 Task: Select the current location as Providence Canyon State Park, Georgia, United States . Now zoom - , and verify the location . Hide zoom slider
Action: Mouse moved to (273, 249)
Screenshot: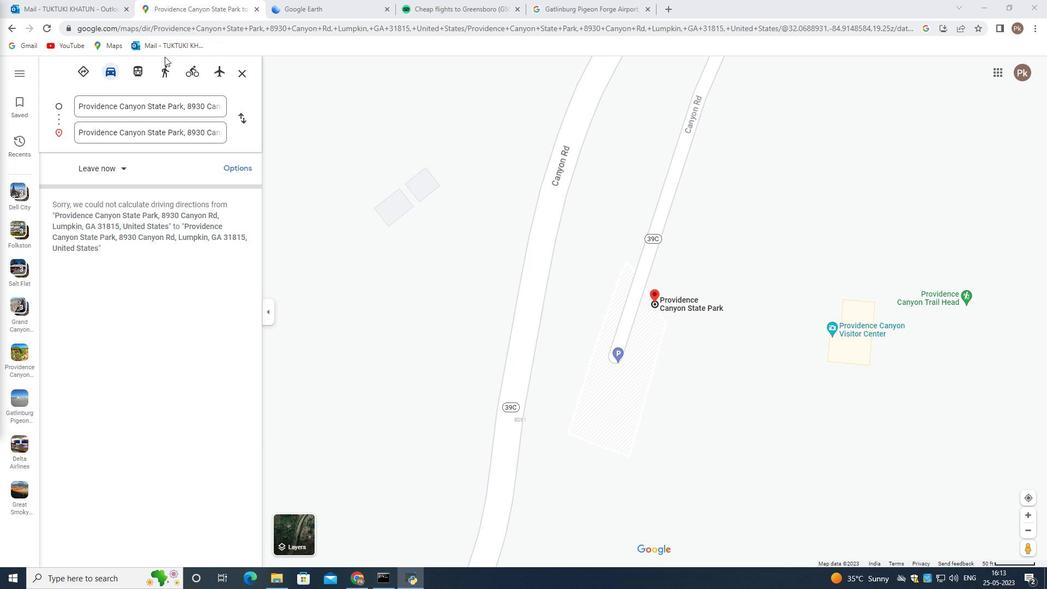 
Action: Mouse scrolled (273, 249) with delta (0, 0)
Screenshot: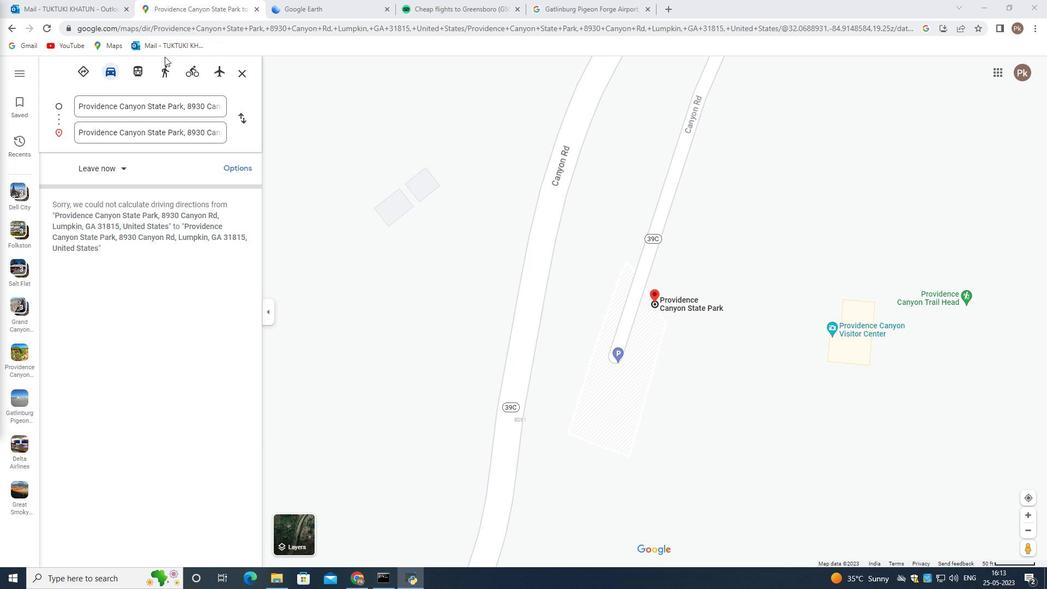 
Action: Mouse moved to (273, 252)
Screenshot: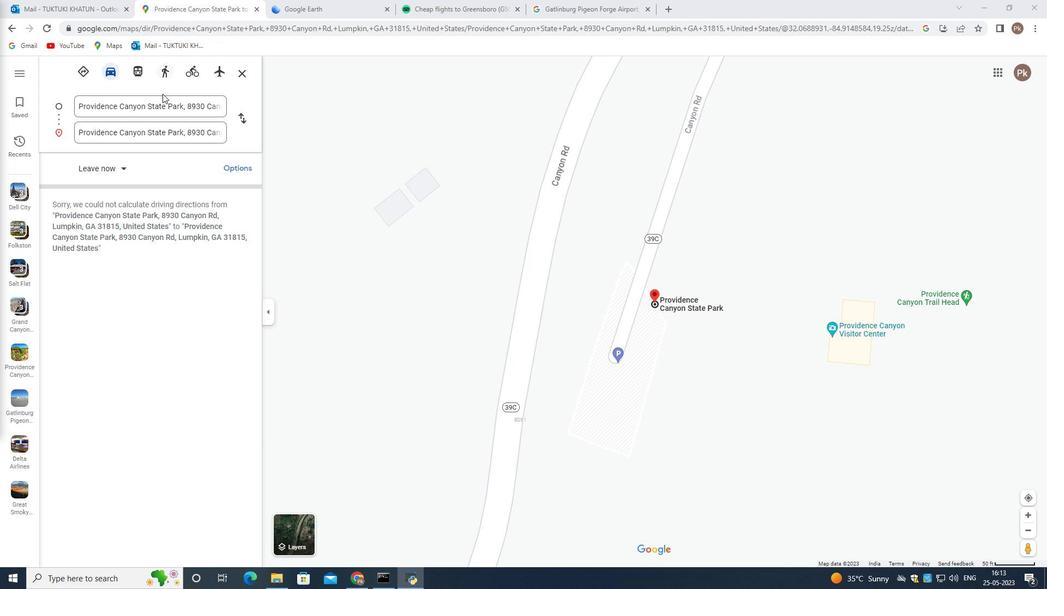 
Action: Mouse scrolled (273, 252) with delta (0, 0)
Screenshot: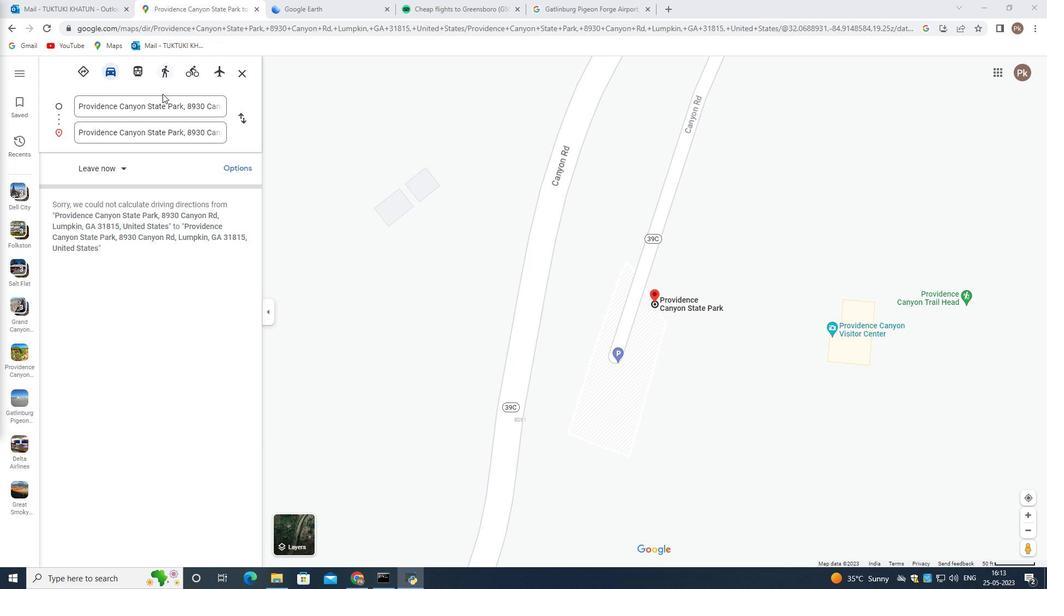 
Action: Mouse moved to (273, 255)
Screenshot: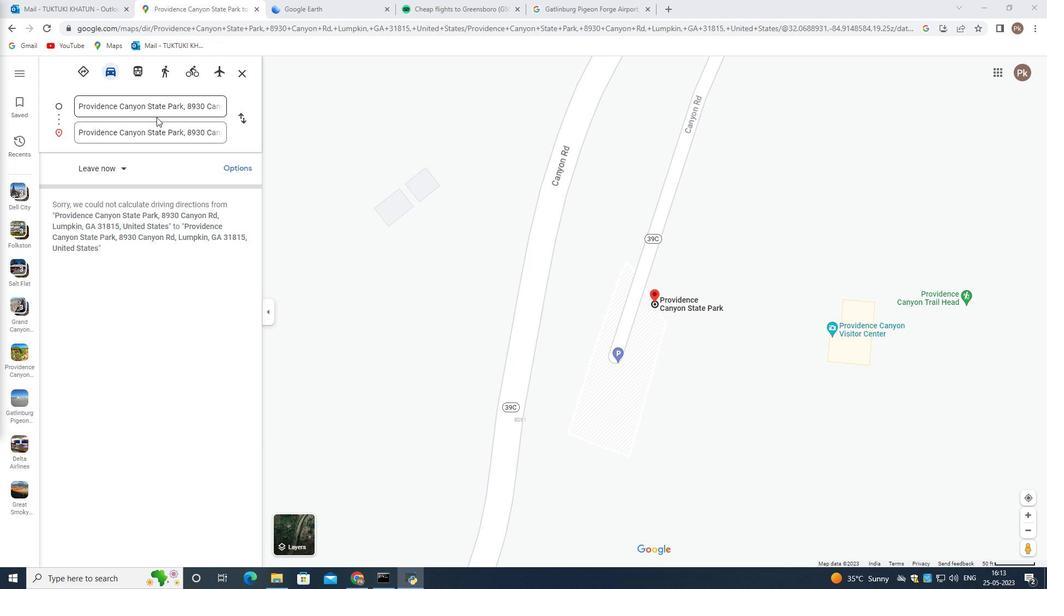 
Action: Mouse scrolled (273, 255) with delta (0, 0)
Screenshot: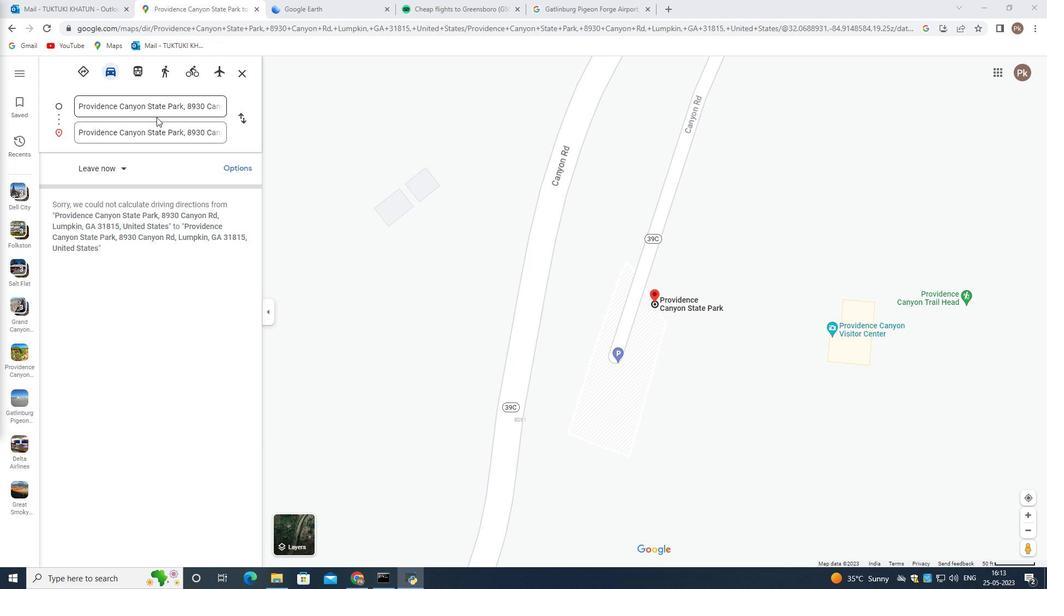 
Action: Mouse moved to (273, 260)
Screenshot: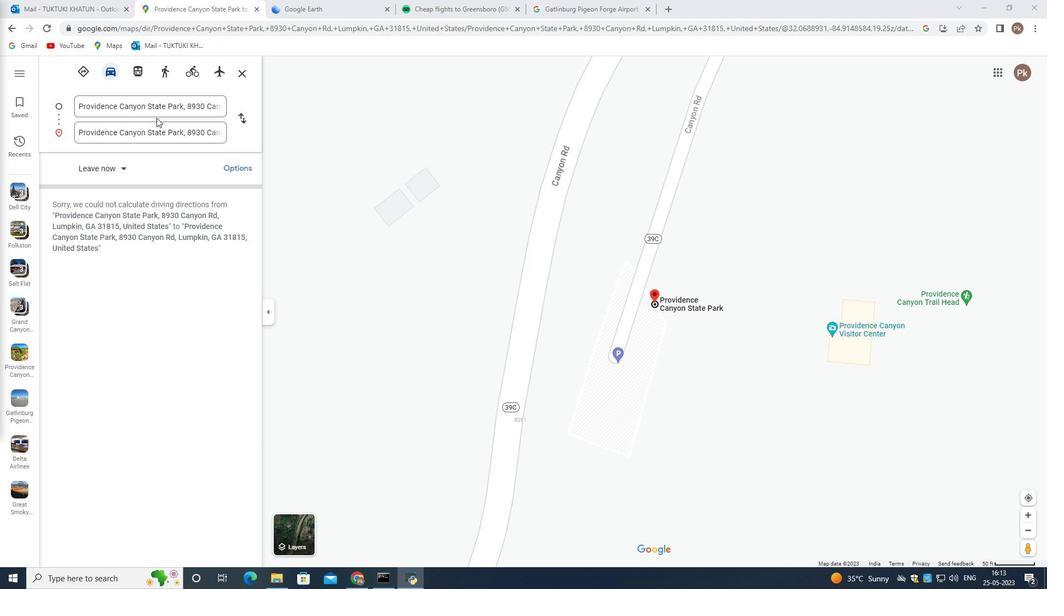 
Action: Mouse scrolled (273, 260) with delta (0, 0)
Screenshot: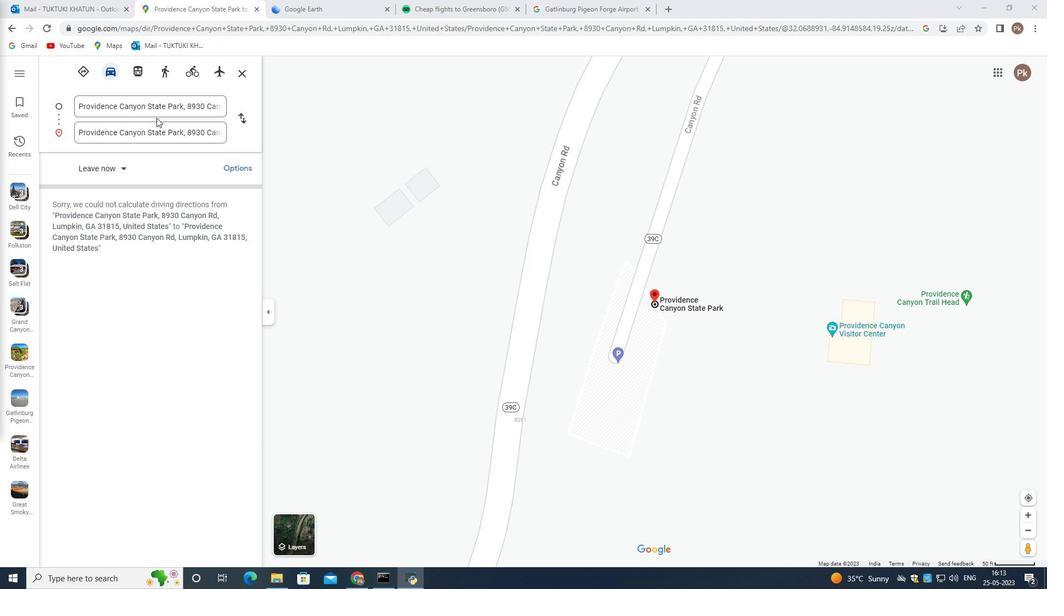 
Action: Mouse moved to (273, 263)
Screenshot: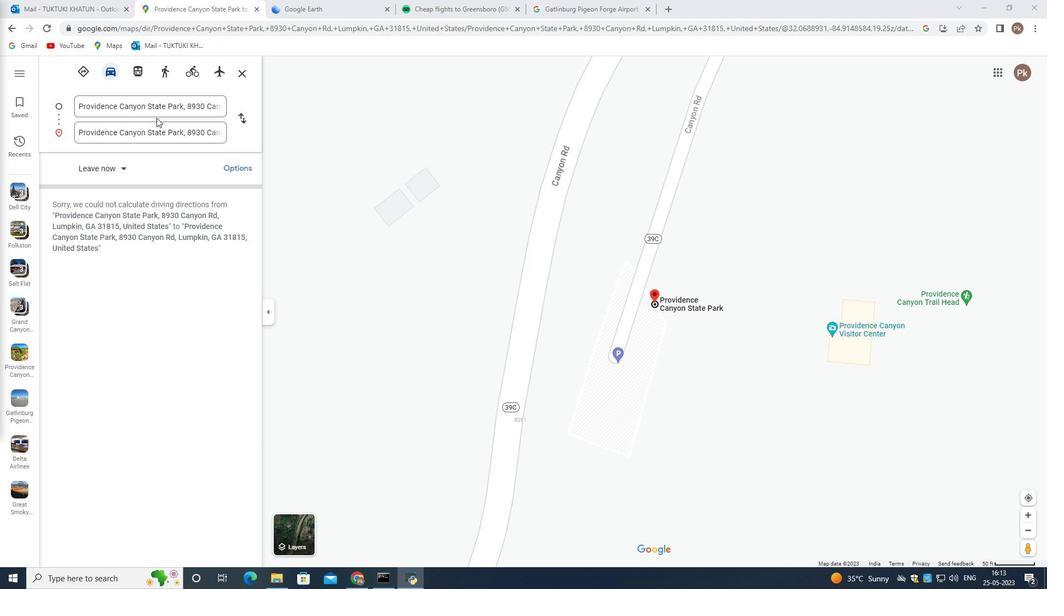 
Action: Mouse scrolled (273, 263) with delta (0, 0)
Screenshot: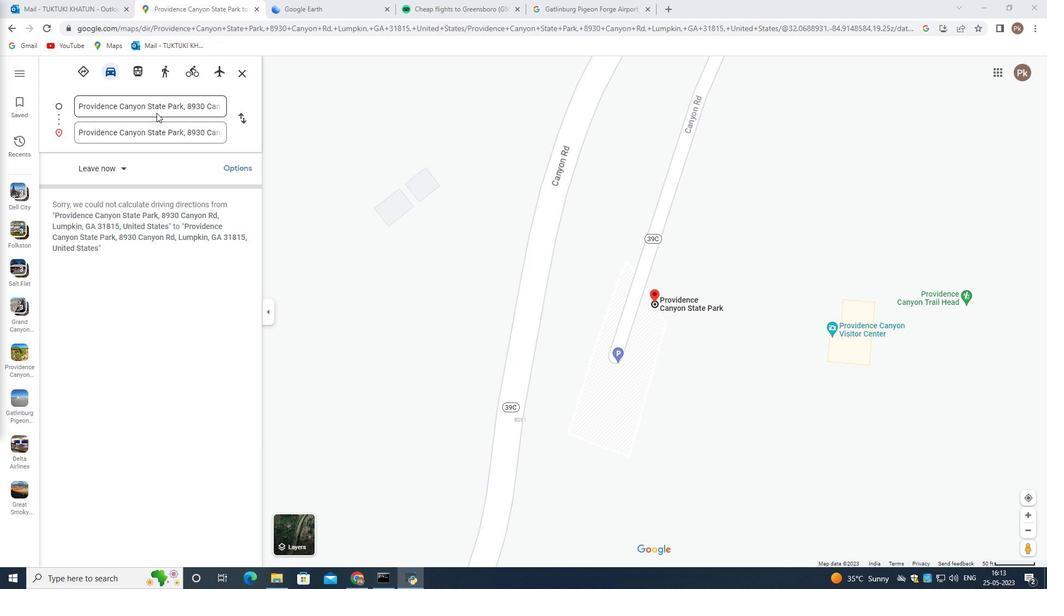 
Action: Mouse scrolled (273, 263) with delta (0, 0)
Screenshot: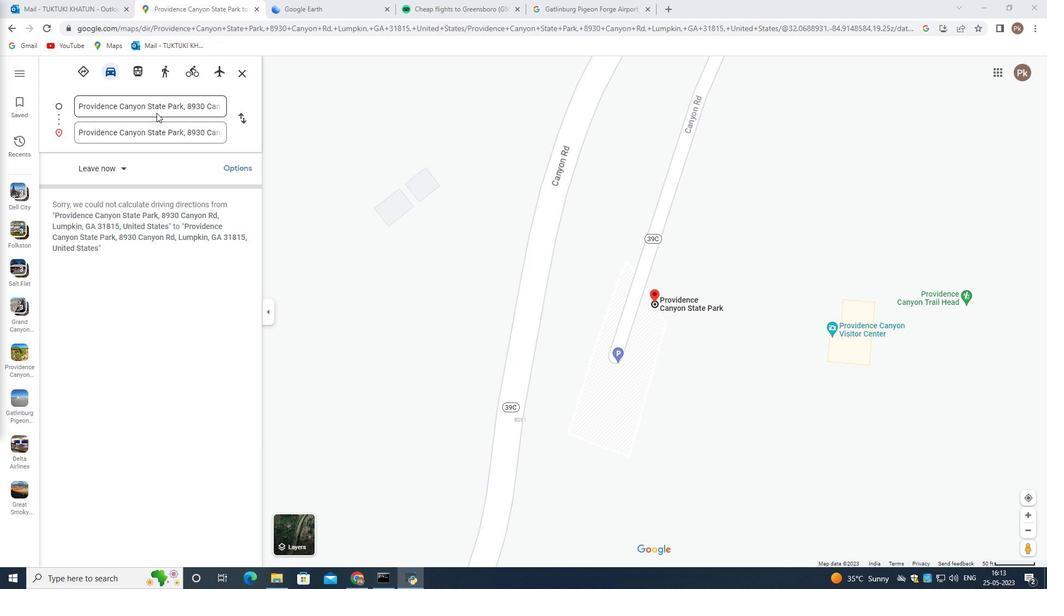 
Action: Mouse scrolled (273, 263) with delta (0, 0)
Screenshot: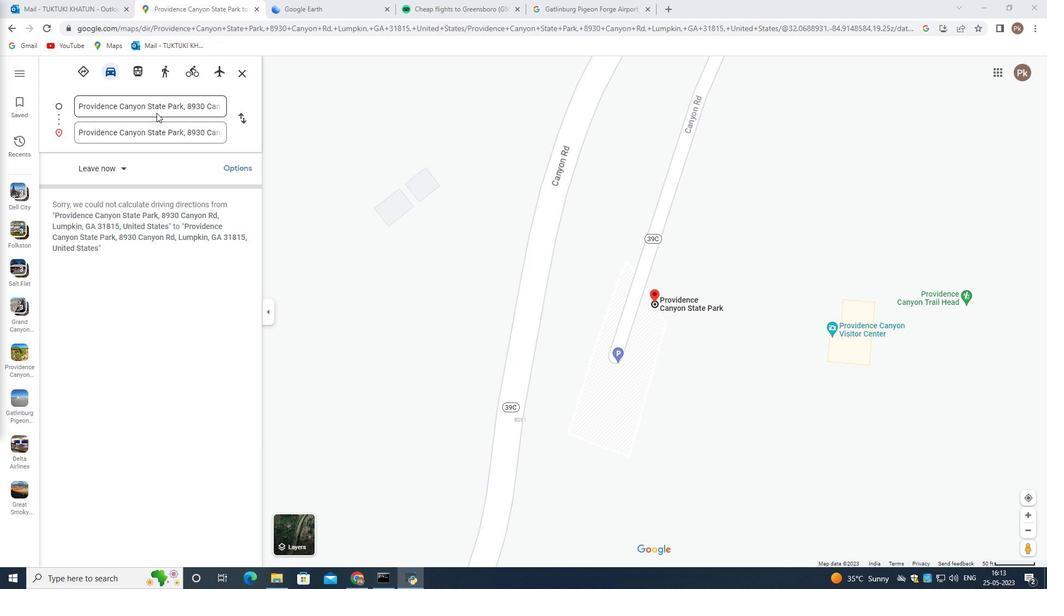 
Action: Mouse moved to (273, 264)
Screenshot: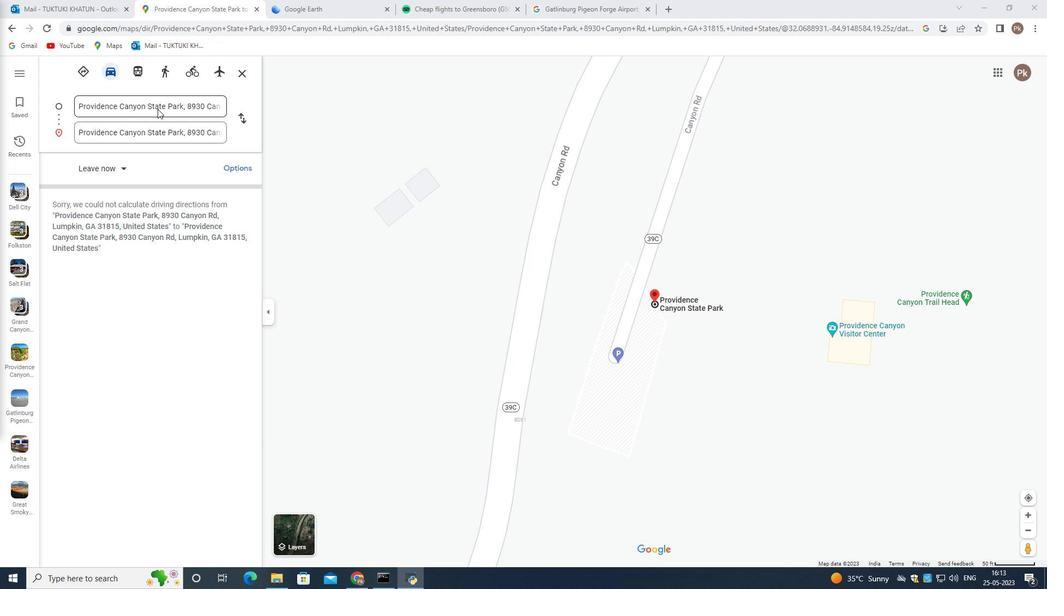 
Action: Mouse scrolled (273, 263) with delta (0, 0)
Screenshot: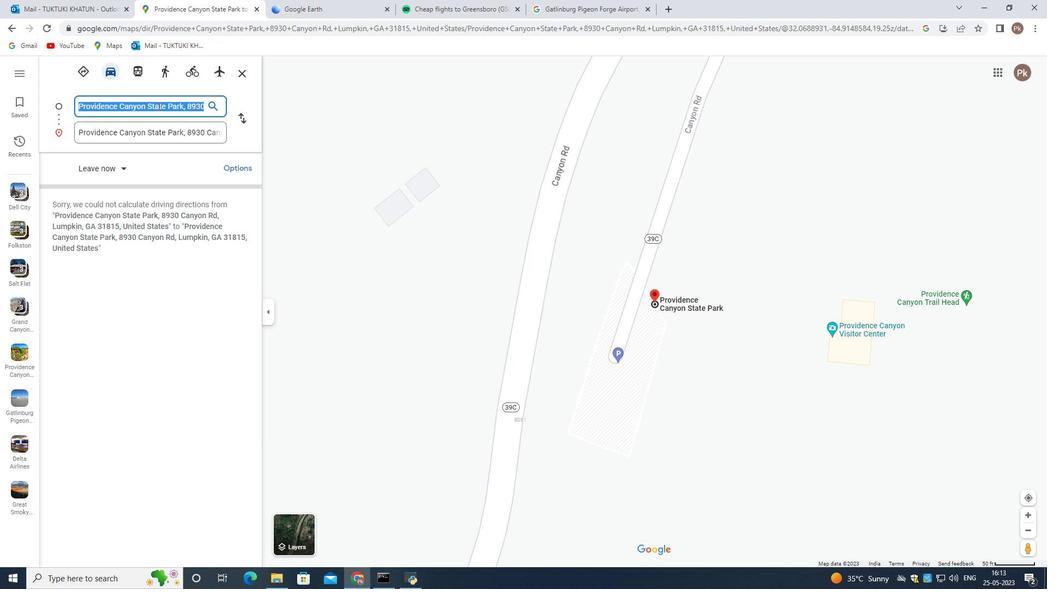 
Action: Mouse scrolled (273, 263) with delta (0, 0)
Screenshot: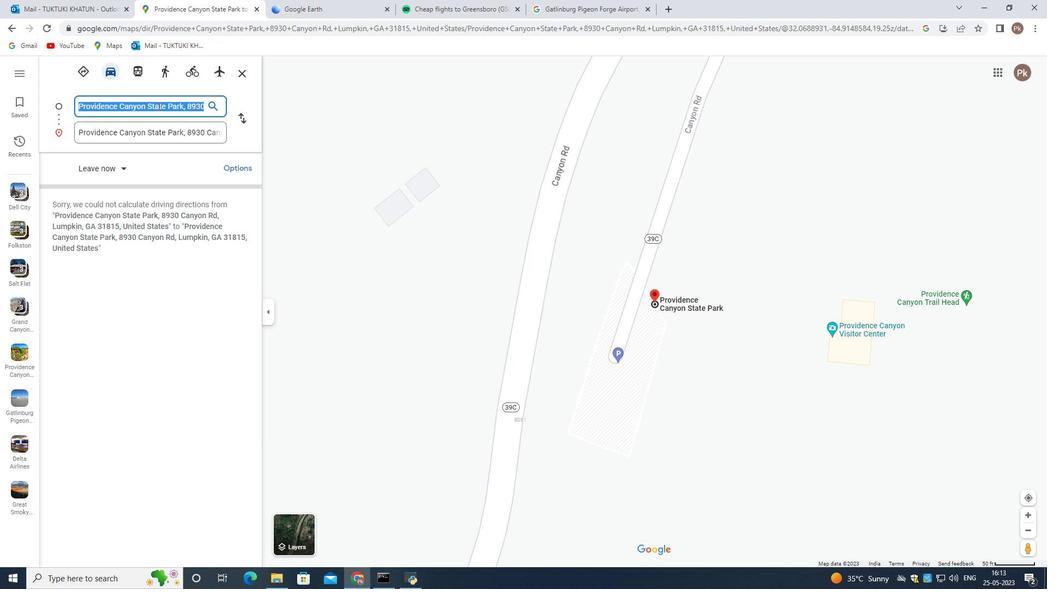 
Action: Mouse moved to (272, 264)
Screenshot: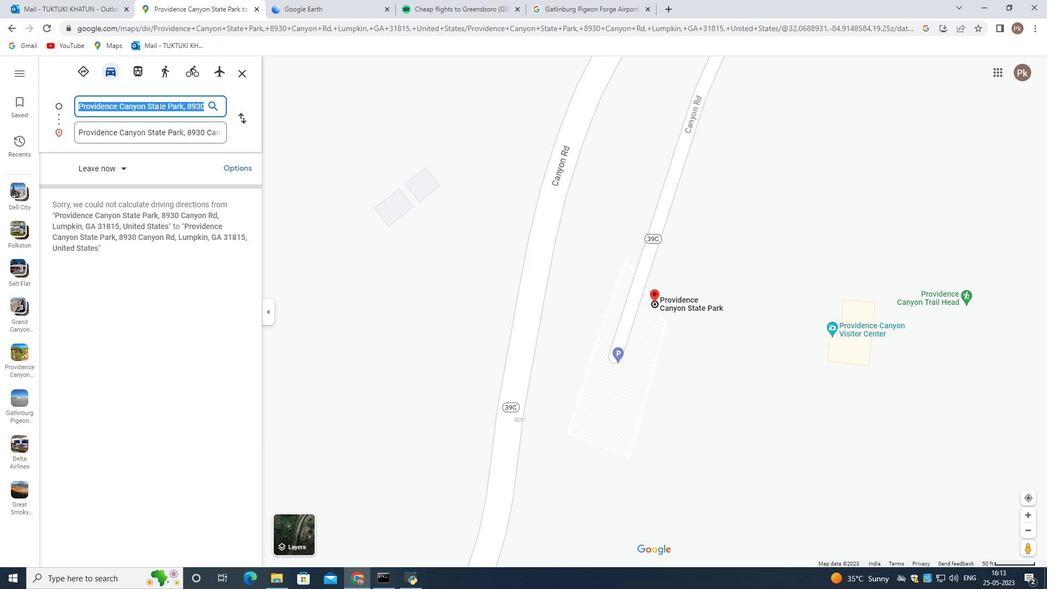 
Action: Mouse scrolled (272, 264) with delta (0, 0)
Screenshot: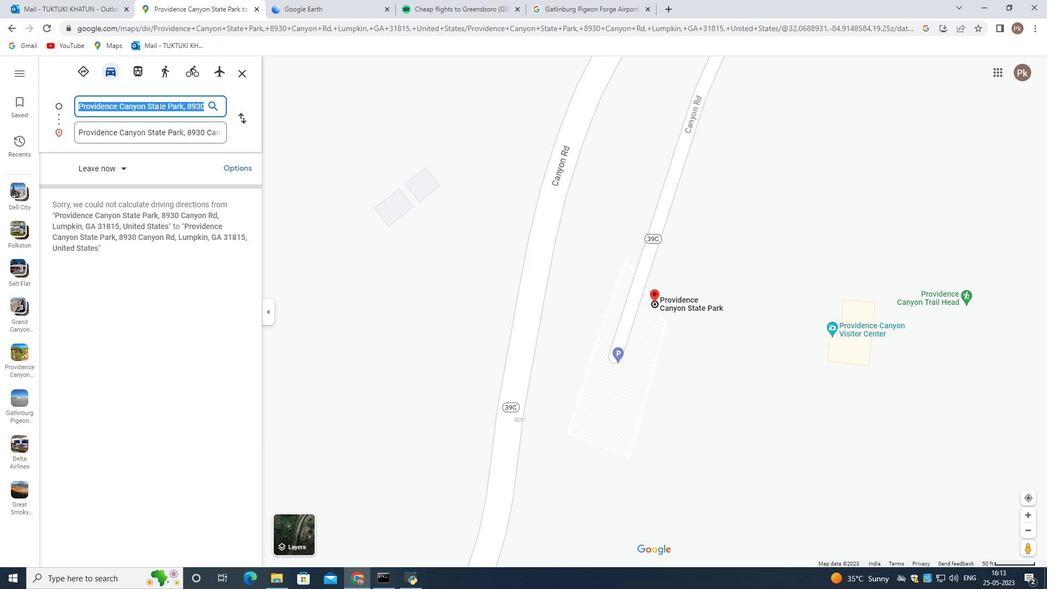 
Action: Mouse moved to (272, 265)
Screenshot: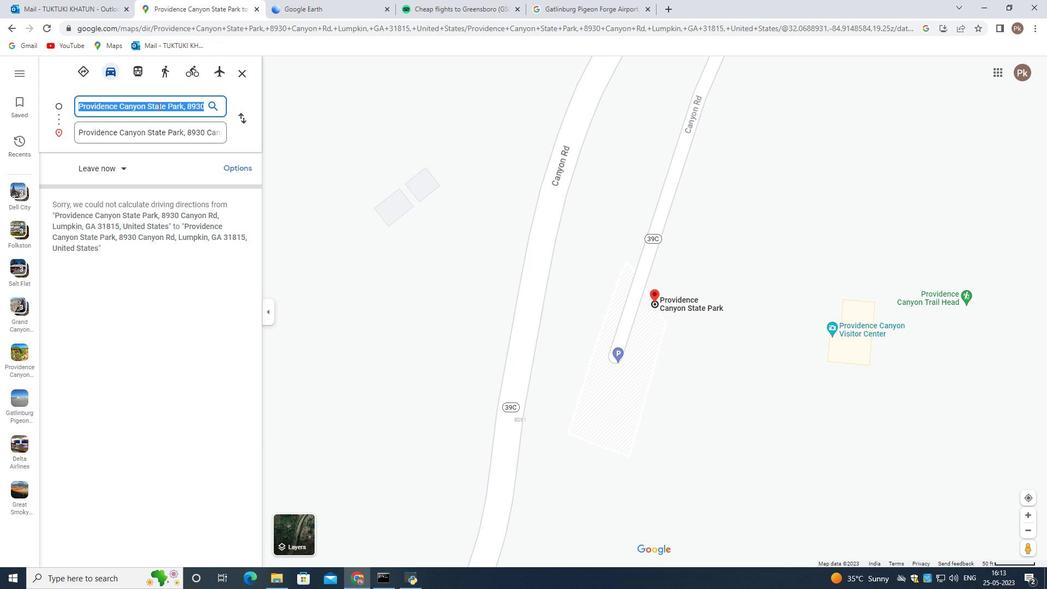 
Action: Mouse scrolled (272, 264) with delta (0, 0)
Screenshot: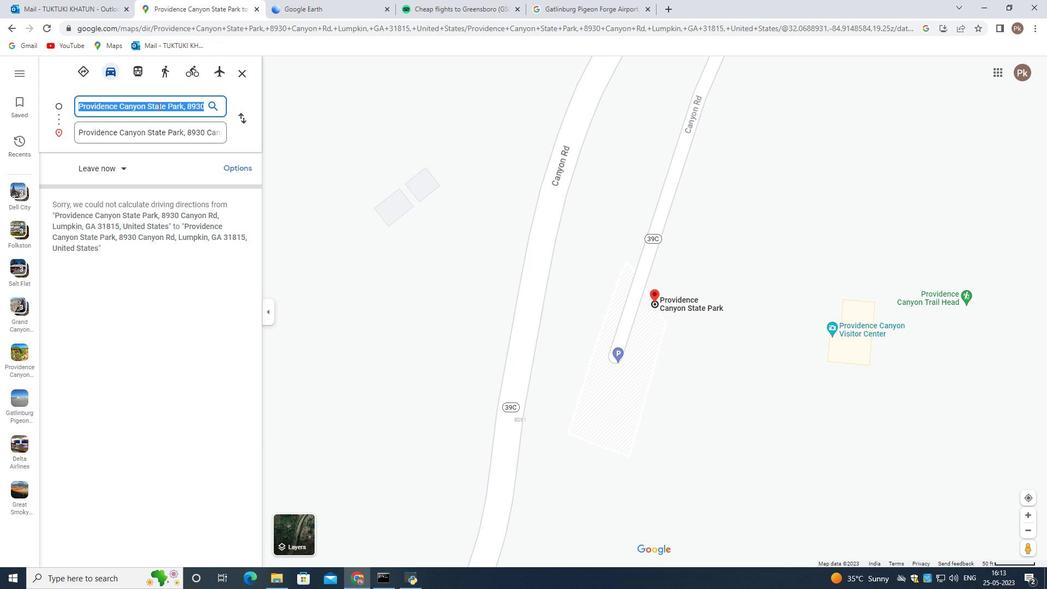 
Action: Mouse moved to (271, 265)
Screenshot: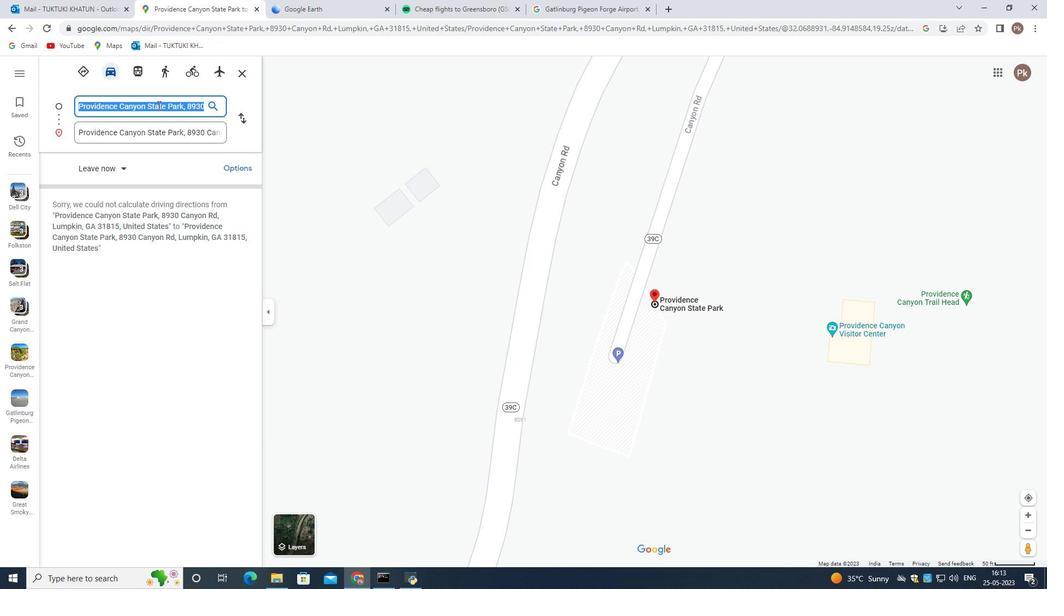 
Action: Mouse scrolled (271, 265) with delta (0, 0)
Screenshot: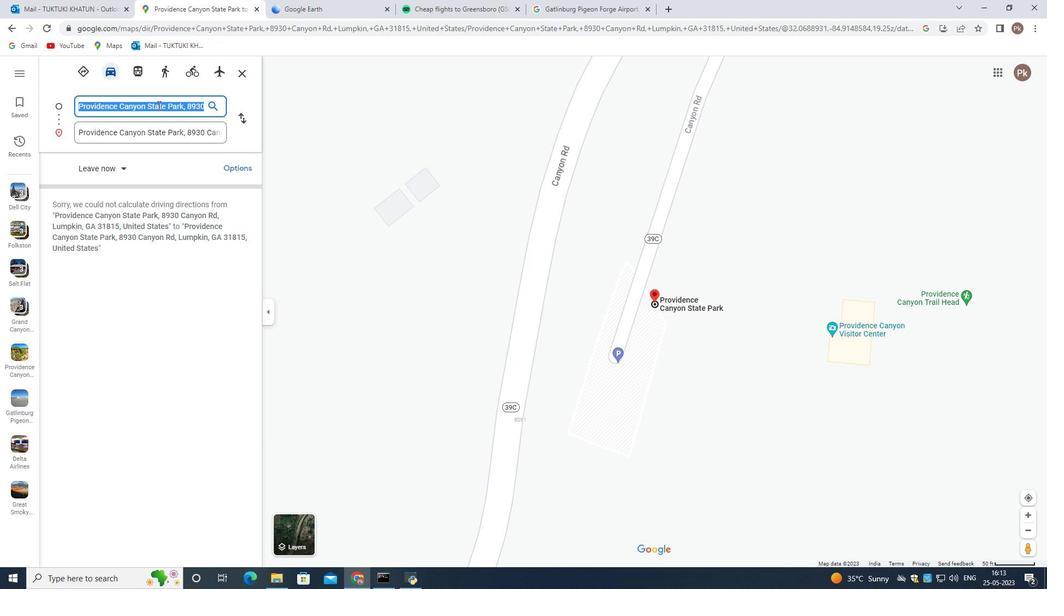
Action: Mouse scrolled (271, 265) with delta (0, 0)
Screenshot: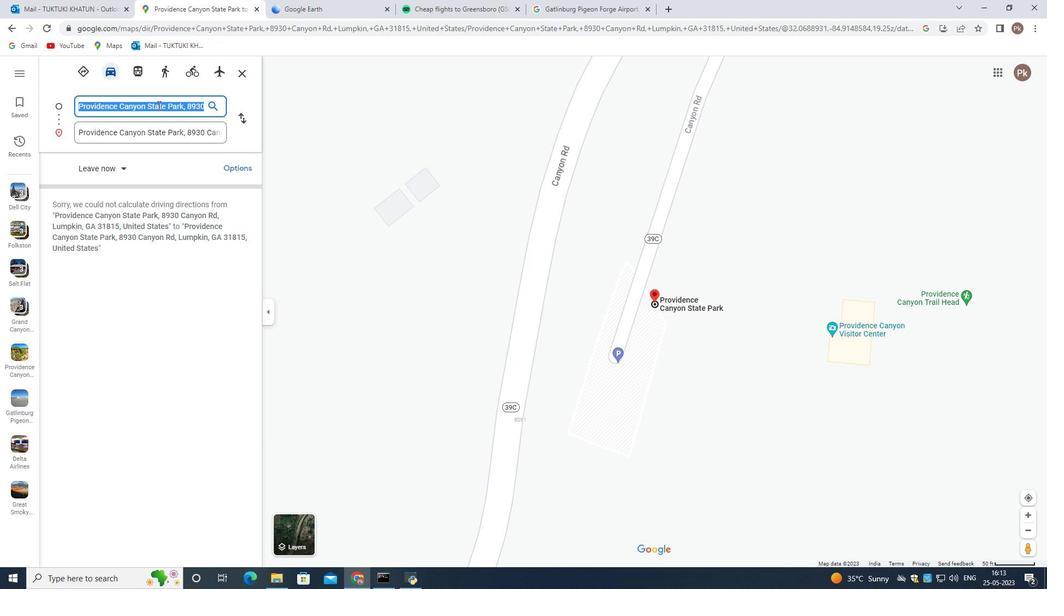 
Action: Mouse scrolled (271, 265) with delta (0, 0)
Screenshot: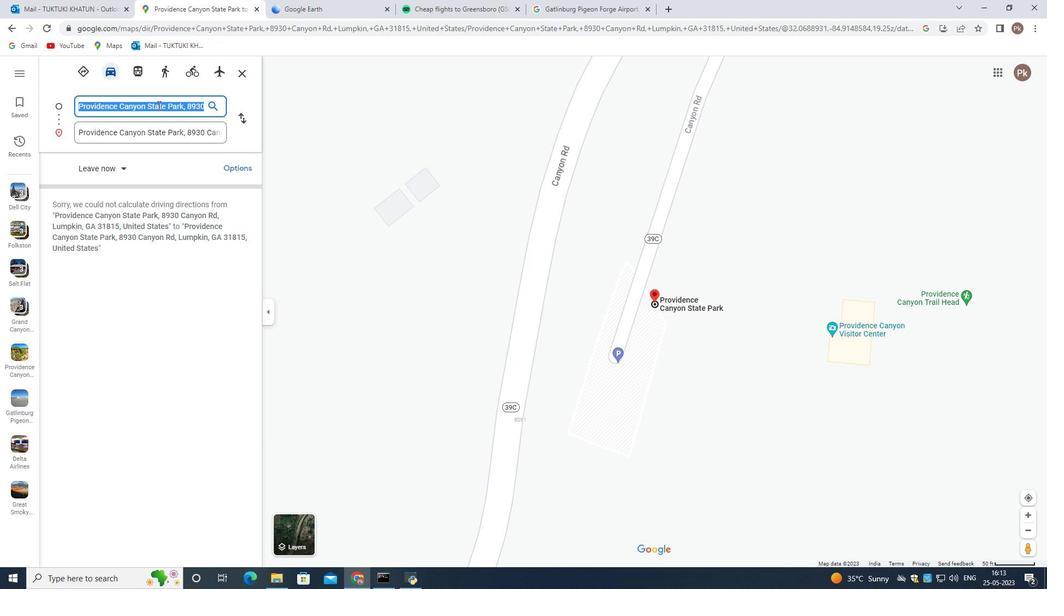 
Action: Mouse scrolled (271, 265) with delta (0, 0)
Screenshot: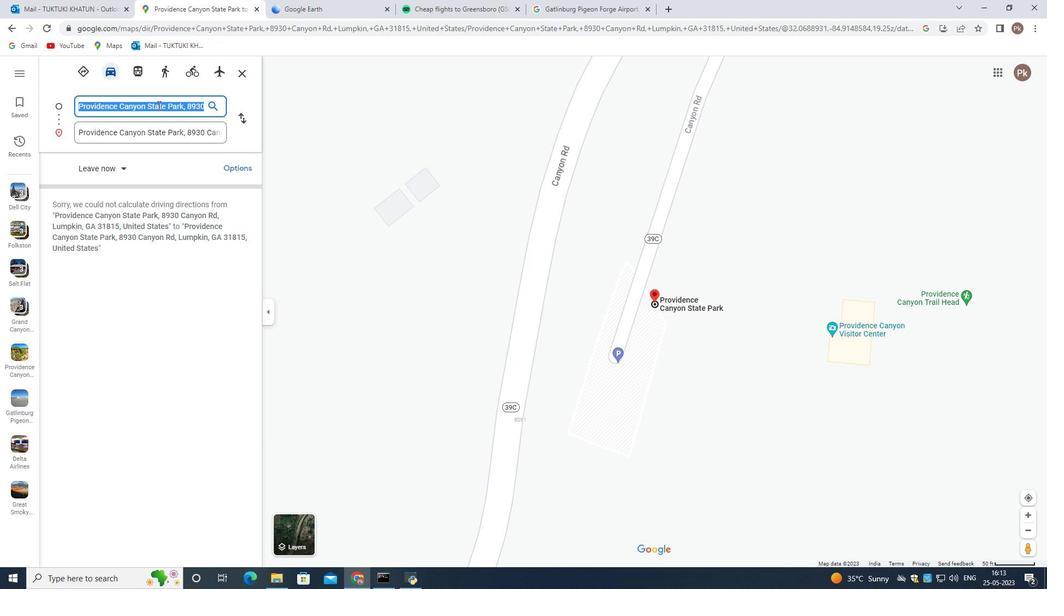 
Action: Mouse scrolled (271, 265) with delta (0, 0)
Screenshot: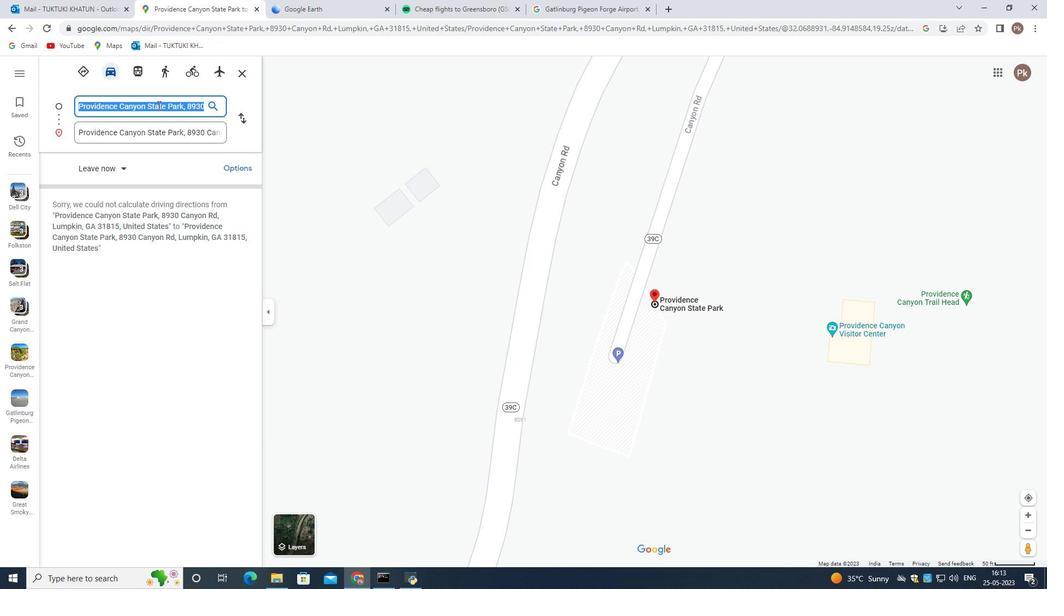 
Action: Mouse scrolled (271, 265) with delta (0, 0)
Screenshot: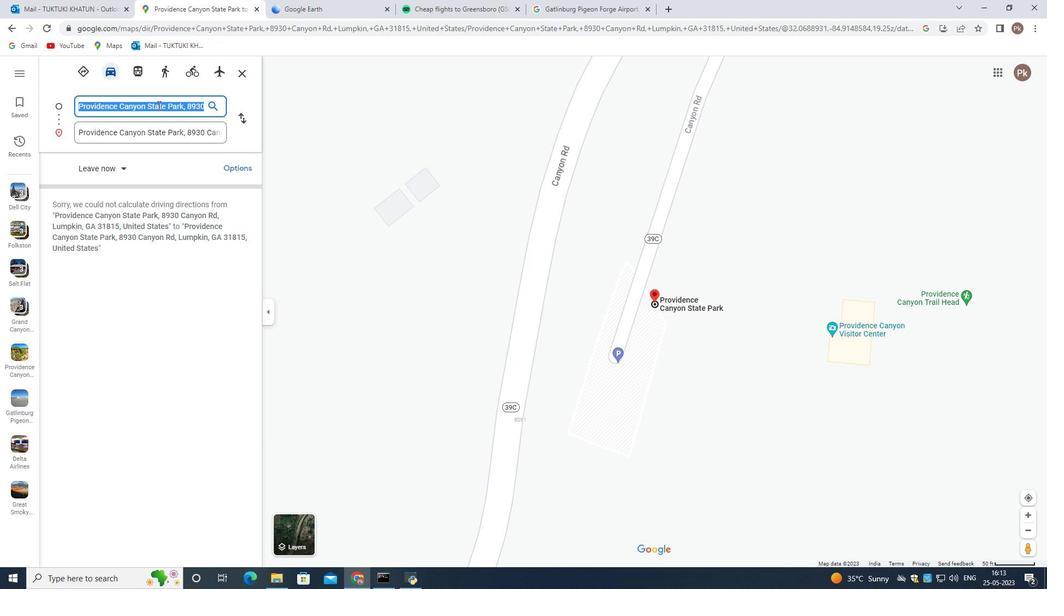 
Action: Mouse moved to (161, 76)
Screenshot: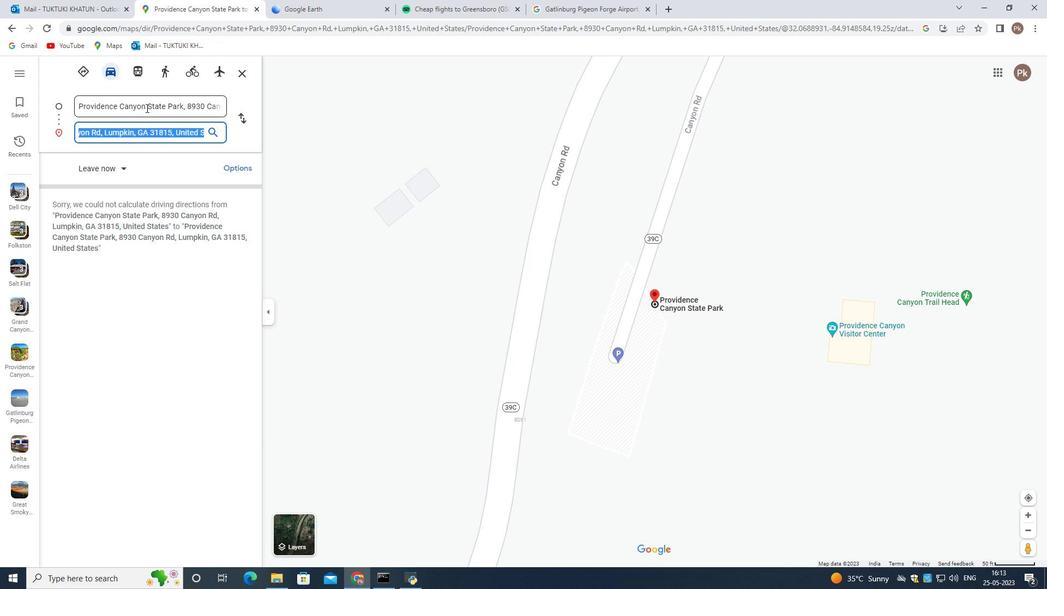 
Action: Mouse pressed left at (161, 76)
Screenshot: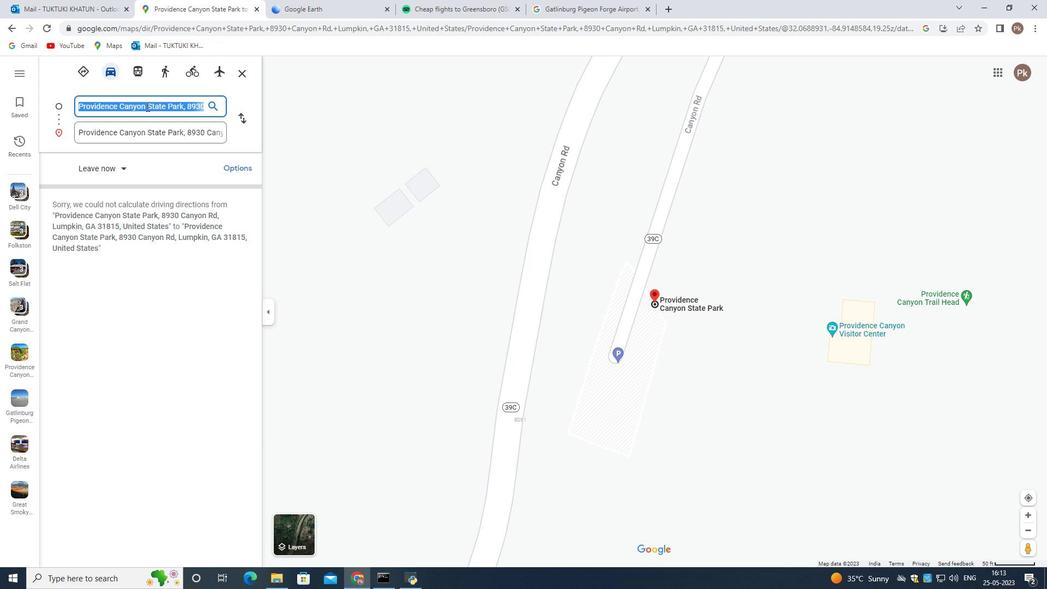 
Action: Key pressed providence<Key.space>canyon<Key.space>sa<Key.backspace>tate<Key.space>par<Key.backspace>k,georgia,<Key.space>united<Key.space>state<Key.enter>
Screenshot: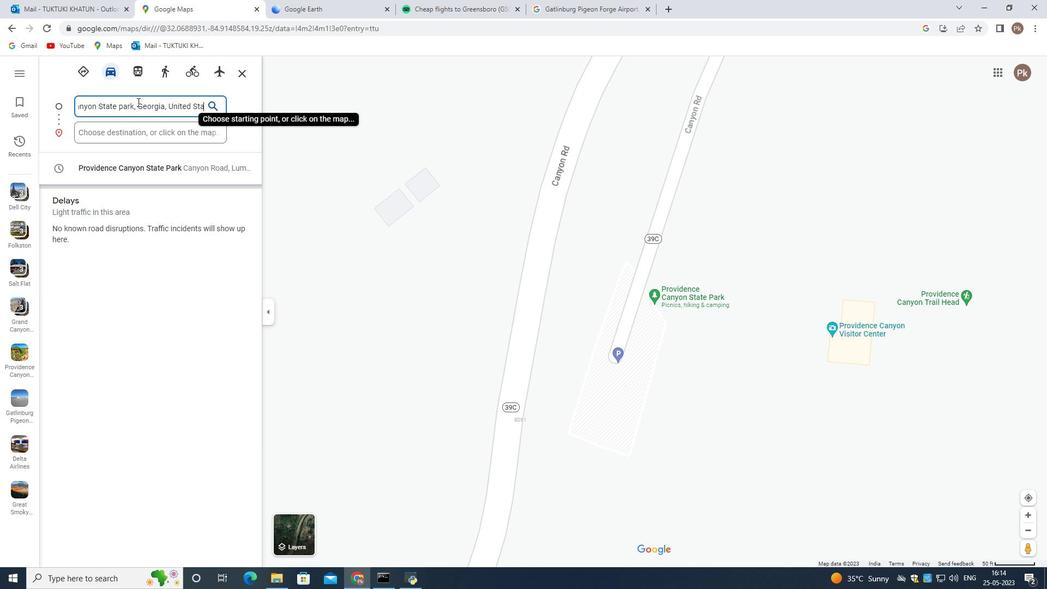 
Action: Mouse moved to (200, 143)
Screenshot: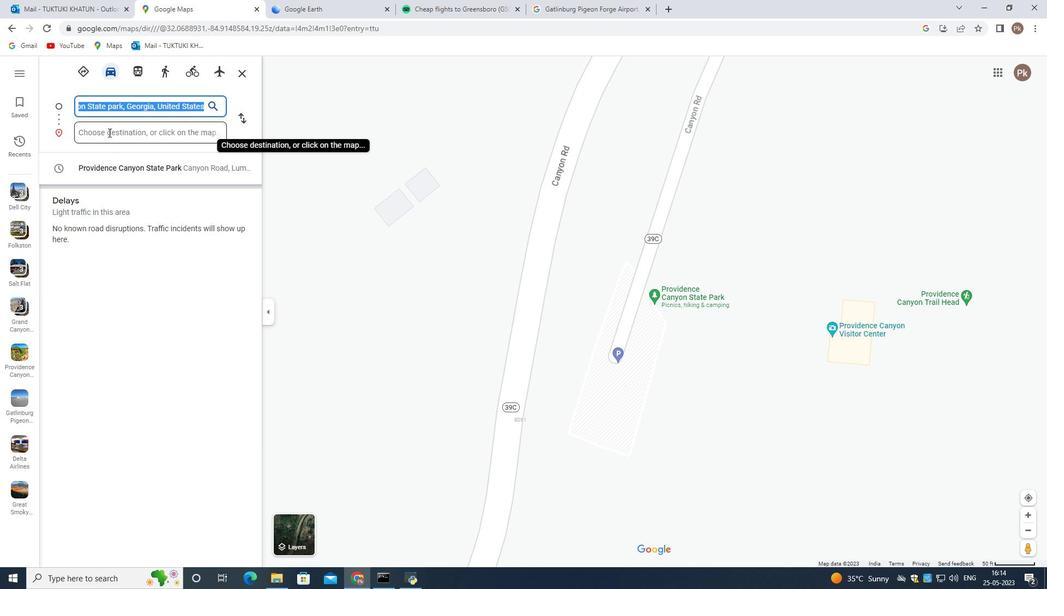 
Action: Mouse pressed left at (200, 143)
Screenshot: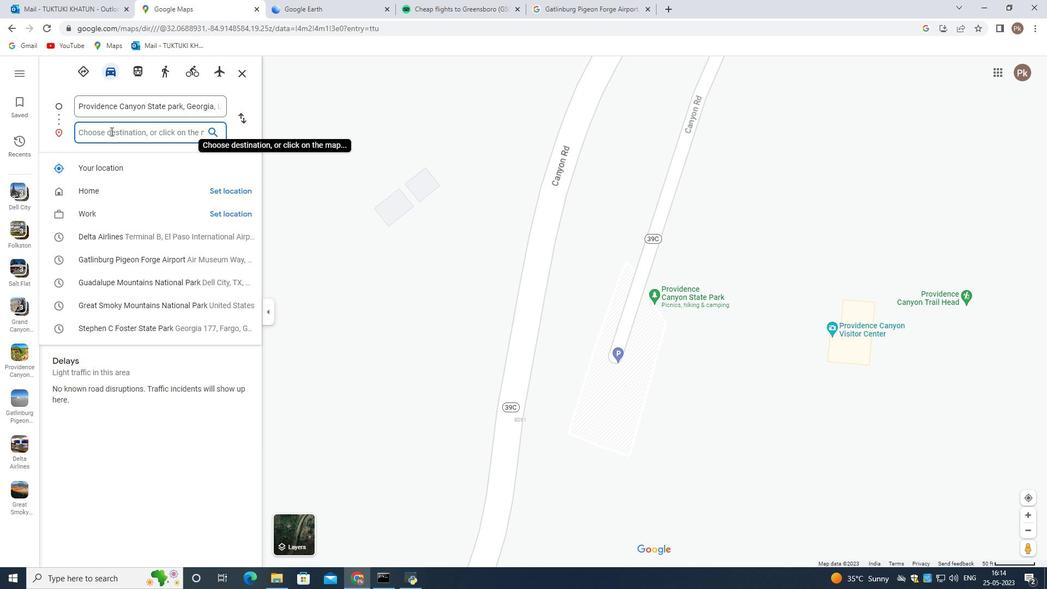 
Action: Mouse moved to (53, 73)
Screenshot: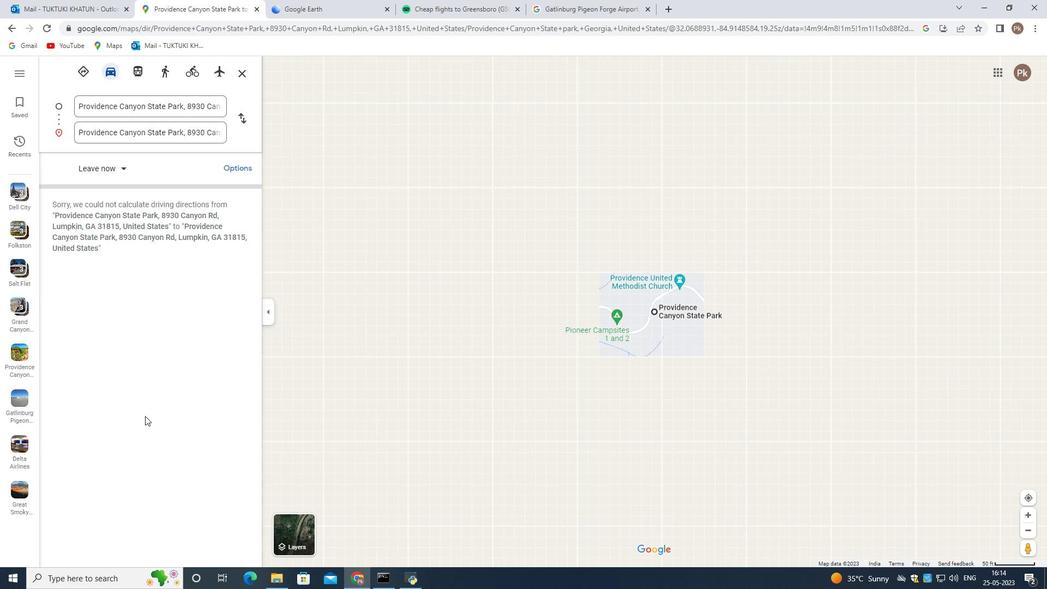 
Action: Mouse pressed left at (53, 73)
Screenshot: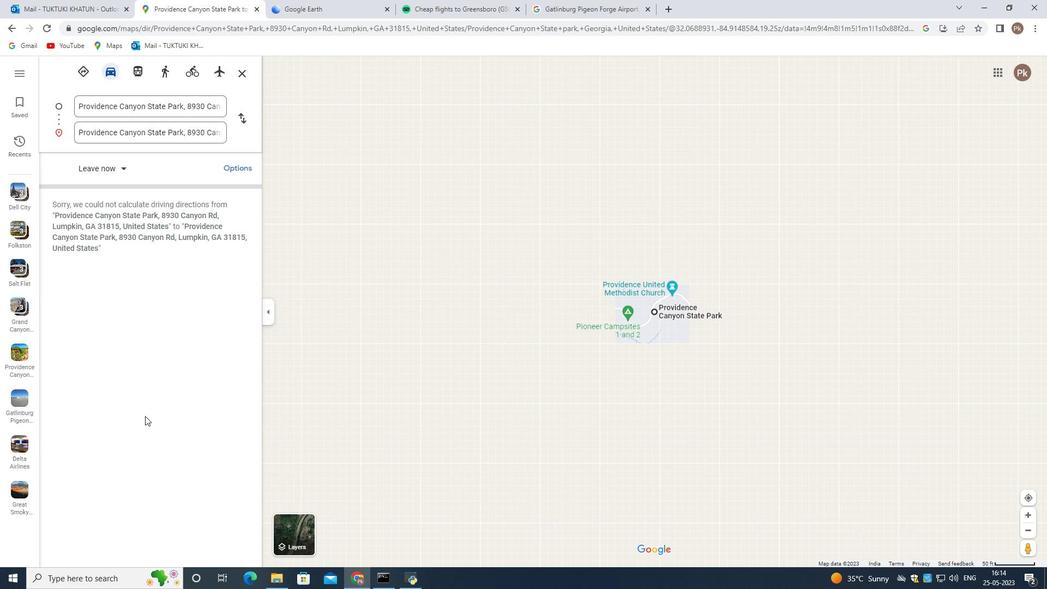 
Action: Mouse moved to (983, 524)
Screenshot: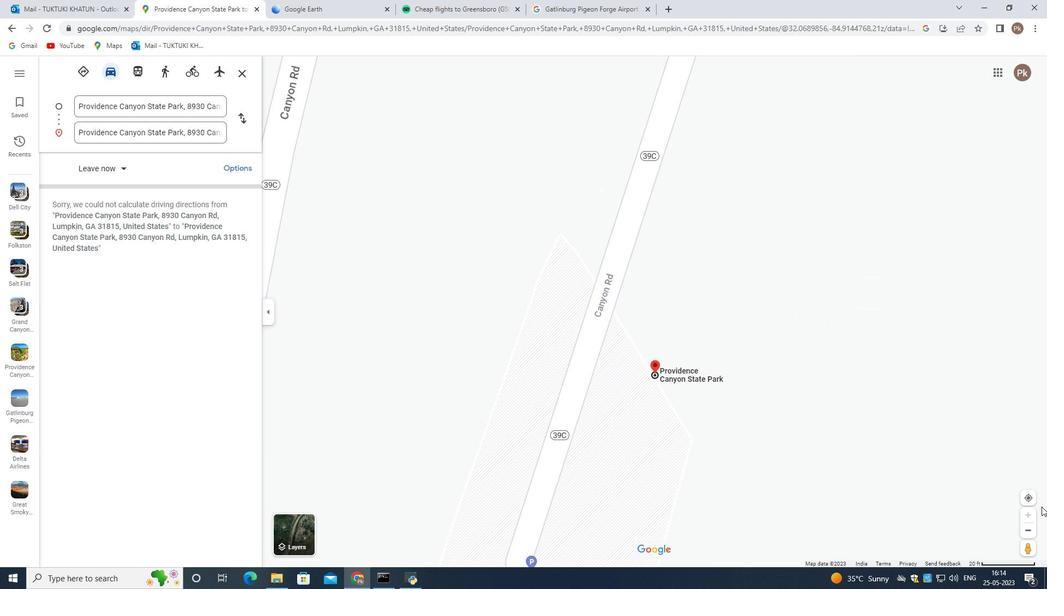 
Action: Mouse pressed left at (983, 524)
Screenshot: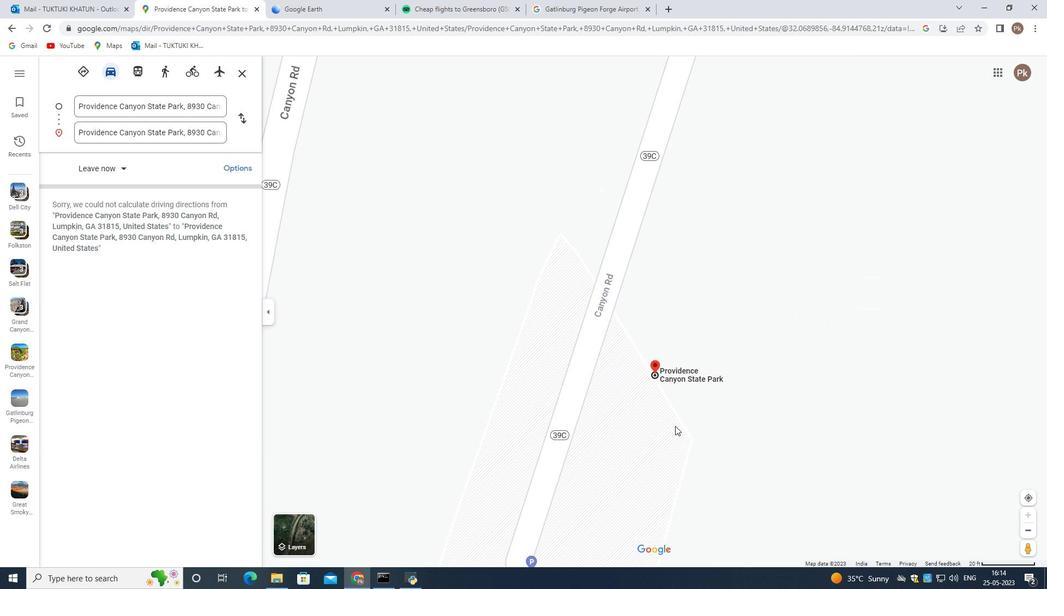 
Action: Mouse moved to (1026, 460)
Screenshot: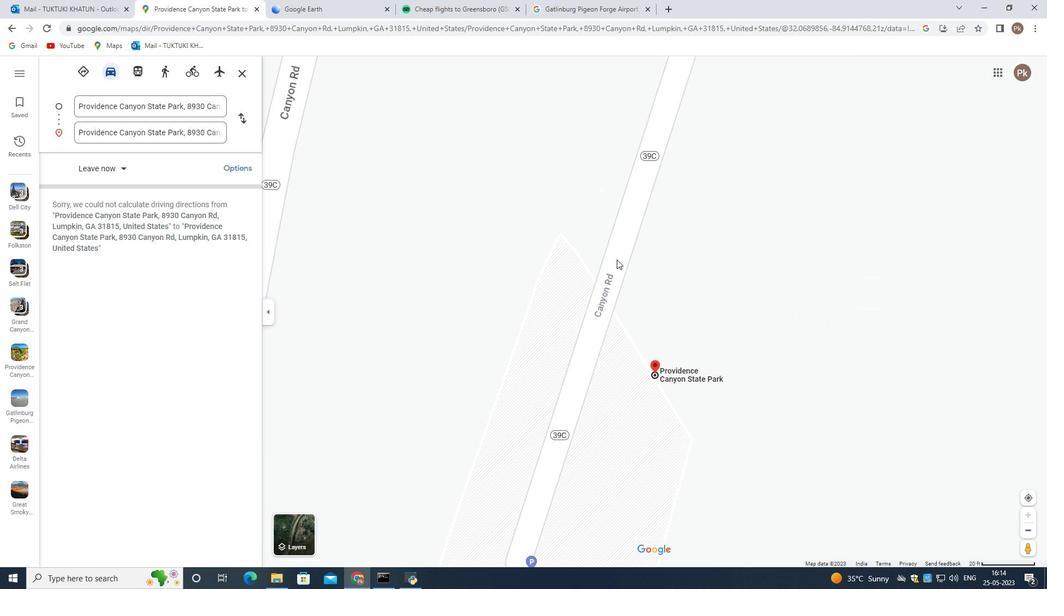 
Action: Mouse pressed left at (1026, 460)
Screenshot: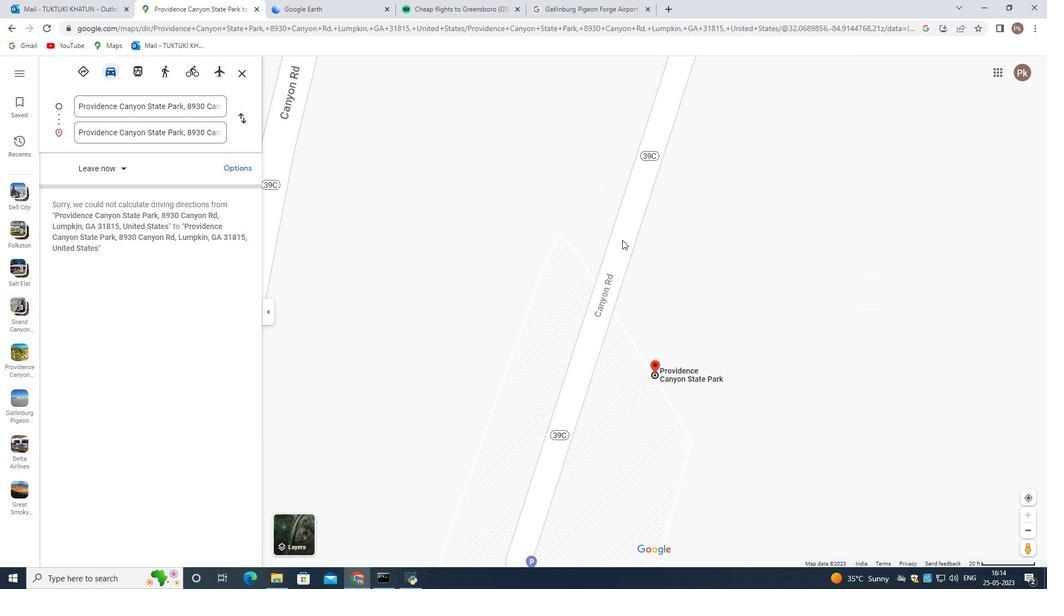 
Action: Mouse moved to (1031, 486)
Screenshot: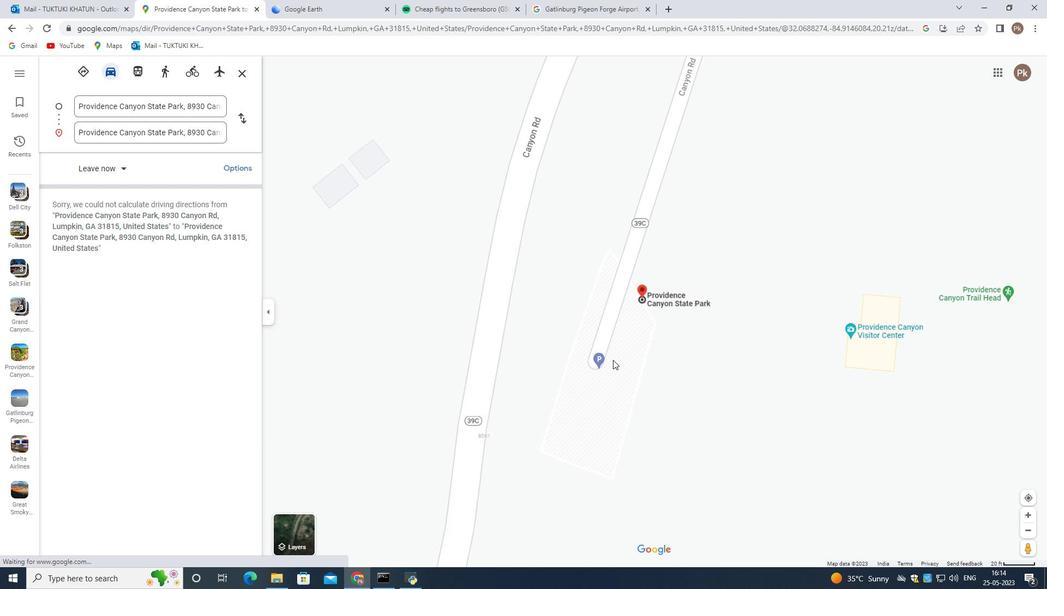 
Action: Mouse pressed left at (1031, 486)
Screenshot: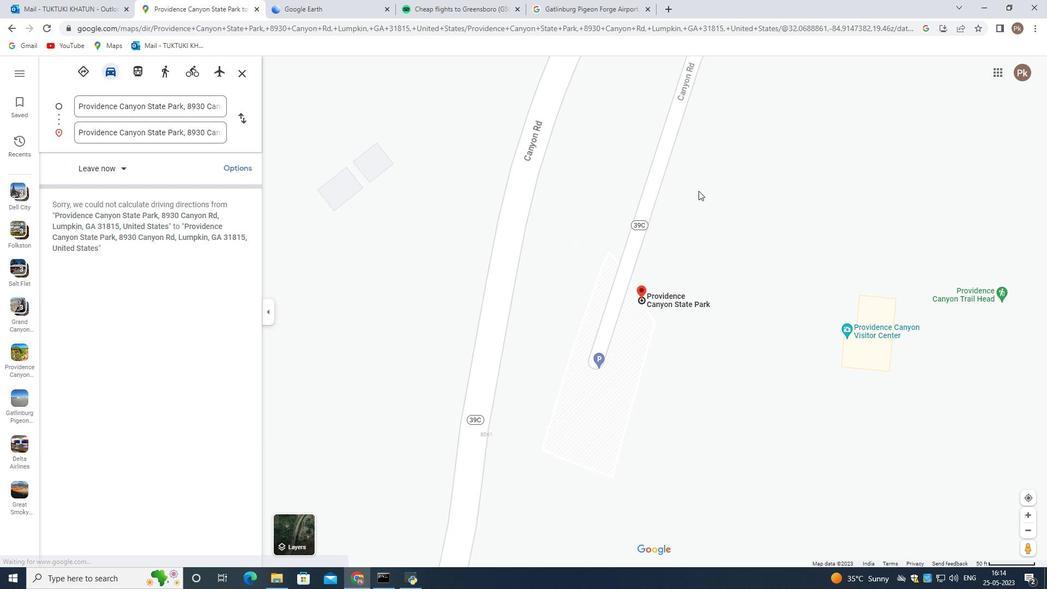 
Action: Mouse moved to (1029, 485)
Screenshot: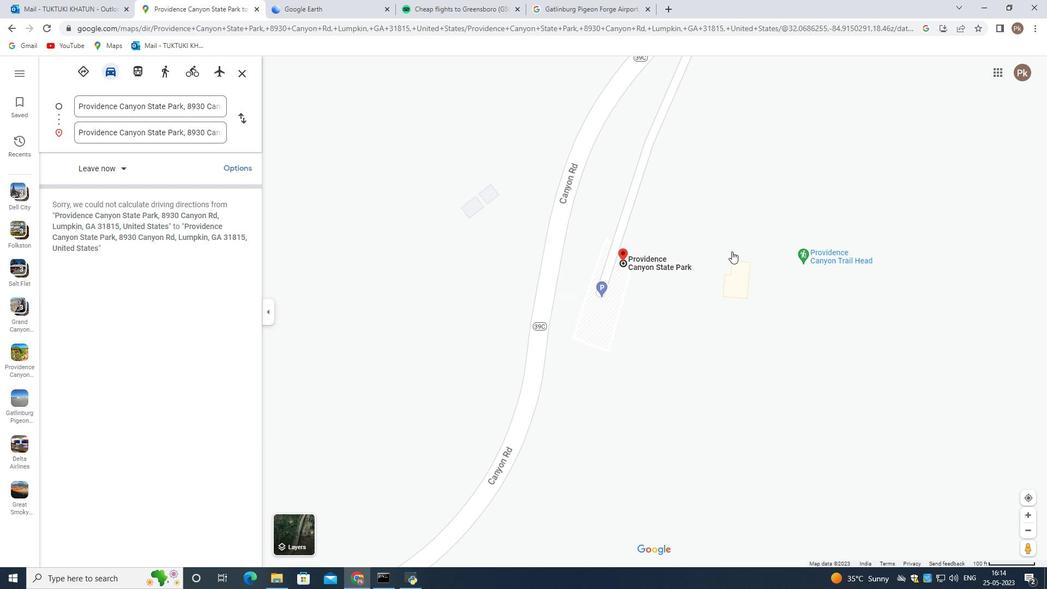 
Action: Mouse pressed left at (1029, 485)
Screenshot: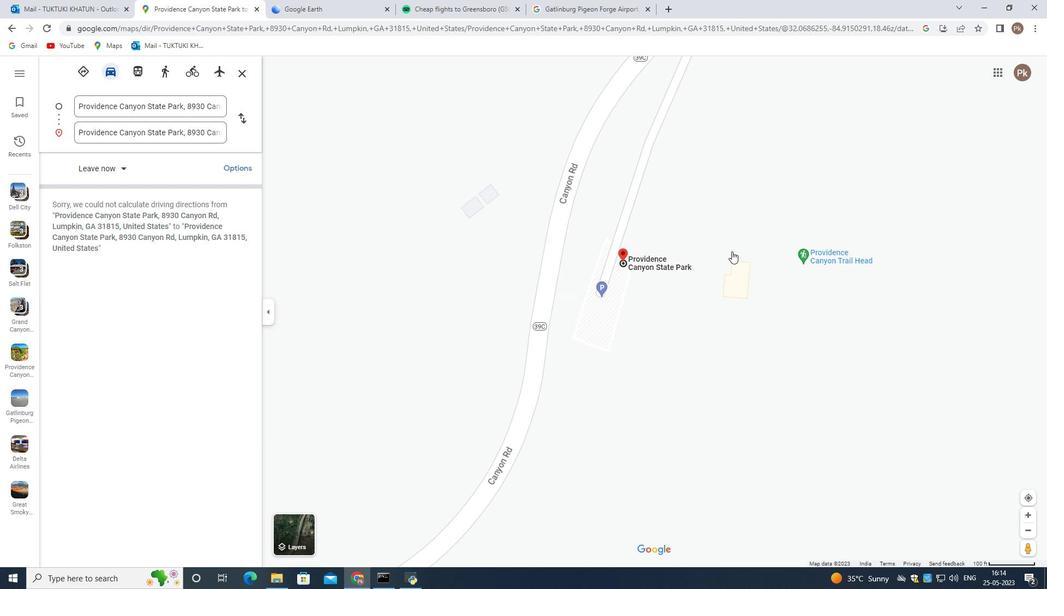 
Action: Mouse moved to (189, 143)
Screenshot: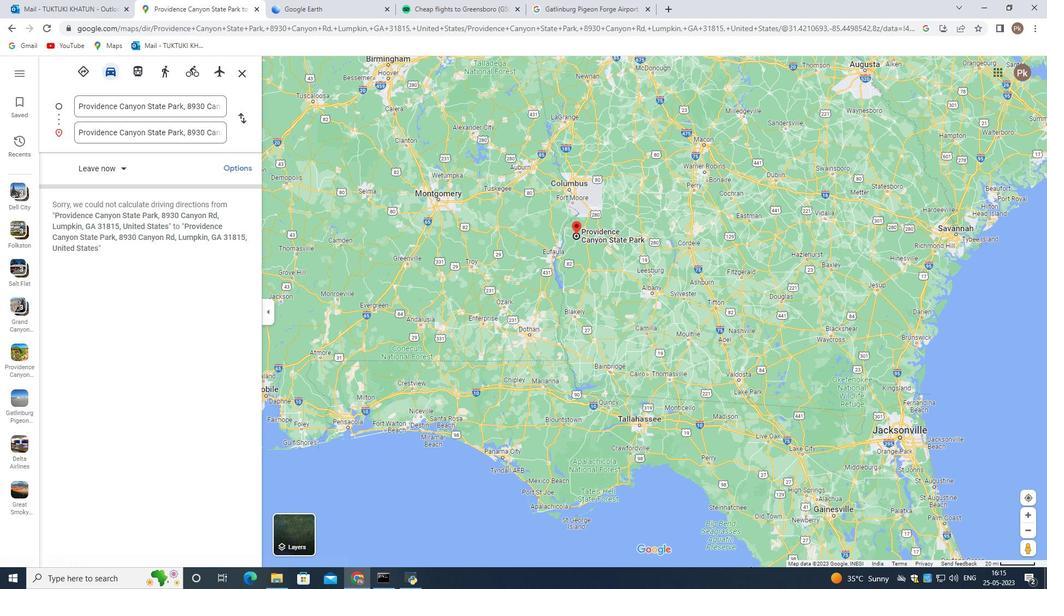 
Action: Mouse pressed left at (189, 143)
Screenshot: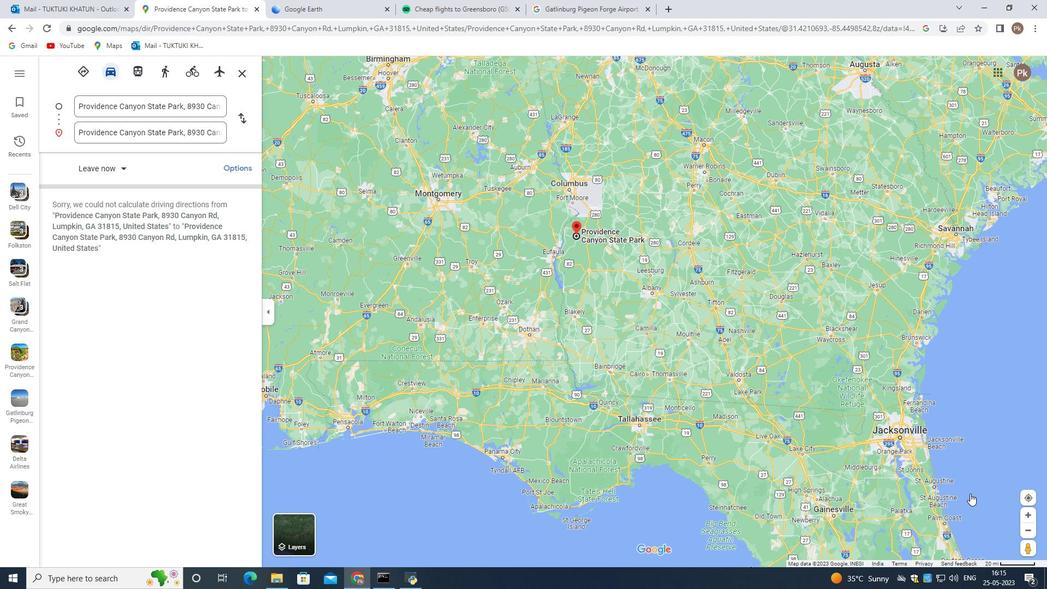 
Action: Mouse moved to (221, 379)
Screenshot: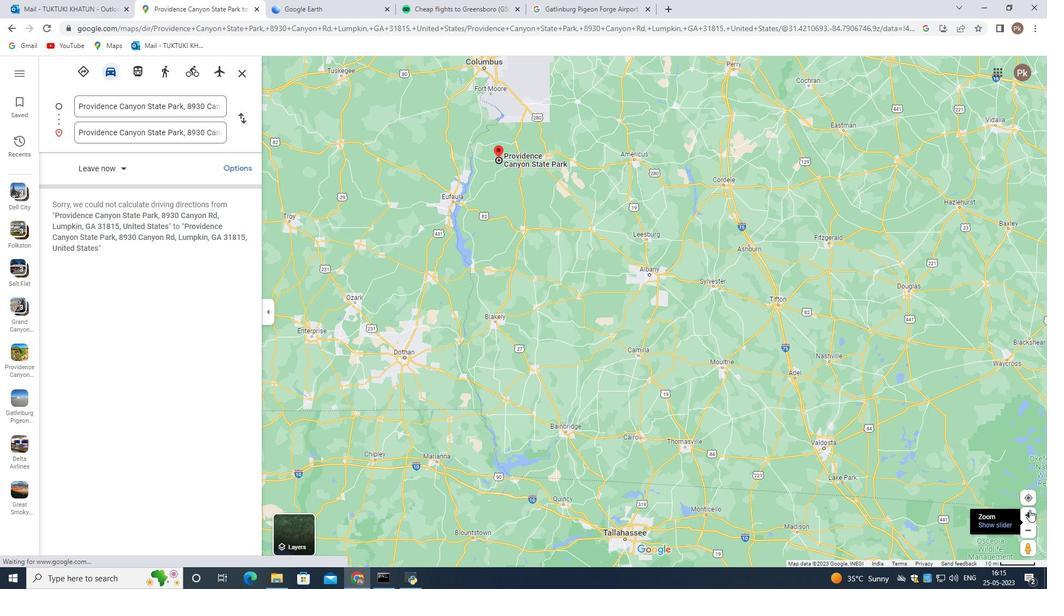 
Action: Mouse pressed left at (221, 379)
Screenshot: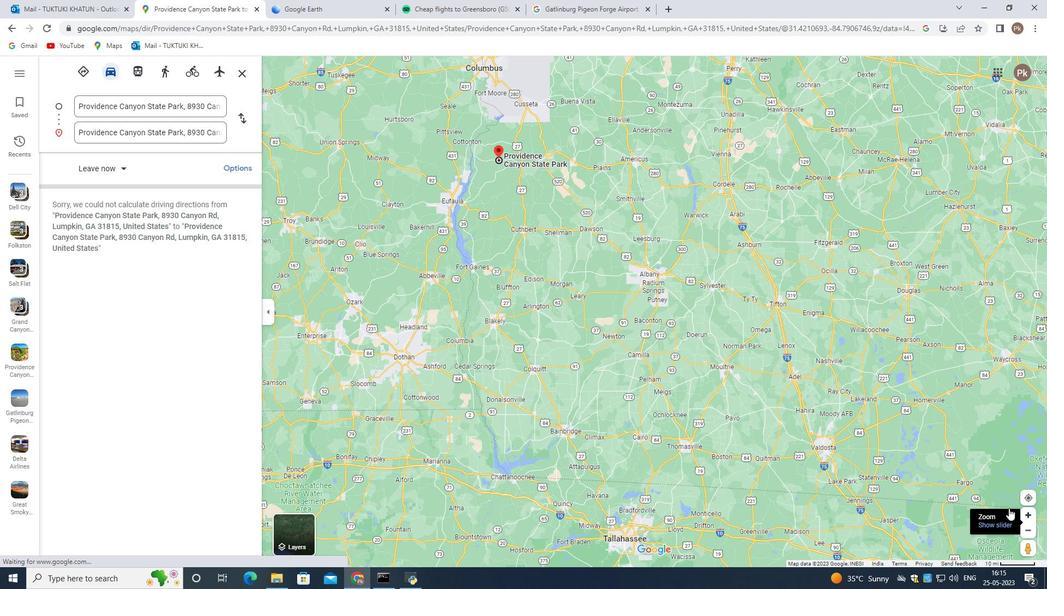 
Action: Mouse moved to (221, 373)
Screenshot: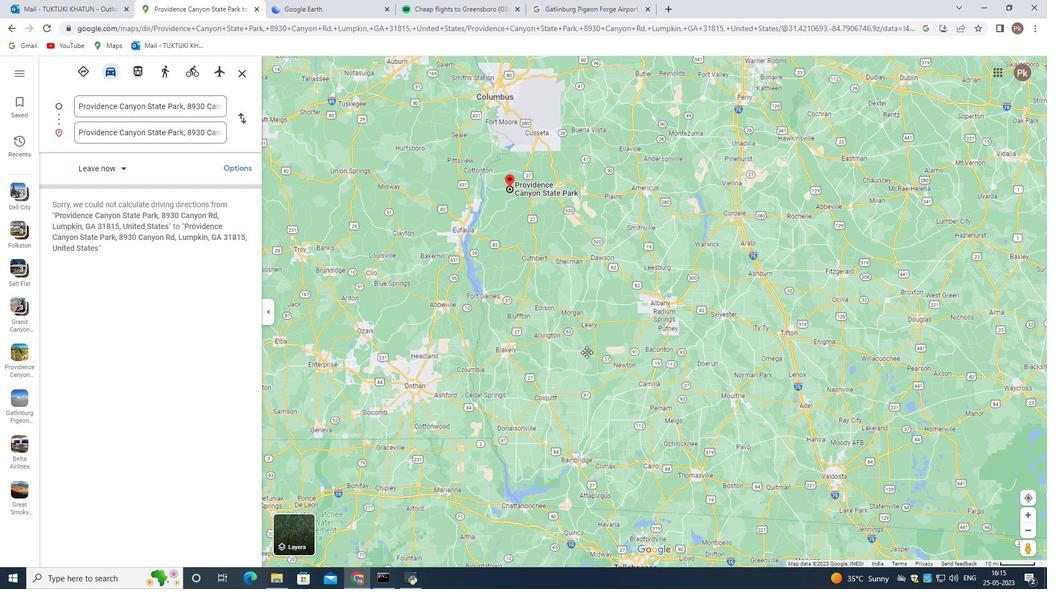 
Action: Mouse scrolled (221, 372) with delta (0, 0)
Screenshot: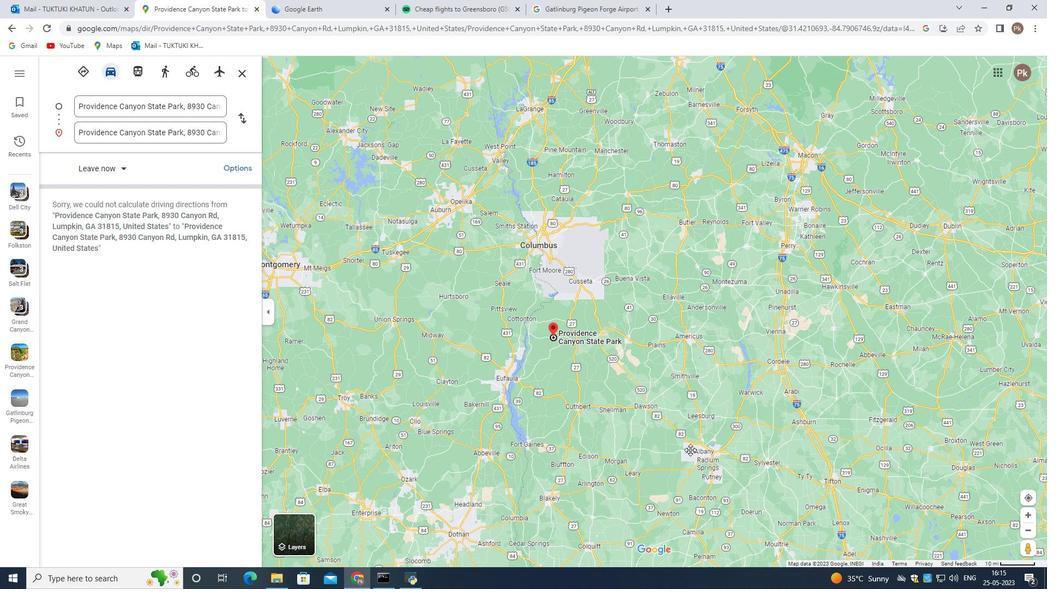 
Action: Mouse scrolled (221, 372) with delta (0, 0)
Screenshot: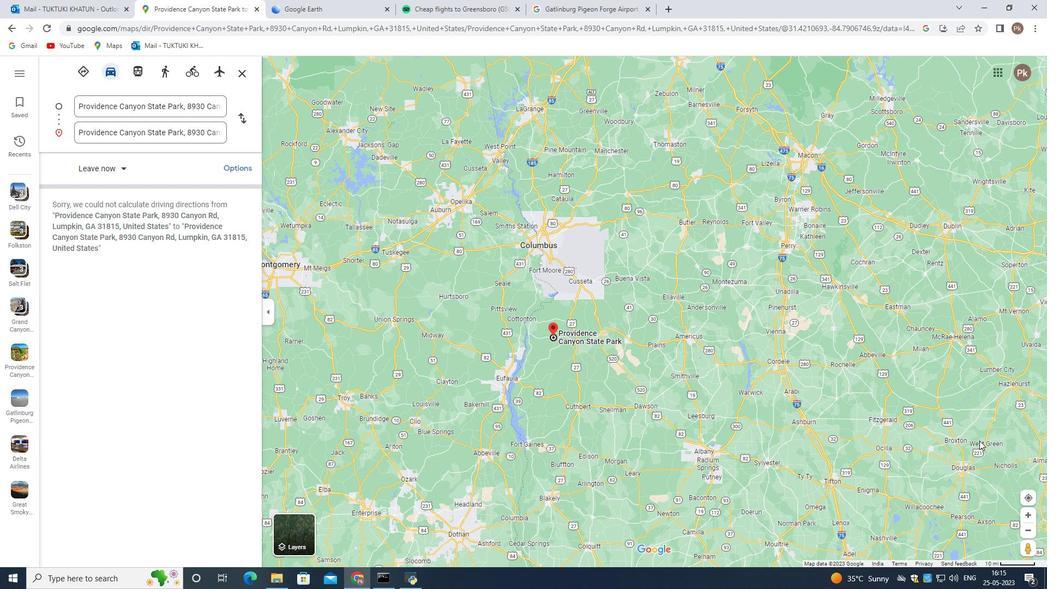
Action: Mouse scrolled (221, 372) with delta (0, 0)
Screenshot: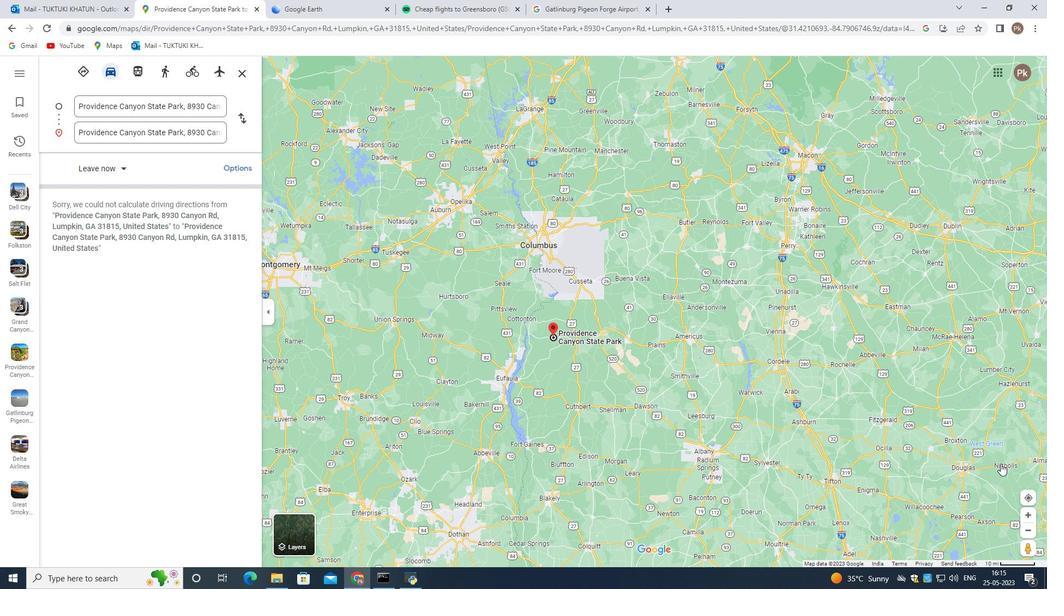 
Action: Mouse scrolled (221, 372) with delta (0, 0)
Screenshot: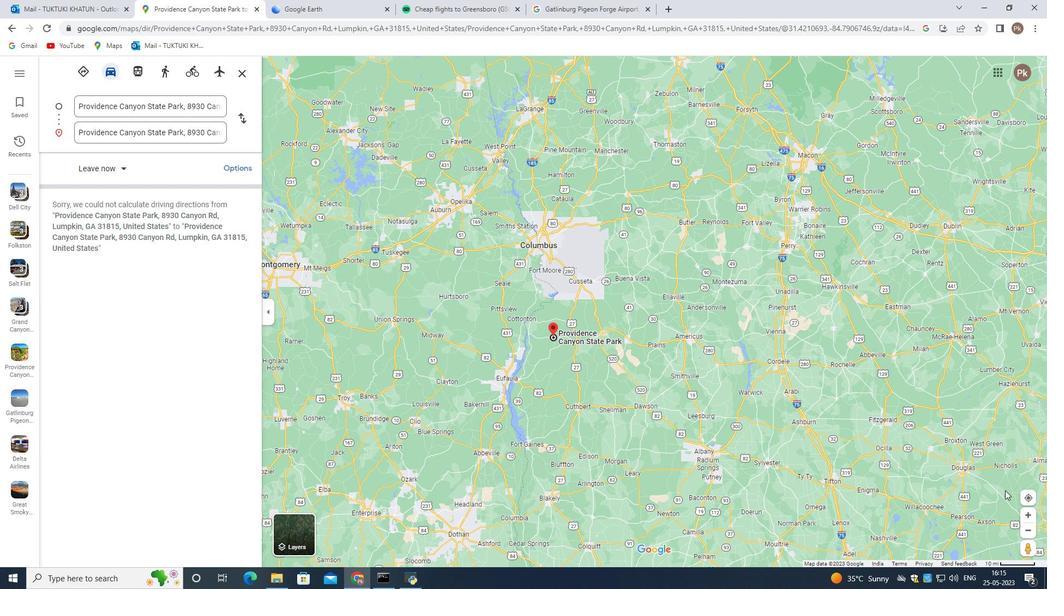 
Action: Mouse moved to (221, 373)
Screenshot: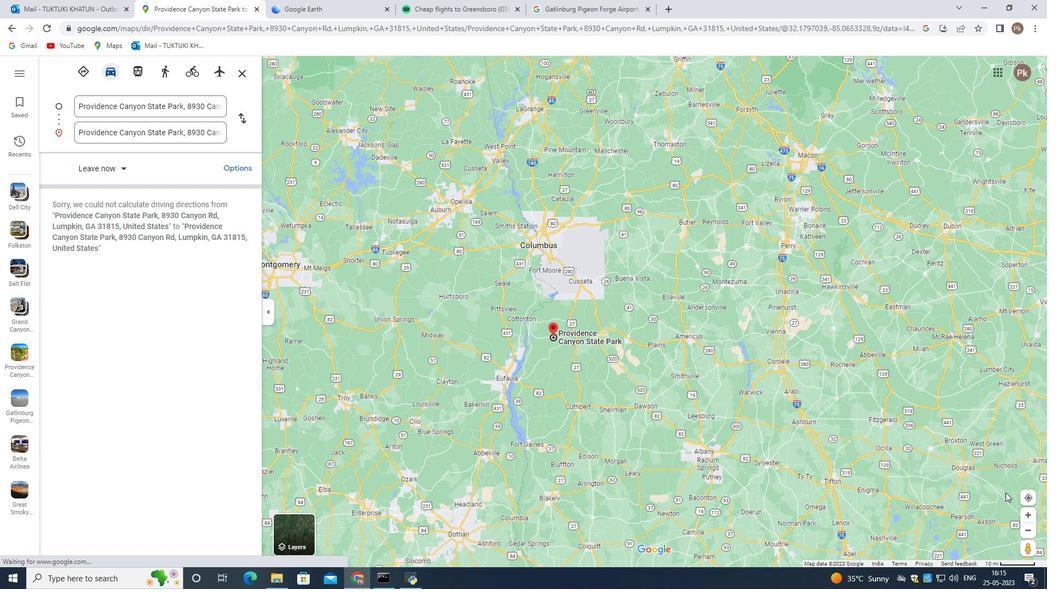 
Action: Mouse pressed left at (221, 373)
Screenshot: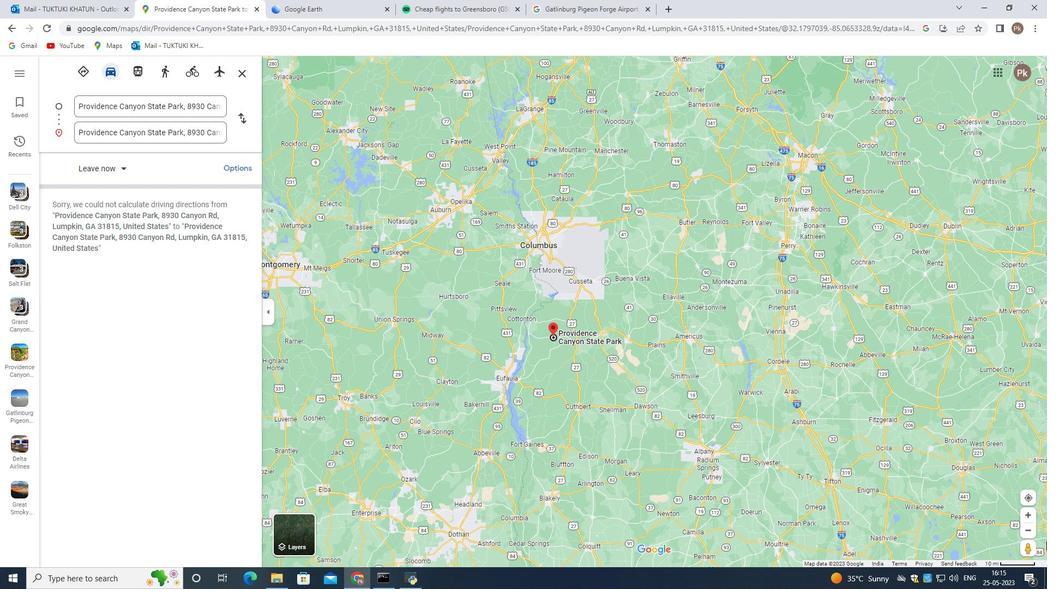 
Action: Mouse scrolled (221, 372) with delta (0, 0)
Screenshot: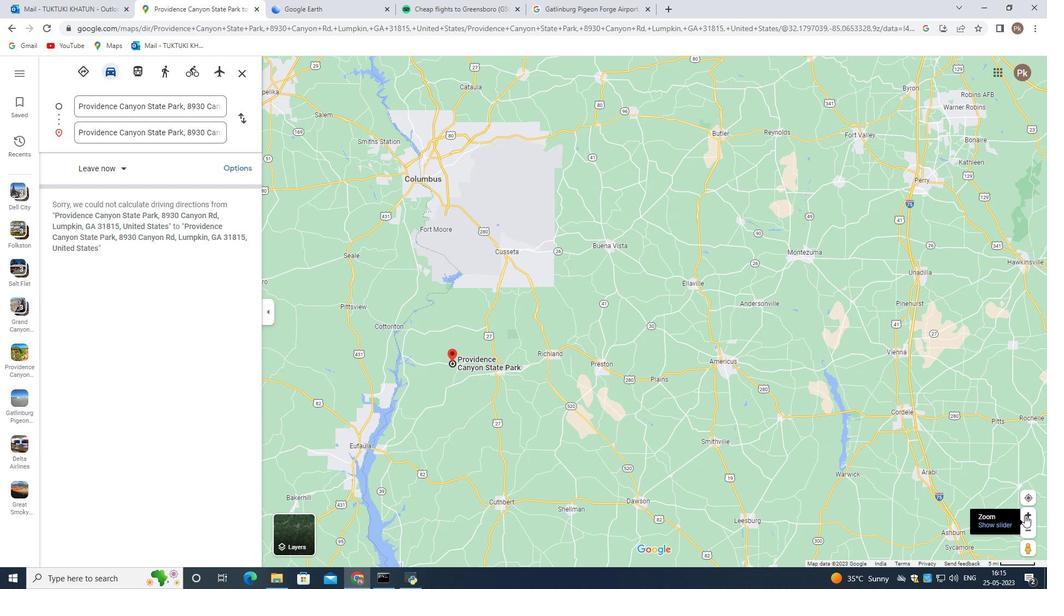 
Action: Mouse scrolled (221, 372) with delta (0, 0)
Screenshot: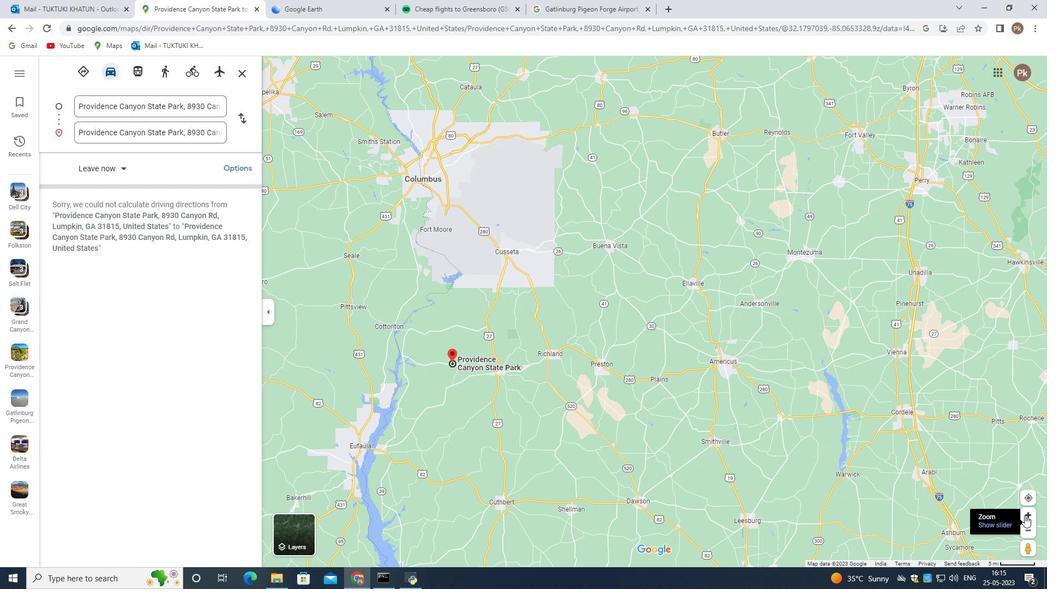 
Action: Mouse moved to (221, 374)
Screenshot: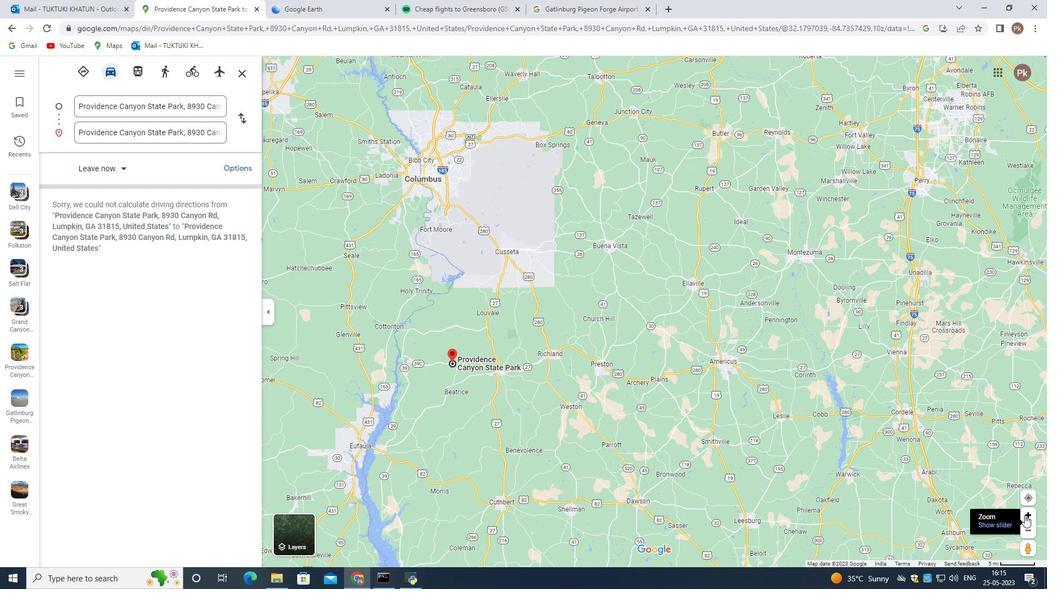 
Action: Mouse pressed left at (221, 374)
Screenshot: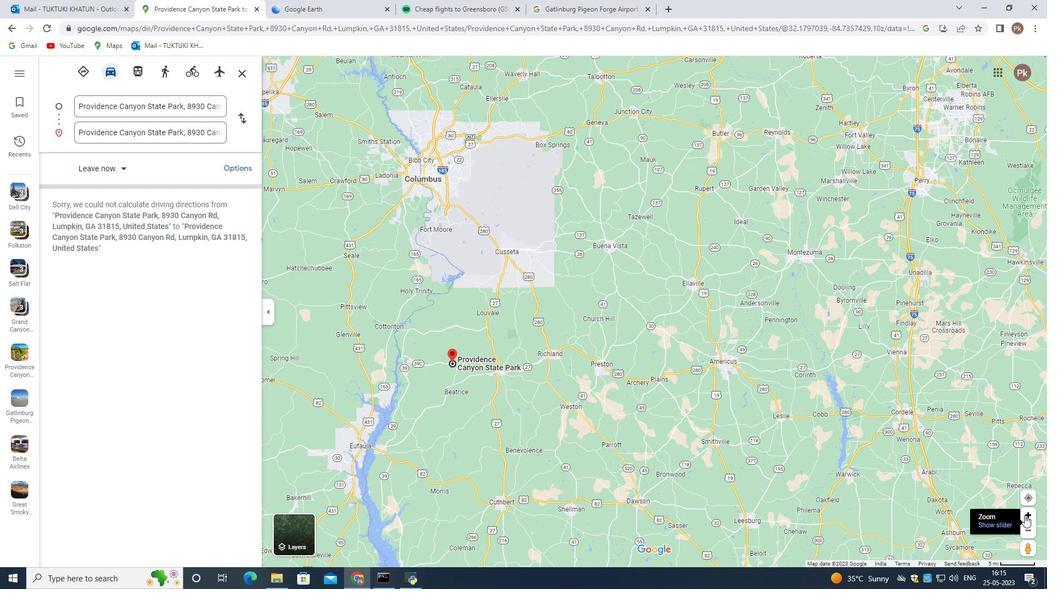 
Action: Mouse scrolled (221, 373) with delta (0, 0)
Screenshot: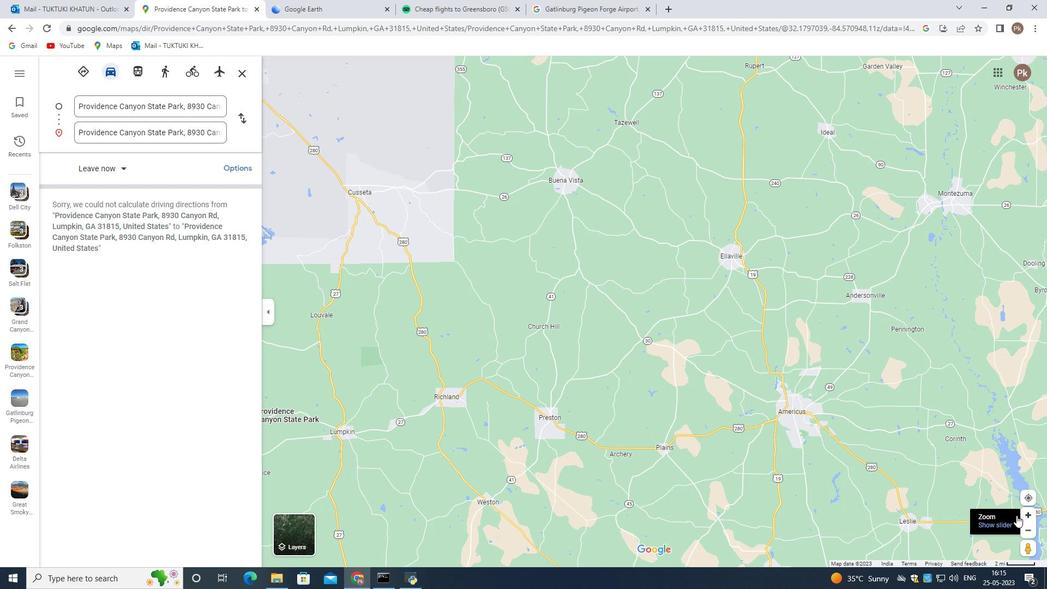 
Action: Mouse scrolled (221, 373) with delta (0, 0)
Screenshot: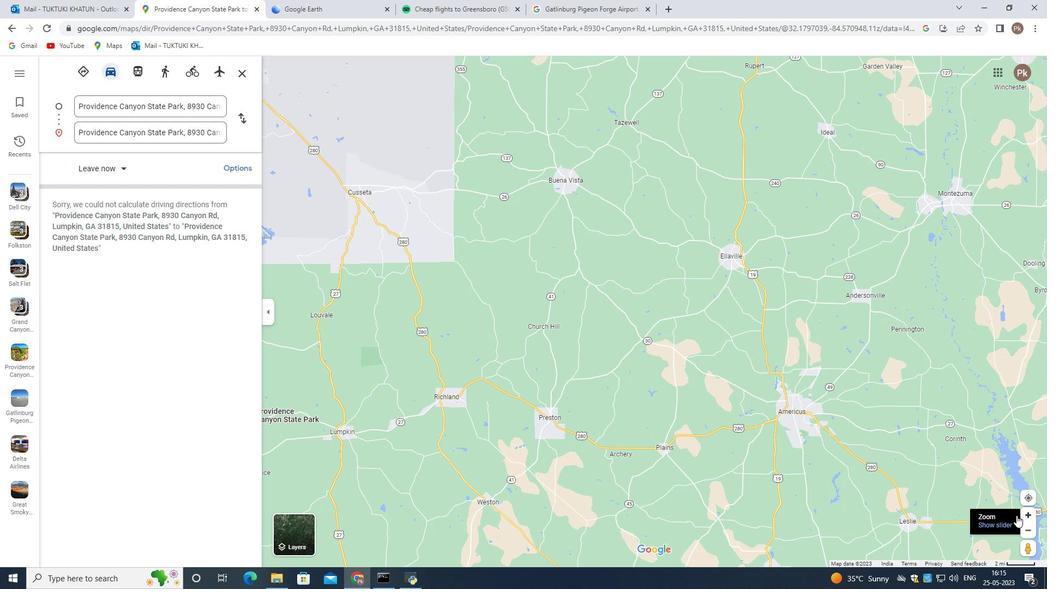 
Action: Mouse moved to (219, 373)
Screenshot: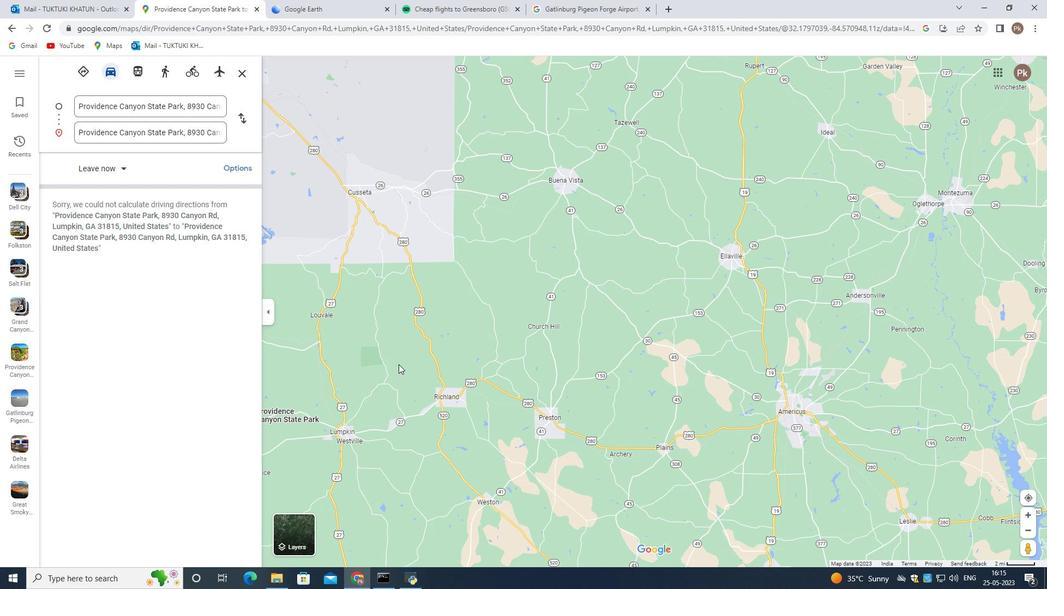 
Action: Mouse scrolled (219, 372) with delta (0, 0)
Screenshot: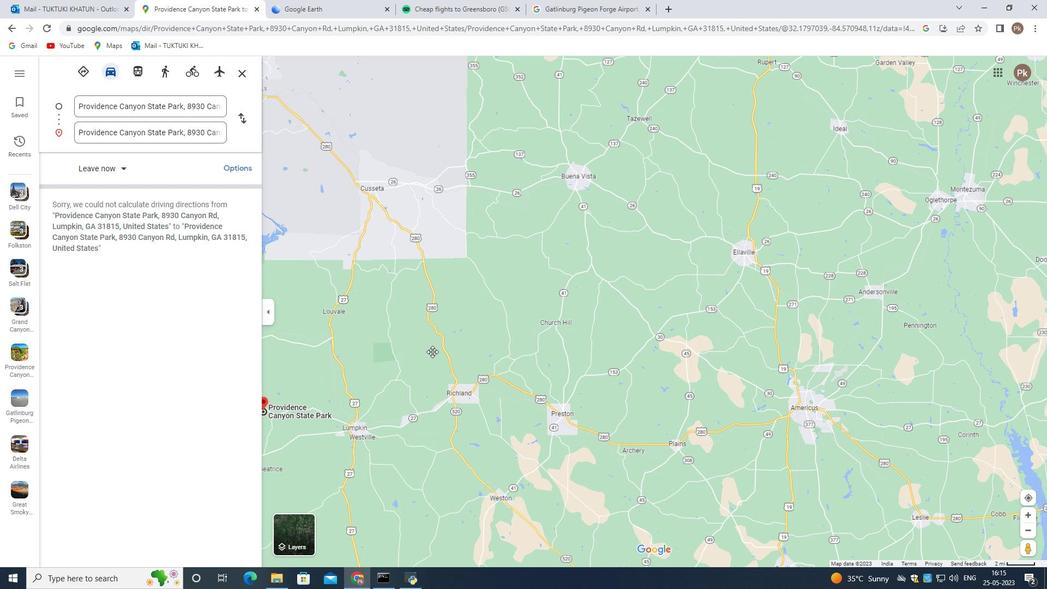 
Action: Mouse moved to (218, 373)
Screenshot: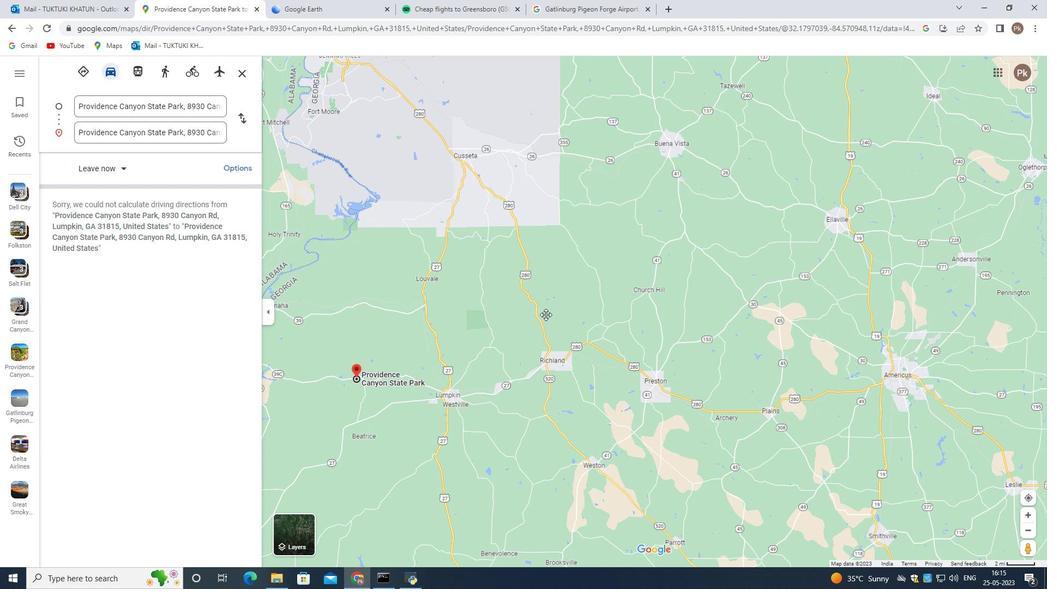 
Action: Mouse pressed left at (218, 373)
Screenshot: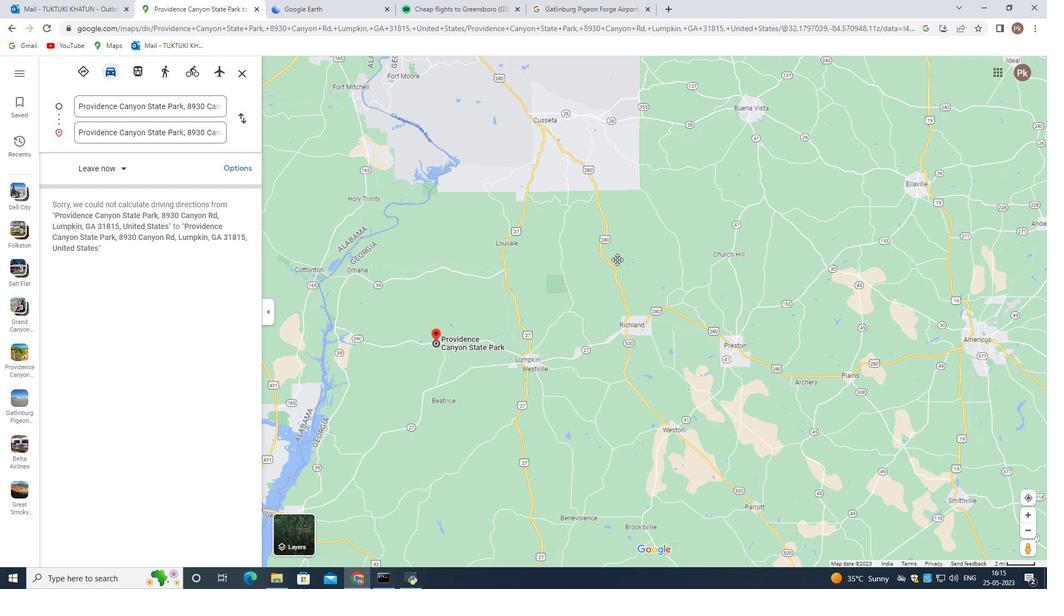 
Action: Mouse moved to (217, 373)
Screenshot: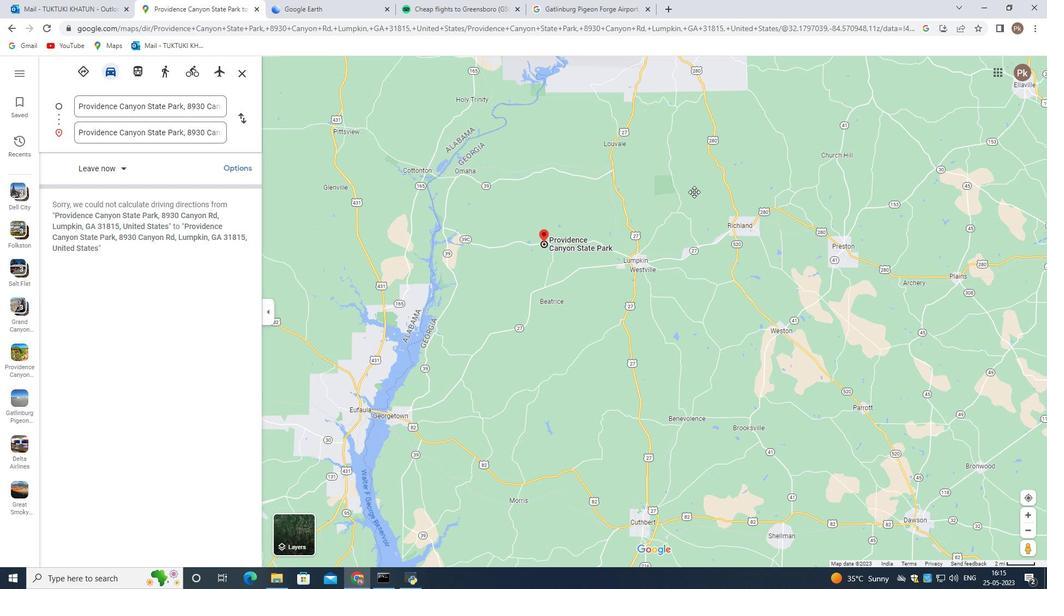 
Action: Mouse scrolled (217, 372) with delta (0, 0)
Screenshot: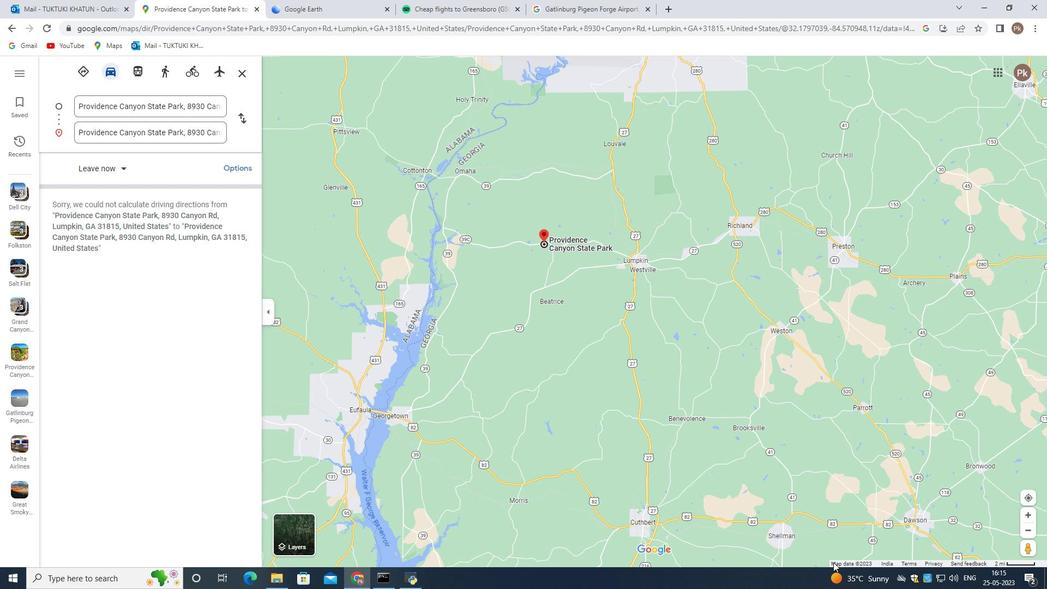 
Action: Mouse moved to (217, 373)
Screenshot: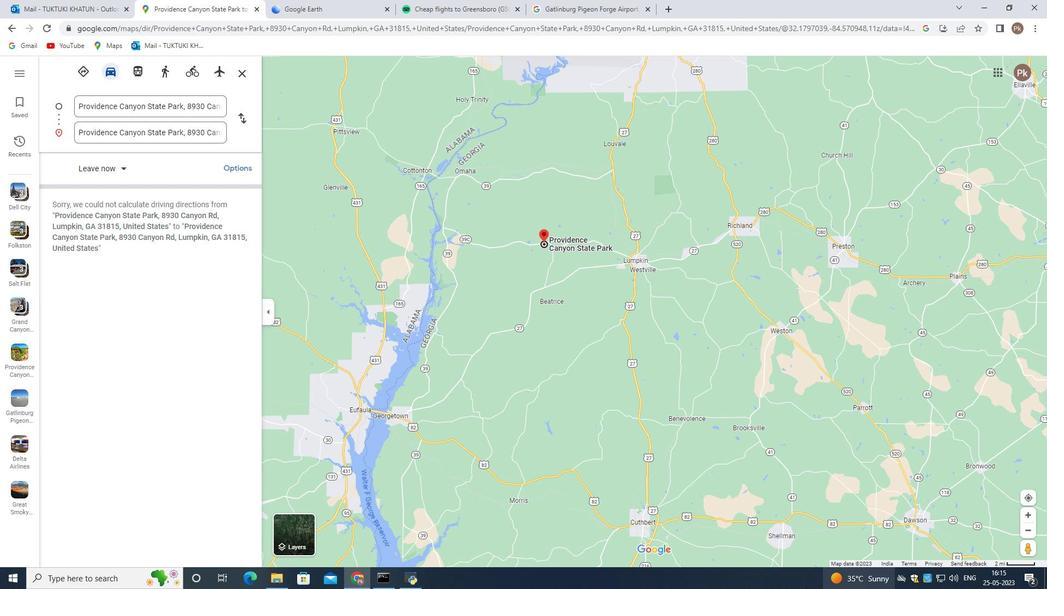 
Action: Mouse scrolled (217, 372) with delta (0, 0)
Screenshot: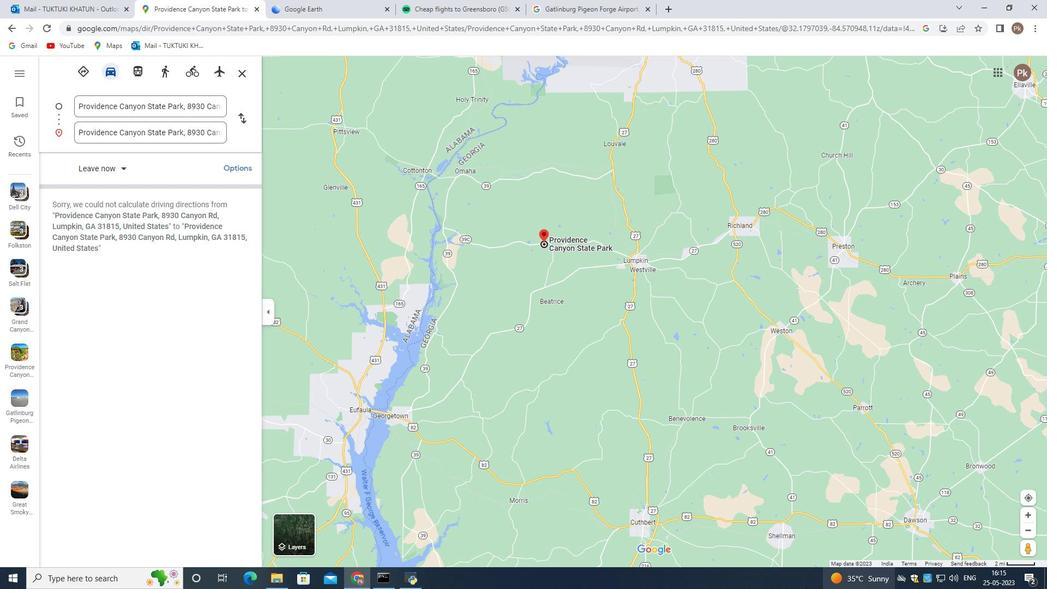 
Action: Mouse scrolled (217, 372) with delta (0, 0)
Screenshot: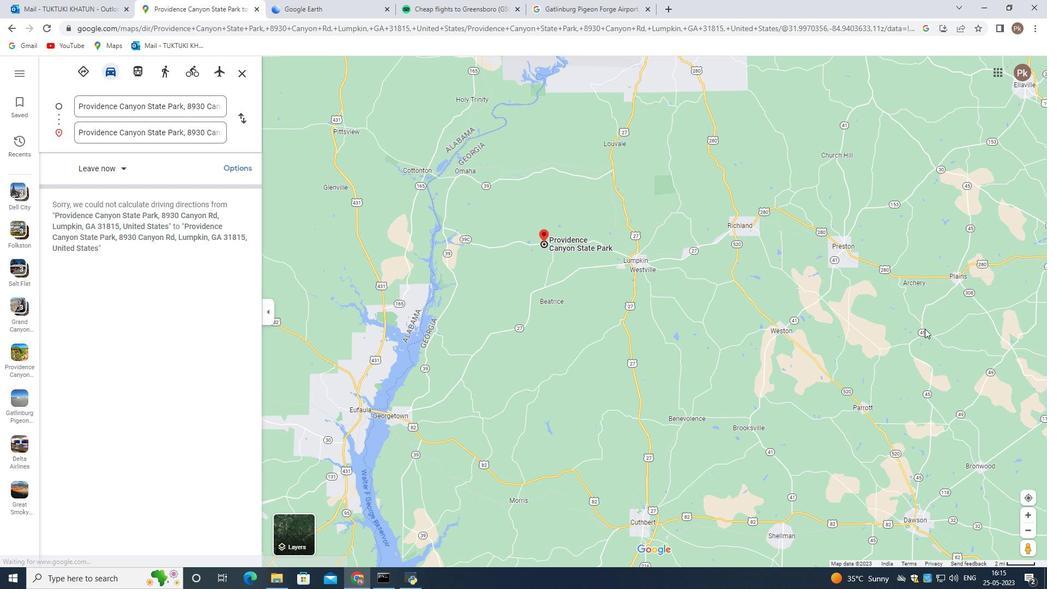 
Action: Mouse pressed left at (217, 373)
Screenshot: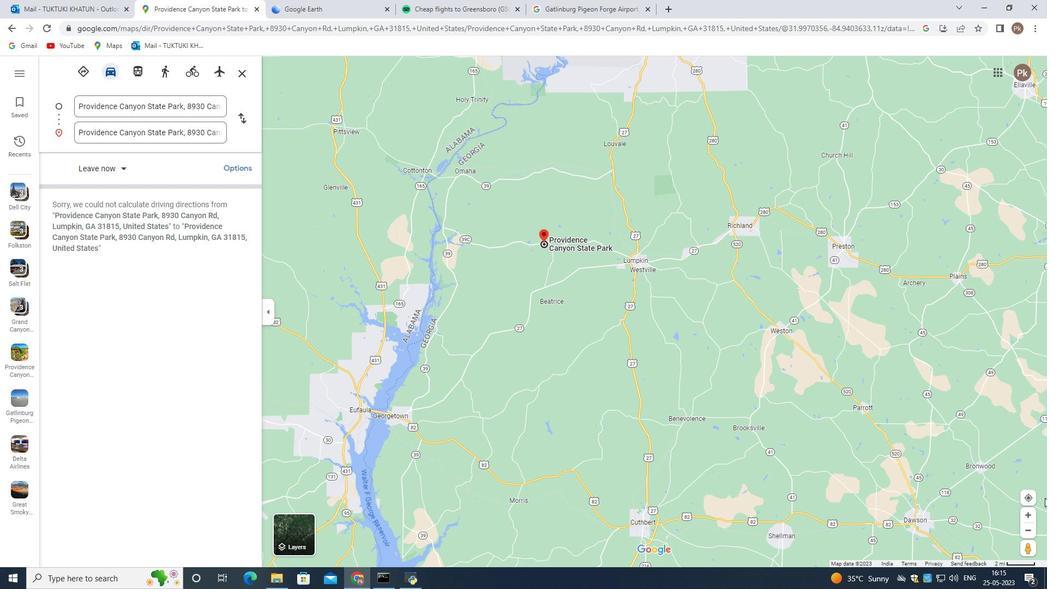 
Action: Mouse moved to (218, 373)
Screenshot: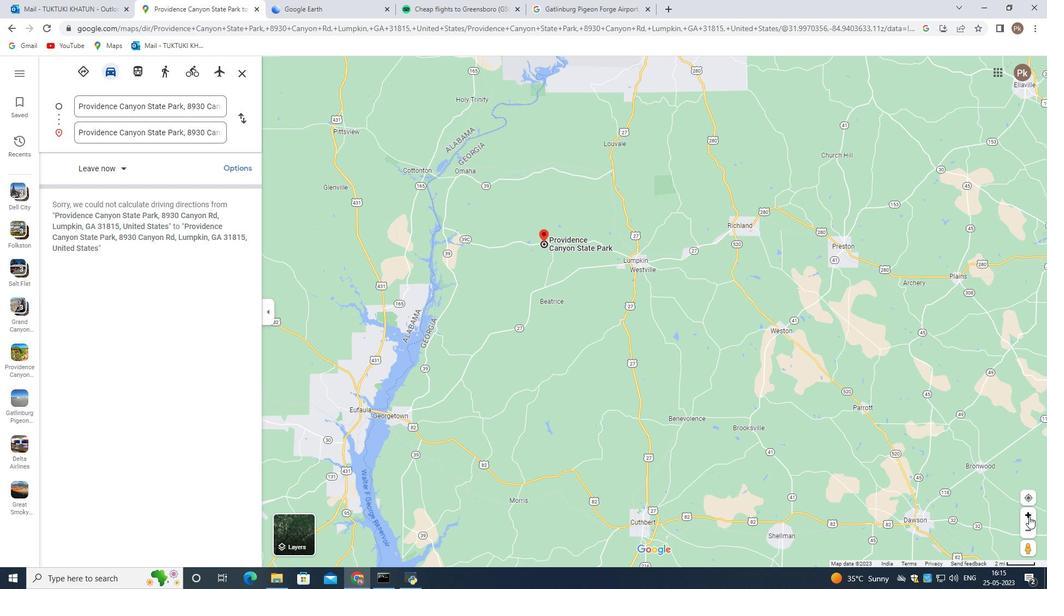 
Action: Mouse scrolled (218, 373) with delta (0, 0)
Screenshot: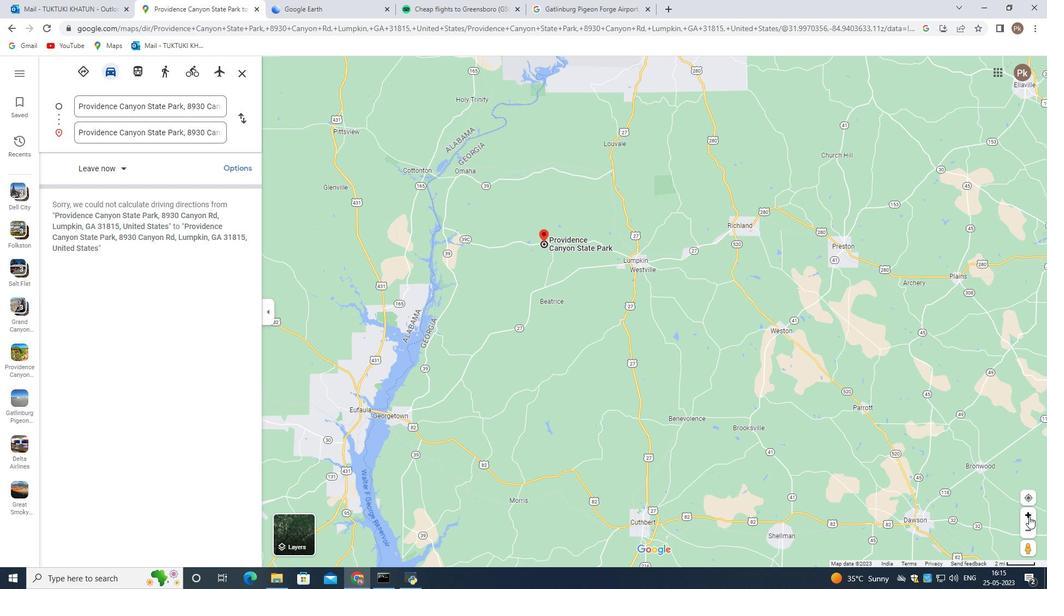 
Action: Mouse moved to (219, 374)
Screenshot: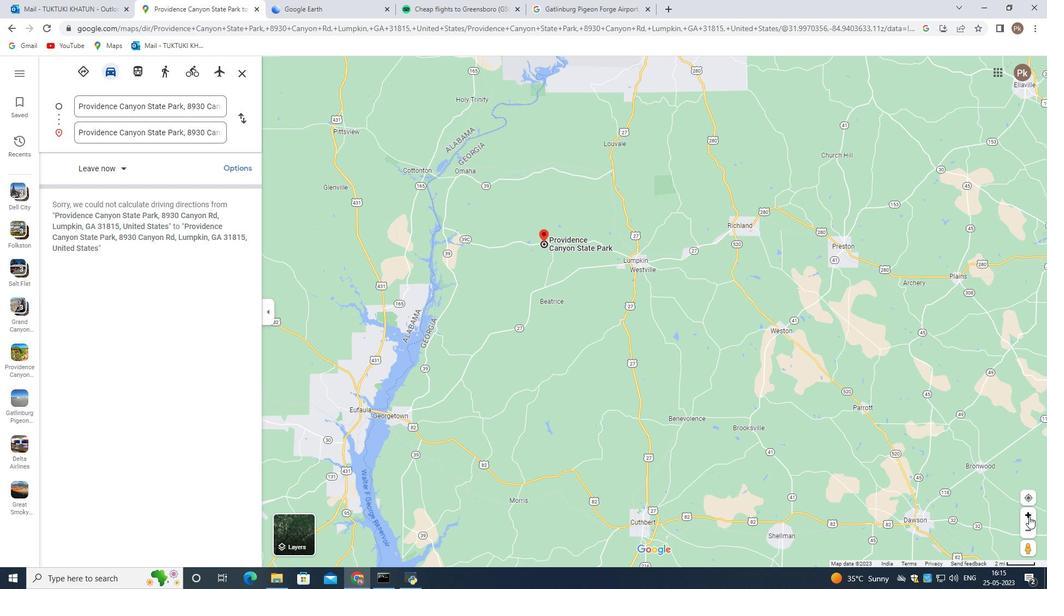
Action: Mouse scrolled (219, 373) with delta (0, 0)
Screenshot: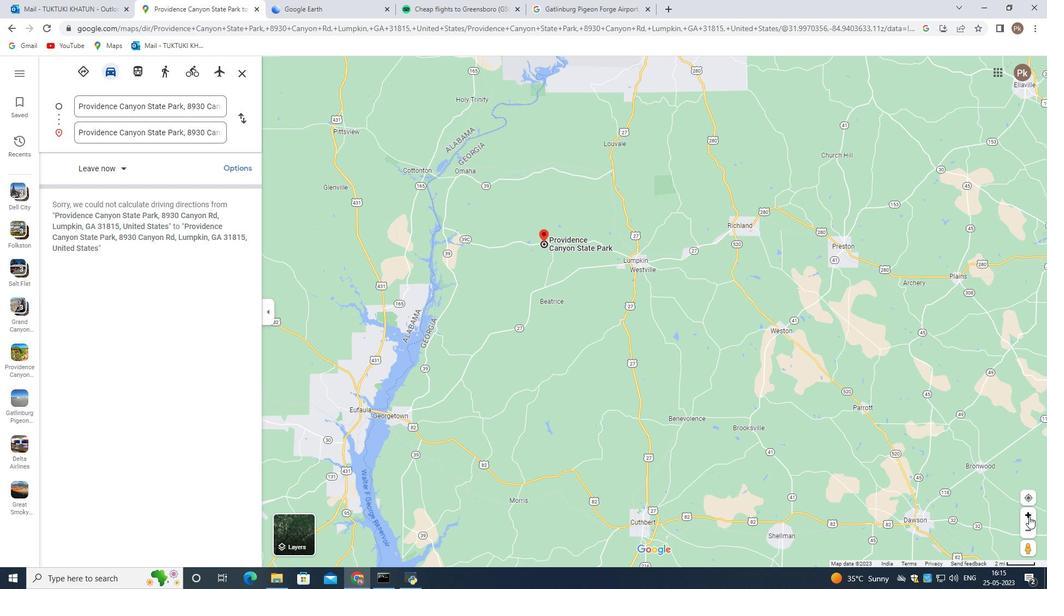 
Action: Mouse moved to (220, 374)
Screenshot: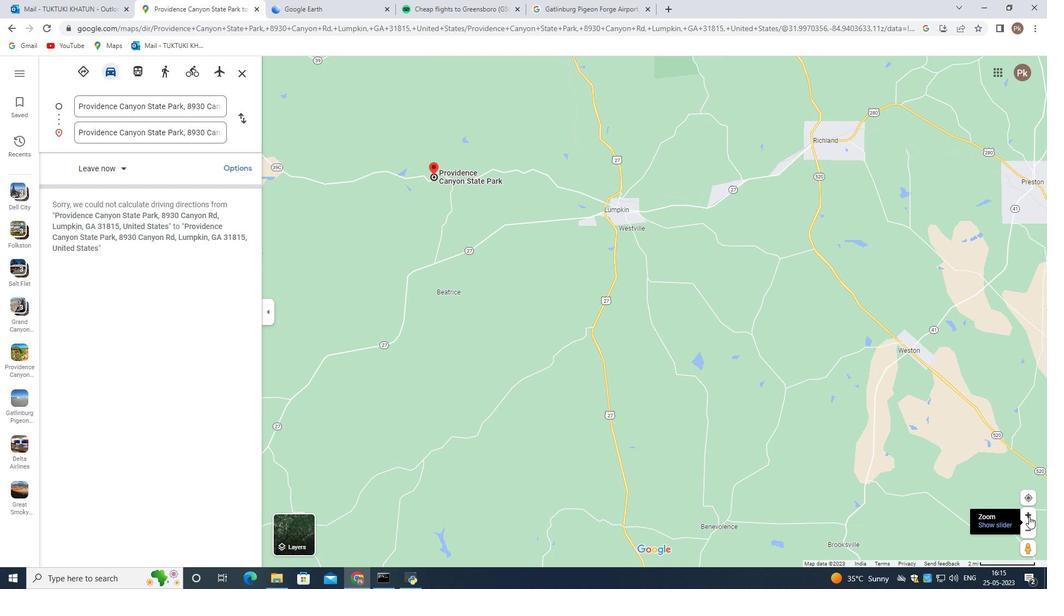 
Action: Mouse scrolled (220, 374) with delta (0, 0)
Screenshot: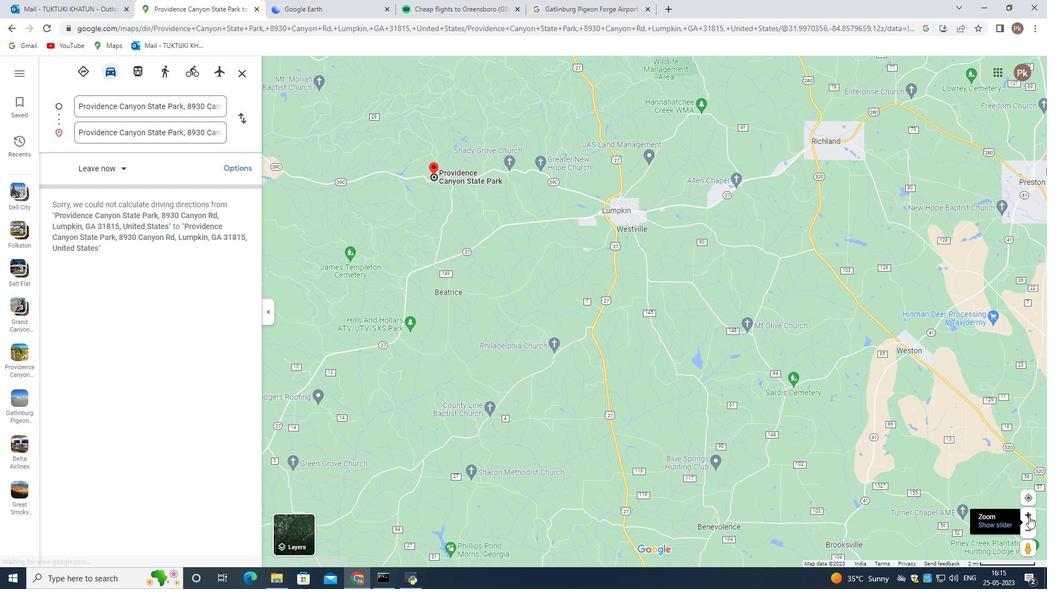 
Action: Mouse scrolled (220, 374) with delta (0, 0)
Screenshot: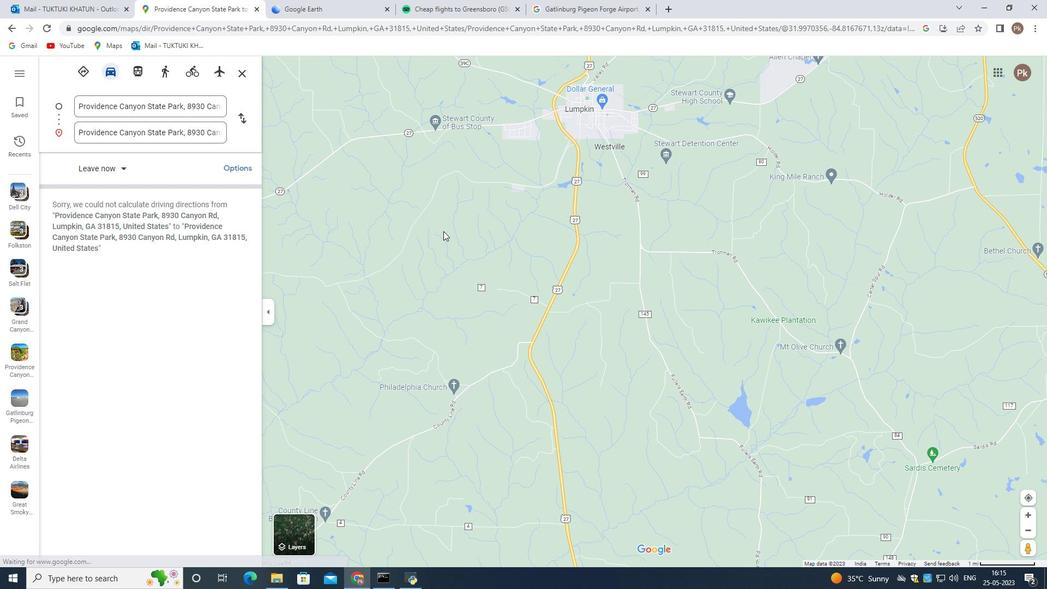 
Action: Mouse moved to (221, 368)
Screenshot: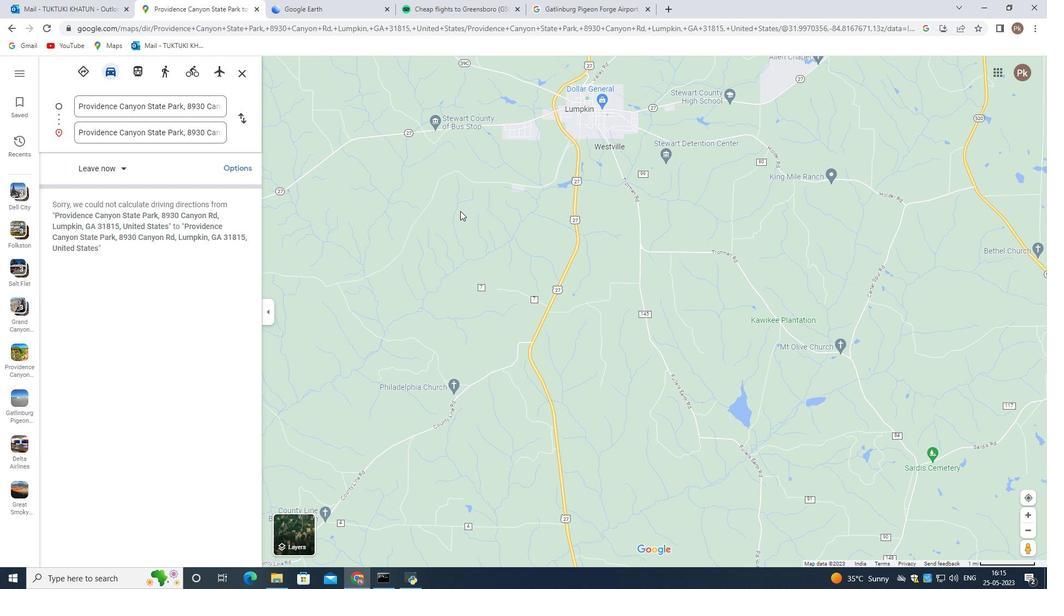 
Action: Mouse scrolled (221, 368) with delta (0, 0)
Screenshot: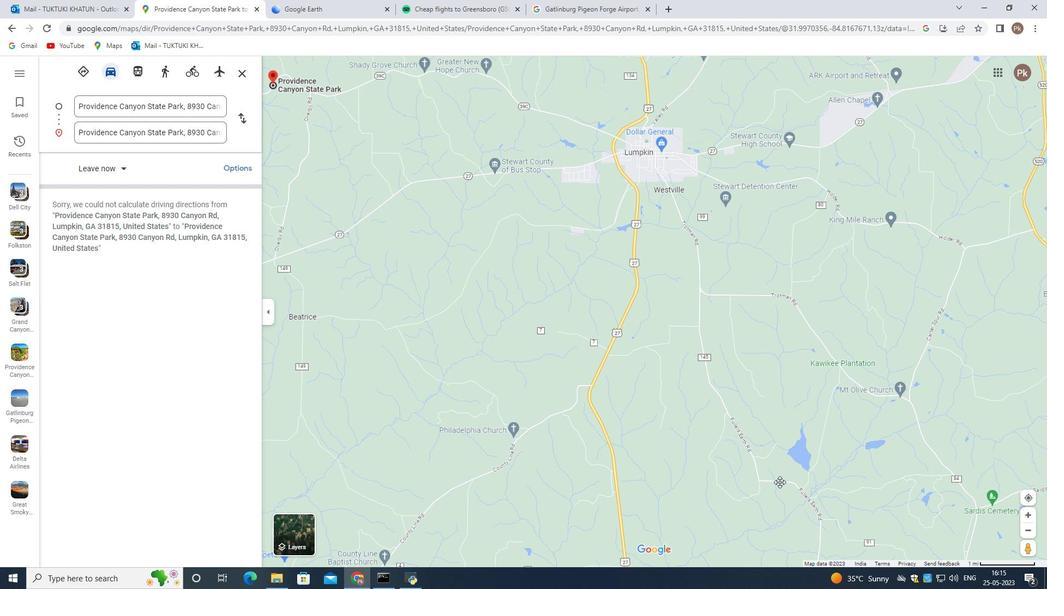 
Action: Mouse moved to (217, 374)
Screenshot: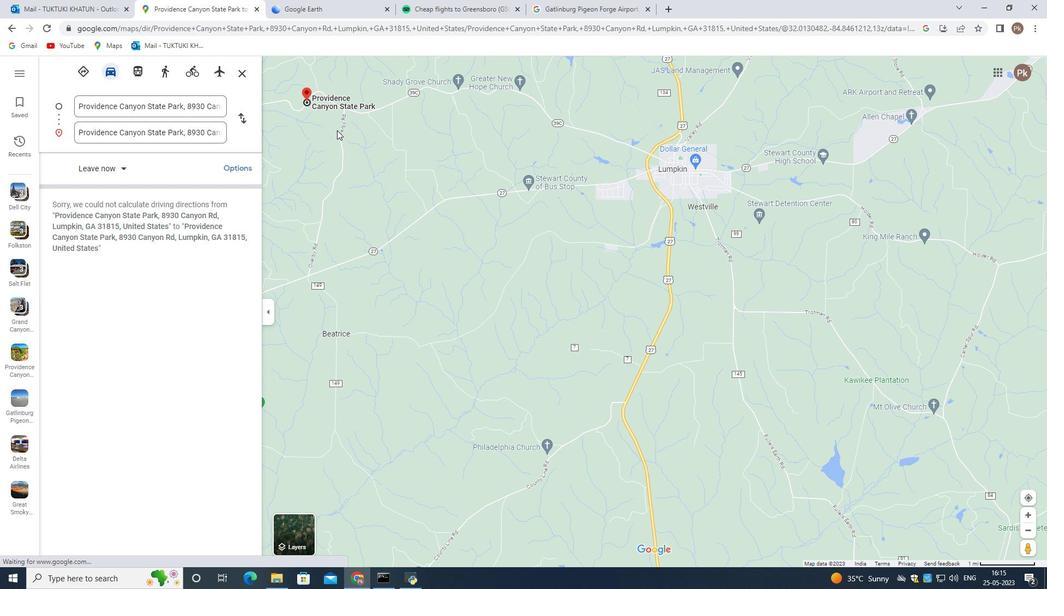 
Action: Mouse scrolled (217, 373) with delta (0, 0)
Screenshot: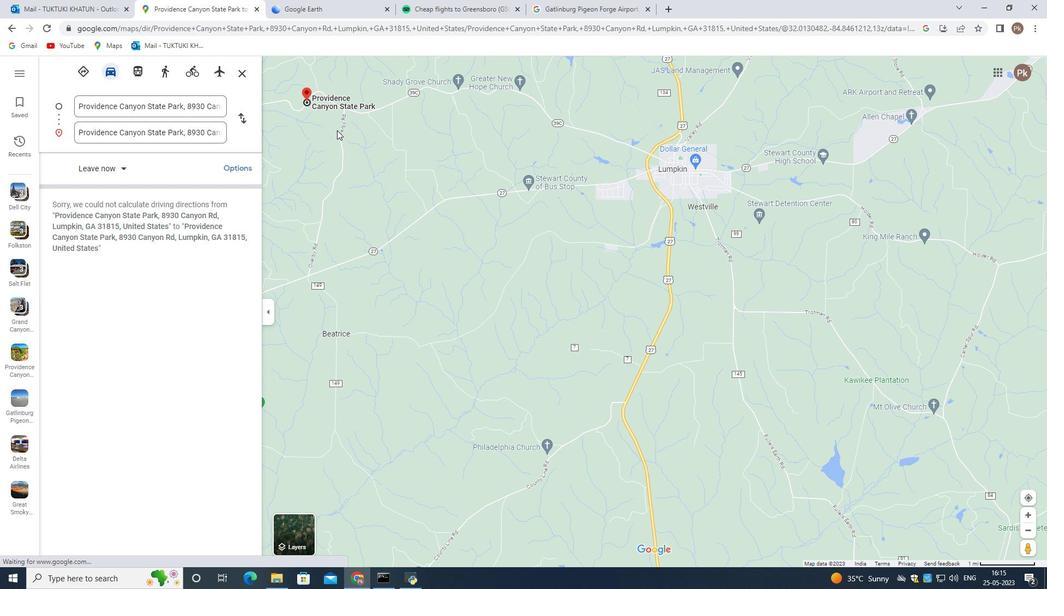 
Action: Mouse moved to (217, 375)
Screenshot: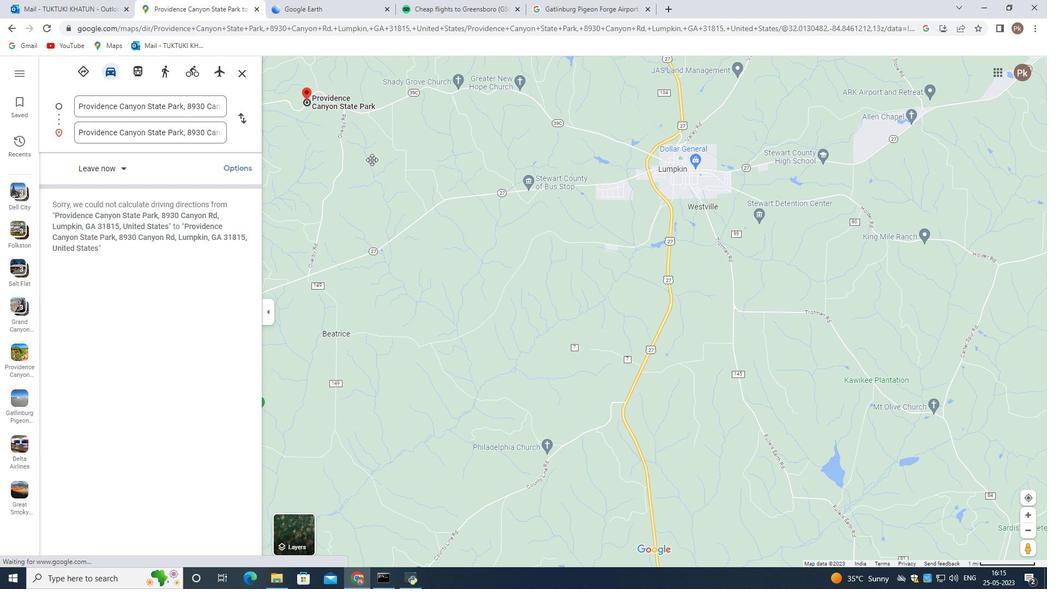 
Action: Mouse pressed left at (217, 375)
Screenshot: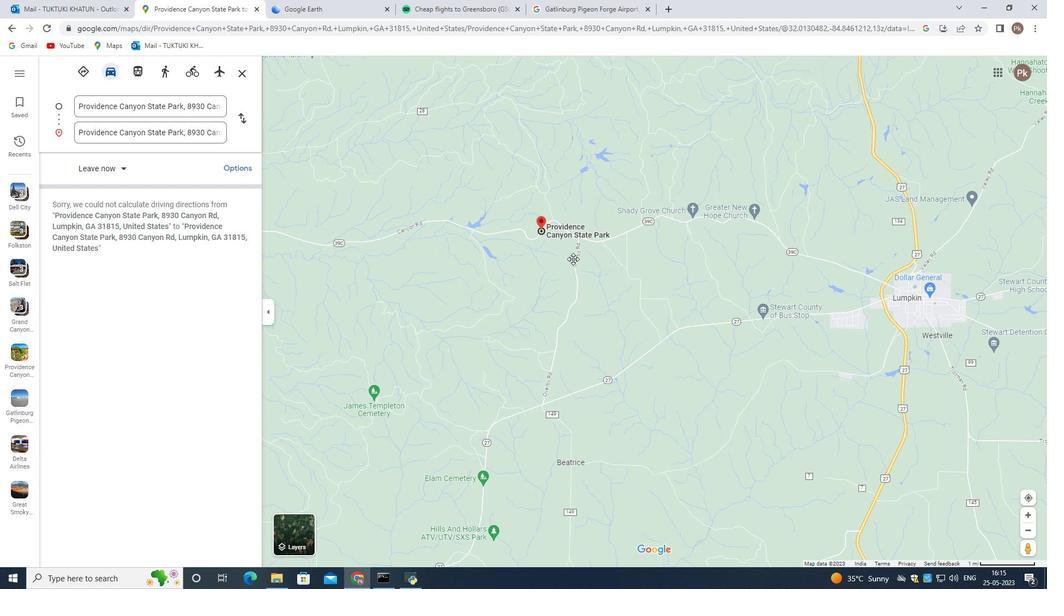 
Action: Mouse scrolled (217, 374) with delta (0, 0)
Screenshot: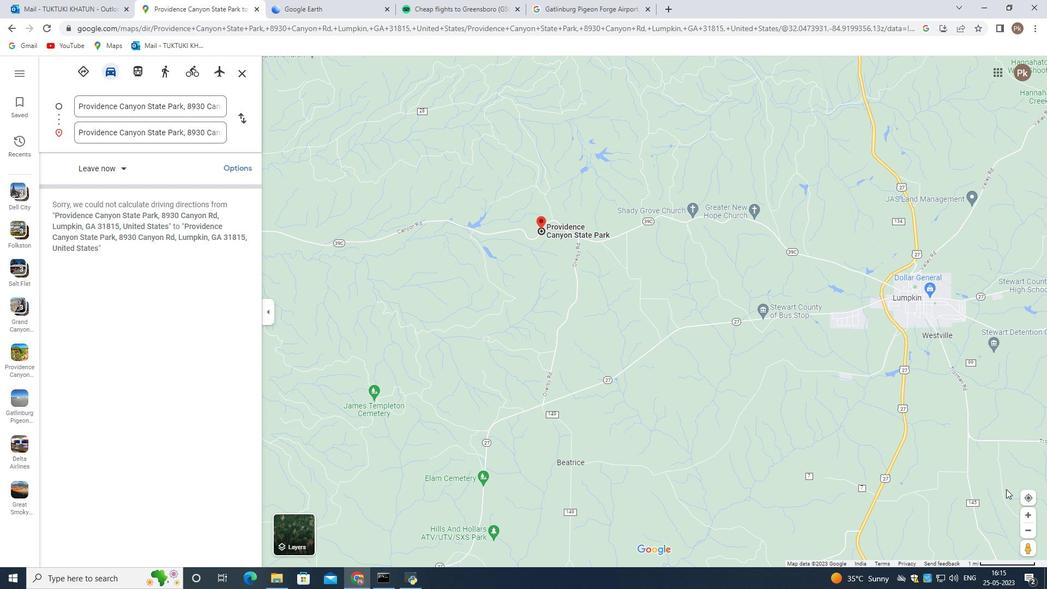 
Action: Mouse scrolled (217, 374) with delta (0, 0)
Screenshot: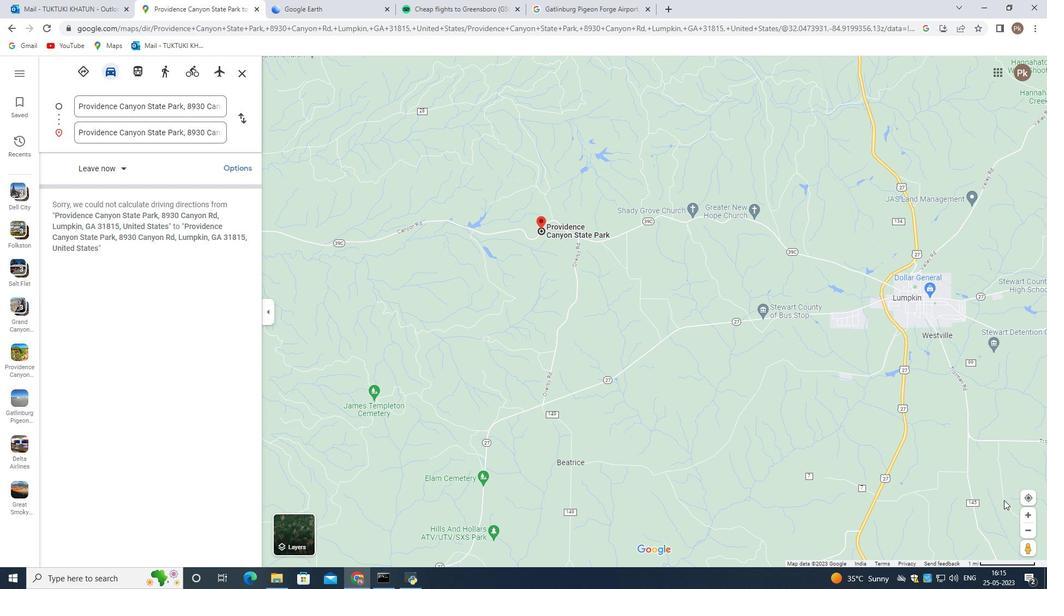 
Action: Mouse pressed left at (217, 375)
Screenshot: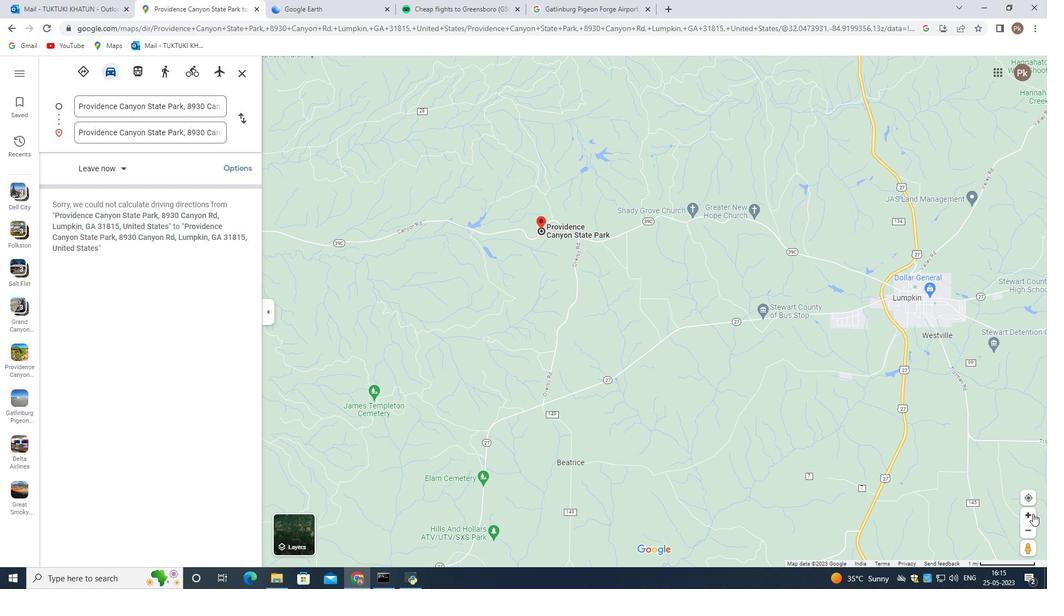 
Action: Mouse moved to (219, 377)
Screenshot: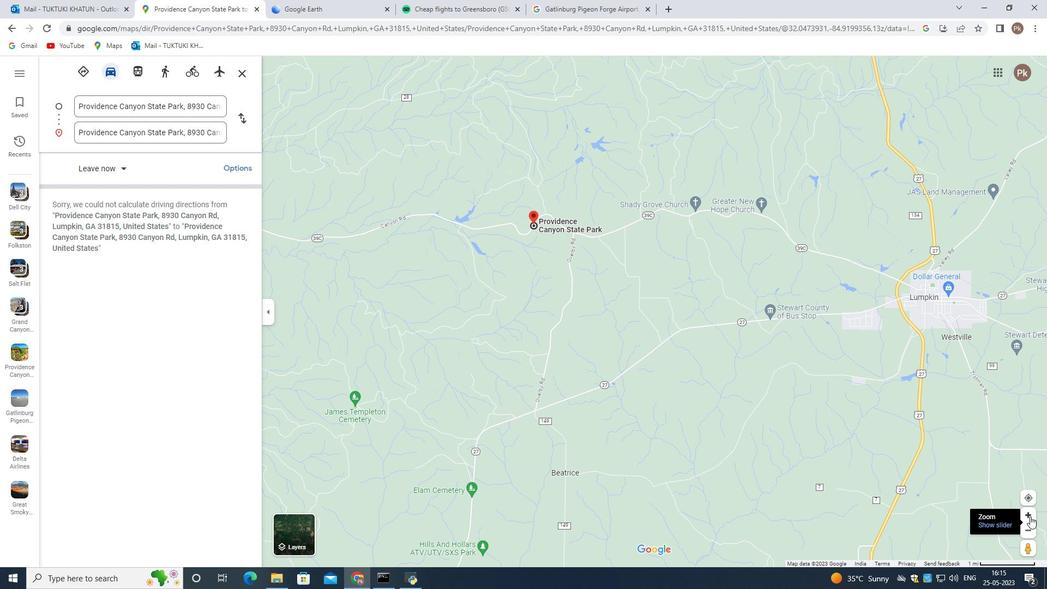 
Action: Mouse scrolled (219, 377) with delta (0, 0)
Screenshot: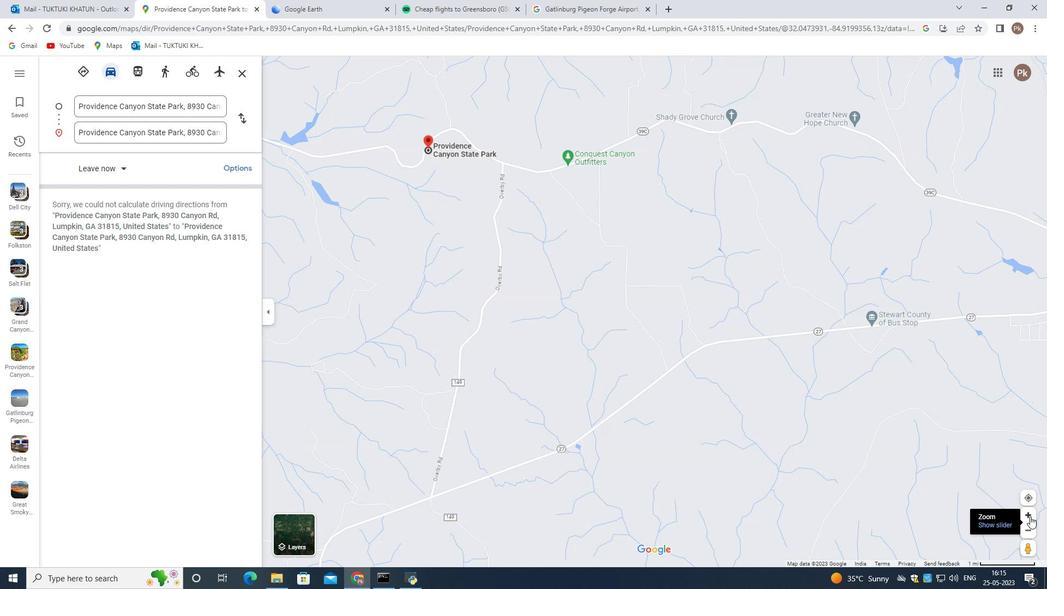 
Action: Mouse moved to (221, 378)
Screenshot: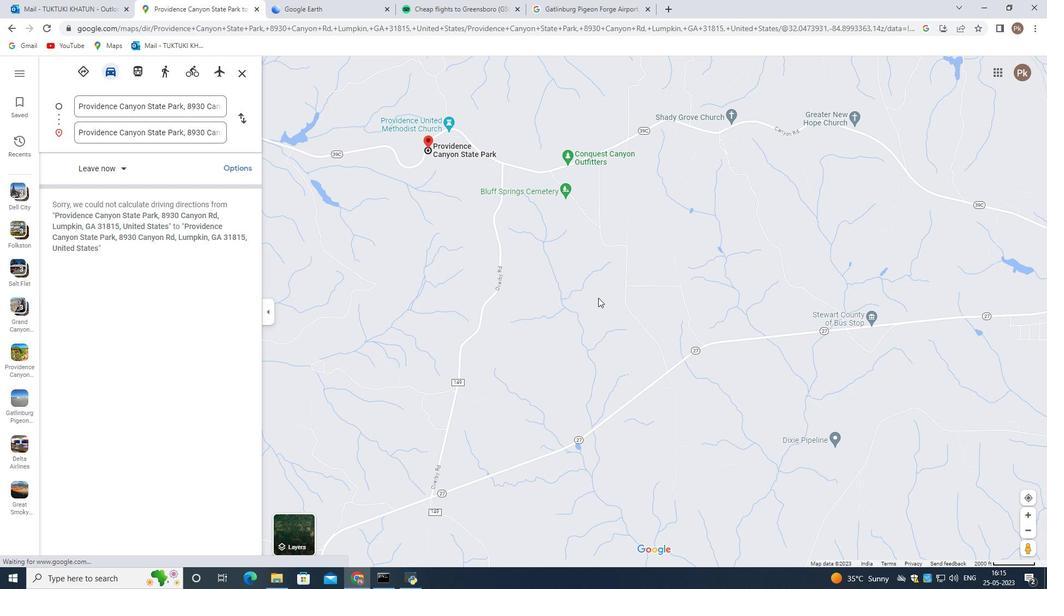 
Action: Mouse scrolled (221, 377) with delta (0, 0)
Screenshot: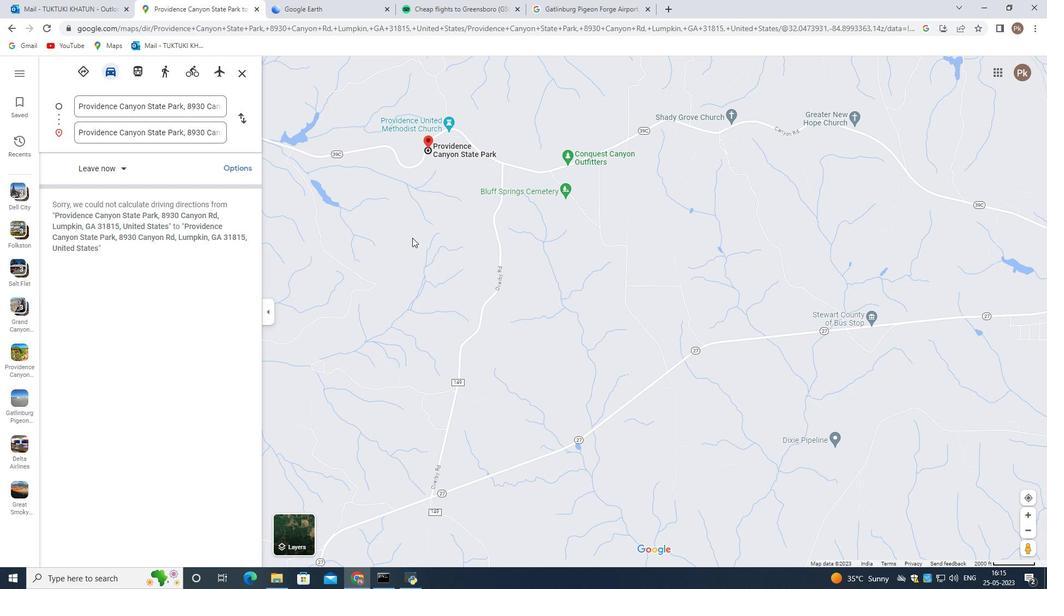 
Action: Mouse pressed left at (221, 378)
Screenshot: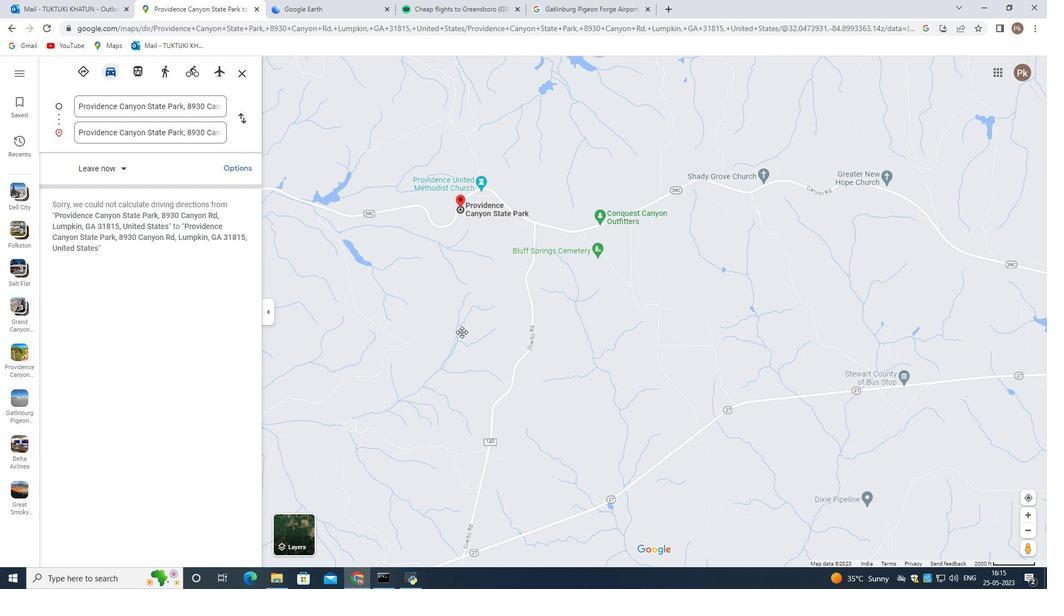 
Action: Mouse moved to (222, 379)
Screenshot: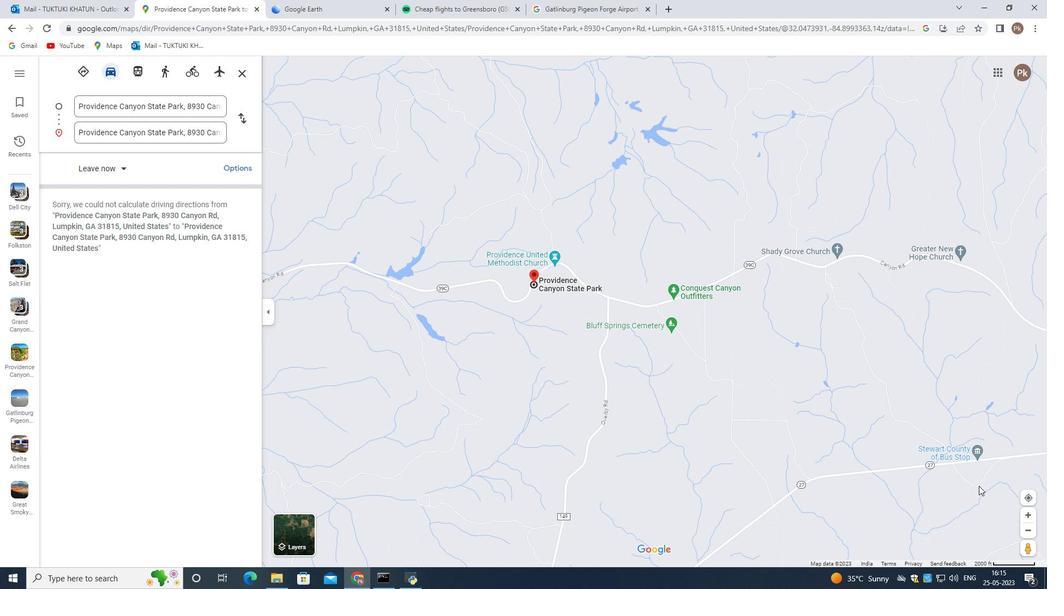 
Action: Mouse scrolled (222, 378) with delta (0, 0)
Screenshot: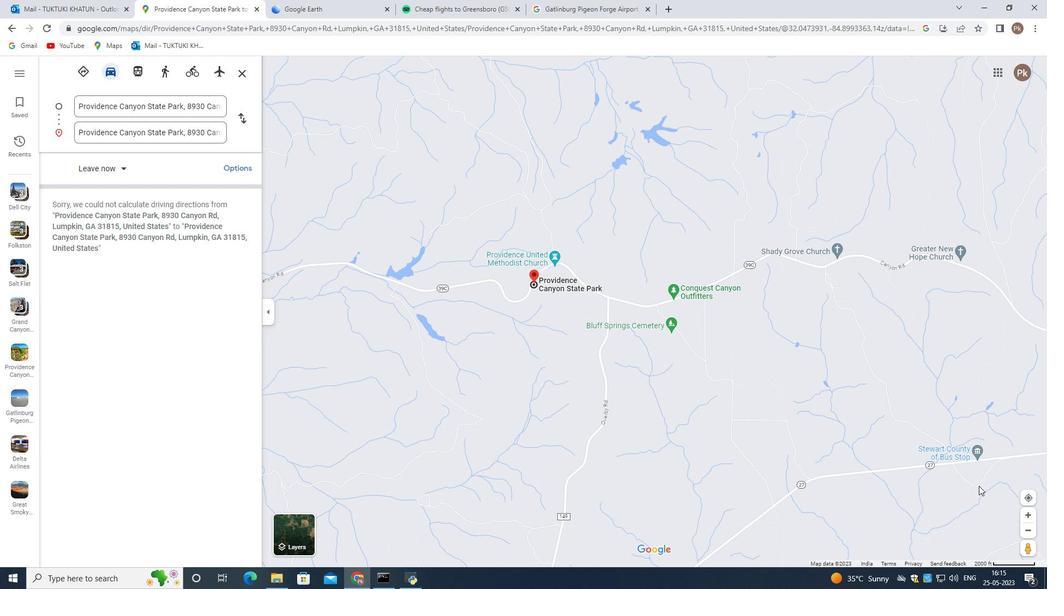 
Action: Mouse moved to (225, 380)
Screenshot: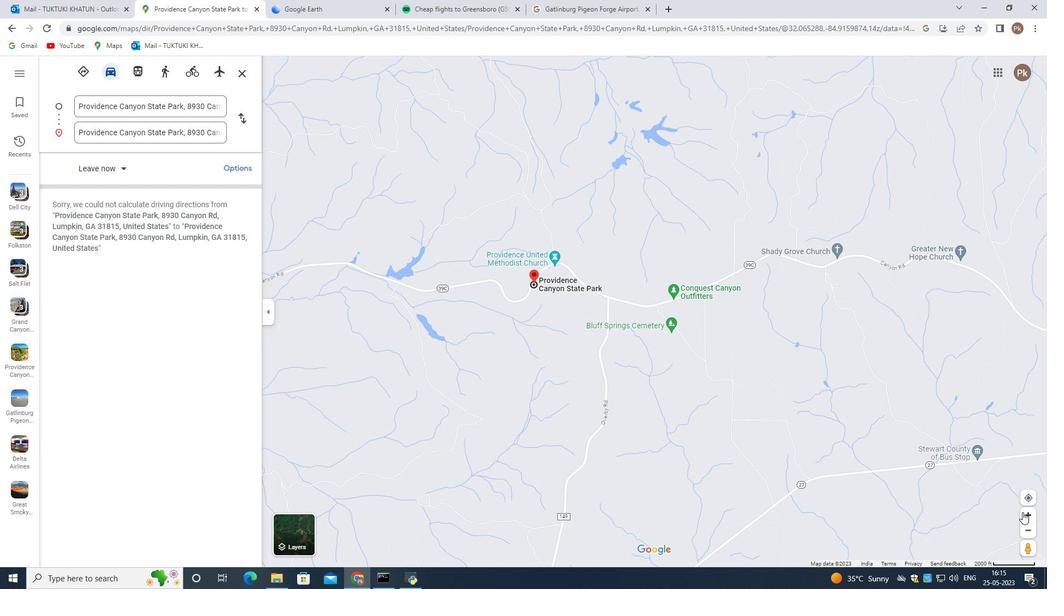 
Action: Mouse scrolled (225, 379) with delta (0, 0)
Screenshot: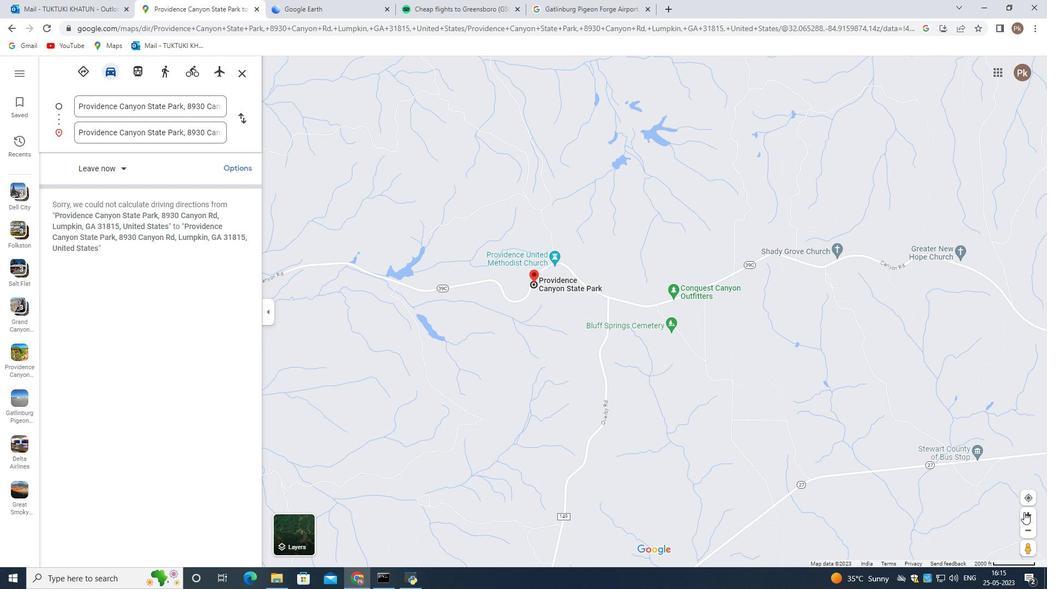 
Action: Mouse moved to (225, 383)
Screenshot: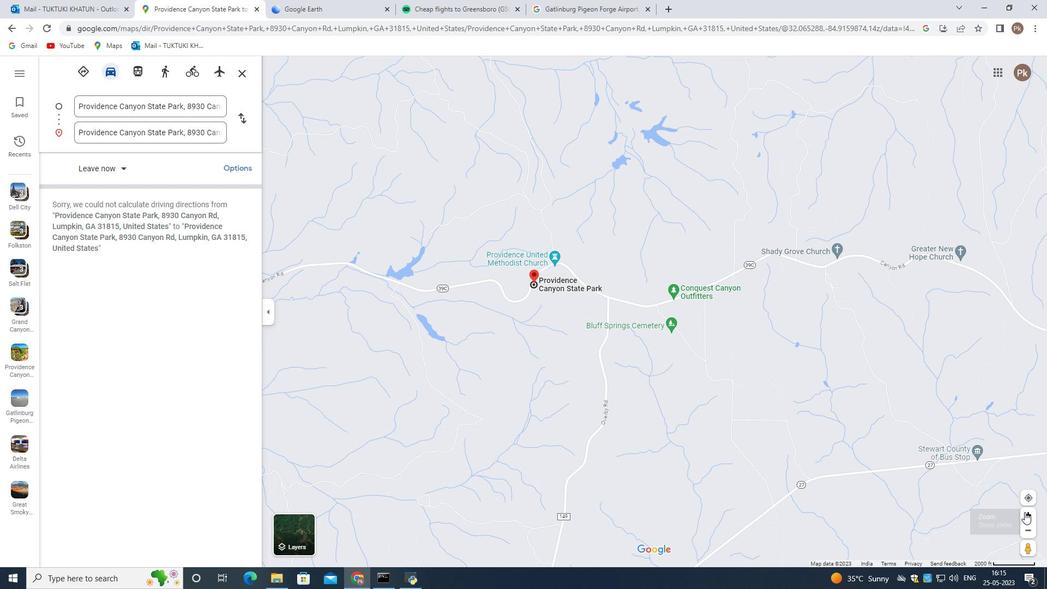 
Action: Mouse pressed left at (225, 383)
Screenshot: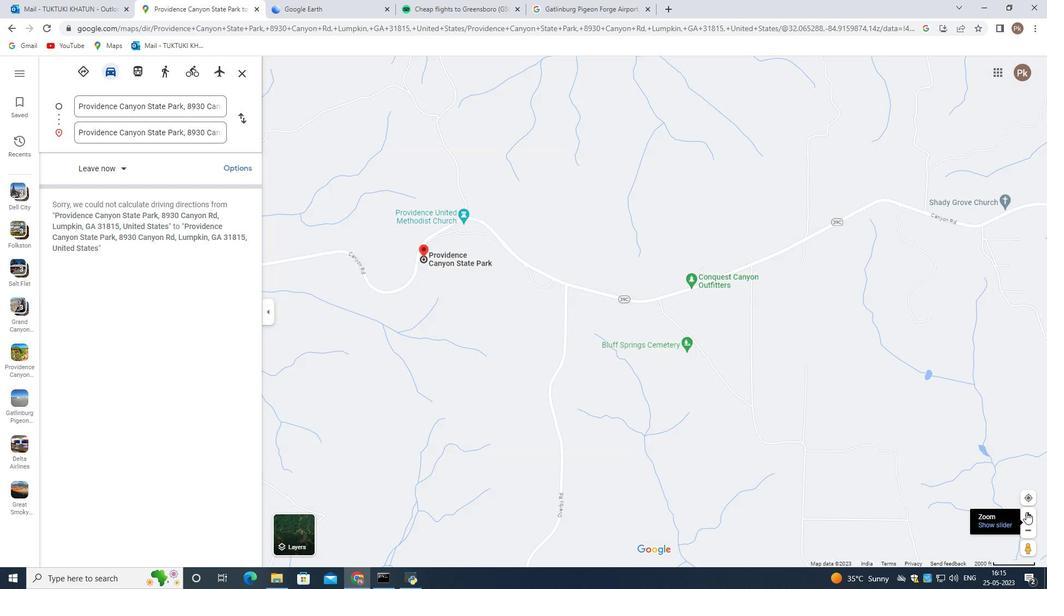 
Action: Mouse moved to (225, 383)
Screenshot: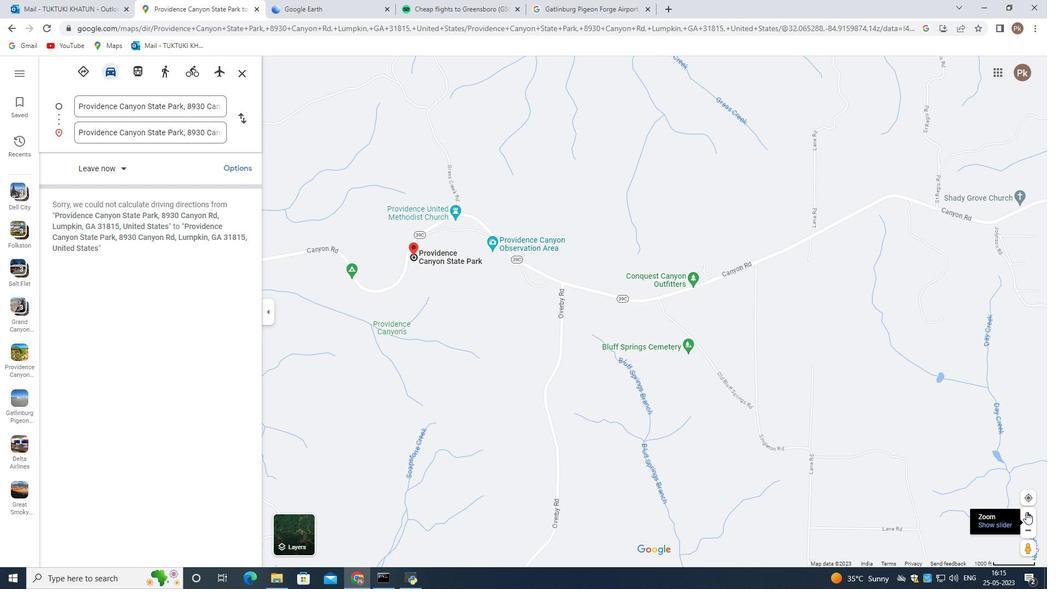 
Action: Mouse scrolled (225, 383) with delta (0, 0)
Screenshot: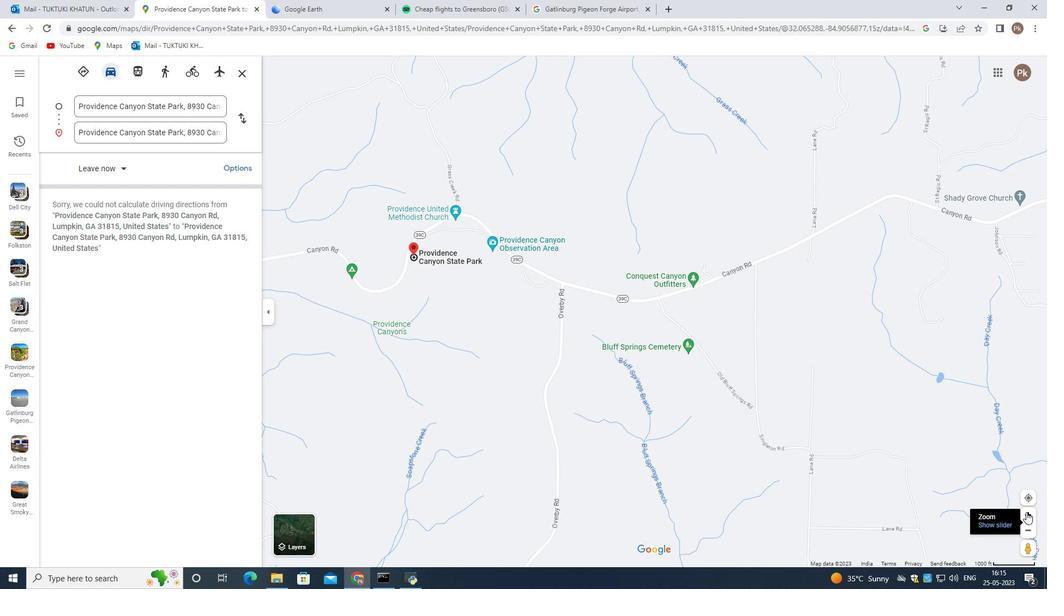 
Action: Mouse moved to (225, 385)
Screenshot: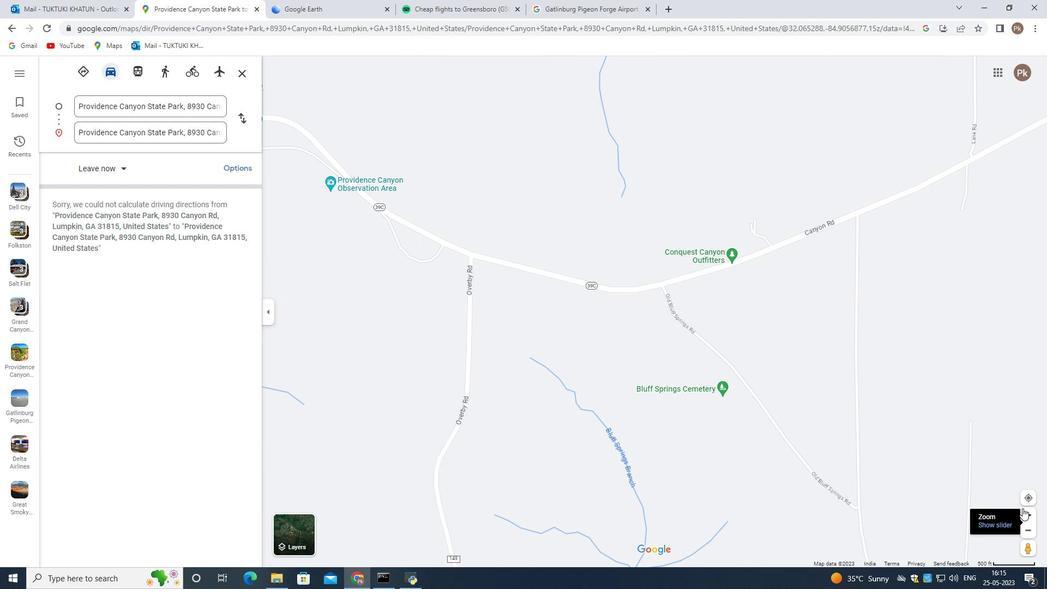 
Action: Mouse scrolled (225, 385) with delta (0, 0)
Screenshot: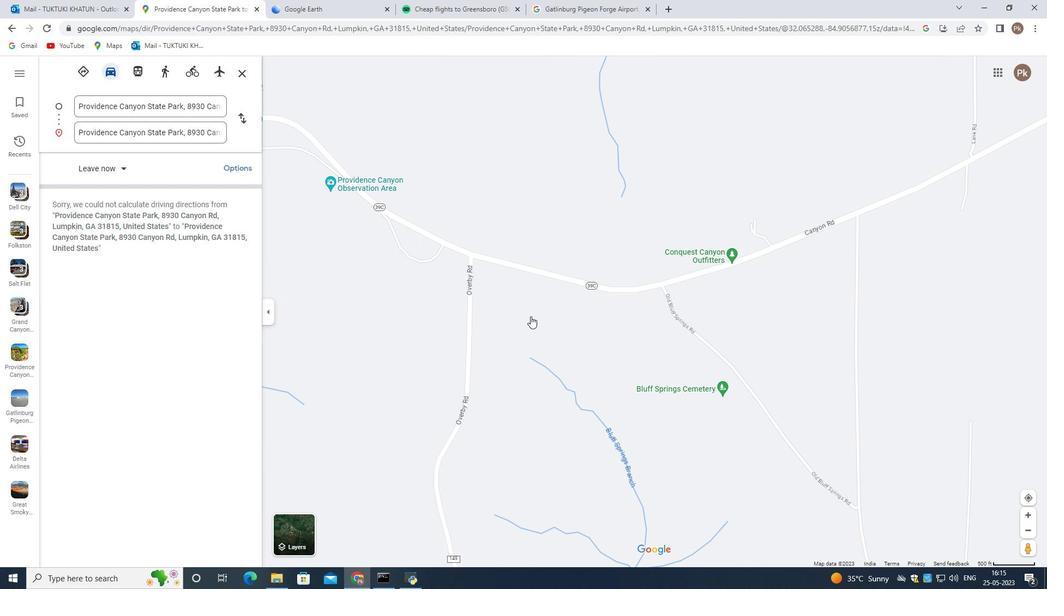 
Action: Mouse moved to (223, 413)
Screenshot: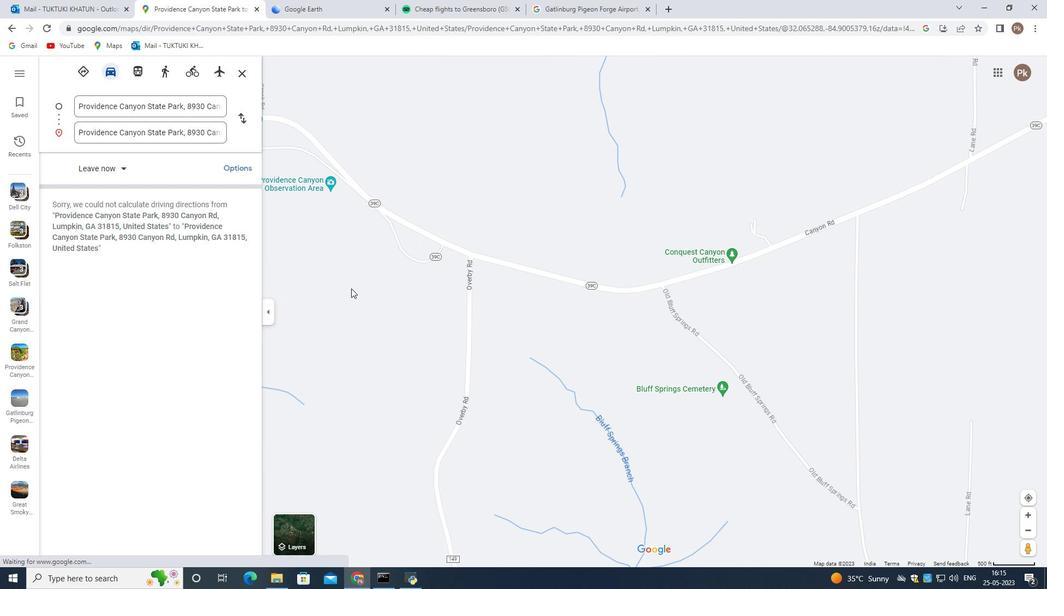 
Action: Mouse pressed left at (223, 413)
Screenshot: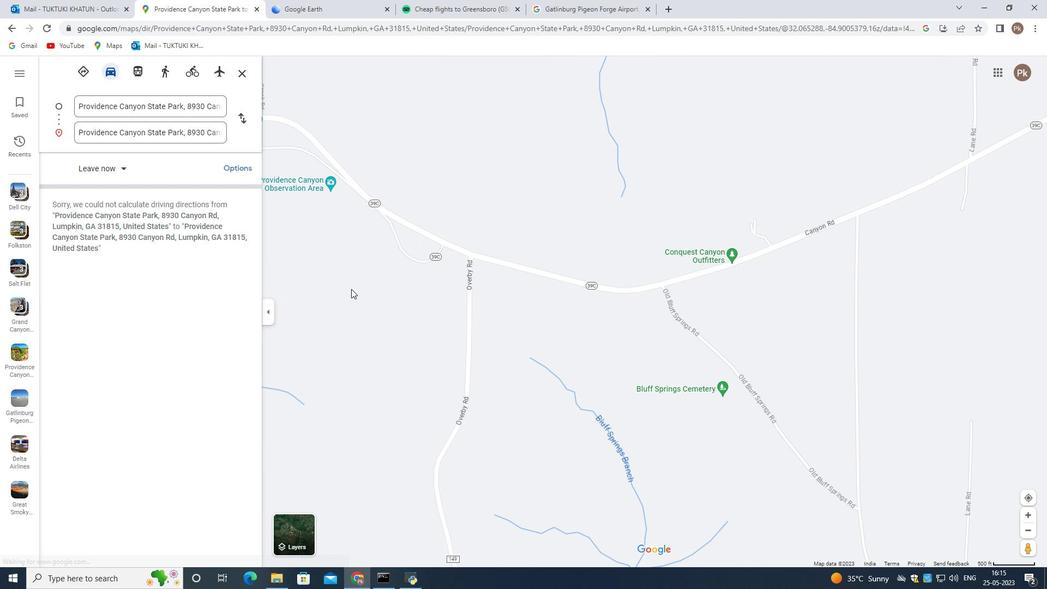
Action: Mouse moved to (223, 409)
Screenshot: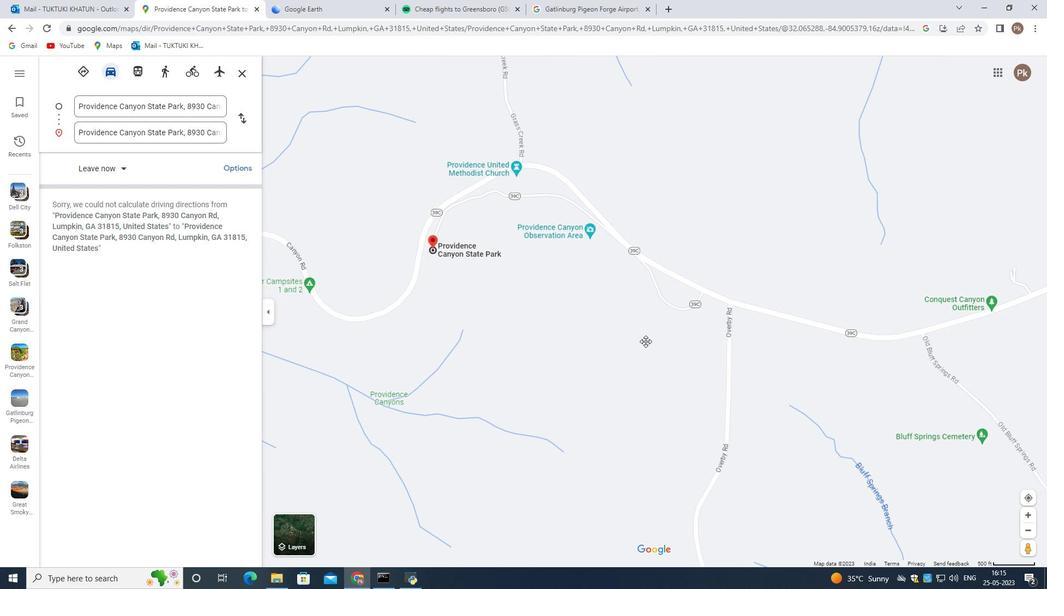 
Action: Mouse scrolled (223, 409) with delta (0, 0)
Screenshot: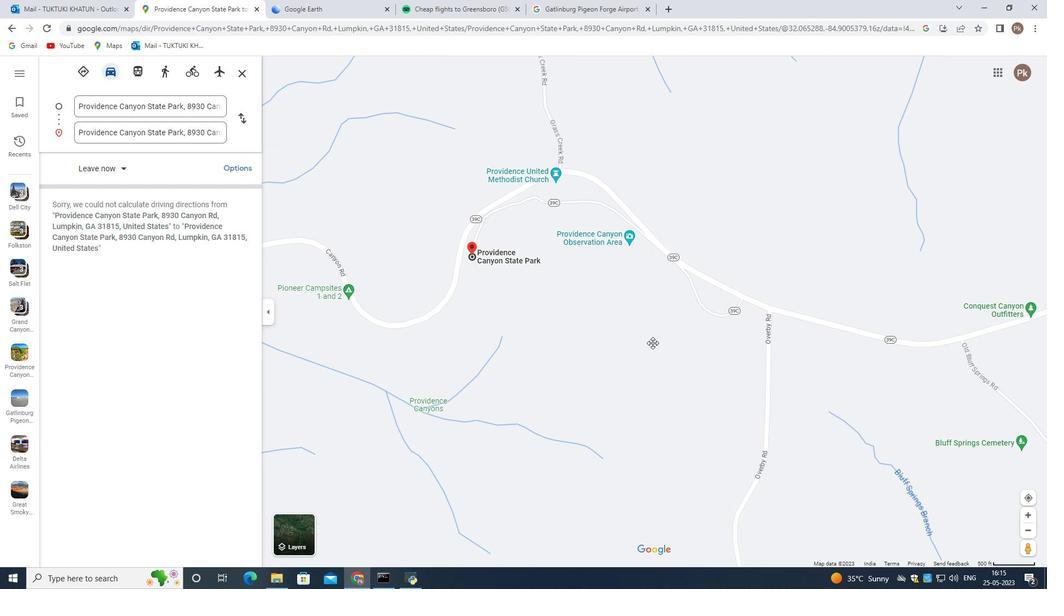 
Action: Mouse scrolled (223, 409) with delta (0, 0)
Screenshot: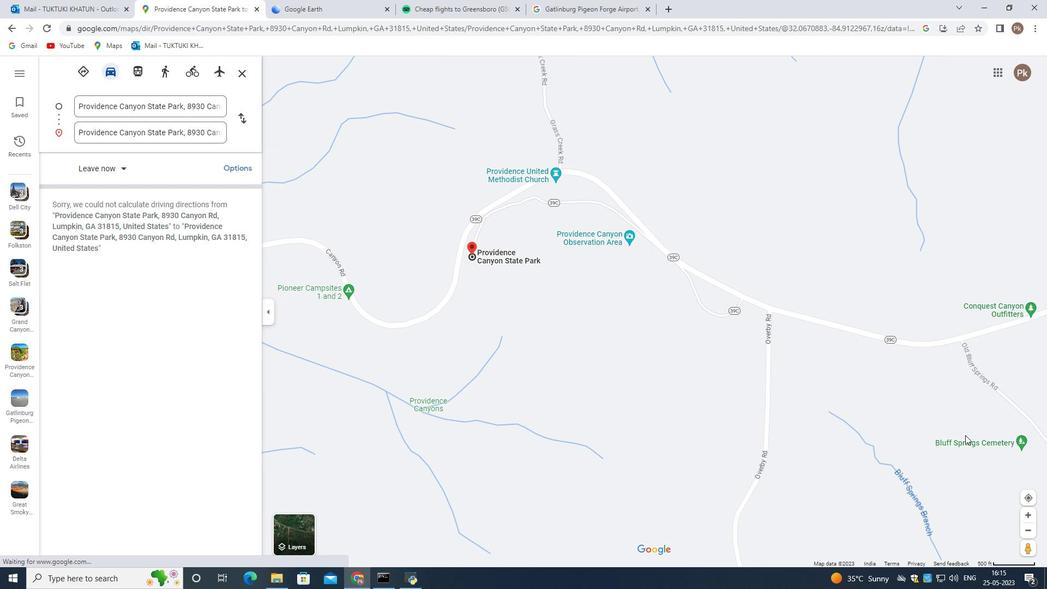 
Action: Mouse moved to (225, 411)
Screenshot: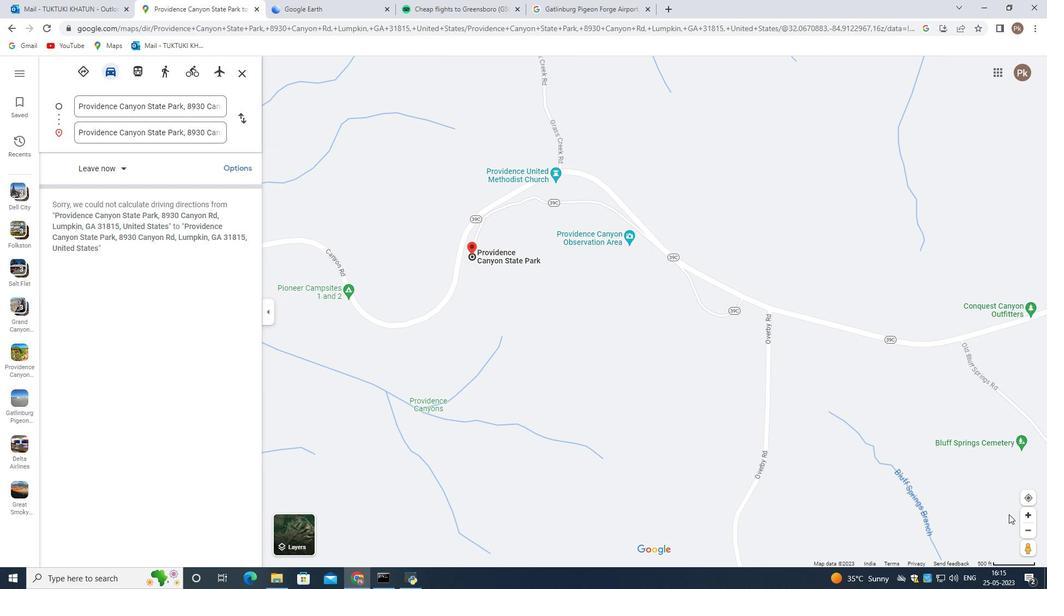 
Action: Mouse scrolled (225, 410) with delta (0, 0)
Screenshot: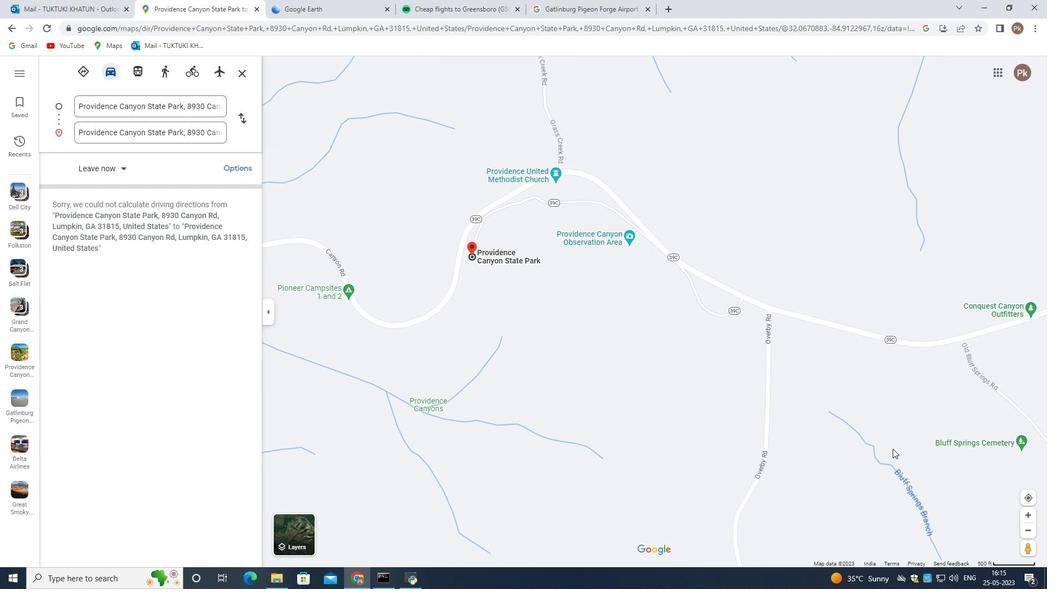 
Action: Mouse scrolled (225, 410) with delta (0, 0)
Screenshot: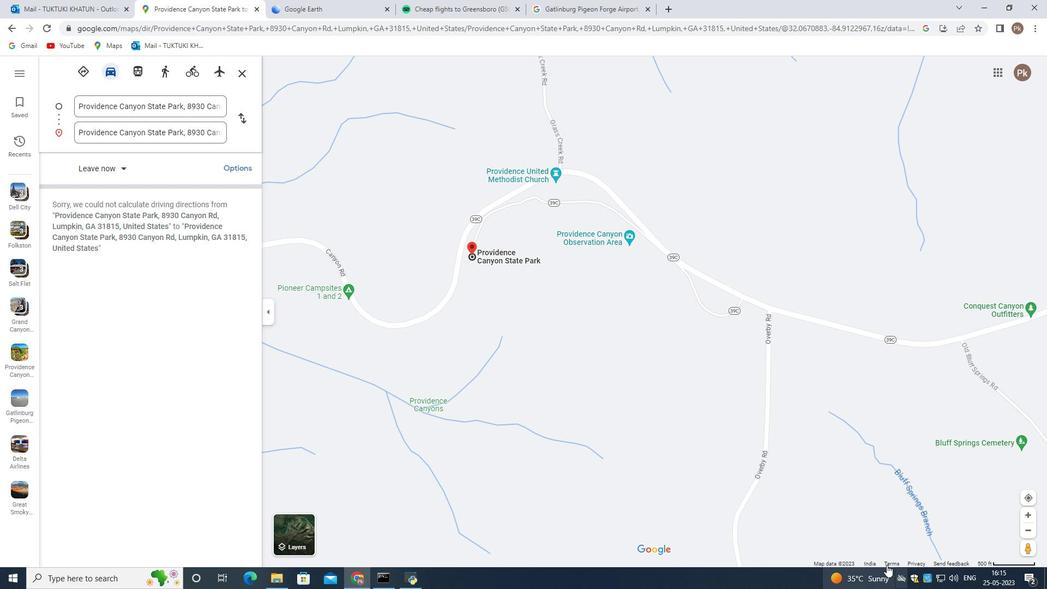 
Action: Mouse scrolled (225, 410) with delta (0, 0)
Screenshot: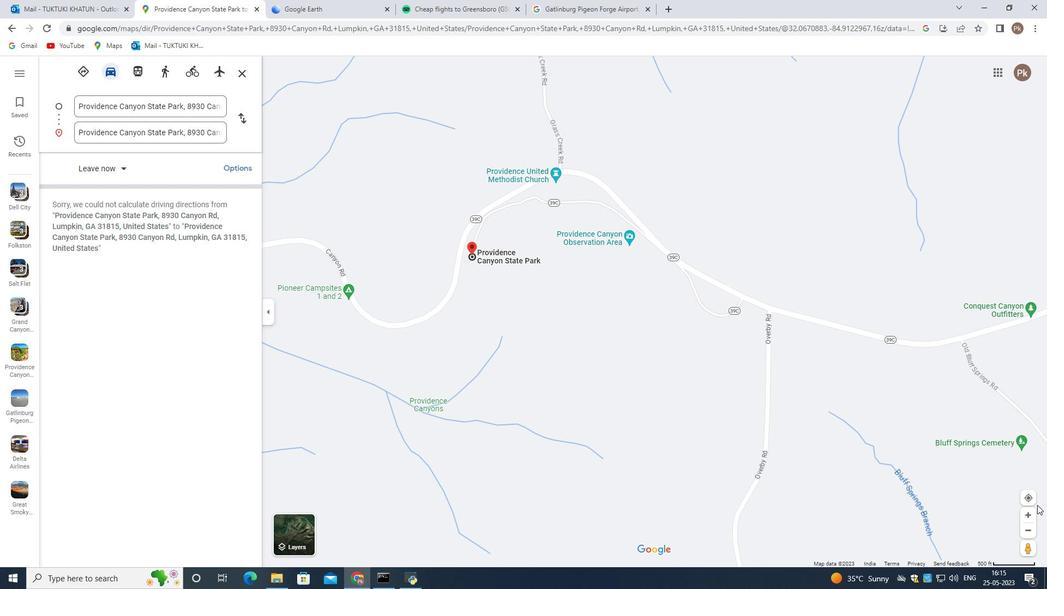 
Action: Mouse scrolled (225, 410) with delta (0, 0)
Screenshot: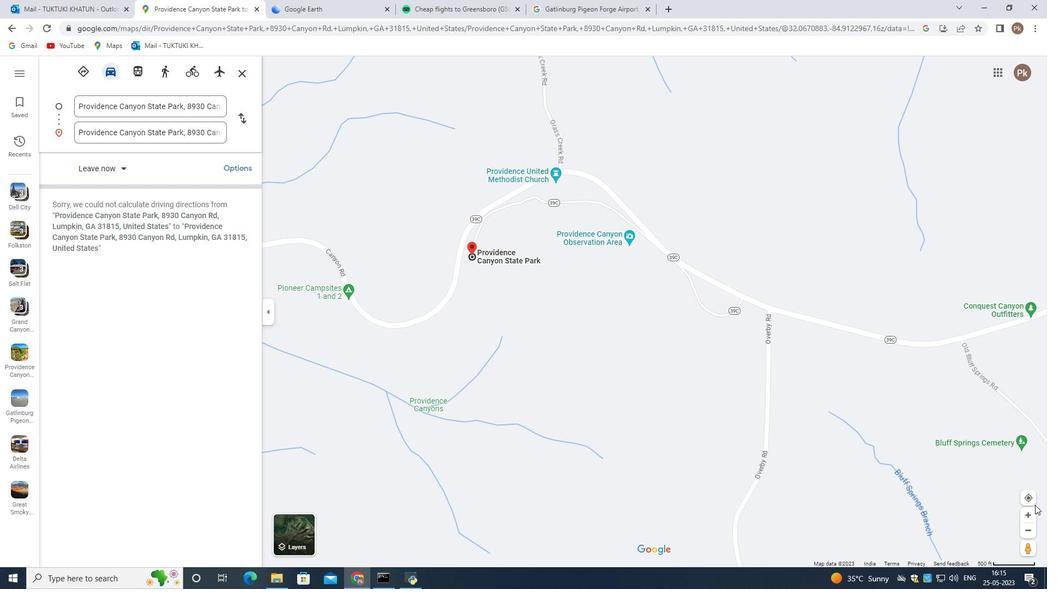 
Action: Mouse scrolled (225, 410) with delta (0, 0)
Screenshot: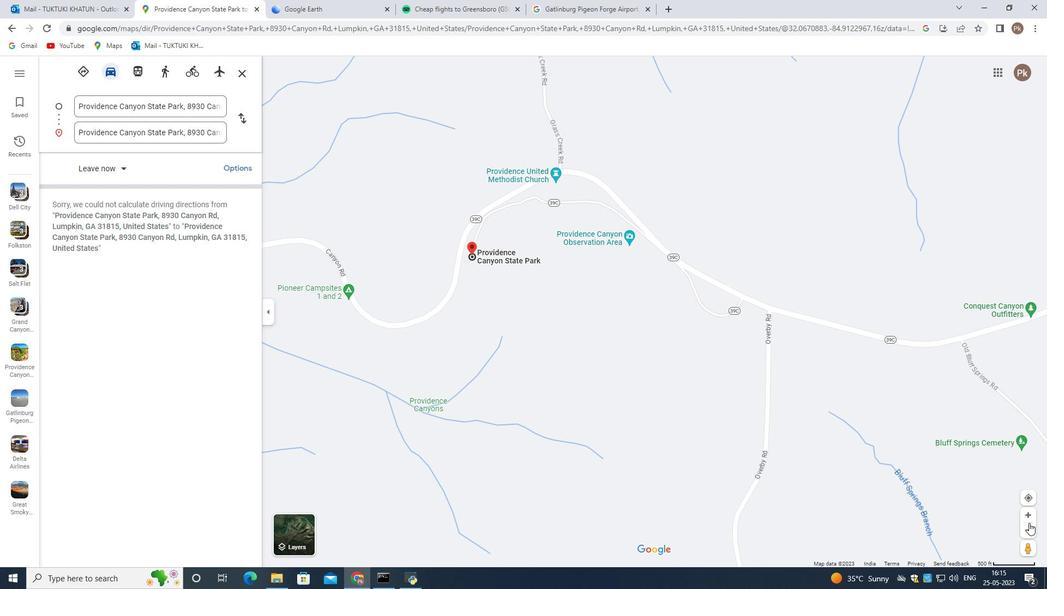 
Action: Mouse scrolled (225, 410) with delta (0, 0)
Screenshot: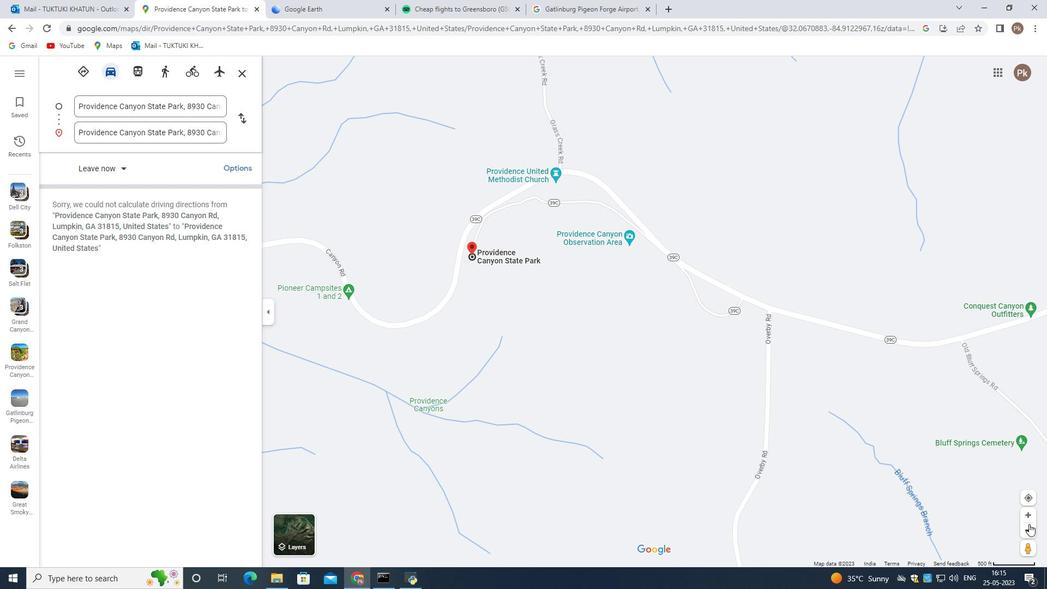 
Action: Mouse scrolled (225, 410) with delta (0, 0)
Screenshot: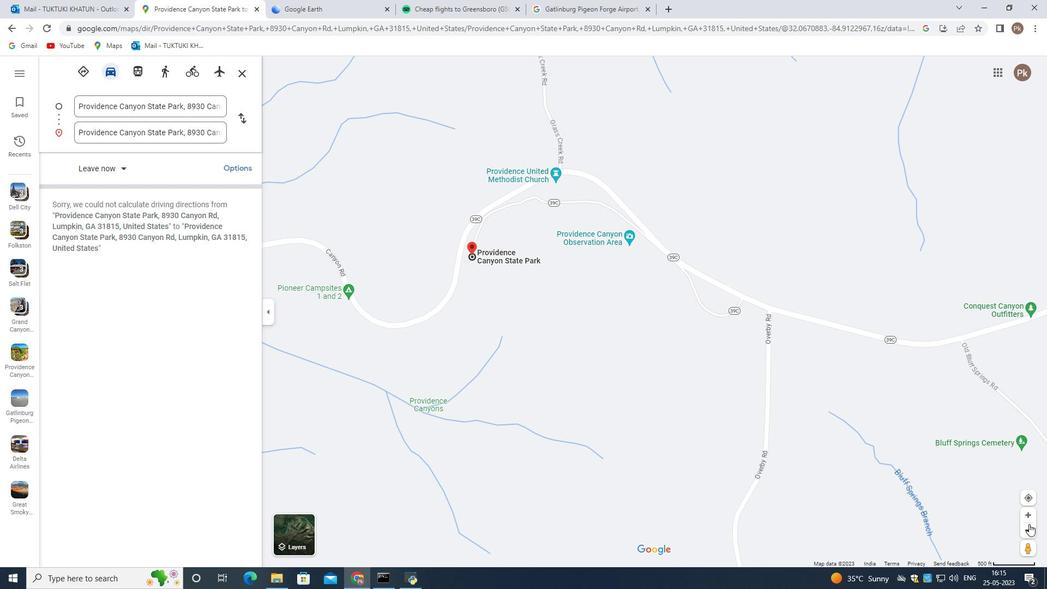
Action: Mouse scrolled (225, 410) with delta (0, 0)
Screenshot: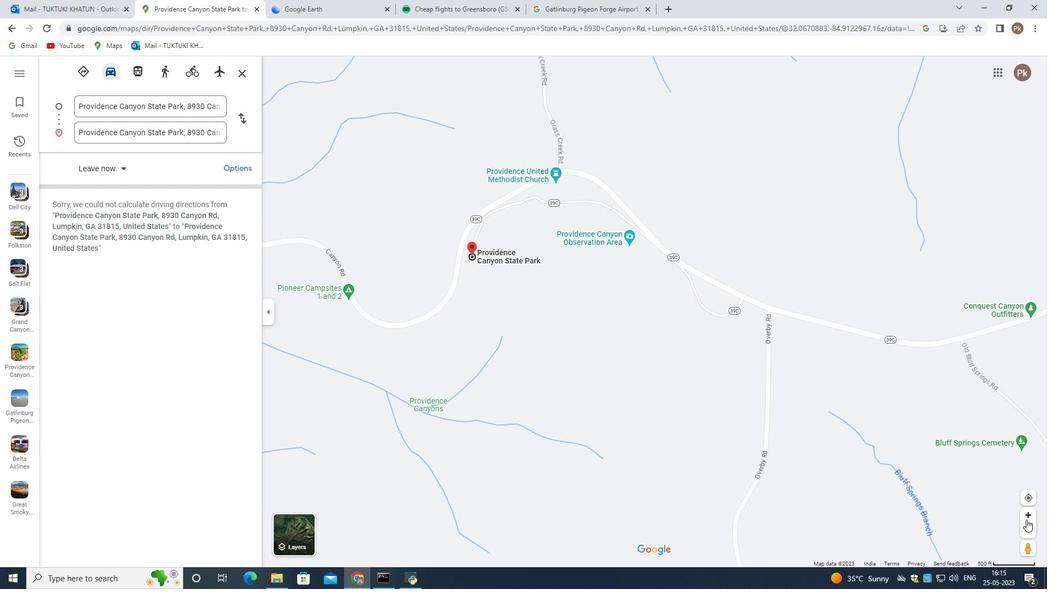 
Action: Mouse pressed left at (225, 411)
Screenshot: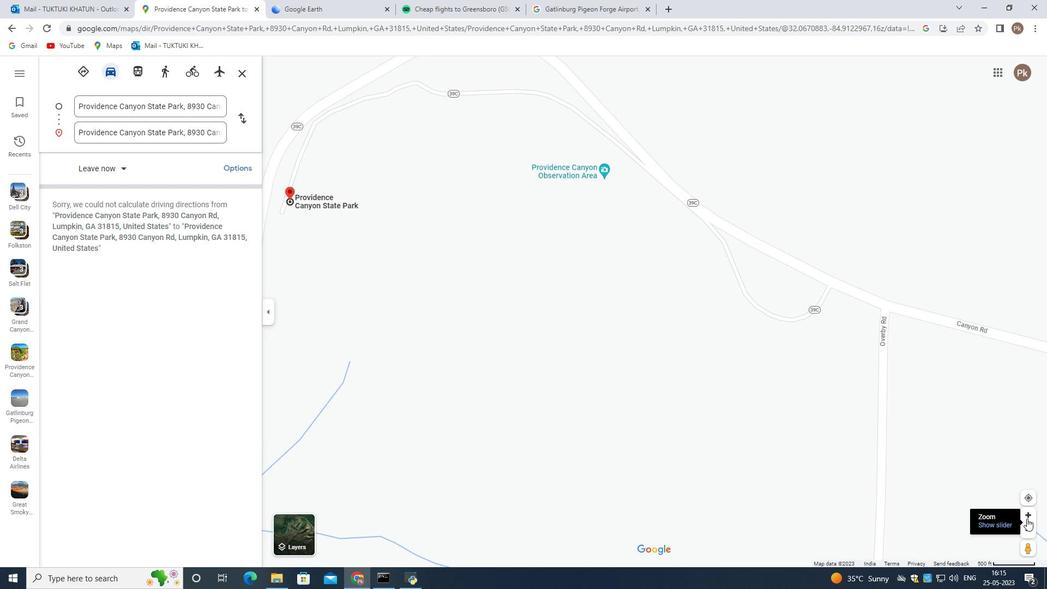 
Action: Mouse moved to (212, 323)
Screenshot: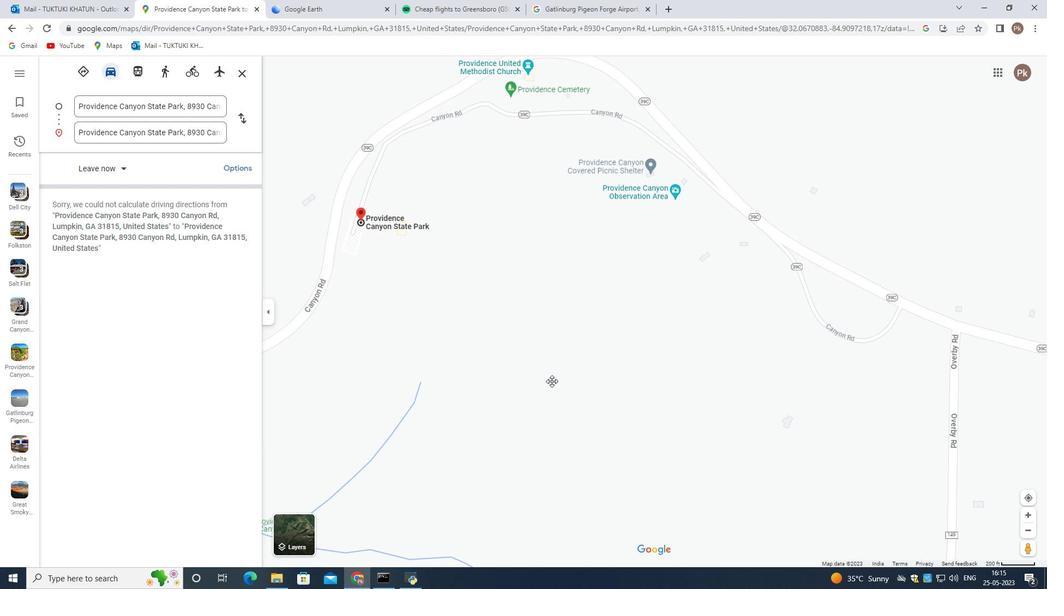 
Action: Mouse pressed left at (212, 323)
Screenshot: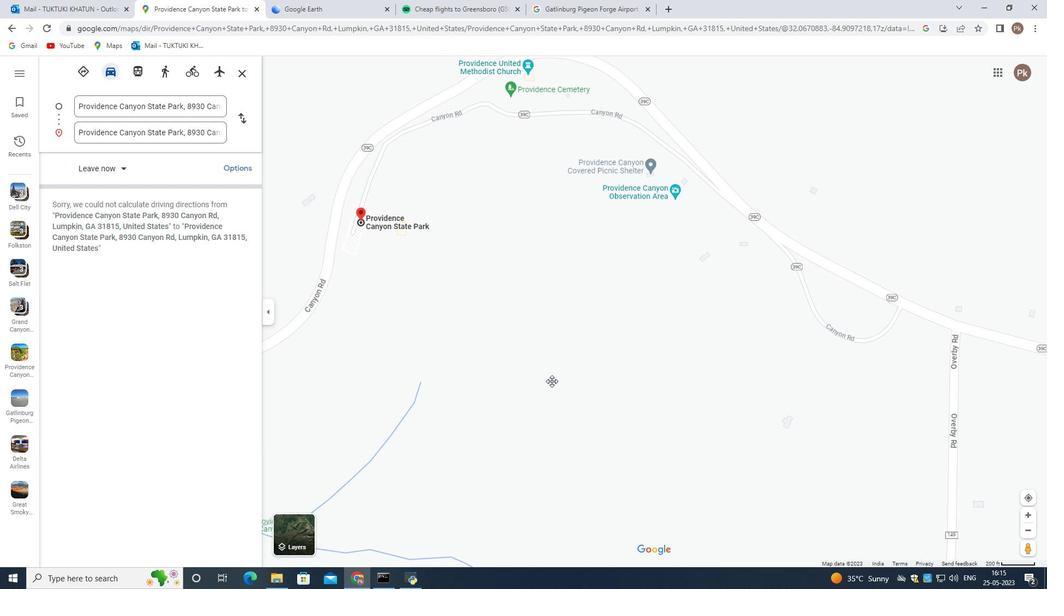 
Action: Mouse moved to (207, 365)
Screenshot: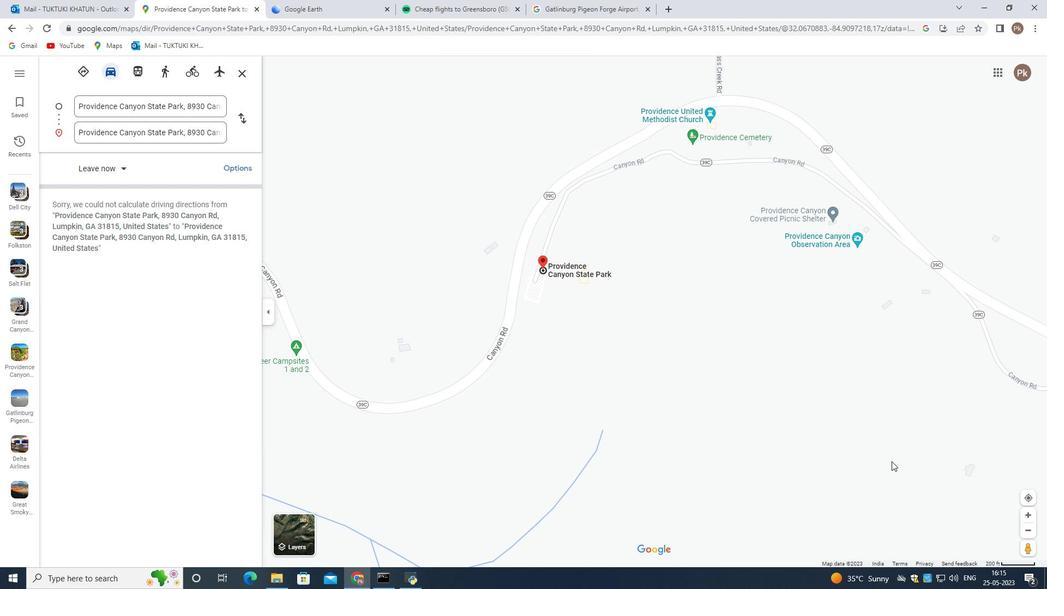 
Action: Mouse scrolled (207, 364) with delta (0, 0)
Screenshot: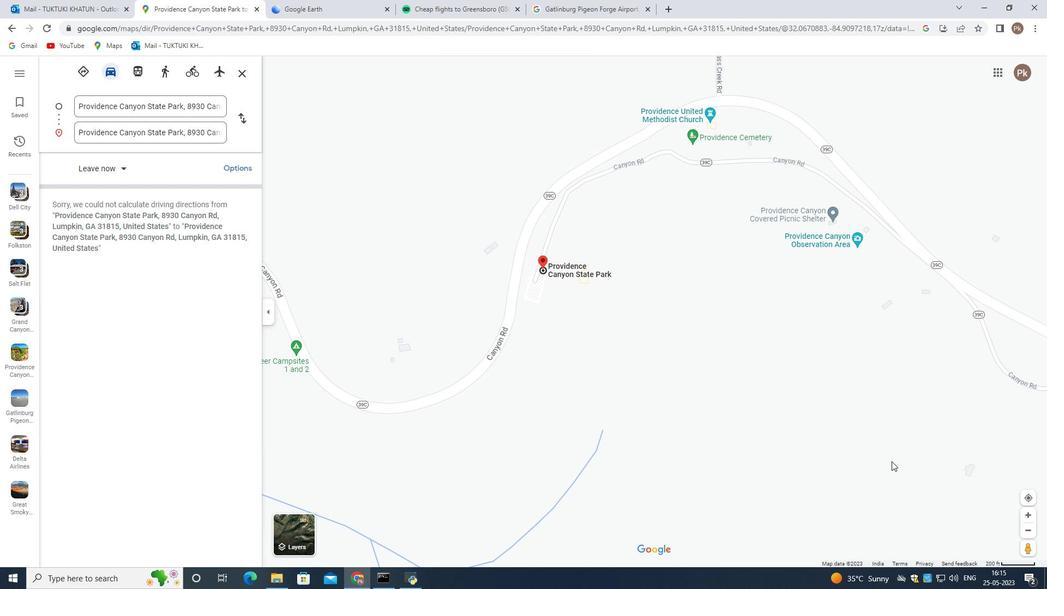 
Action: Mouse moved to (207, 369)
Screenshot: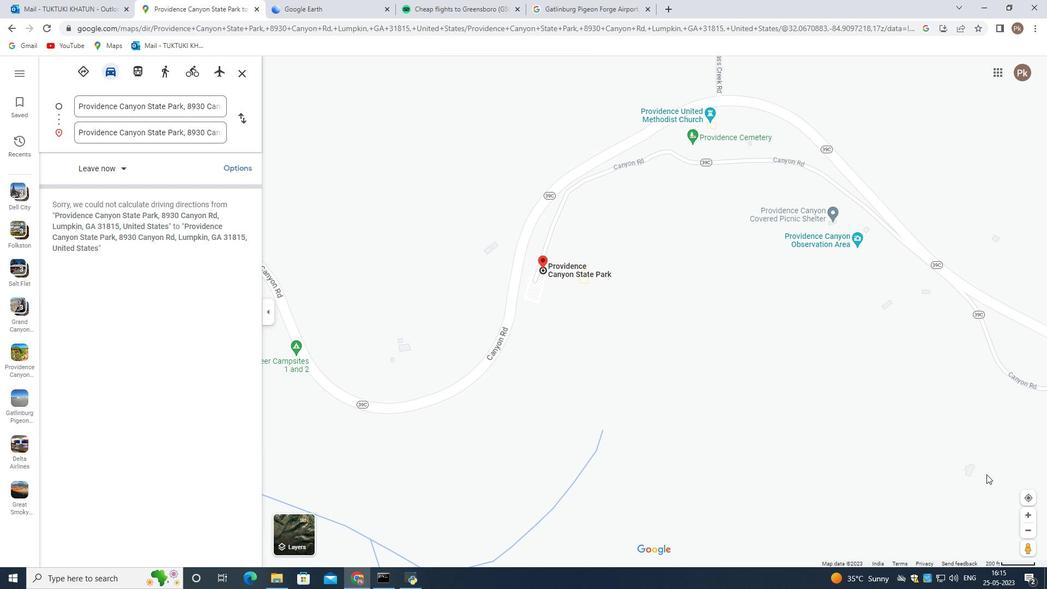 
Action: Mouse scrolled (207, 368) with delta (0, 0)
Screenshot: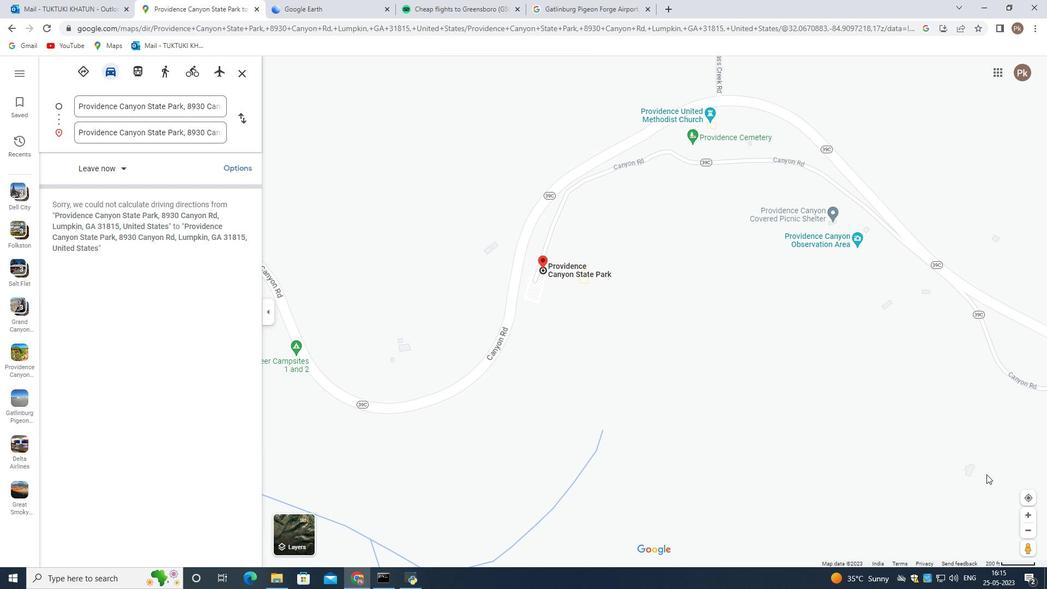 
Action: Mouse moved to (207, 375)
Screenshot: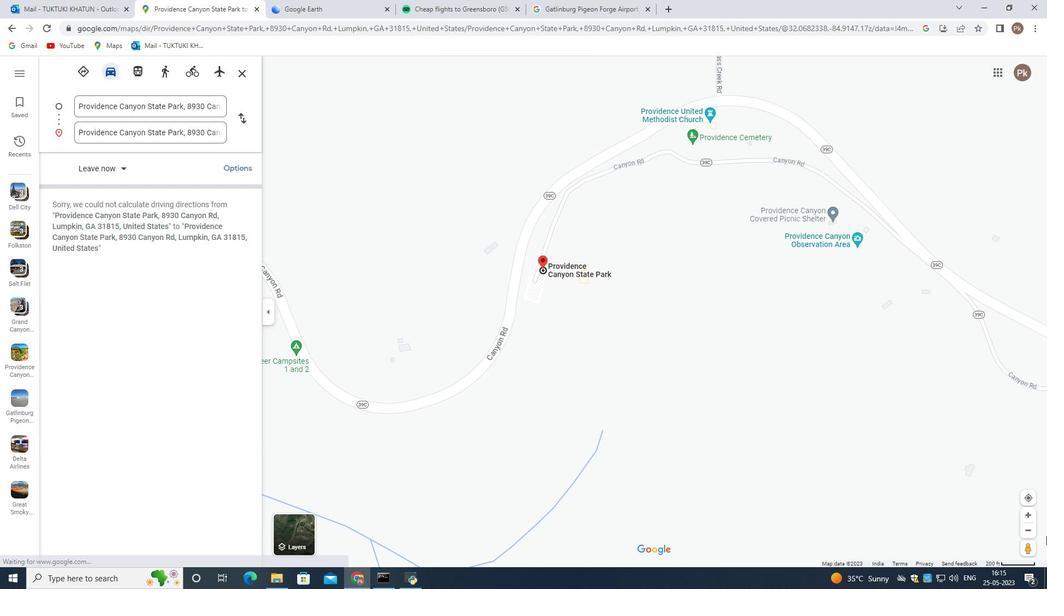 
Action: Mouse scrolled (207, 374) with delta (0, 0)
Screenshot: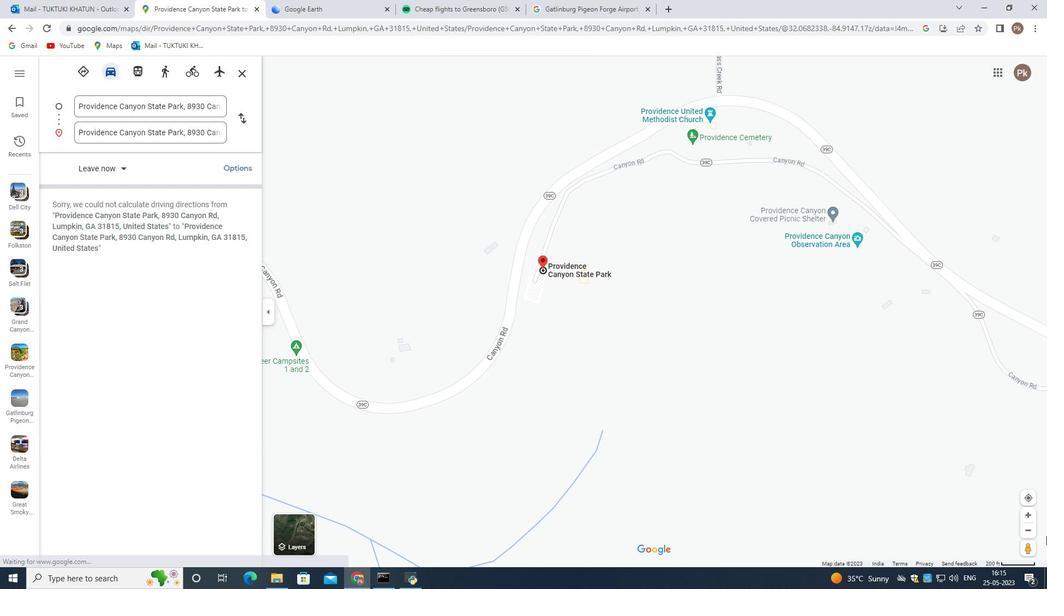 
Action: Mouse moved to (207, 375)
Screenshot: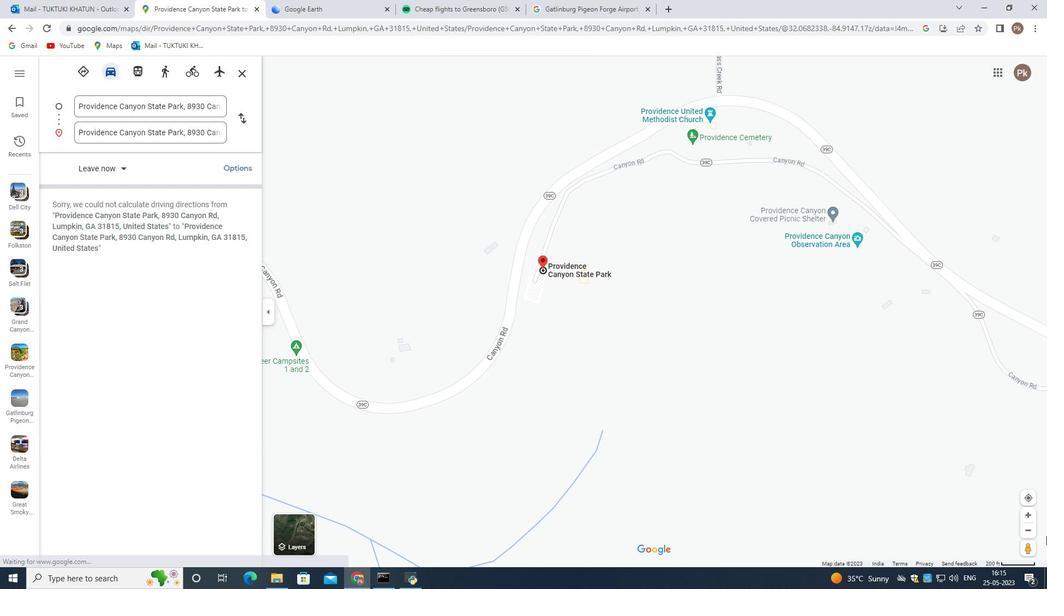 
Action: Mouse scrolled (207, 374) with delta (0, 0)
Screenshot: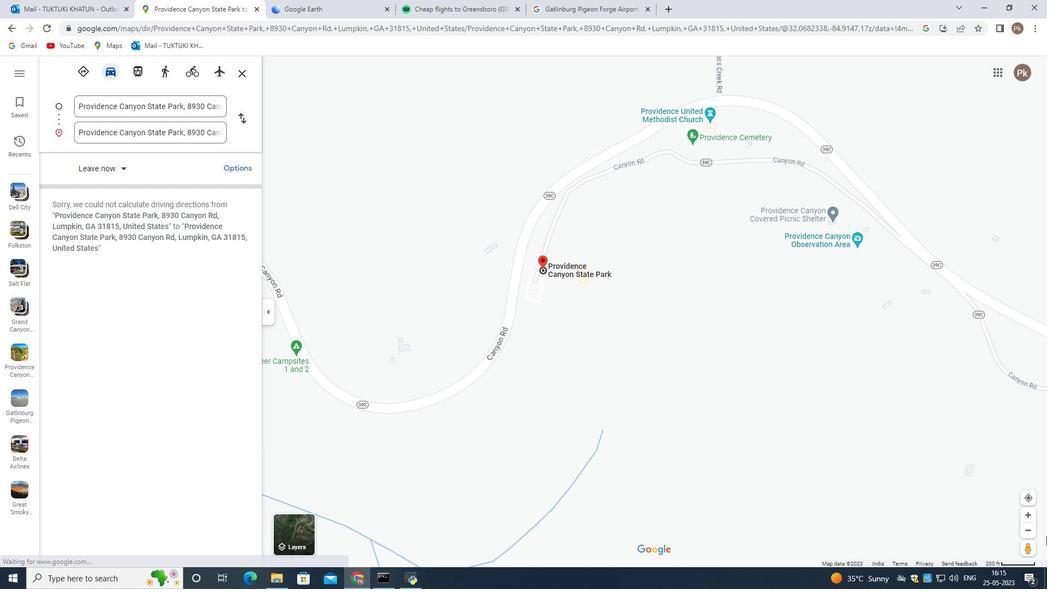 
Action: Mouse moved to (207, 379)
Screenshot: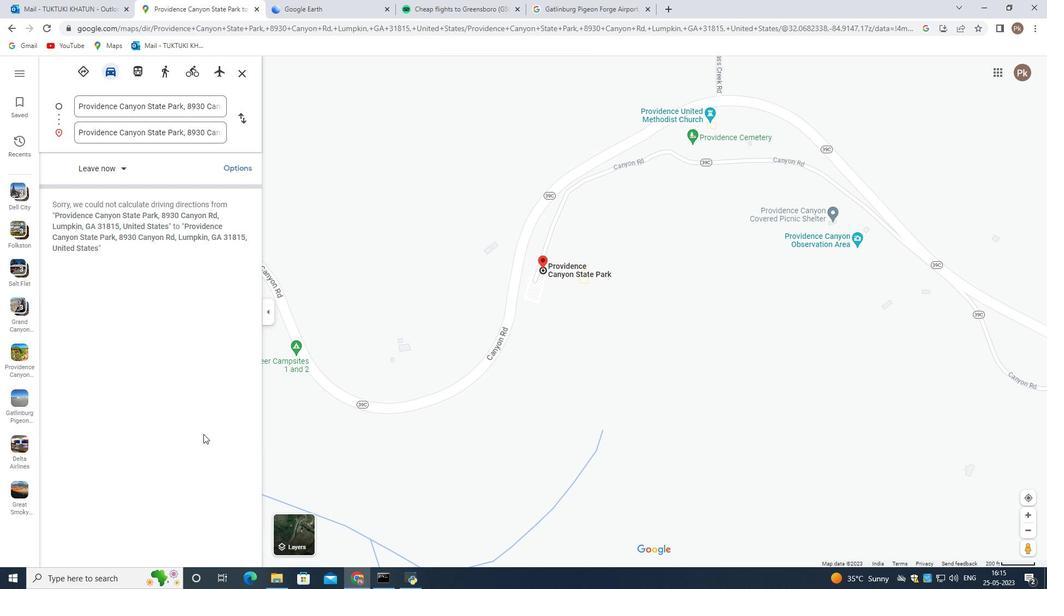 
Action: Mouse pressed left at (207, 379)
Screenshot: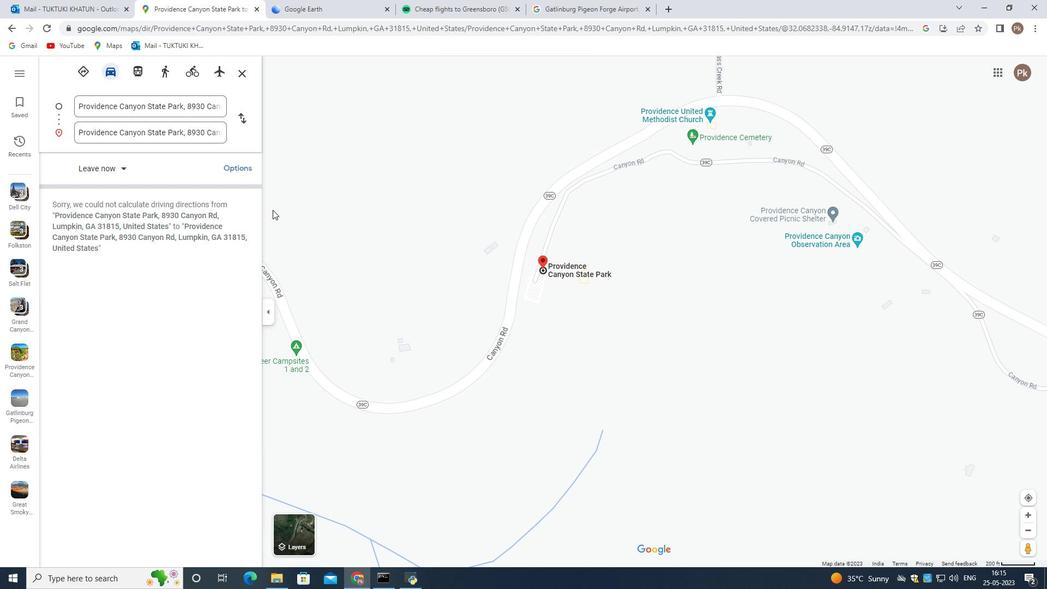 
Action: Mouse moved to (217, 349)
Screenshot: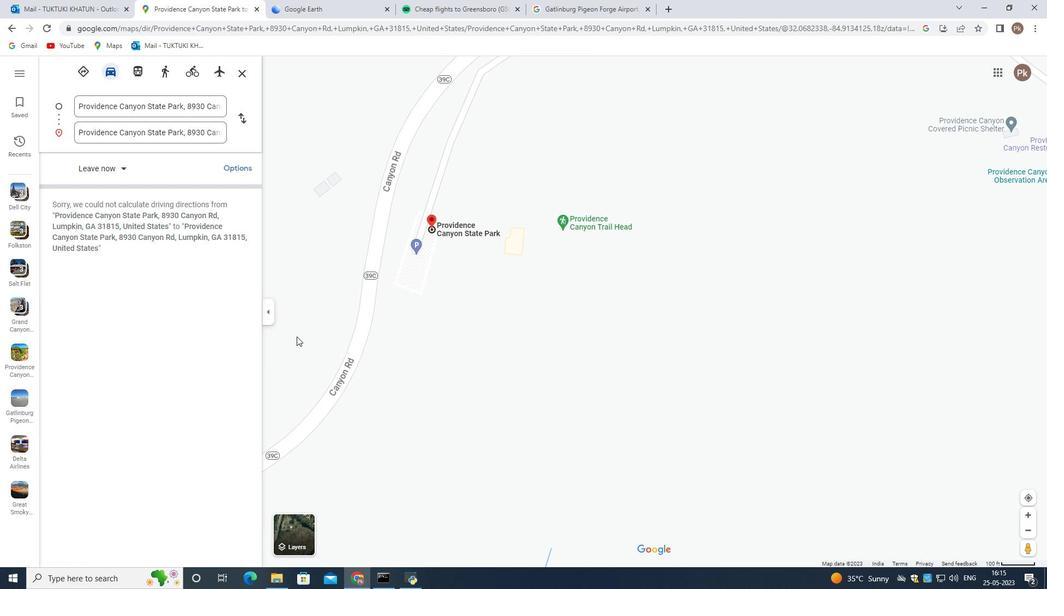 
Action: Mouse scrolled (217, 349) with delta (0, 0)
Screenshot: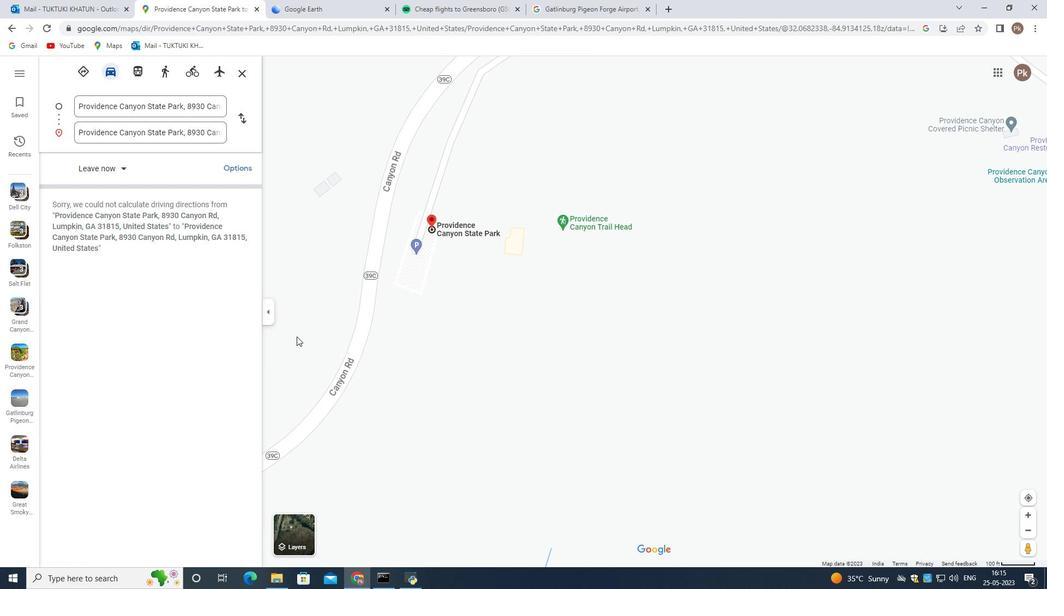 
Action: Mouse moved to (217, 350)
Screenshot: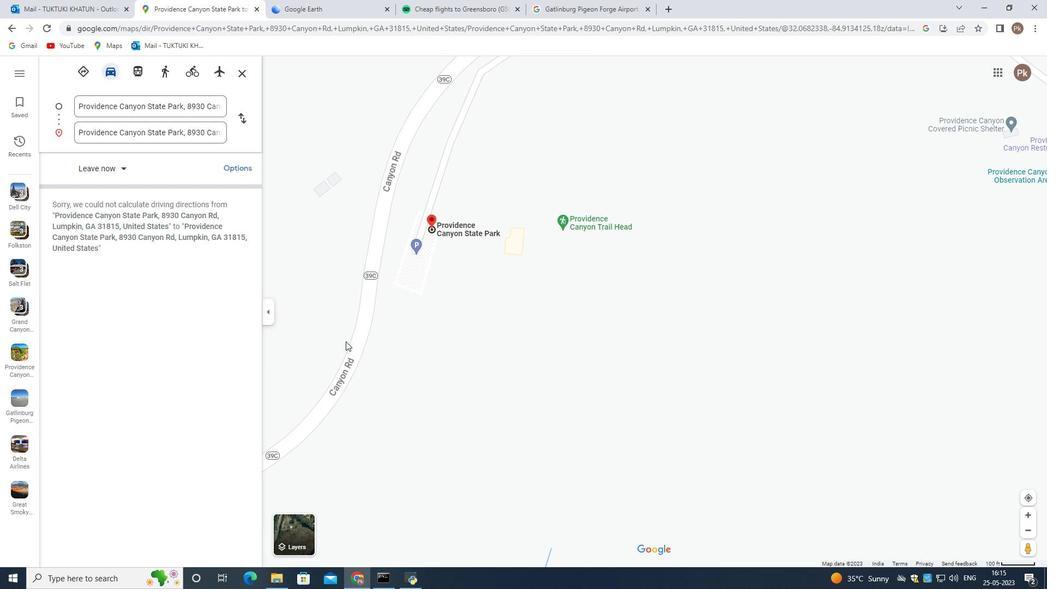 
Action: Mouse scrolled (217, 350) with delta (0, 0)
Screenshot: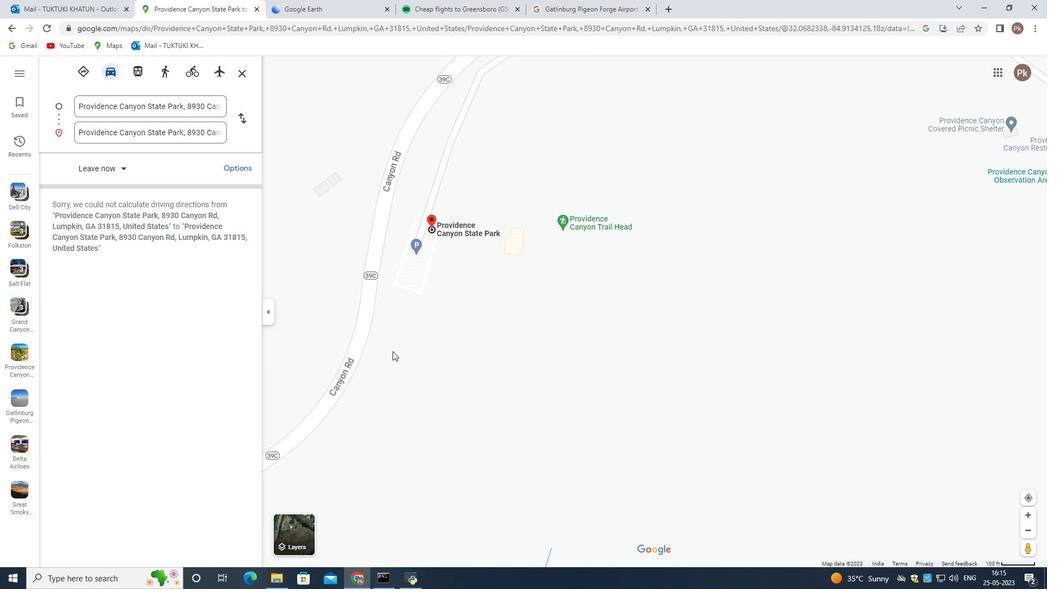 
Action: Mouse moved to (211, 369)
Screenshot: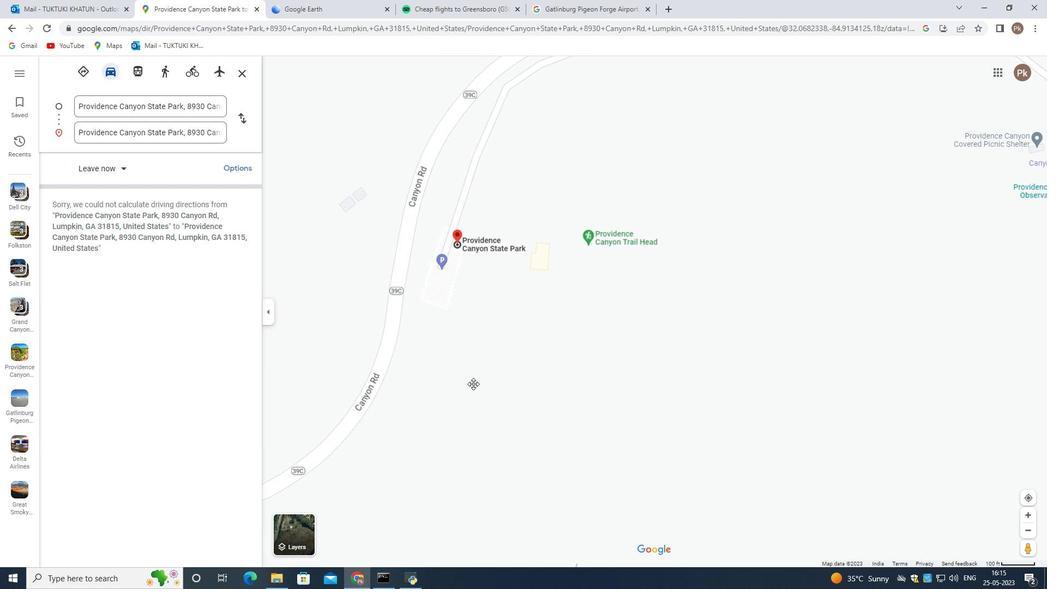 
Action: Mouse pressed left at (211, 369)
Screenshot: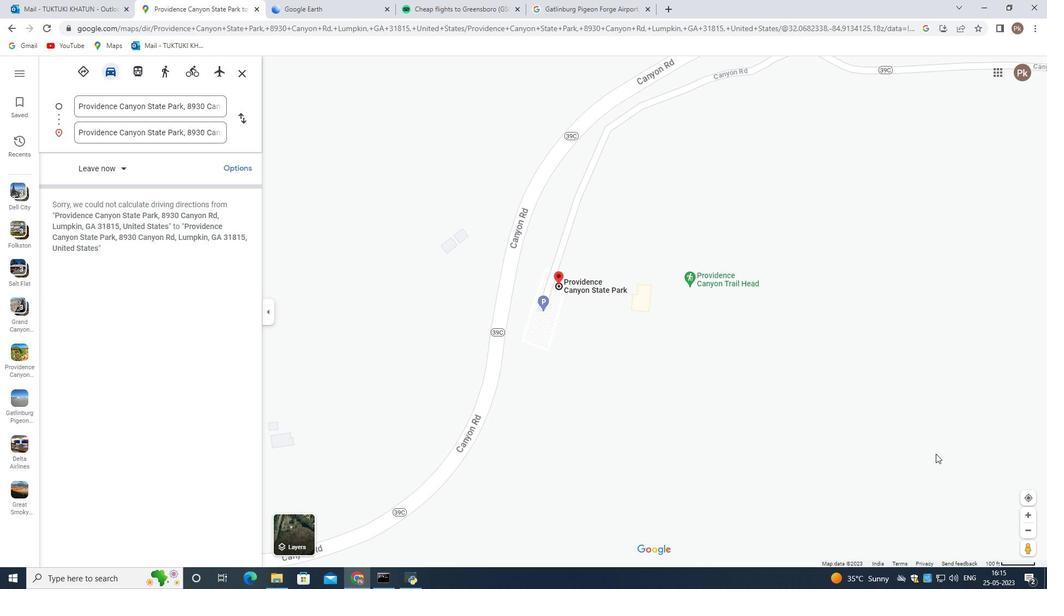 
Action: Mouse moved to (211, 369)
Screenshot: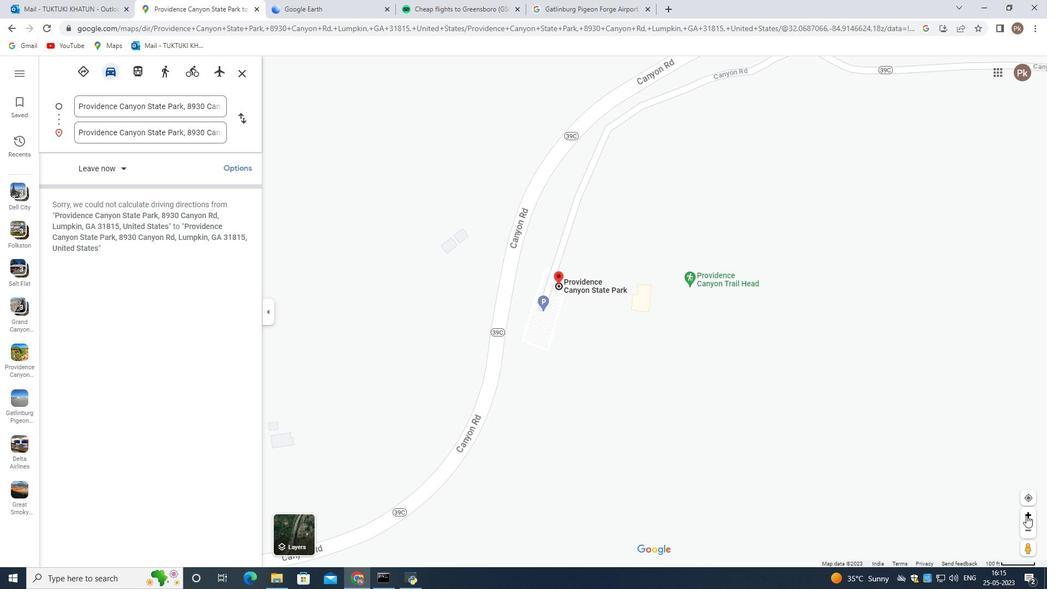 
Action: Mouse scrolled (211, 368) with delta (0, 0)
Screenshot: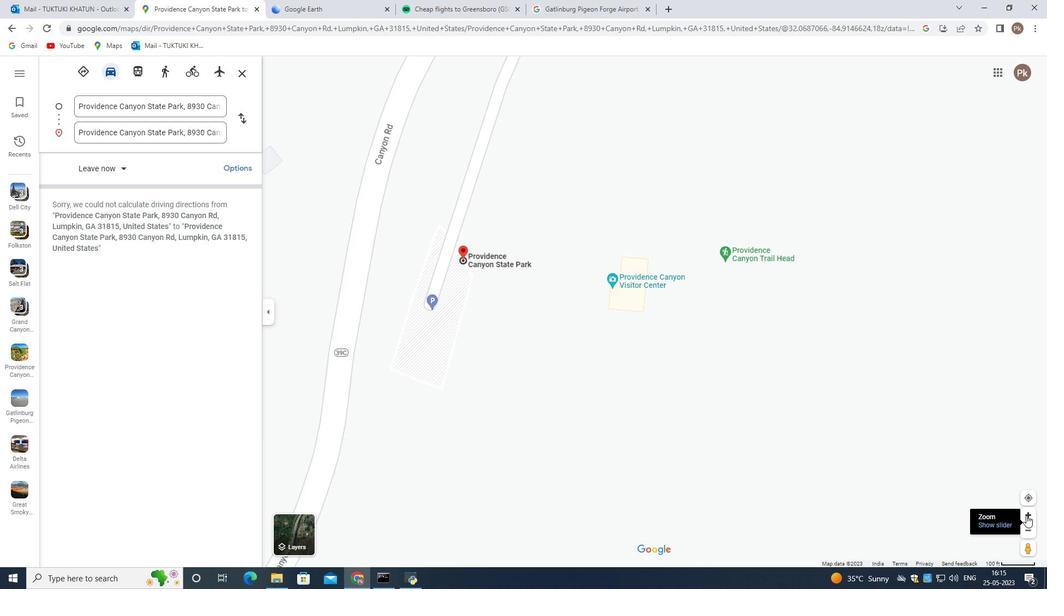 
Action: Mouse moved to (212, 368)
Screenshot: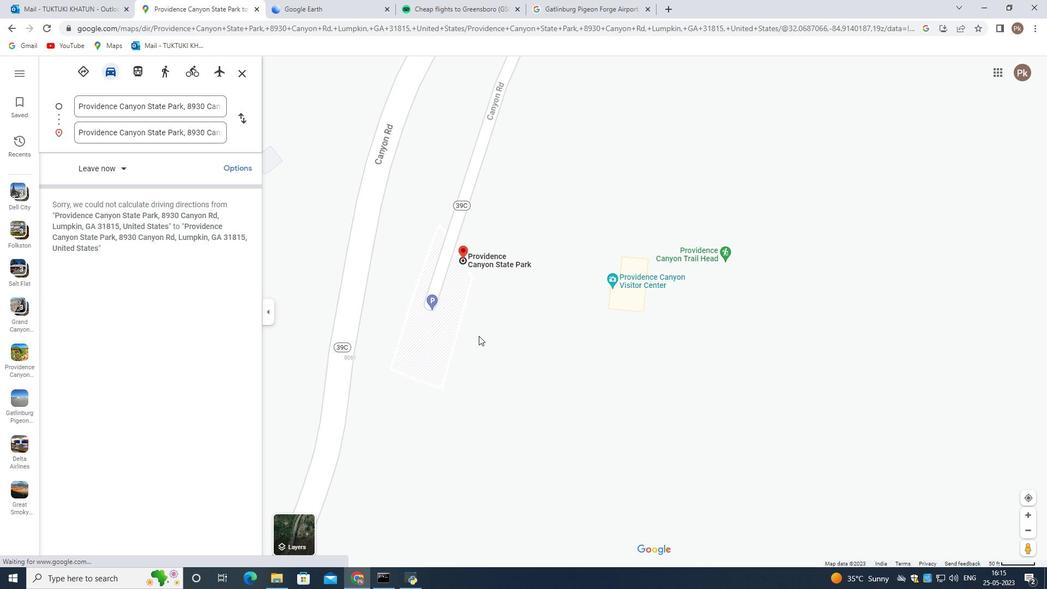 
Action: Mouse scrolled (212, 367) with delta (0, 0)
Screenshot: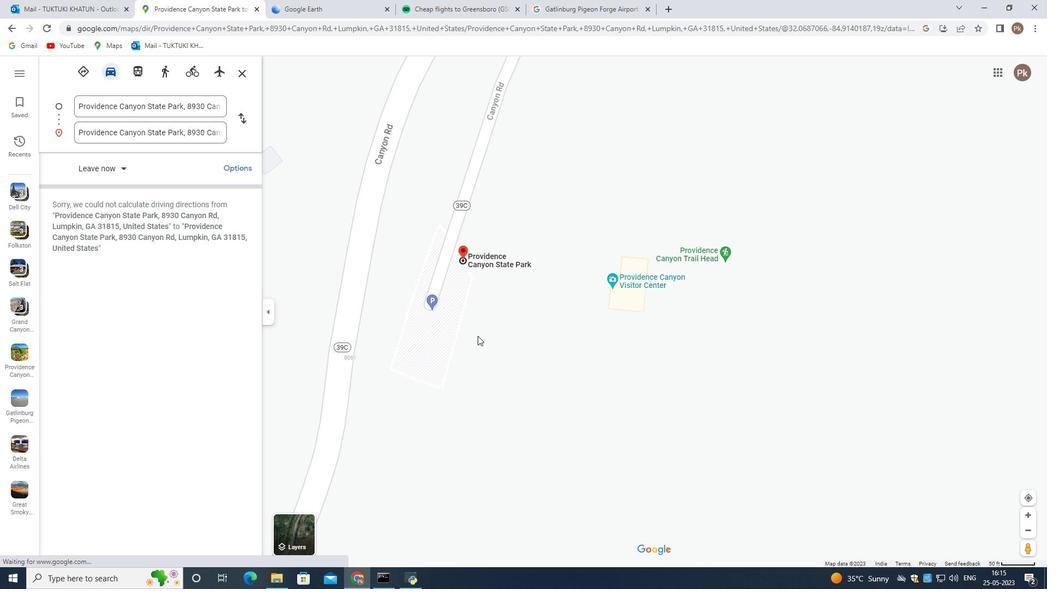 
Action: Mouse scrolled (212, 367) with delta (0, 0)
Screenshot: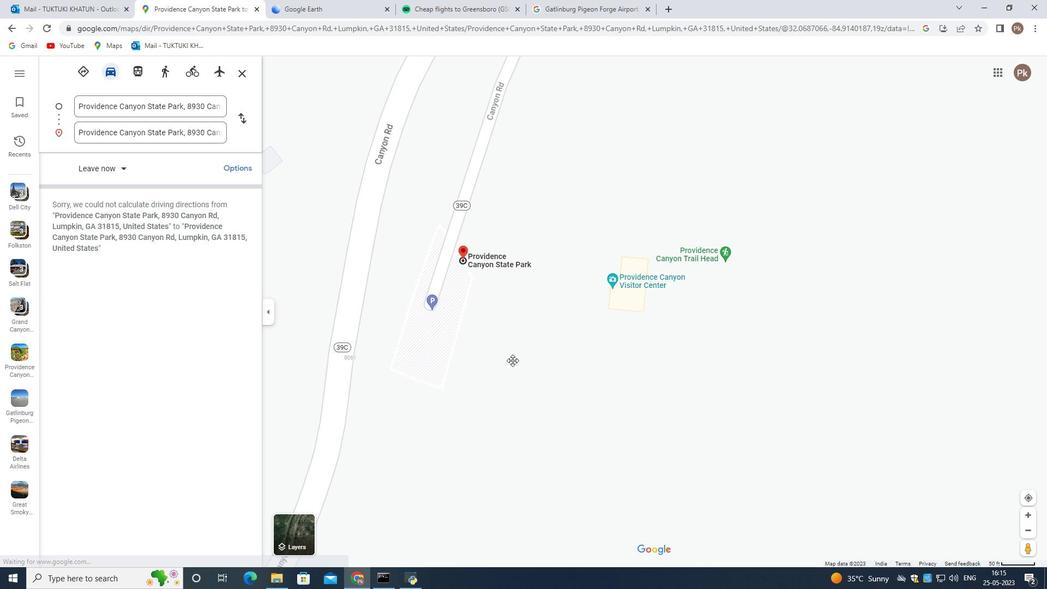 
Action: Mouse scrolled (212, 367) with delta (0, 0)
Screenshot: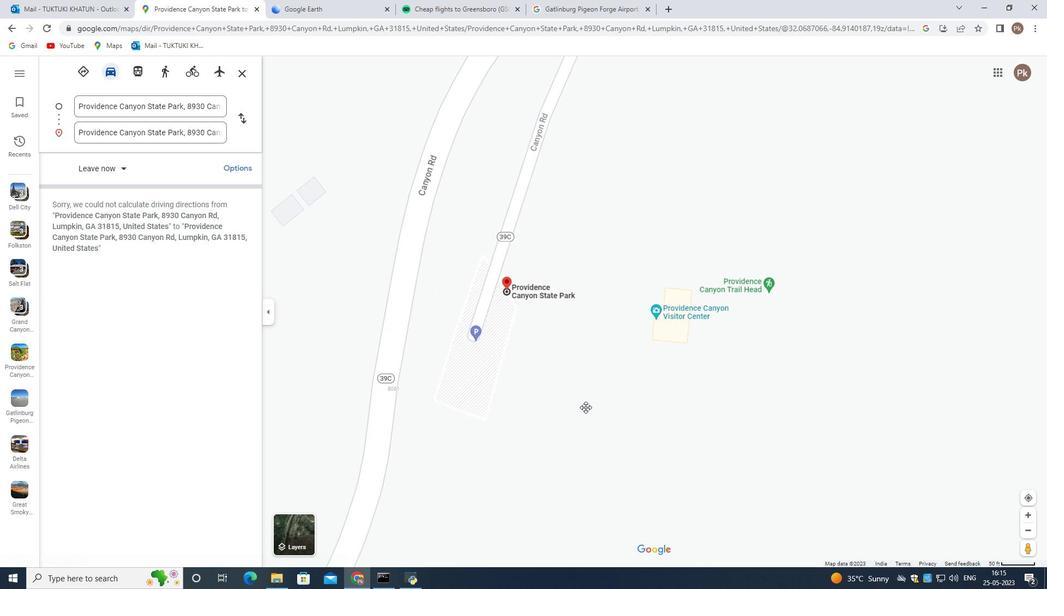 
Action: Mouse scrolled (212, 367) with delta (0, 0)
Screenshot: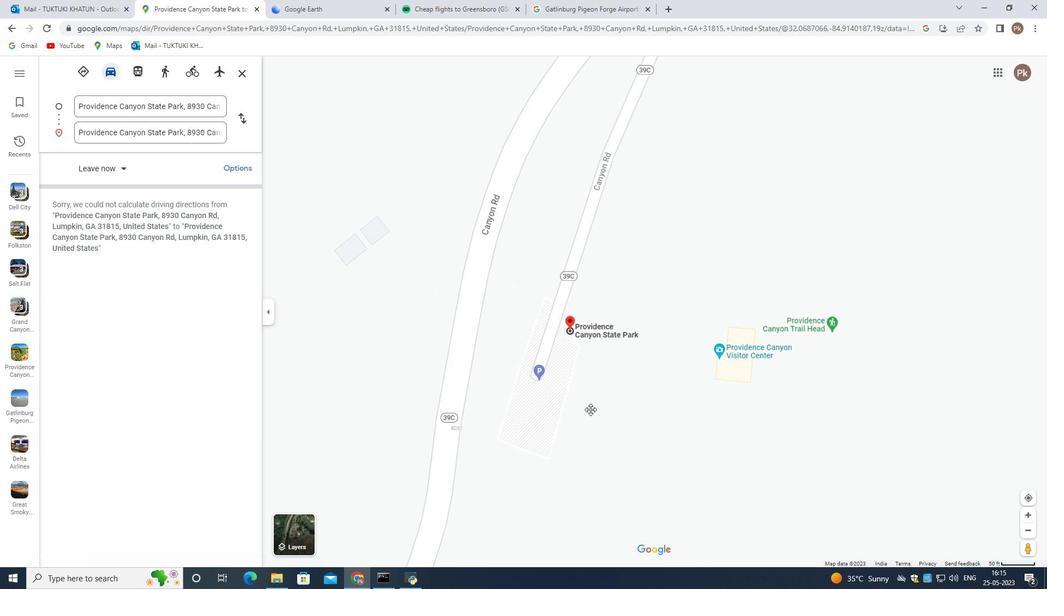 
Action: Mouse moved to (212, 368)
Screenshot: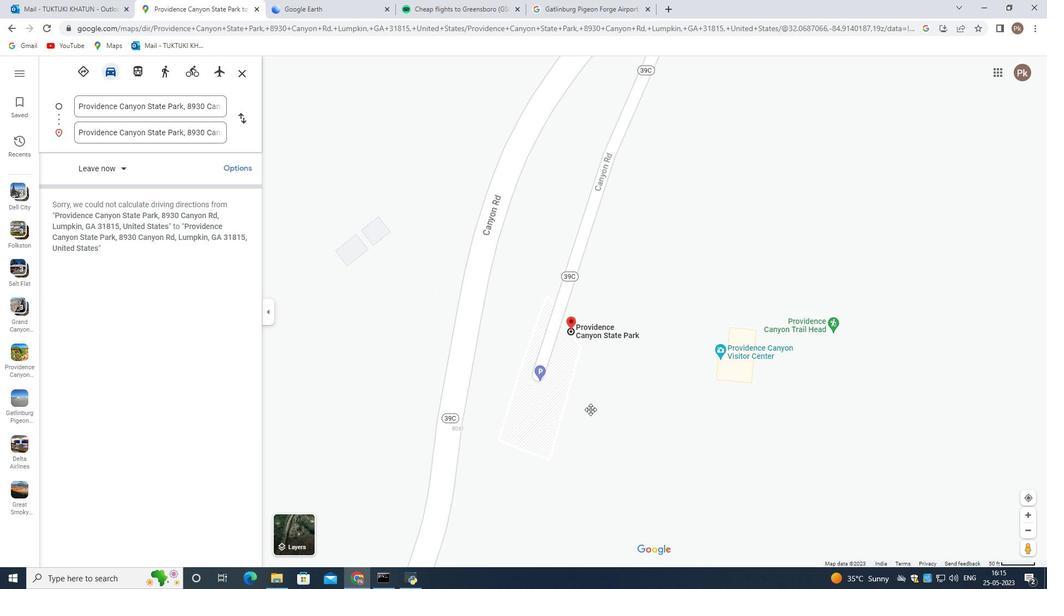 
Action: Mouse pressed left at (212, 368)
Screenshot: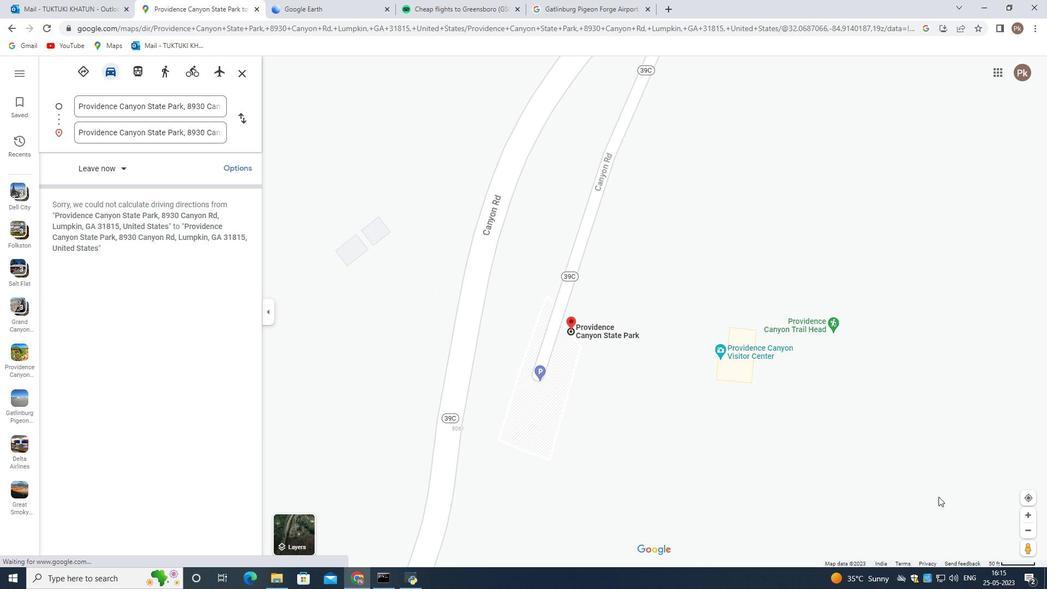 
Action: Mouse moved to (215, 377)
Screenshot: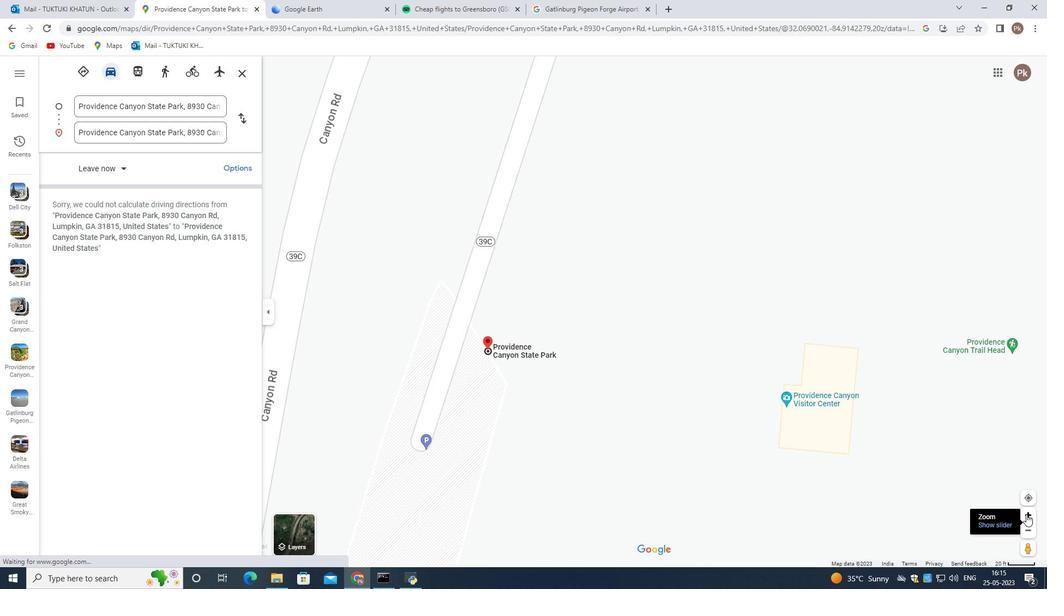 
Action: Mouse scrolled (215, 377) with delta (0, 0)
Screenshot: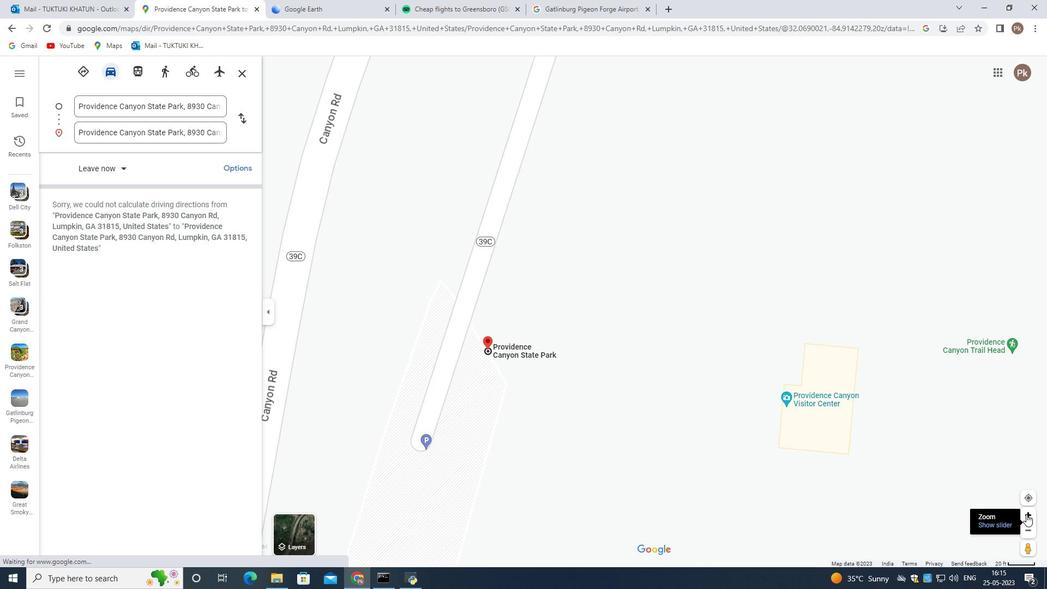 
Action: Mouse scrolled (215, 377) with delta (0, 0)
Screenshot: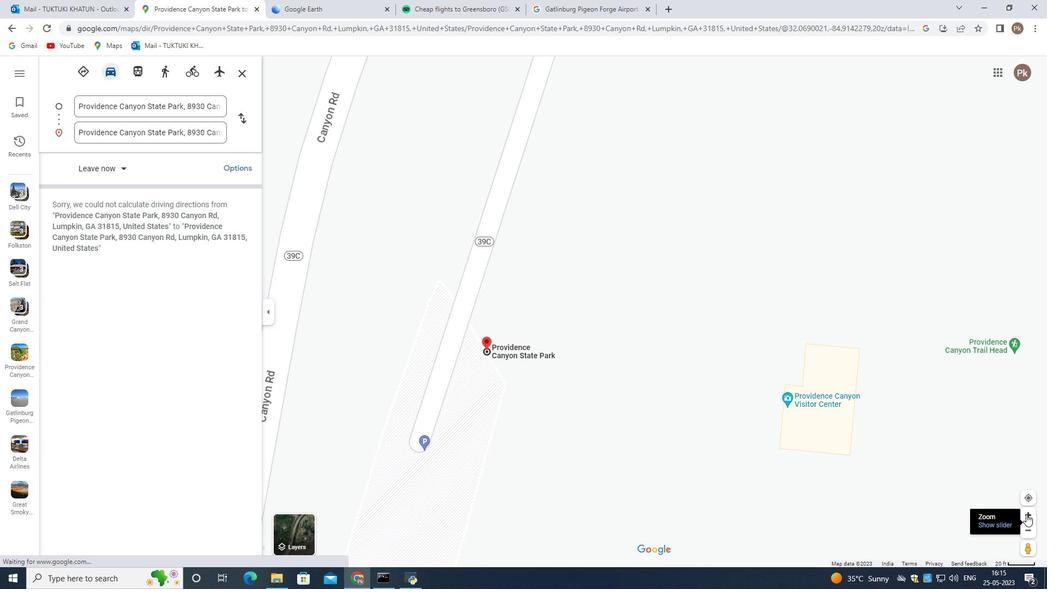 
Action: Mouse moved to (211, 386)
Screenshot: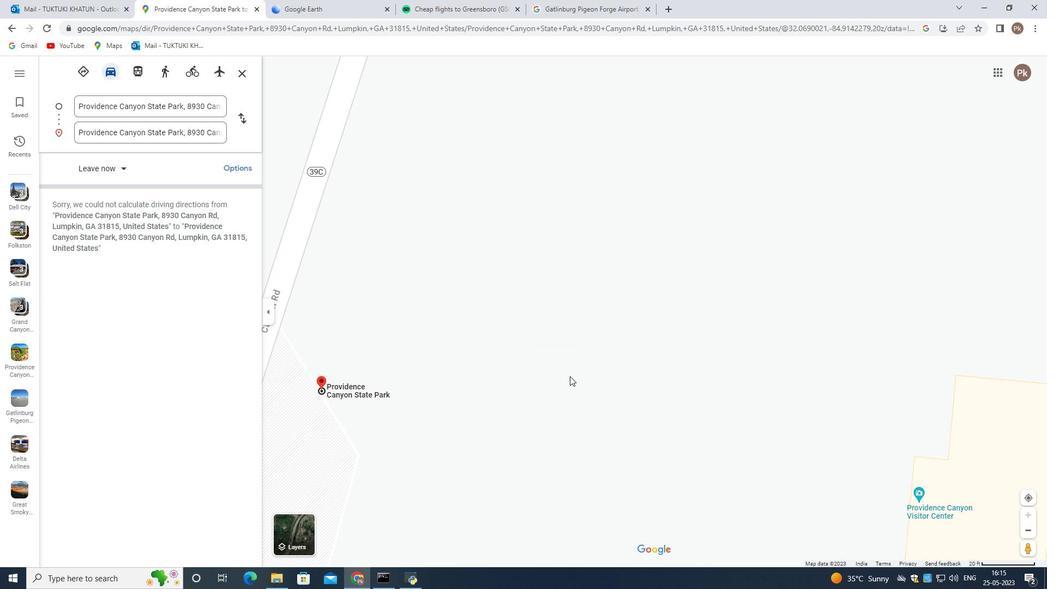 
Action: Mouse pressed left at (211, 386)
Screenshot: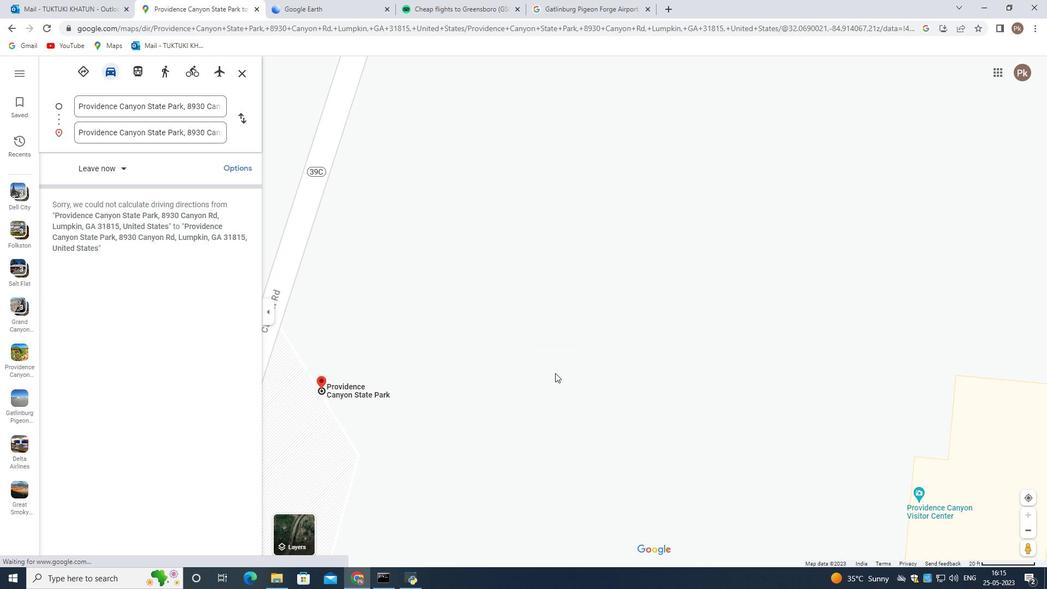 
Action: Mouse moved to (205, 415)
Screenshot: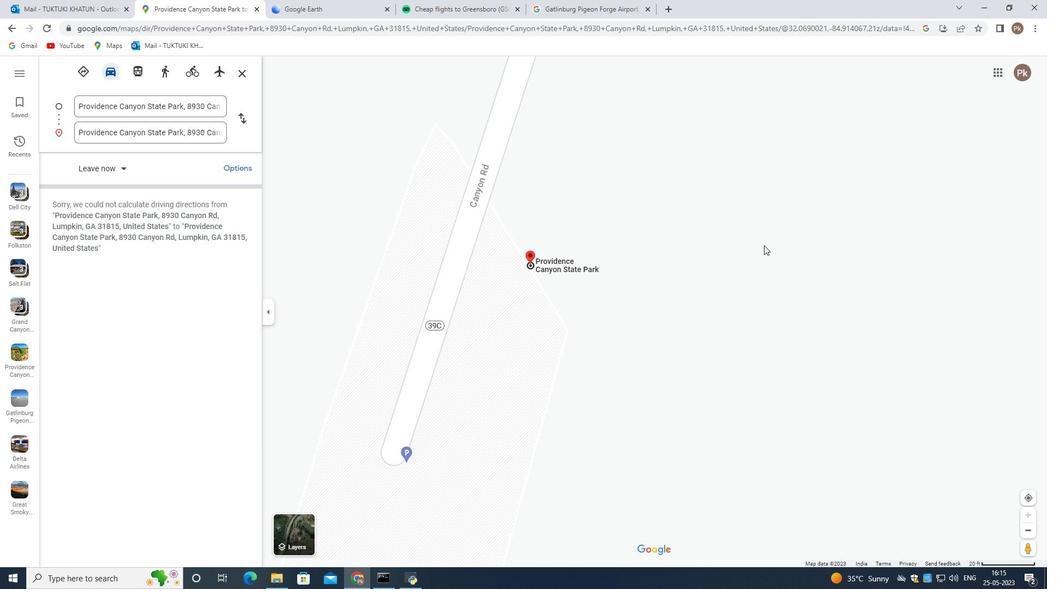 
Action: Mouse scrolled (205, 415) with delta (0, 0)
Screenshot: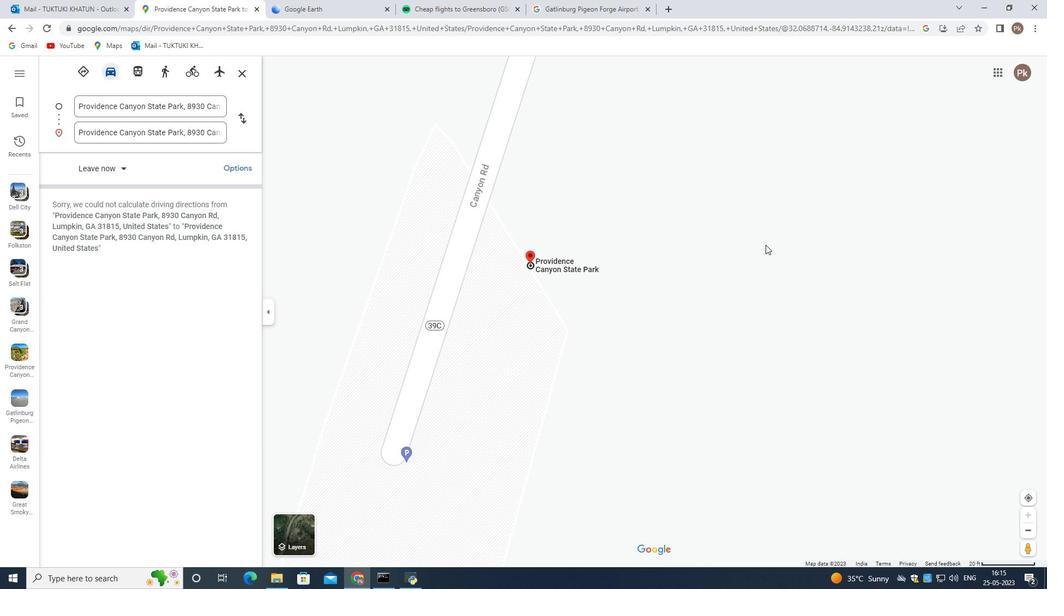 
Action: Mouse moved to (205, 416)
Screenshot: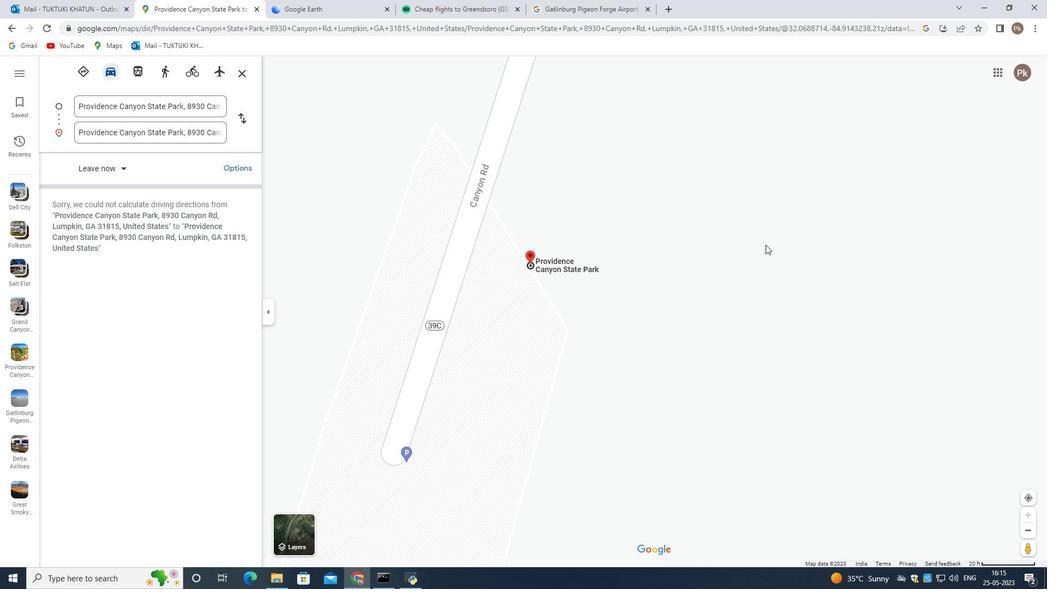 
Action: Mouse scrolled (205, 415) with delta (0, 0)
Screenshot: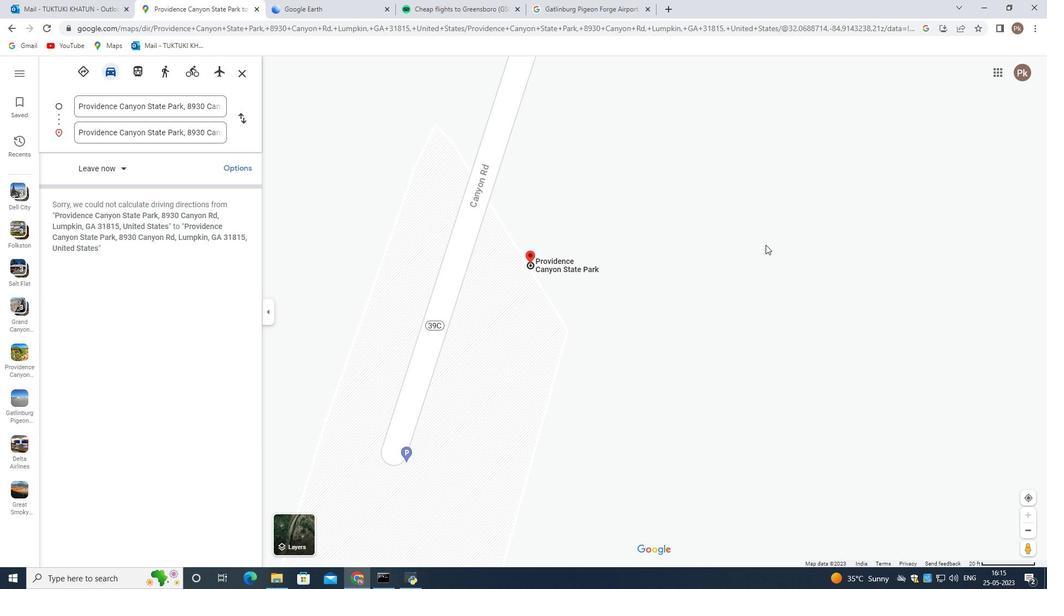 
Action: Mouse scrolled (205, 415) with delta (0, 0)
Screenshot: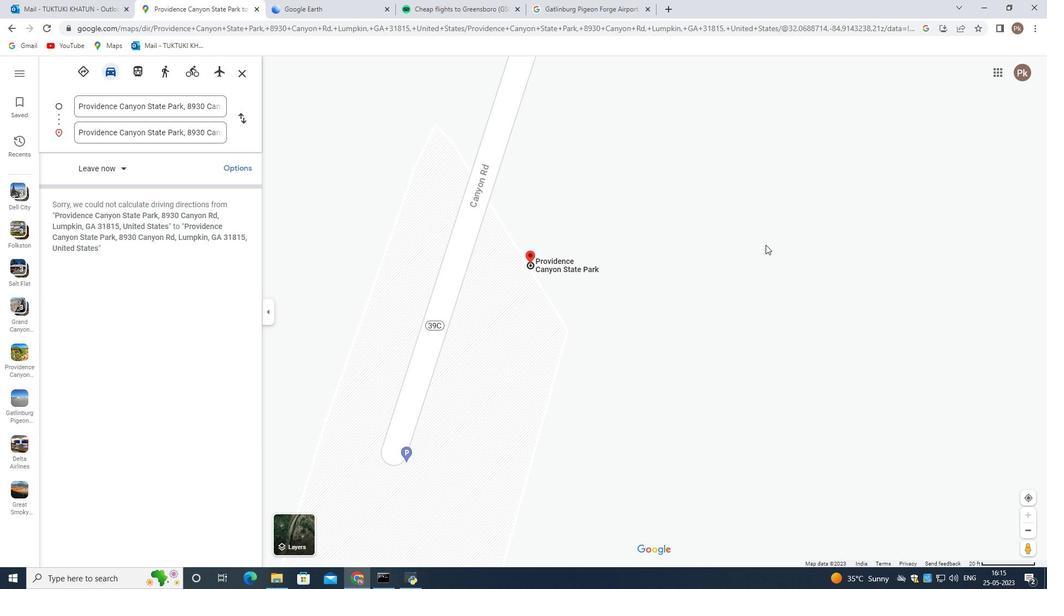 
Action: Mouse scrolled (205, 415) with delta (0, 0)
Screenshot: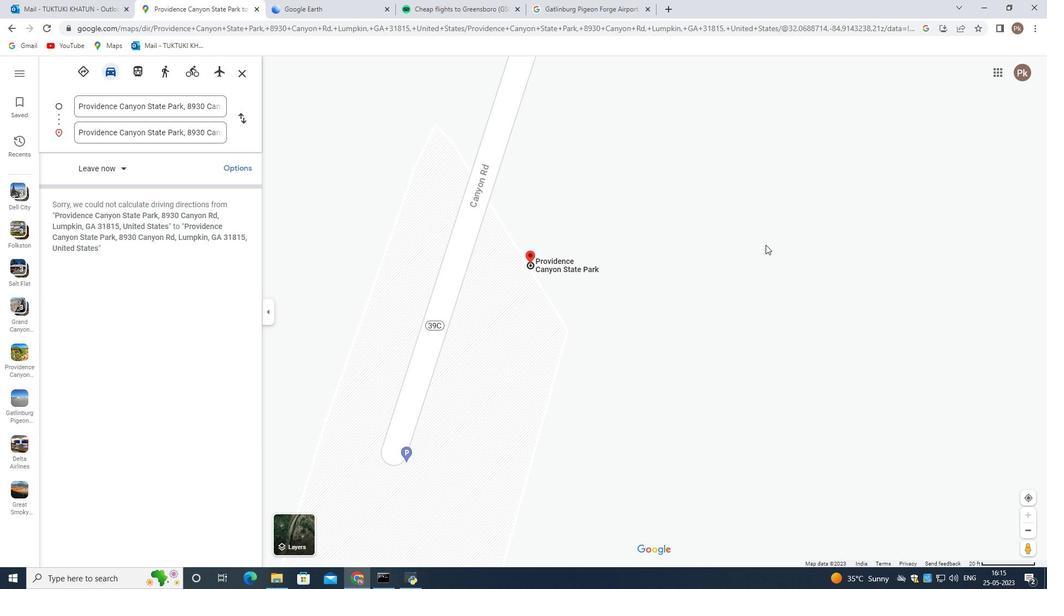 
Action: Mouse scrolled (205, 415) with delta (0, 0)
Screenshot: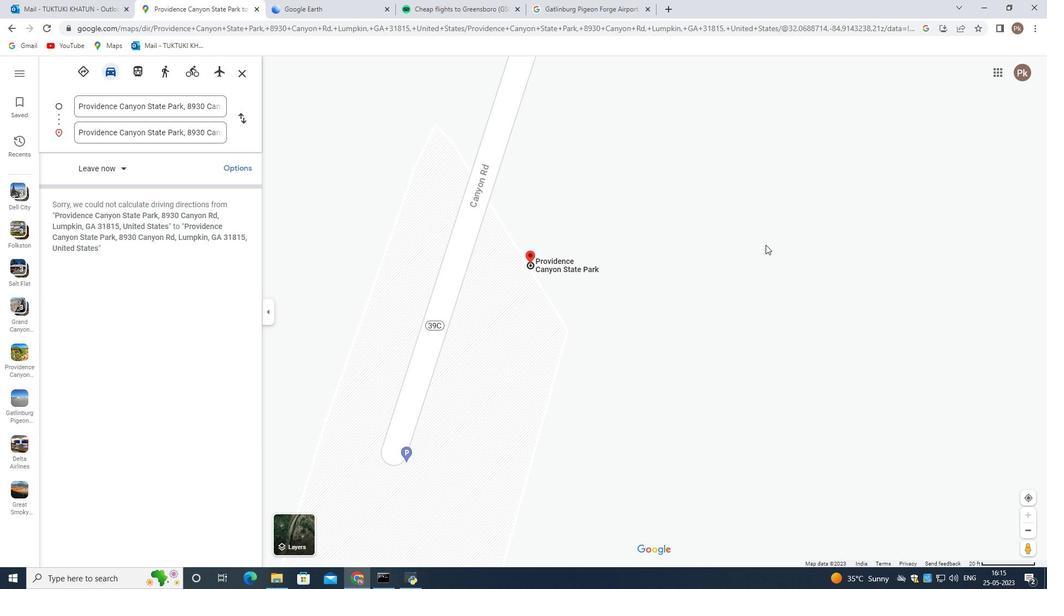 
Action: Mouse pressed left at (205, 416)
Screenshot: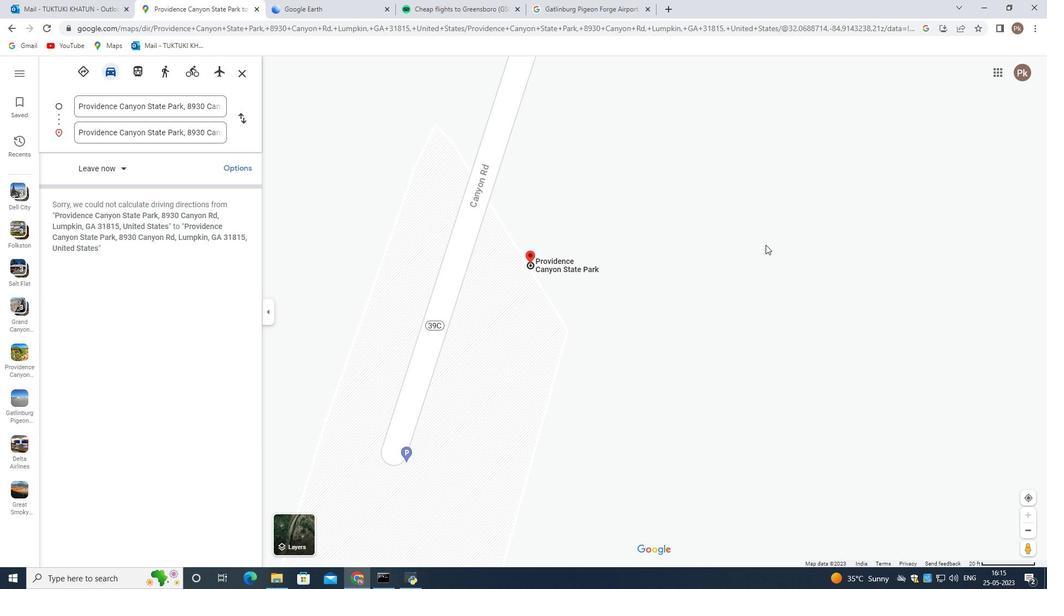 
Action: Mouse moved to (194, 406)
Screenshot: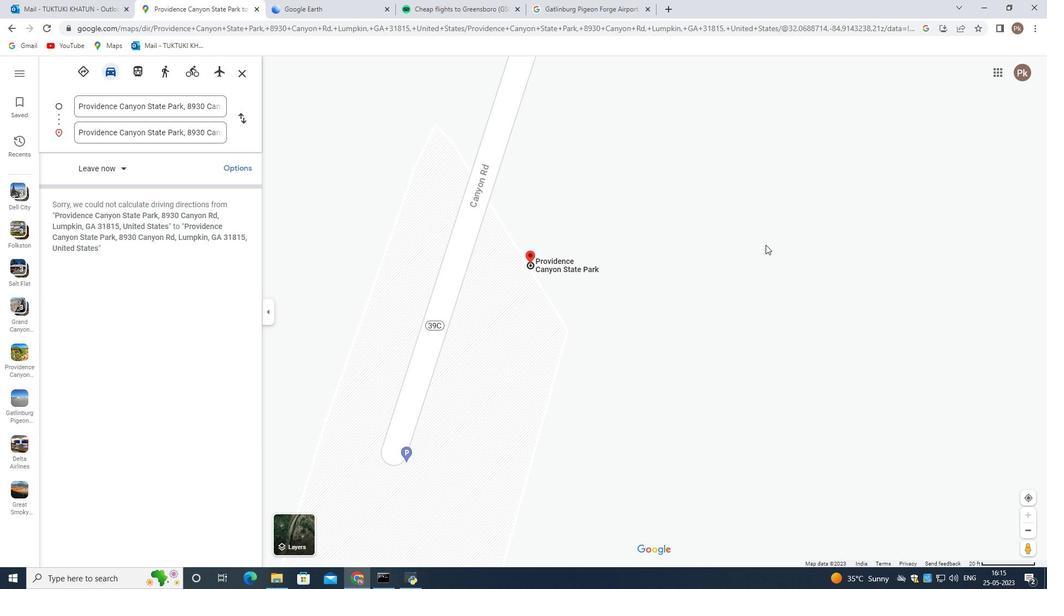 
Action: Mouse scrolled (194, 405) with delta (0, 0)
Screenshot: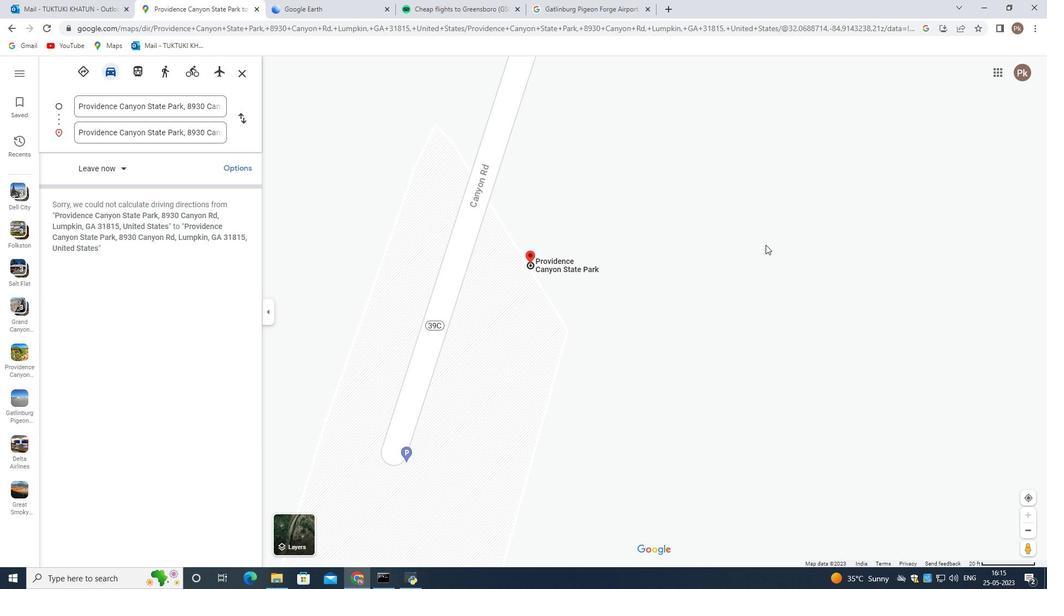 
Action: Mouse scrolled (194, 405) with delta (0, 0)
Screenshot: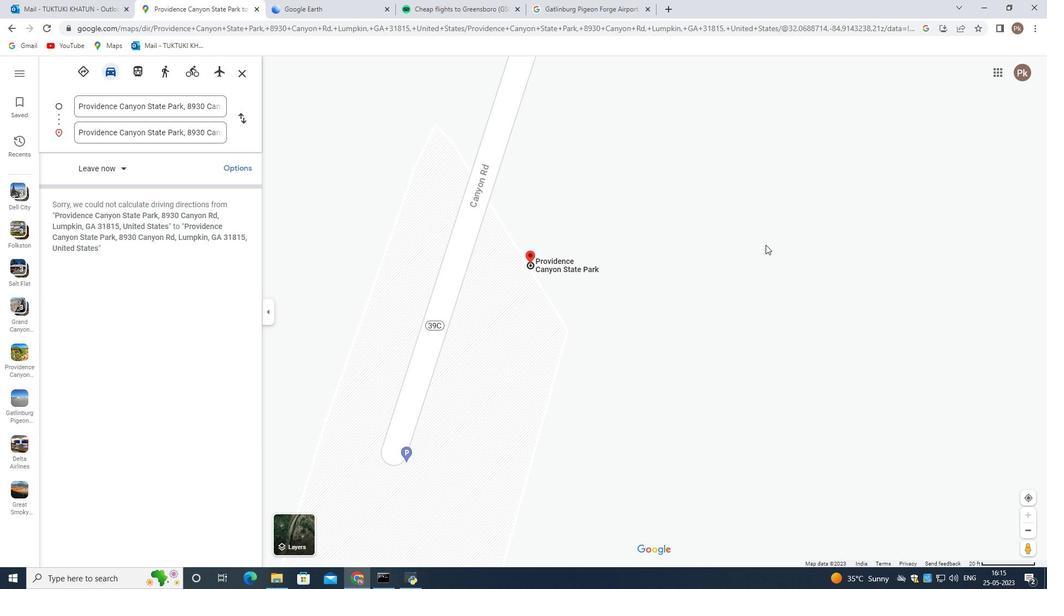 
Action: Mouse moved to (192, 408)
Screenshot: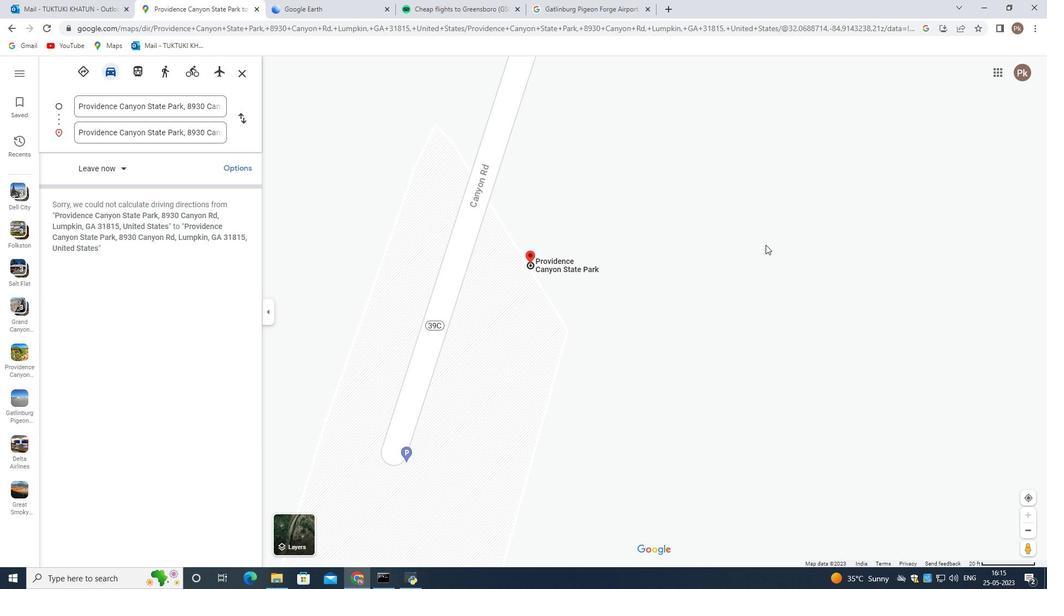 
Action: Mouse scrolled (192, 407) with delta (0, 0)
Screenshot: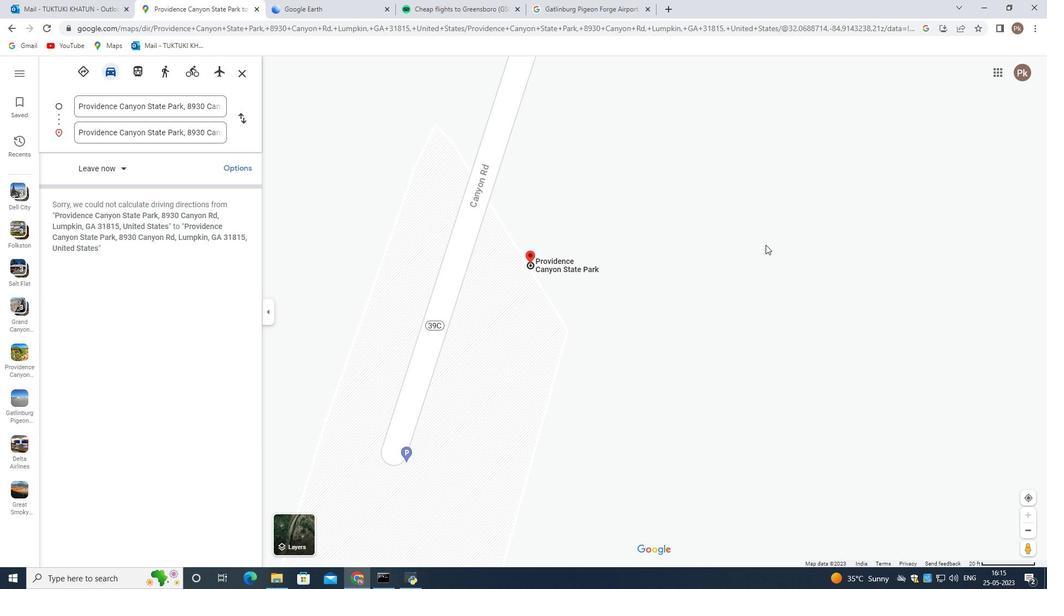 
Action: Mouse scrolled (192, 407) with delta (0, 0)
Screenshot: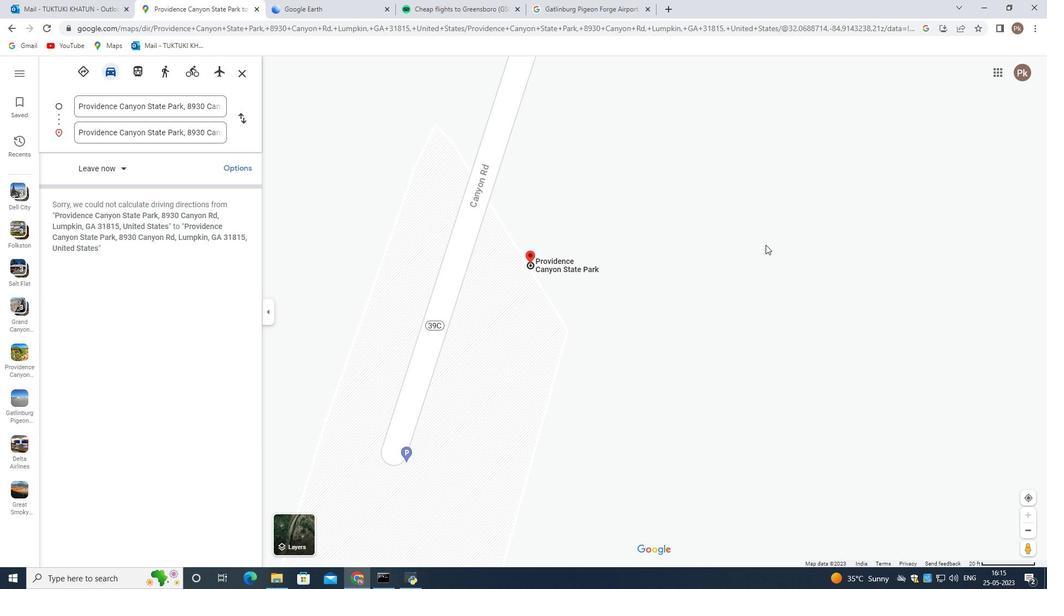 
Action: Mouse moved to (191, 409)
Screenshot: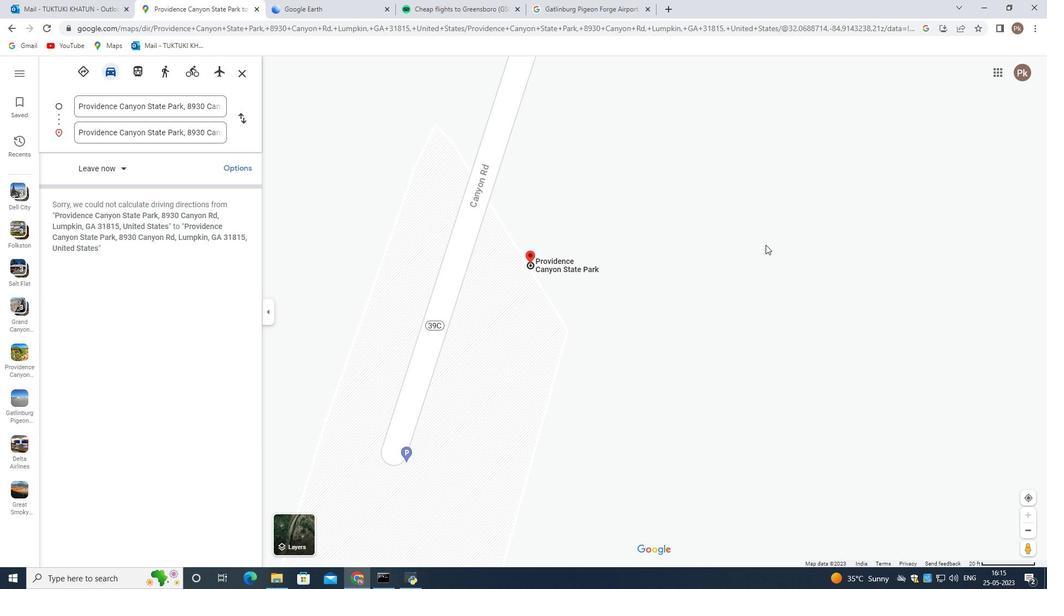 
Action: Mouse scrolled (191, 408) with delta (0, 0)
Screenshot: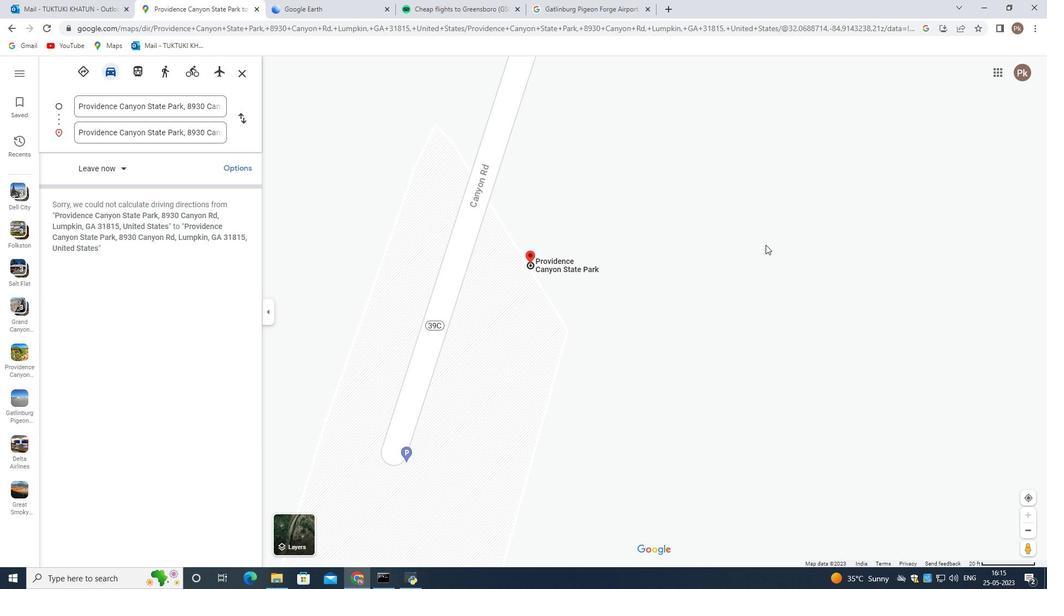 
Action: Mouse moved to (191, 412)
Screenshot: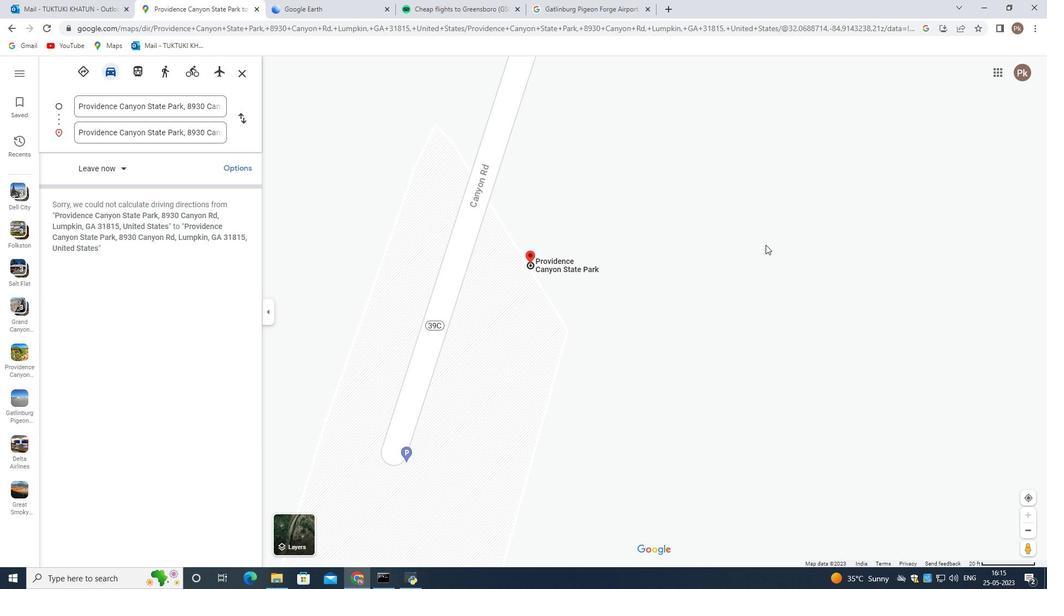 
Action: Mouse scrolled (191, 411) with delta (0, 0)
Screenshot: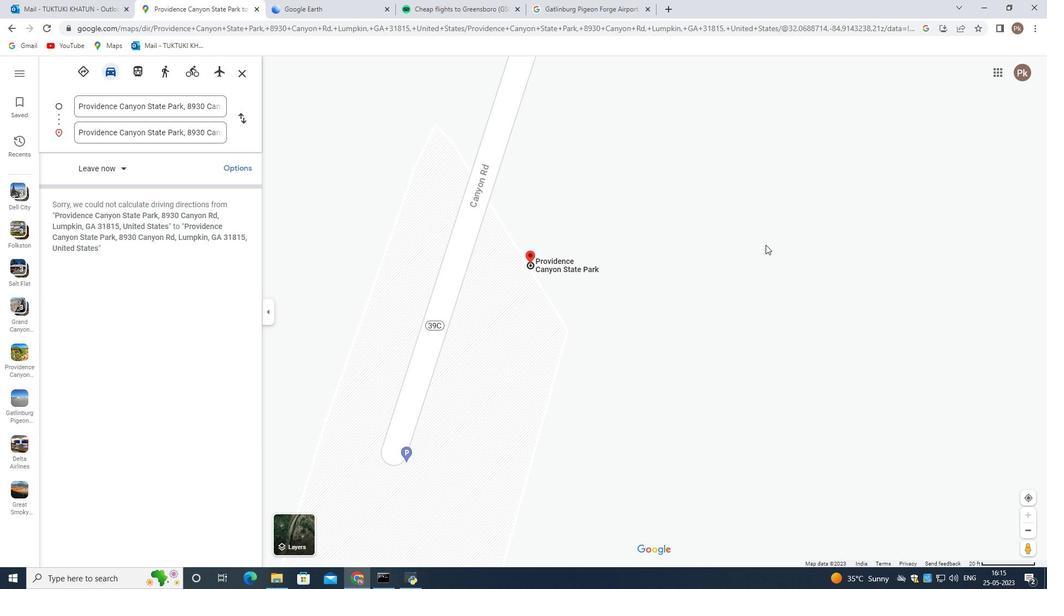 
Action: Mouse moved to (189, 412)
Screenshot: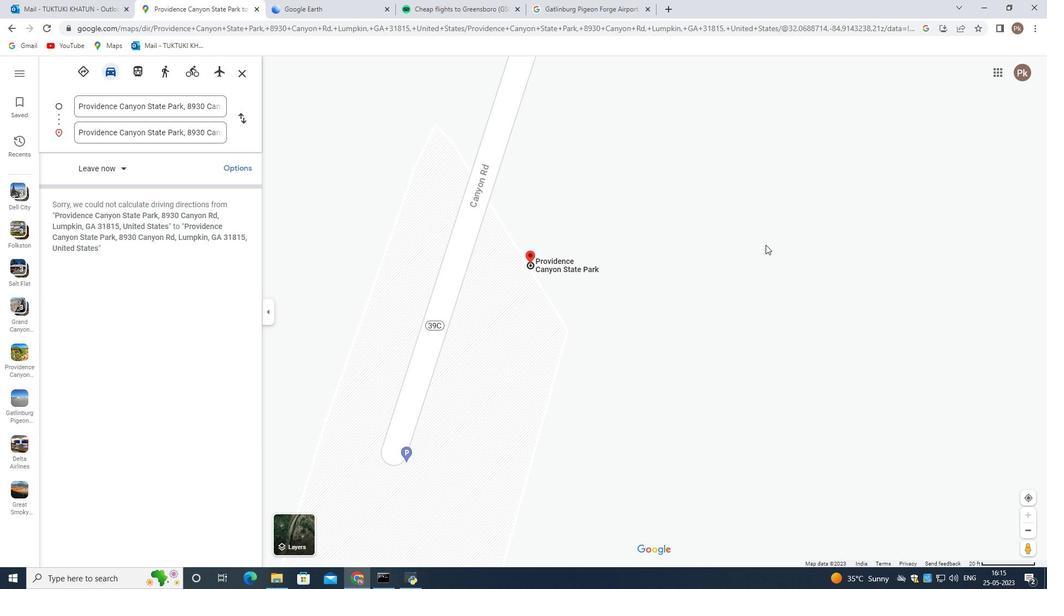 
Action: Mouse scrolled (189, 412) with delta (0, 0)
Screenshot: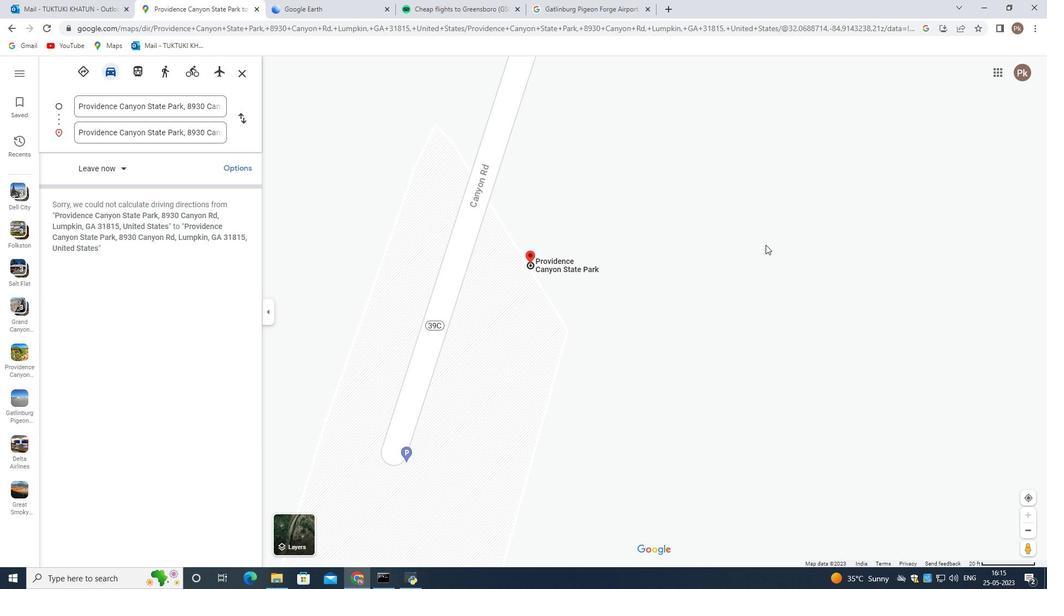 
Action: Mouse moved to (191, 421)
Screenshot: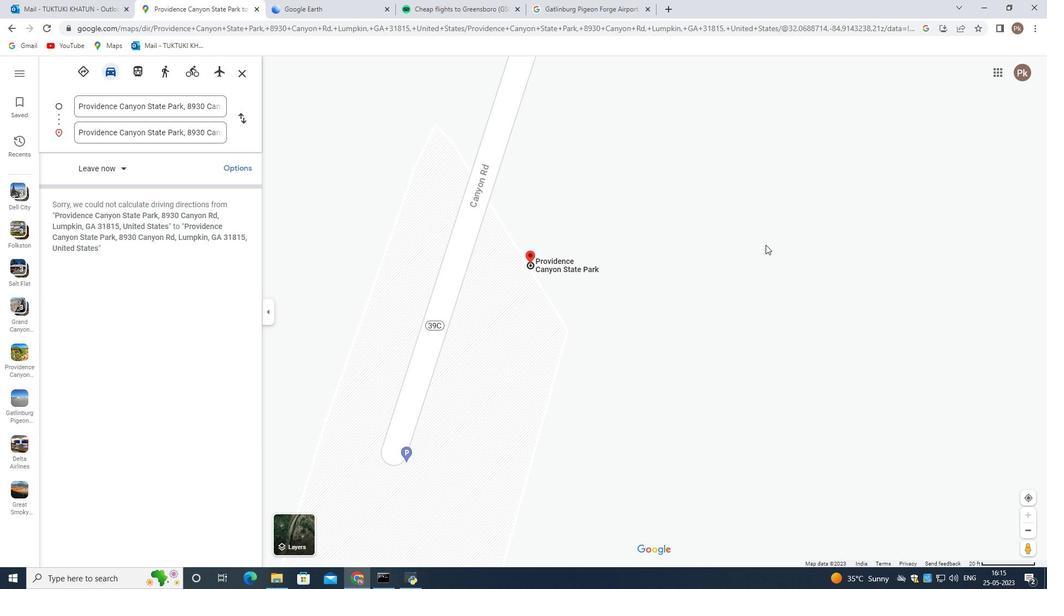 
Action: Mouse scrolled (191, 421) with delta (0, 0)
Screenshot: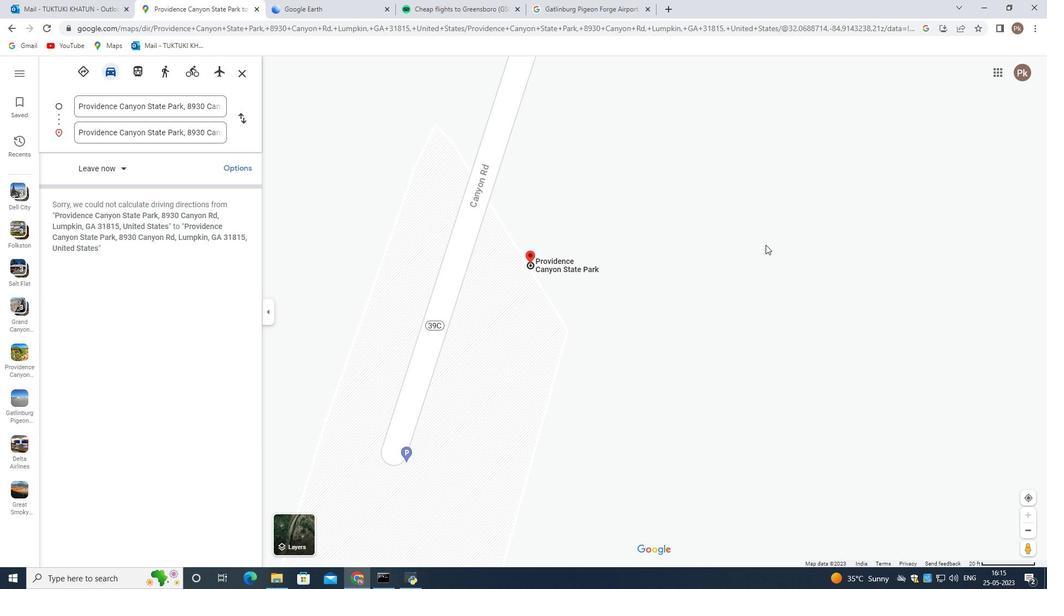 
Action: Mouse moved to (192, 419)
Screenshot: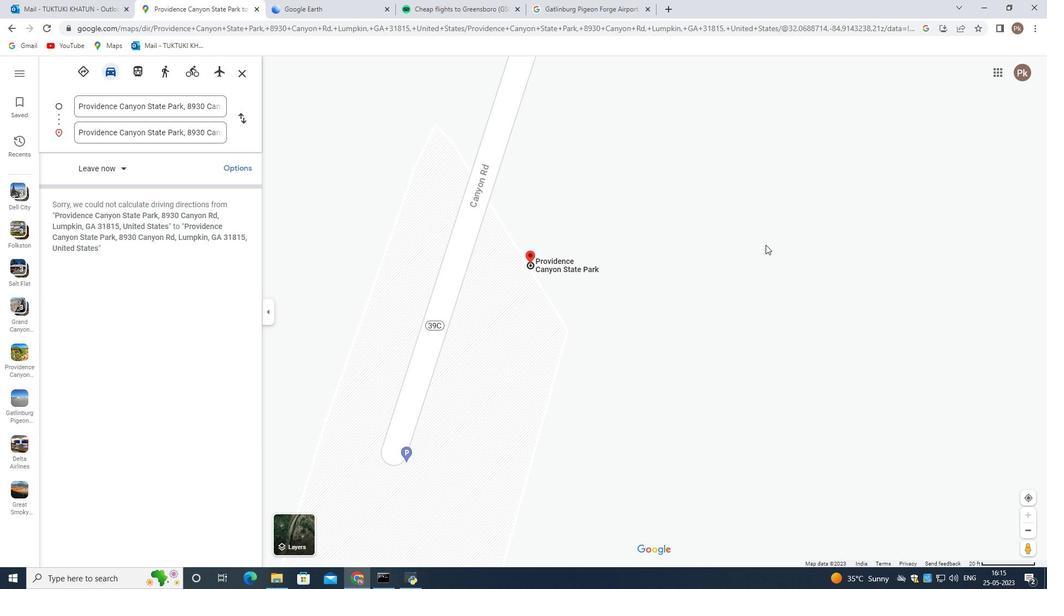 
Action: Mouse scrolled (192, 419) with delta (0, 0)
Screenshot: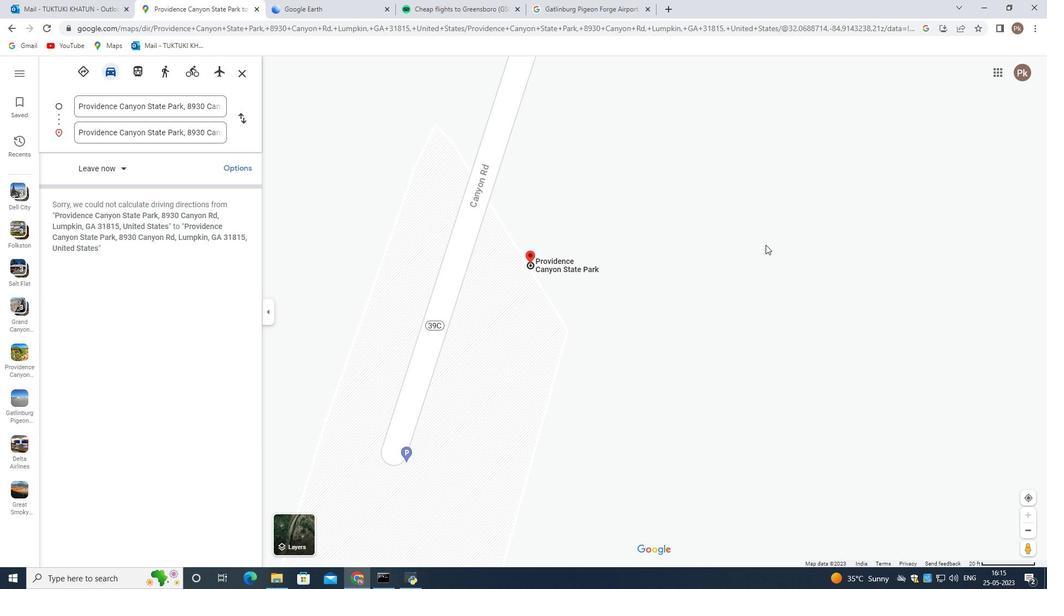 
Action: Mouse moved to (112, 314)
Screenshot: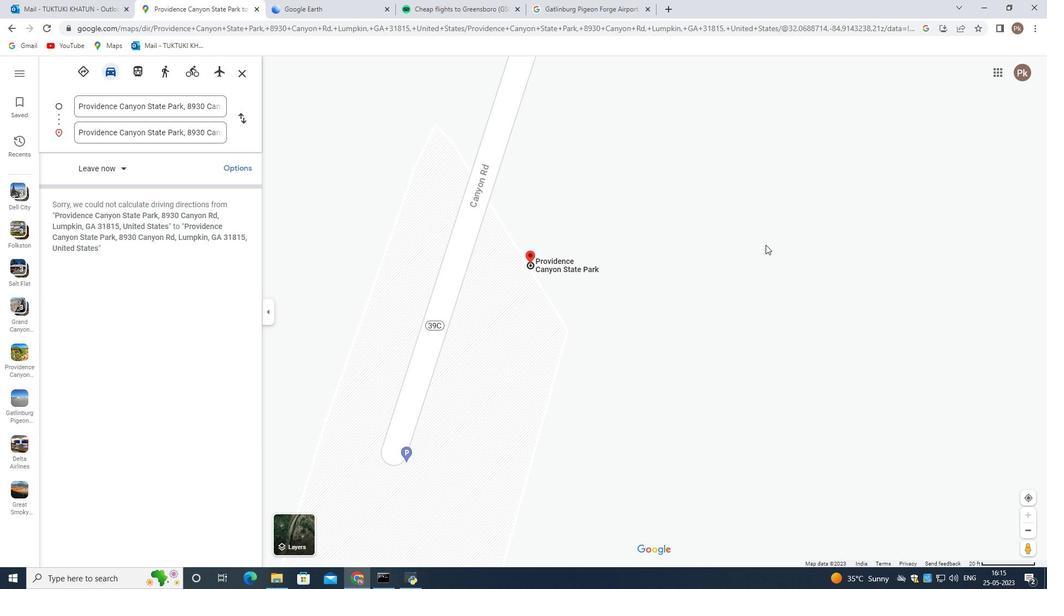 
Action: Mouse pressed left at (112, 314)
Screenshot: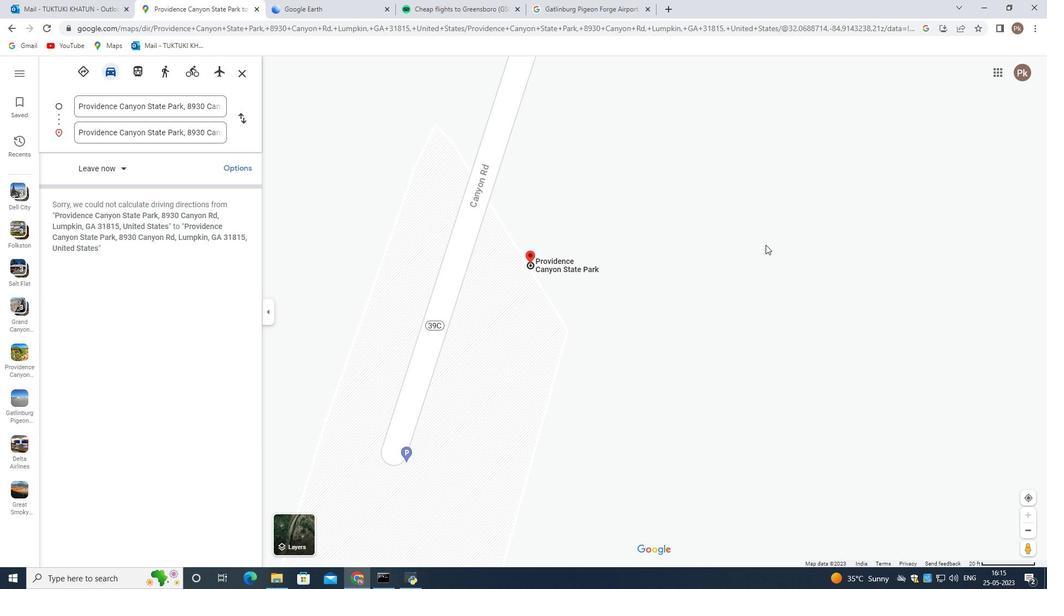 
Action: Mouse moved to (122, 386)
Screenshot: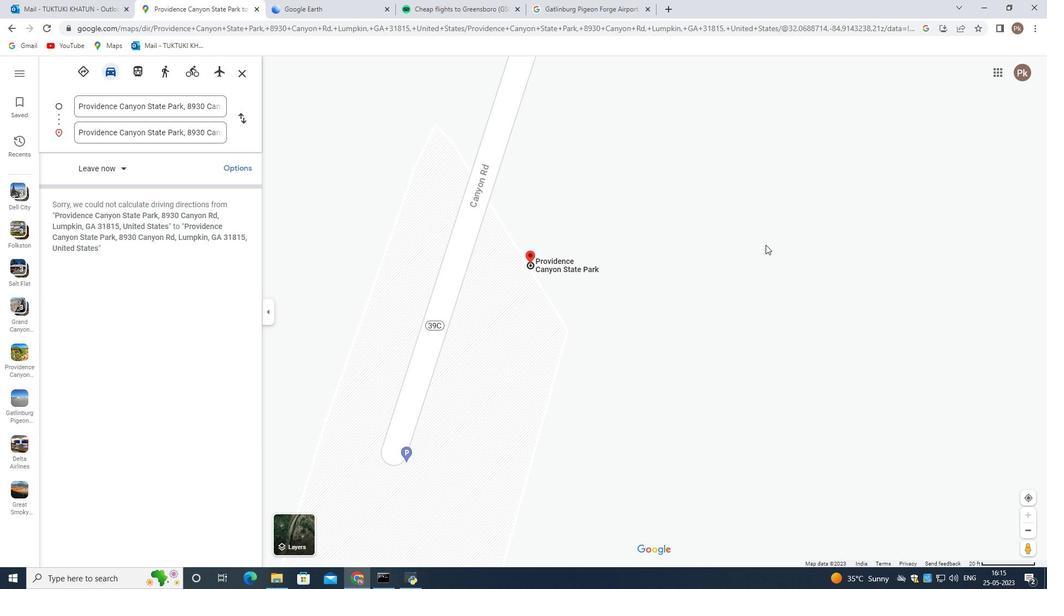 
Action: Mouse pressed left at (122, 386)
Screenshot: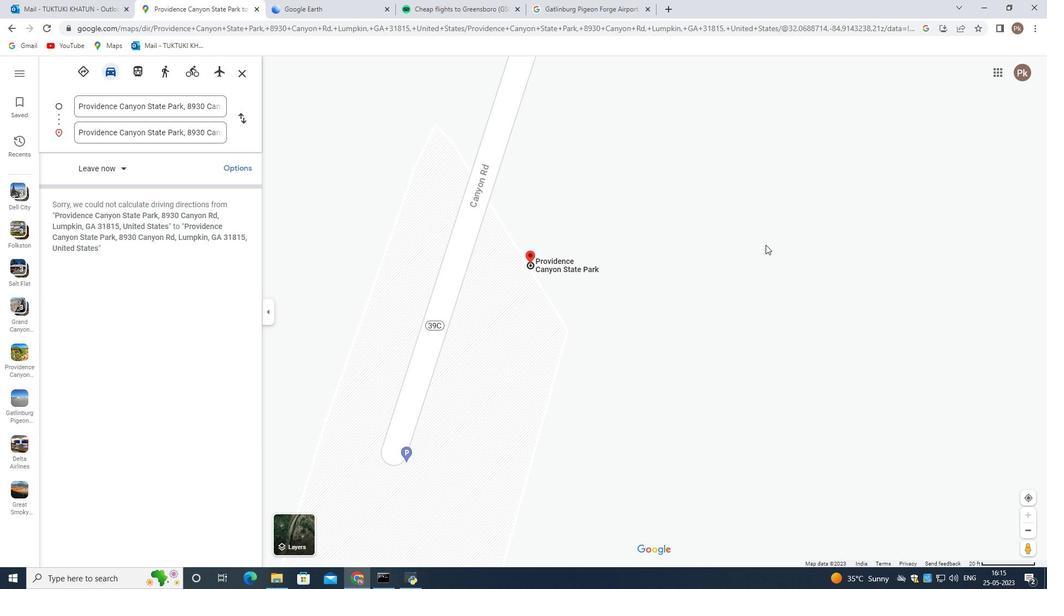 
Action: Mouse moved to (141, 427)
Screenshot: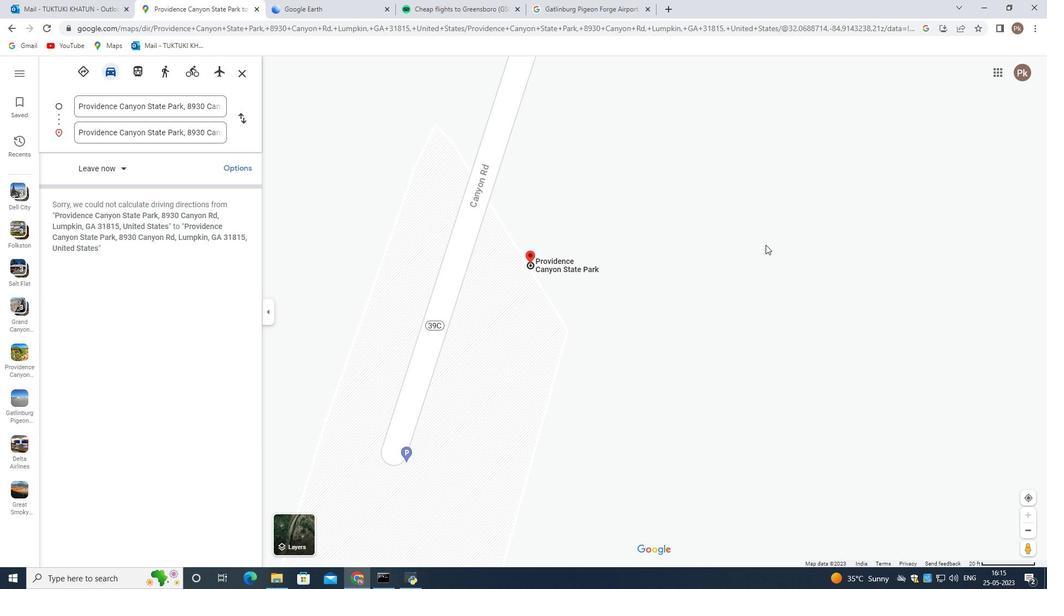 
Action: Mouse scrolled (141, 426) with delta (0, 0)
Screenshot: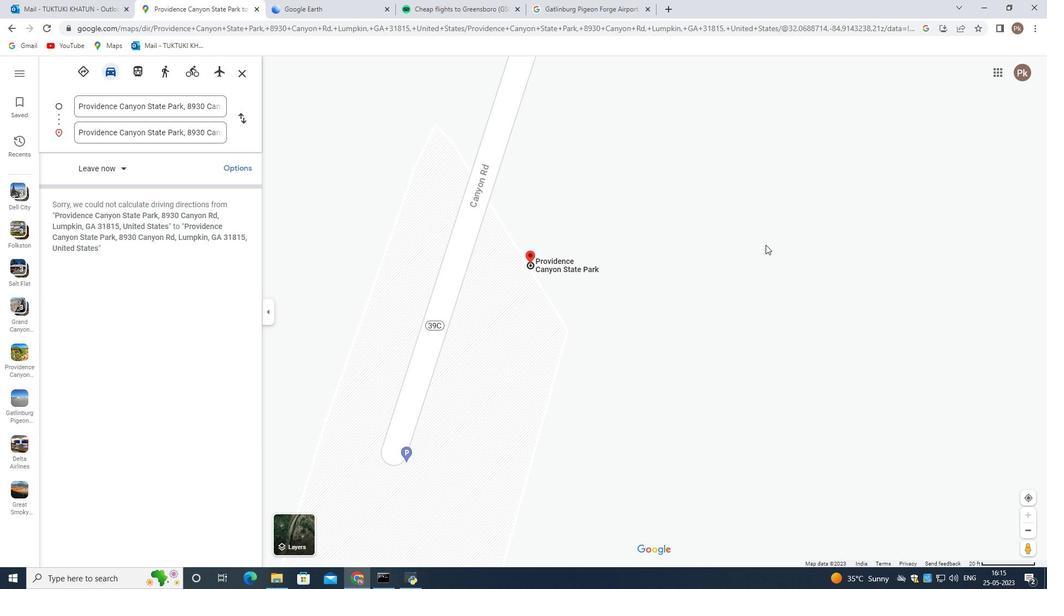
Action: Mouse moved to (141, 427)
Screenshot: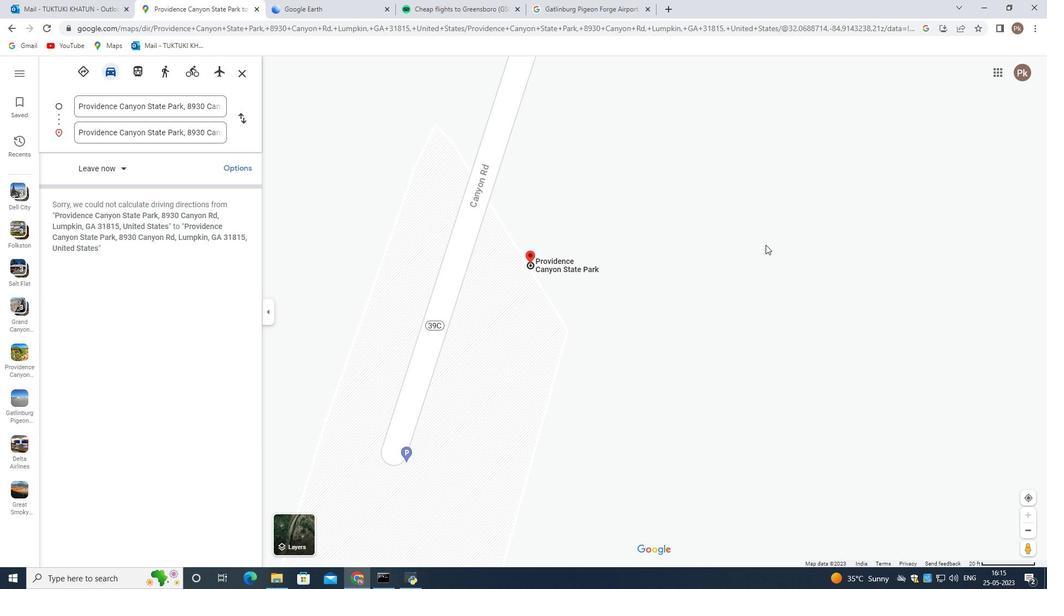 
Action: Mouse scrolled (141, 427) with delta (0, 0)
Screenshot: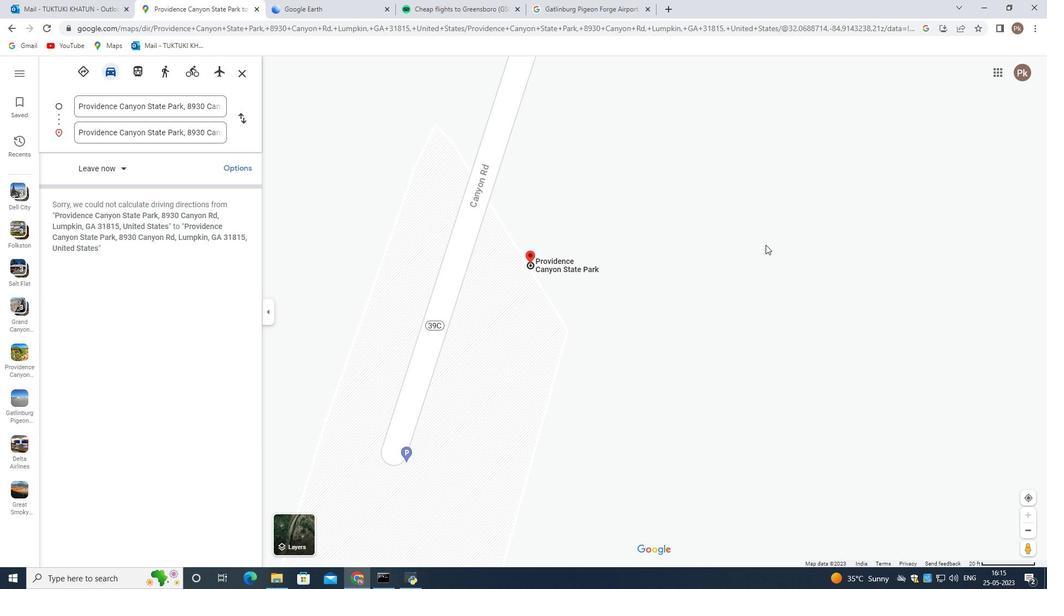 
Action: Mouse moved to (142, 423)
Screenshot: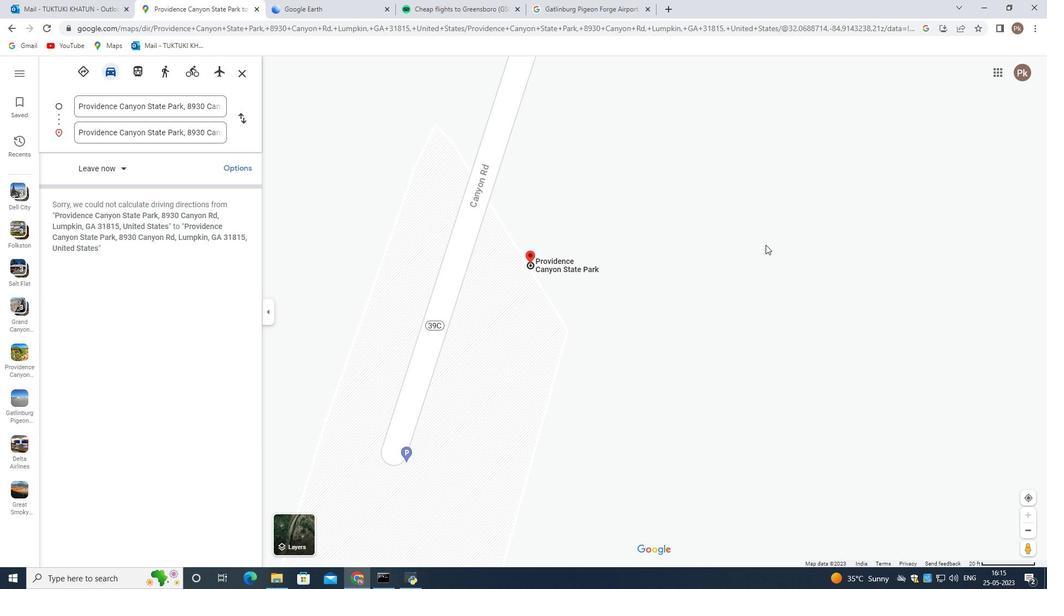
Action: Mouse pressed left at (141, 427)
Screenshot: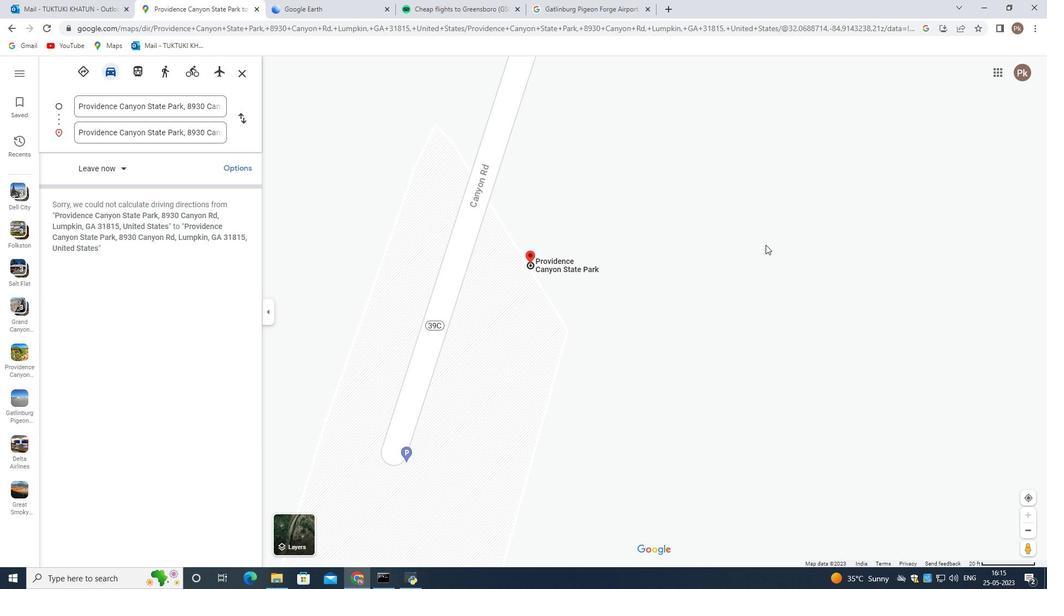 
Action: Mouse moved to (139, 415)
Screenshot: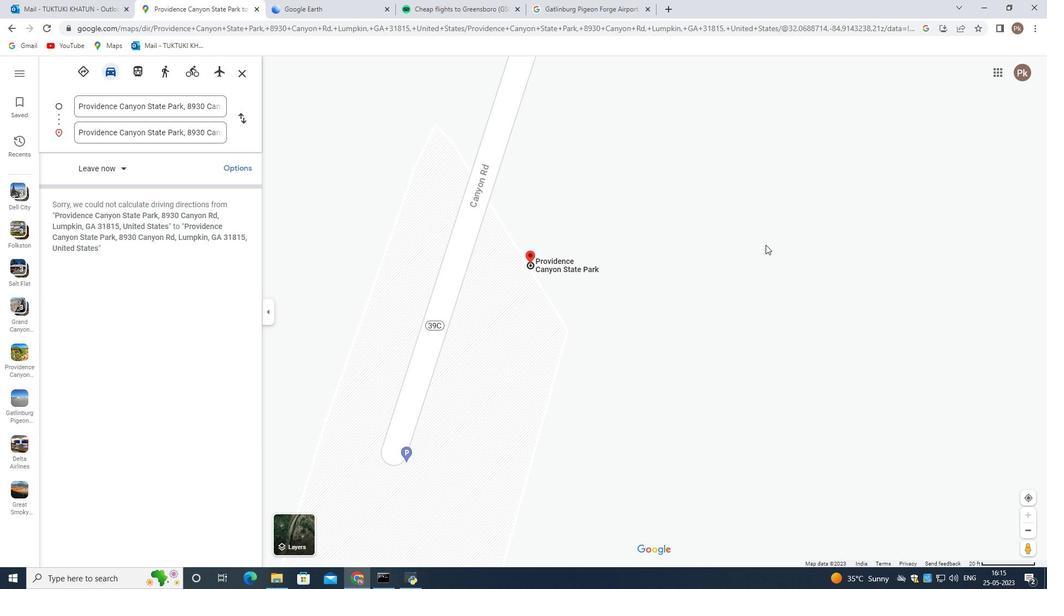 
Action: Mouse scrolled (139, 415) with delta (0, 0)
Screenshot: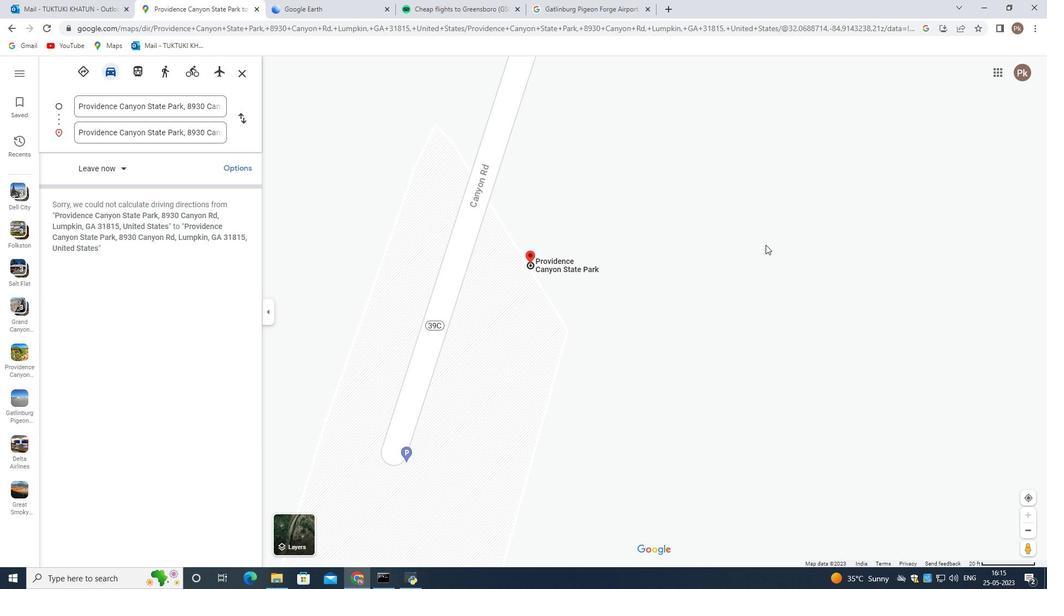 
Action: Mouse scrolled (139, 415) with delta (0, 0)
Screenshot: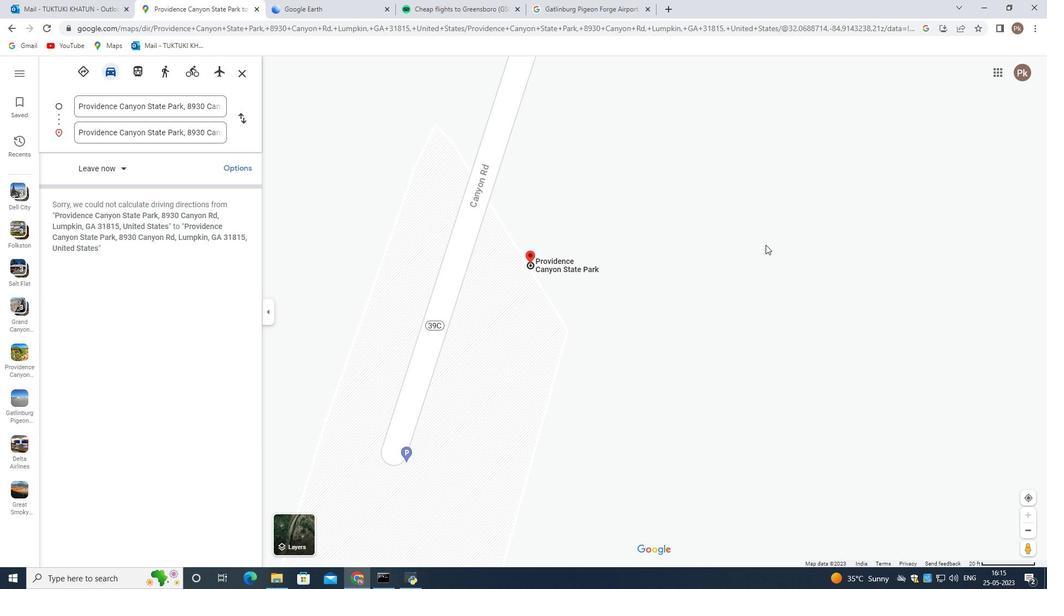 
Action: Mouse moved to (138, 414)
Screenshot: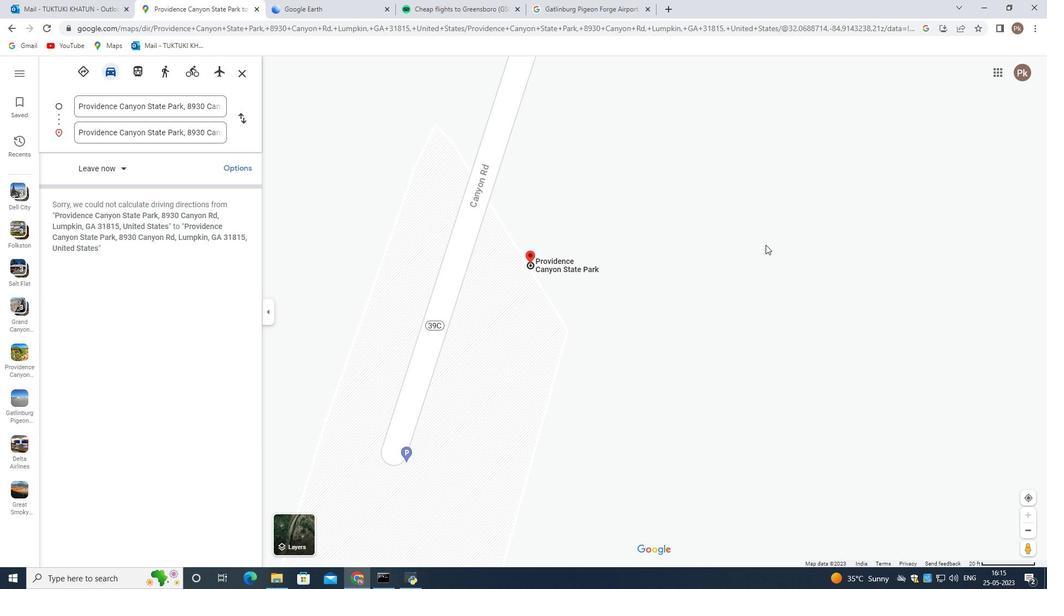 
Action: Mouse scrolled (138, 414) with delta (0, 0)
Screenshot: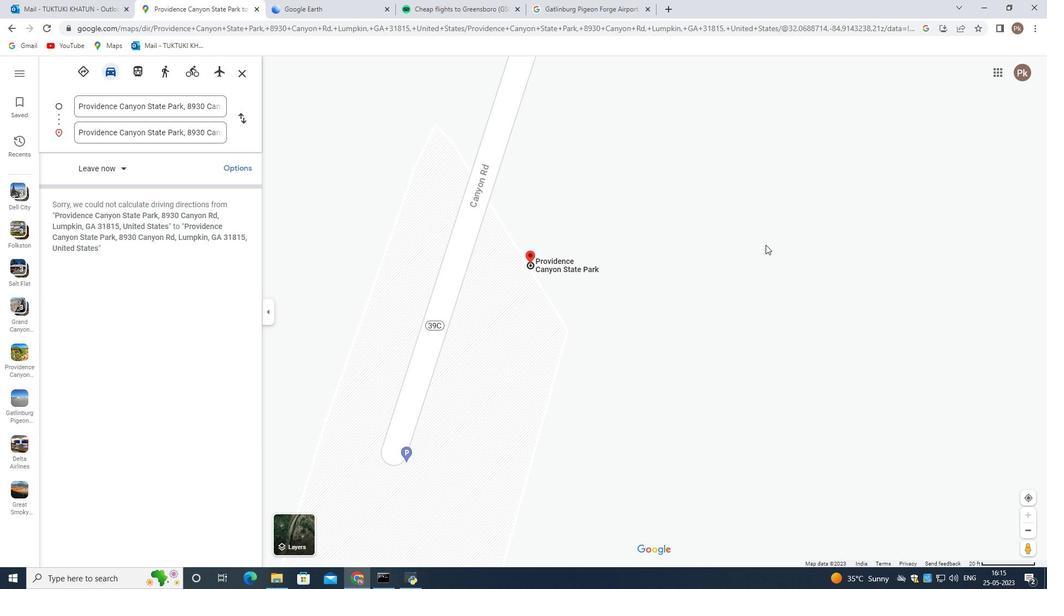 
Action: Mouse moved to (147, 403)
Screenshot: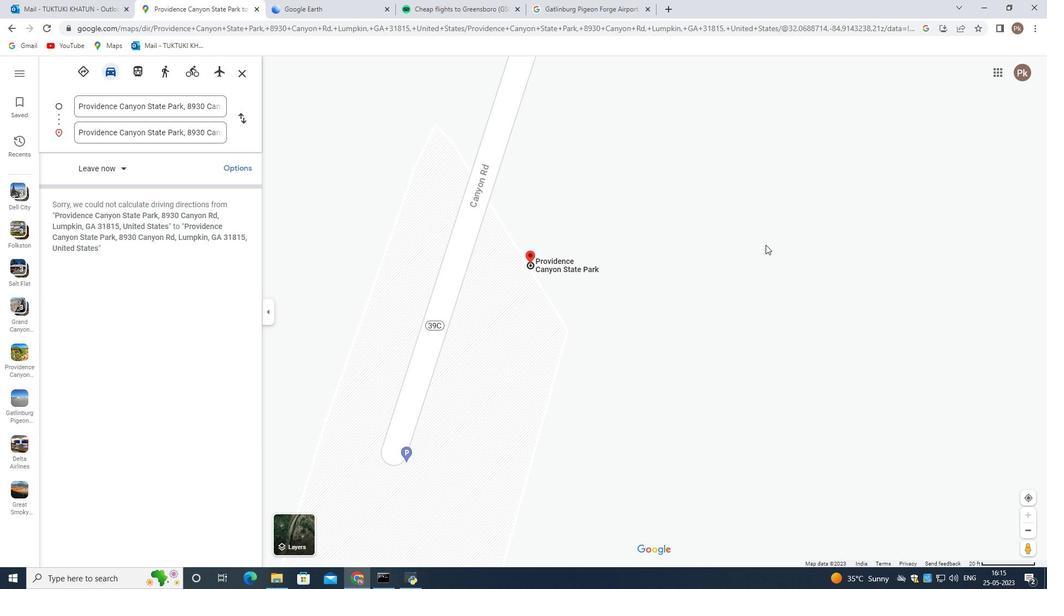 
Action: Mouse scrolled (147, 402) with delta (0, 0)
Screenshot: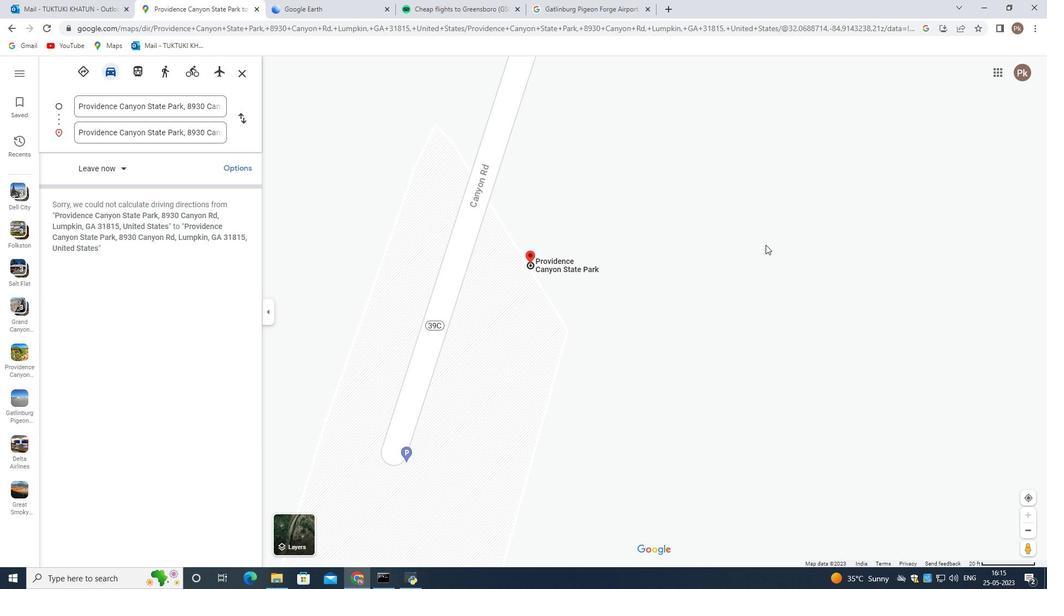 
Action: Mouse moved to (147, 403)
Screenshot: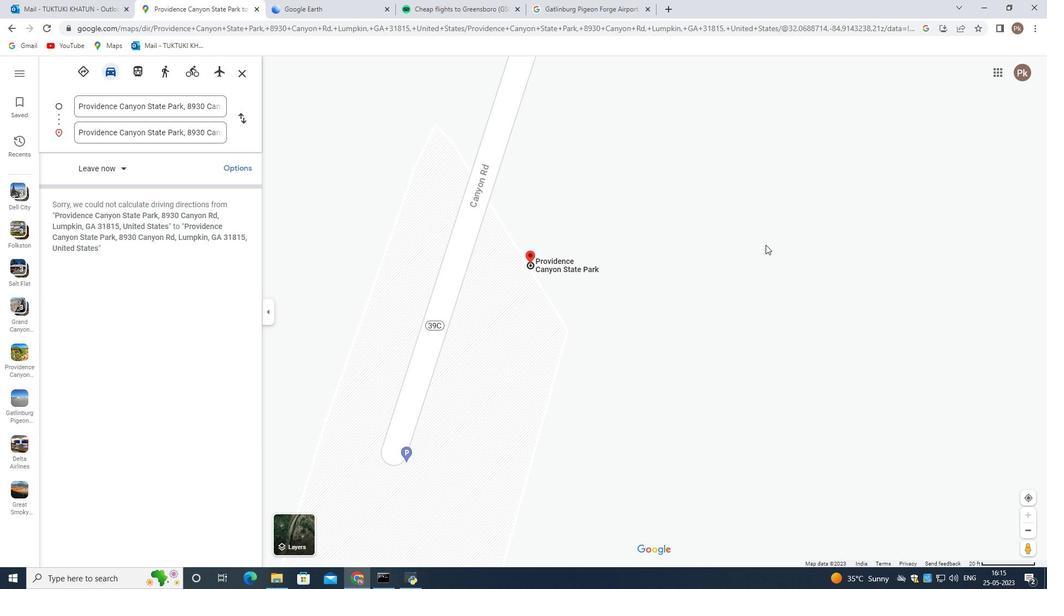 
Action: Mouse scrolled (147, 403) with delta (0, 0)
Screenshot: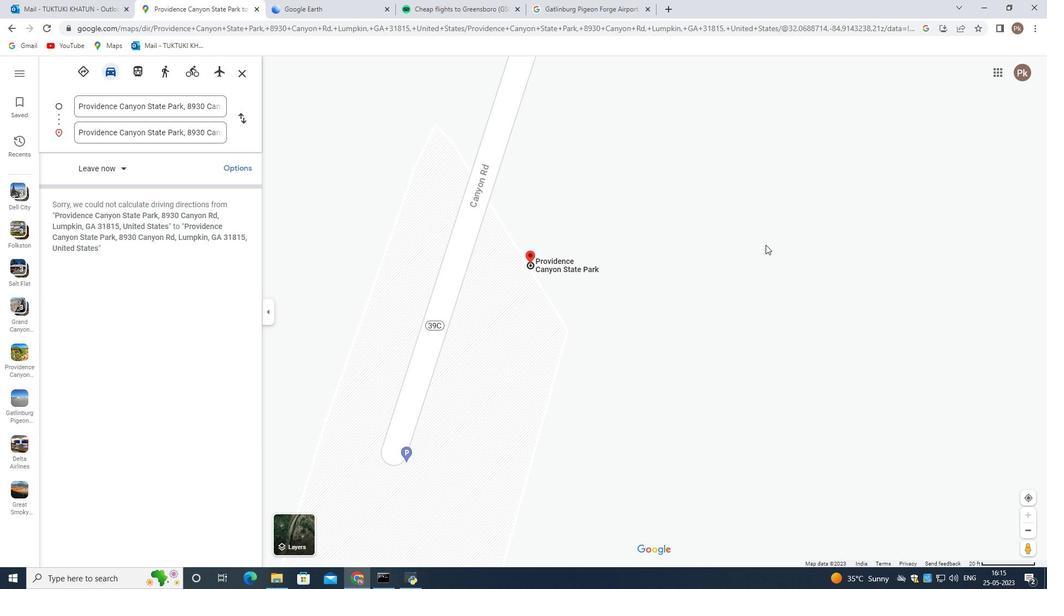 
Action: Mouse moved to (145, 416)
Screenshot: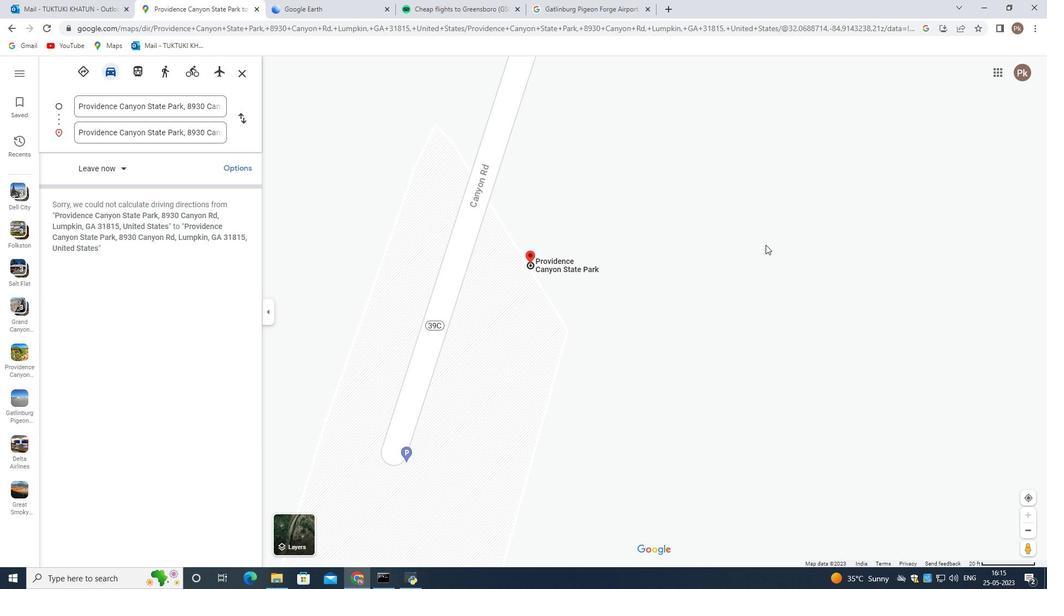 
Action: Mouse scrolled (145, 415) with delta (0, 0)
Screenshot: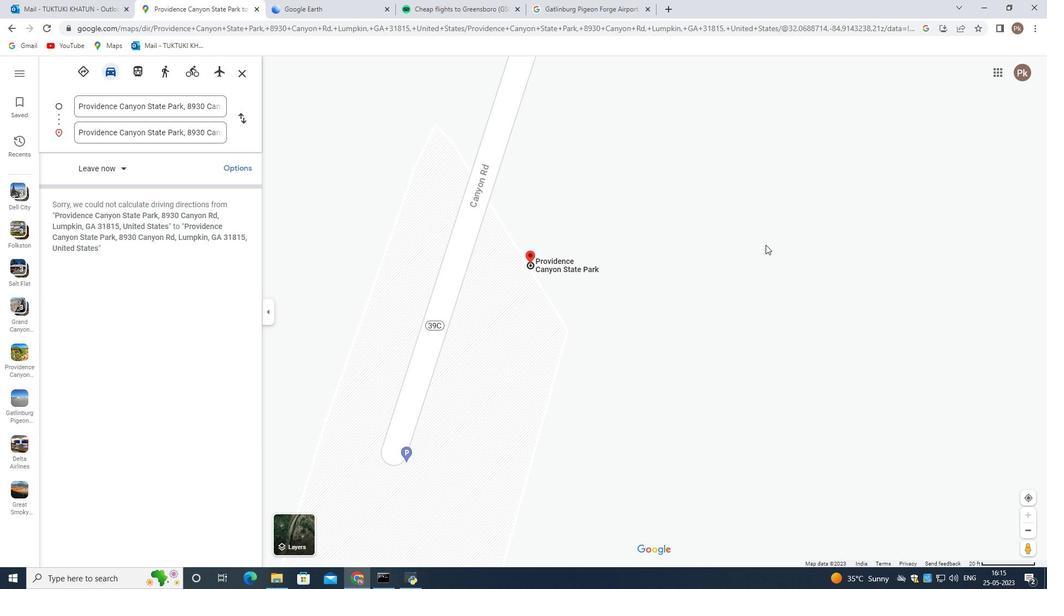 
Action: Mouse pressed left at (145, 416)
Screenshot: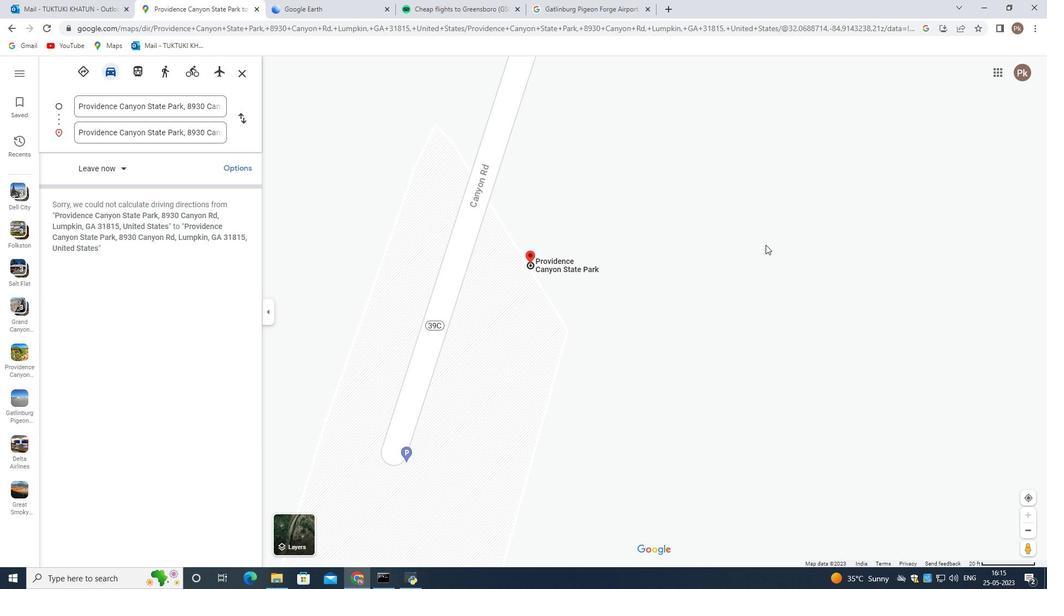 
Action: Mouse moved to (146, 417)
Screenshot: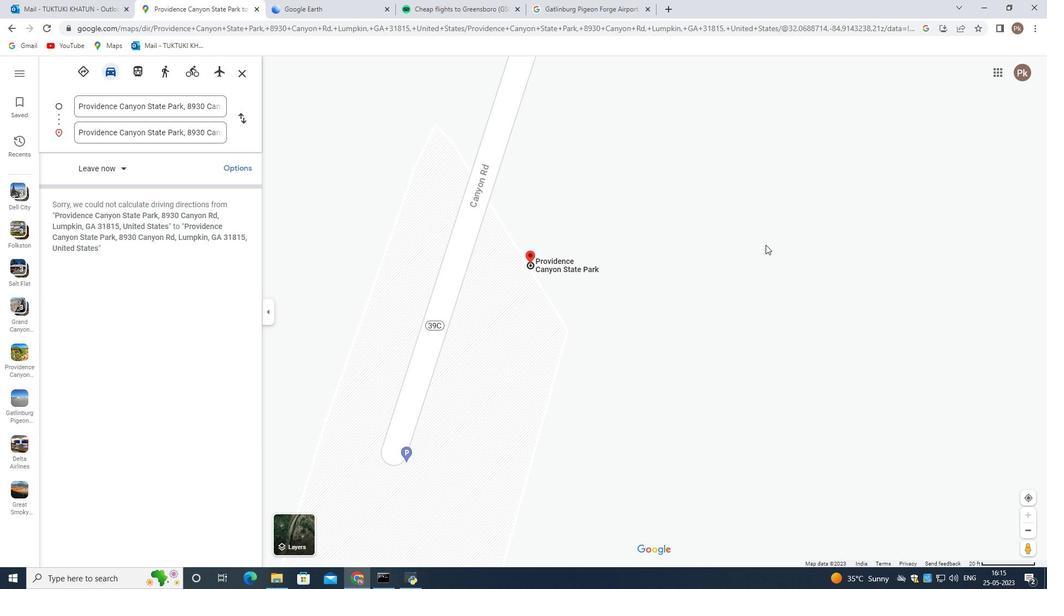 
Action: Mouse scrolled (146, 416) with delta (0, 0)
Screenshot: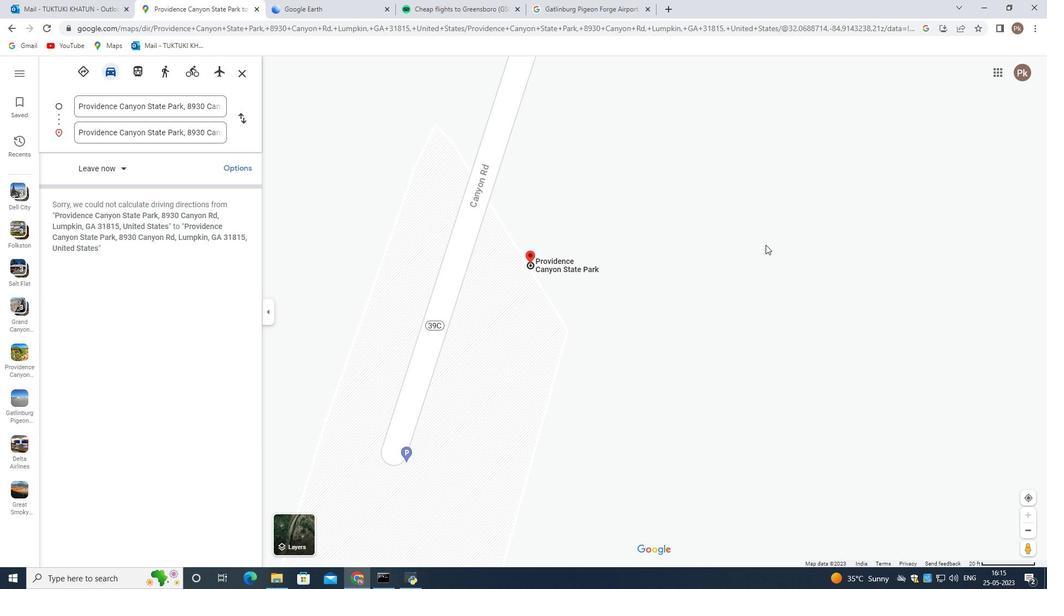 
Action: Mouse moved to (148, 419)
Screenshot: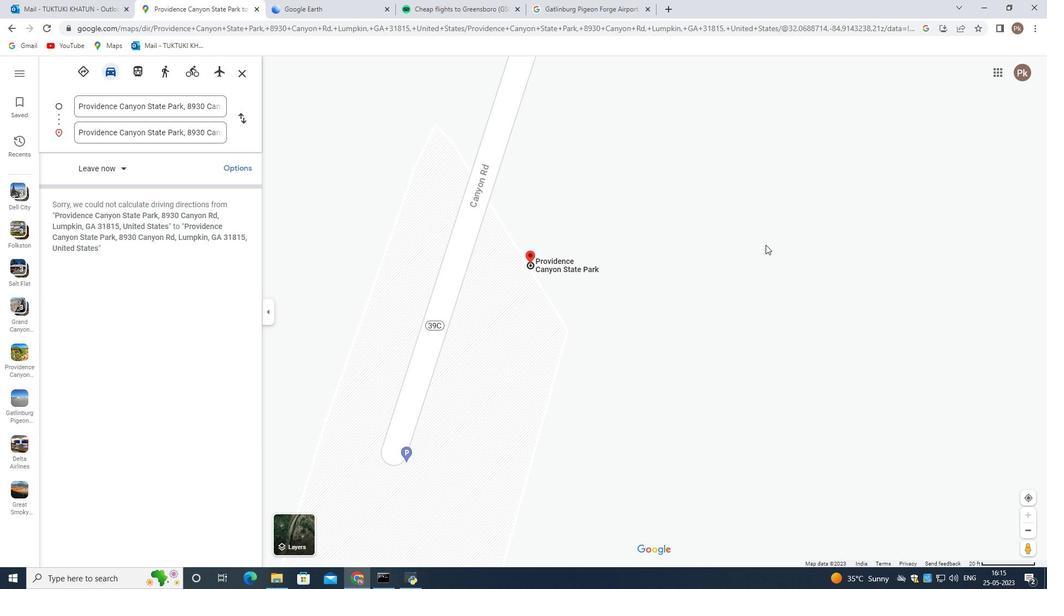 
Action: Mouse scrolled (148, 418) with delta (0, 0)
Screenshot: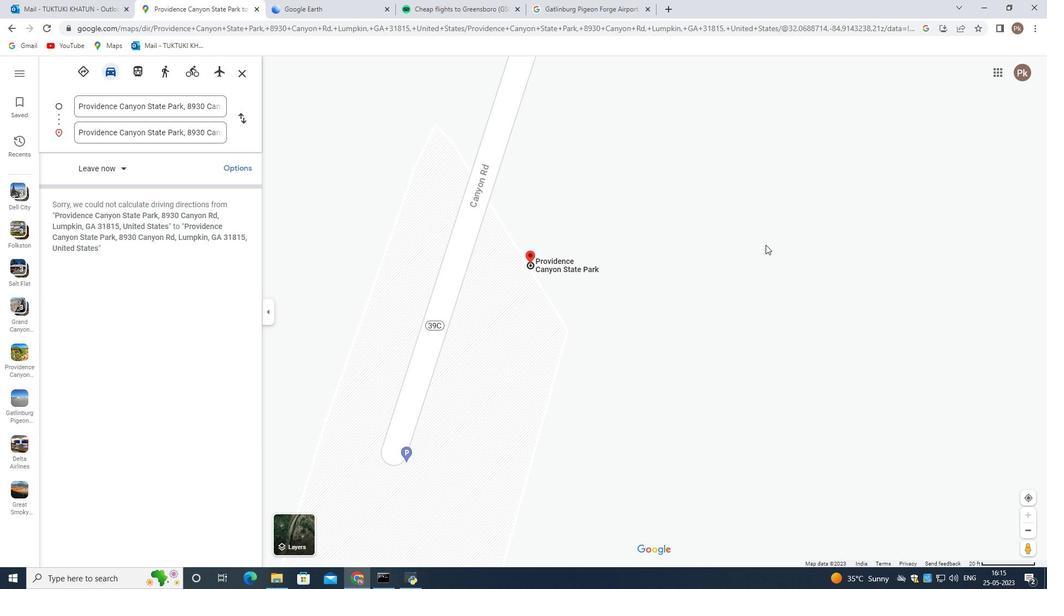 
Action: Mouse moved to (177, 348)
Screenshot: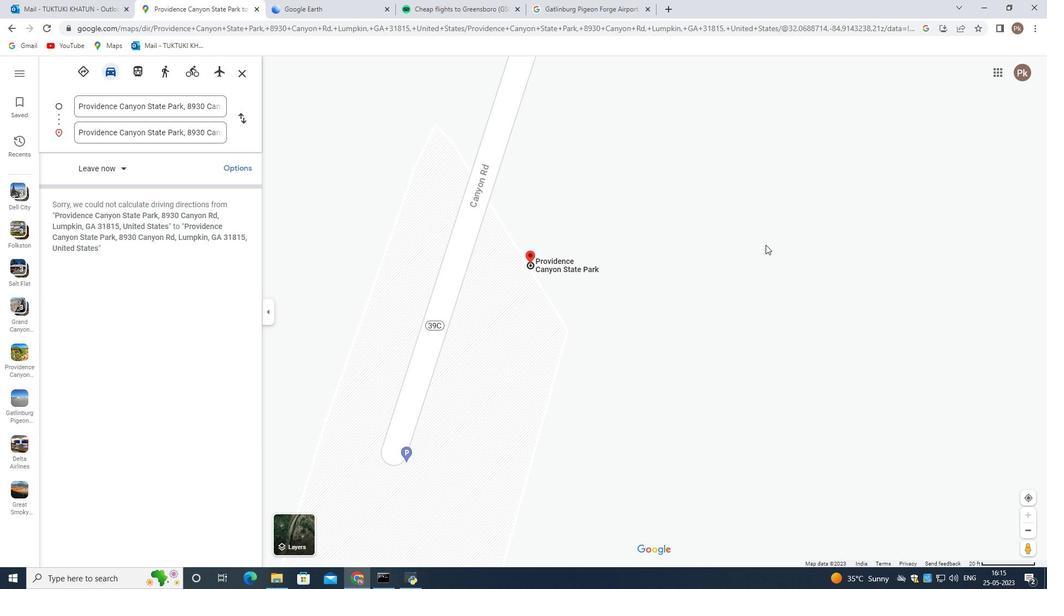 
Action: Mouse pressed left at (177, 348)
Screenshot: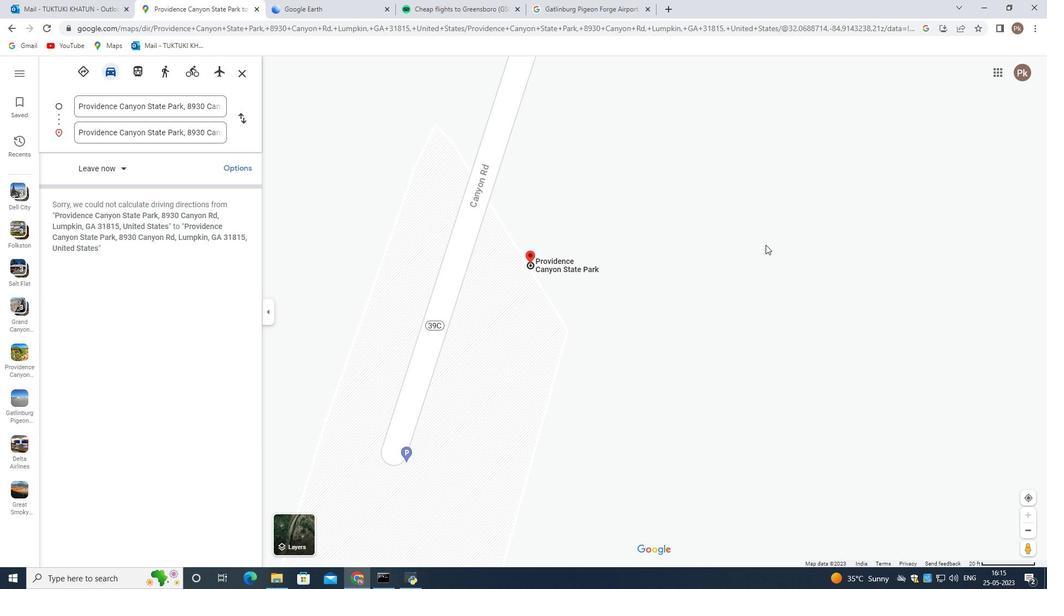 
Action: Mouse moved to (181, 351)
Screenshot: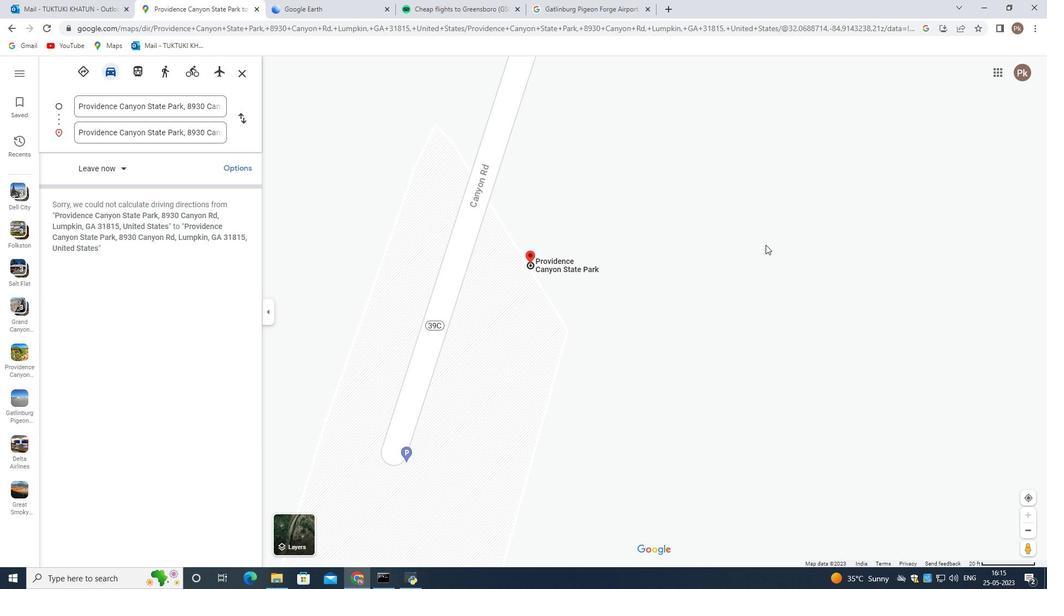 
Action: Mouse scrolled (181, 350) with delta (0, 0)
Screenshot: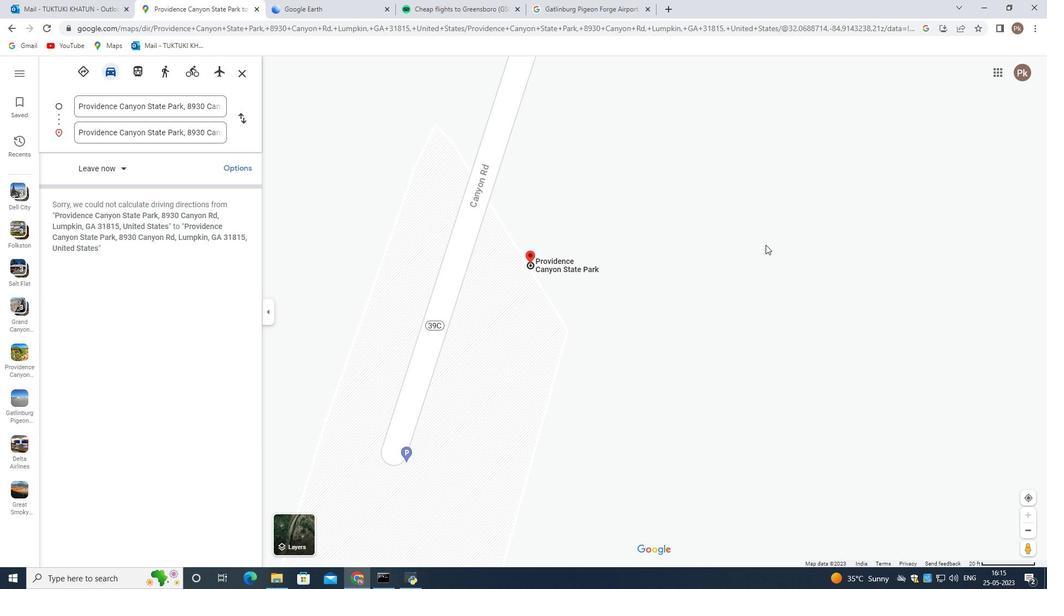 
Action: Mouse moved to (181, 353)
Screenshot: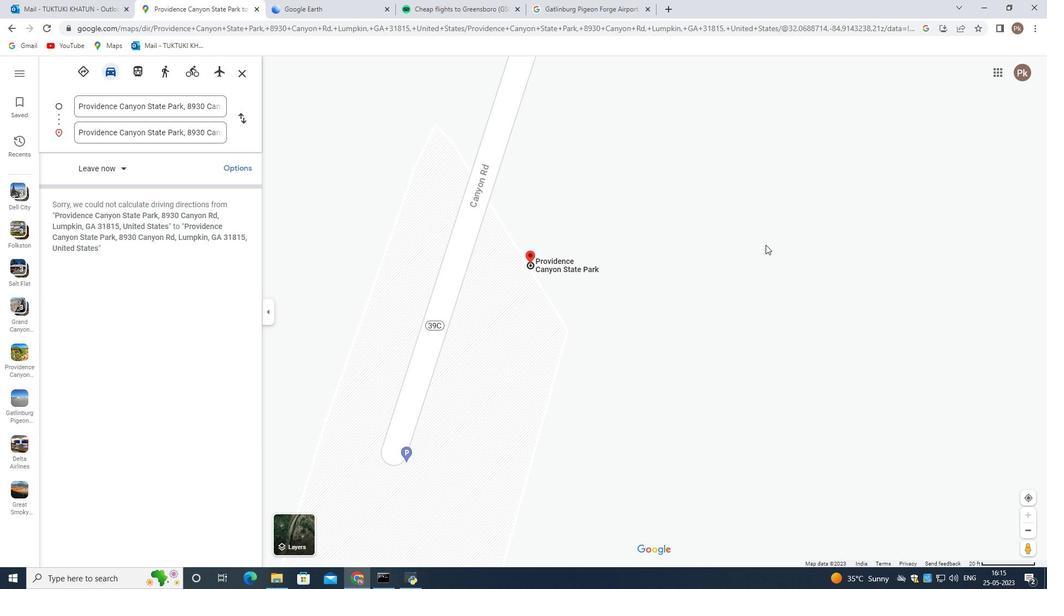 
Action: Mouse scrolled (181, 352) with delta (0, 0)
Screenshot: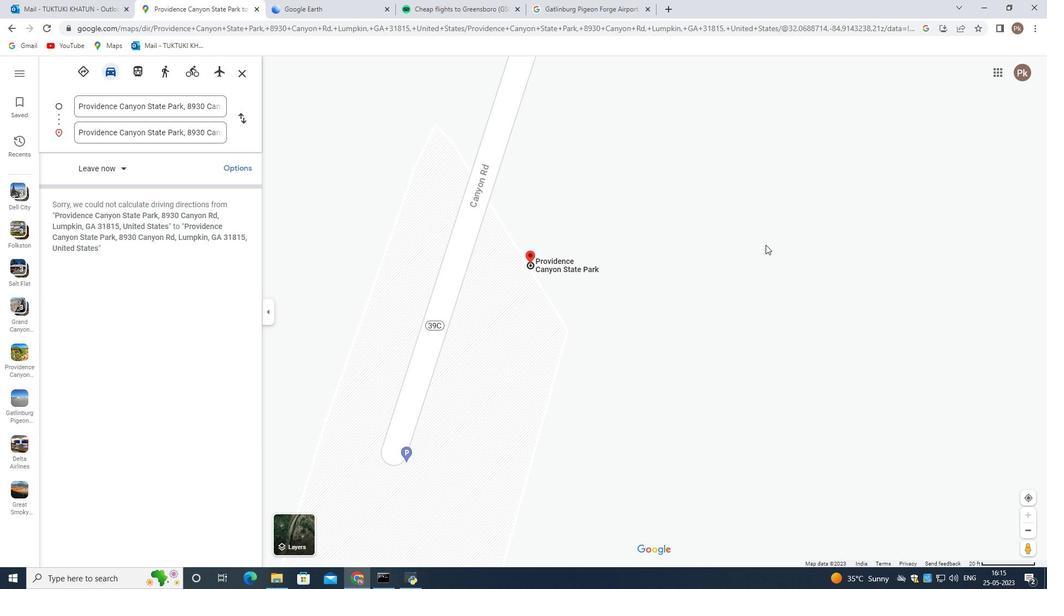 
Action: Mouse moved to (181, 354)
Screenshot: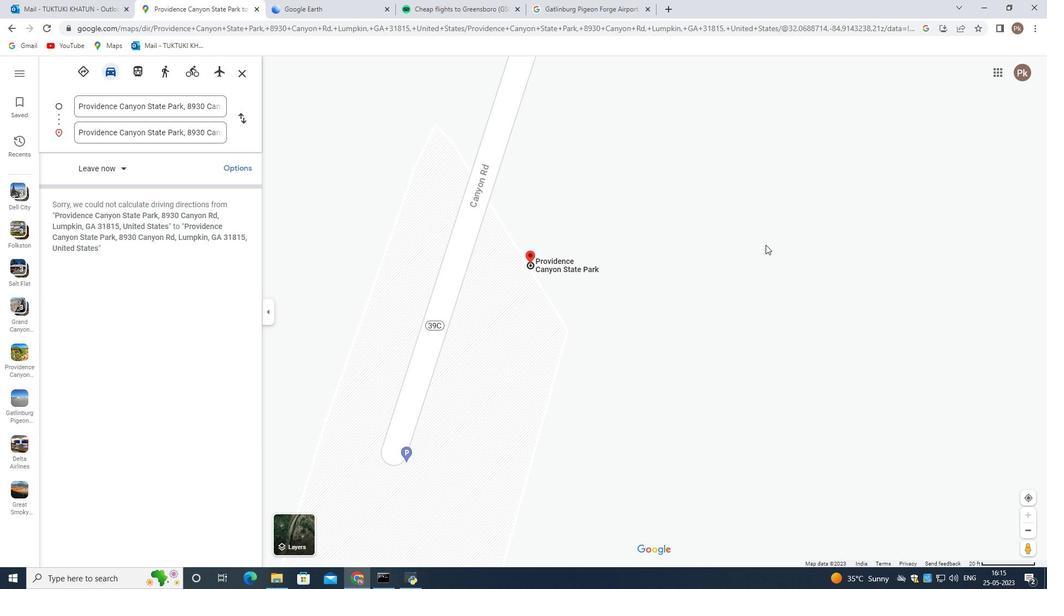 
Action: Mouse scrolled (181, 354) with delta (0, 0)
Screenshot: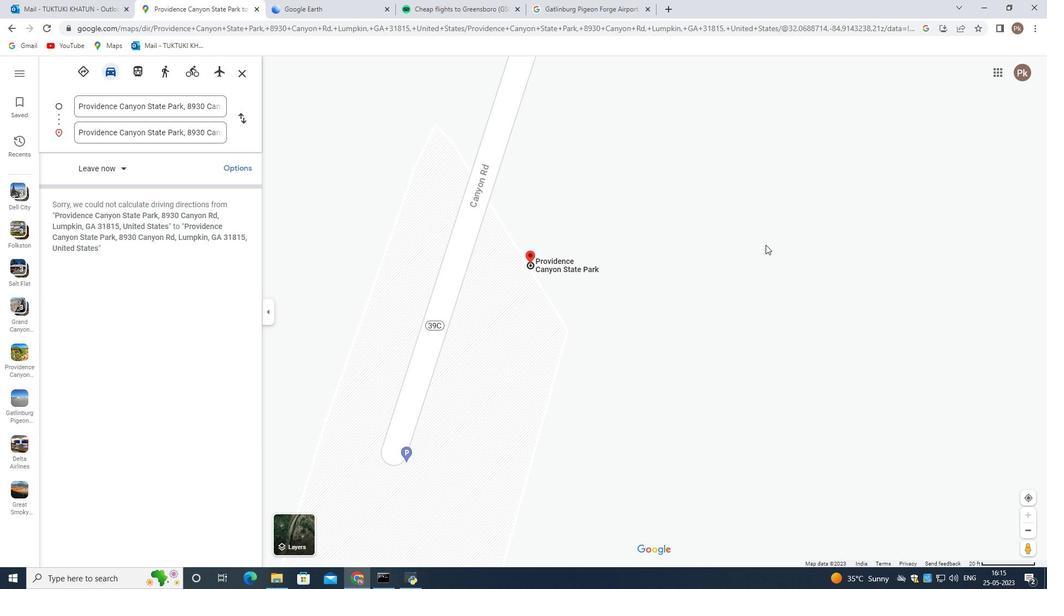 
Action: Mouse moved to (181, 355)
Screenshot: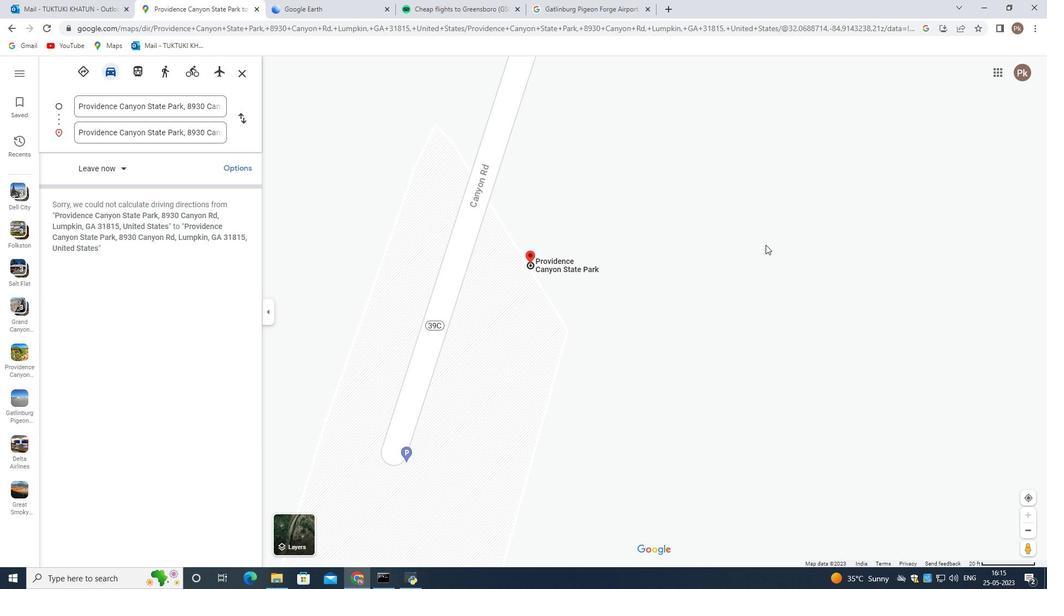 
Action: Mouse pressed left at (181, 355)
Screenshot: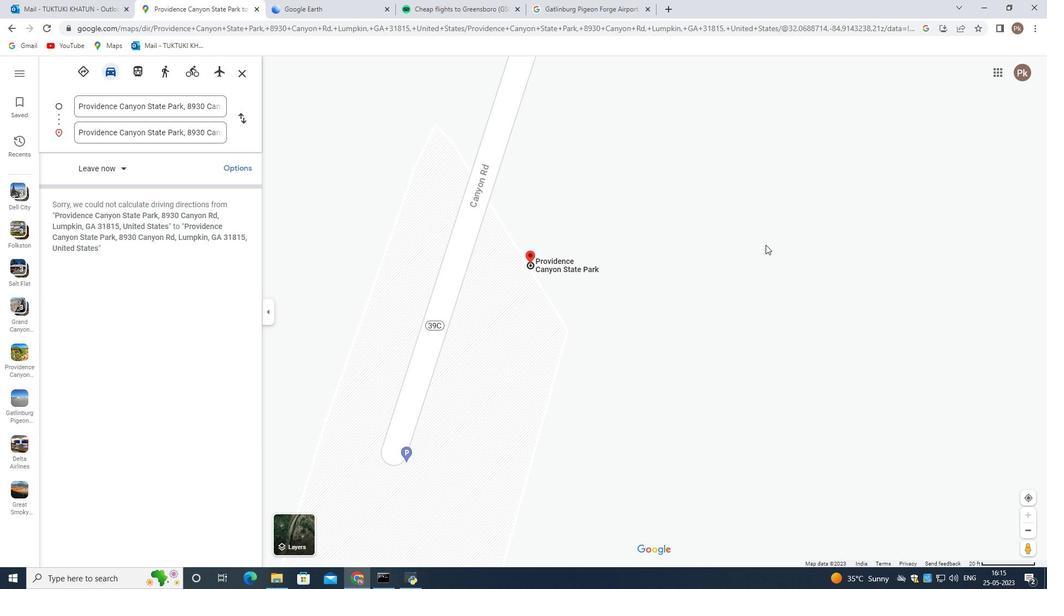 
Action: Mouse moved to (182, 356)
Screenshot: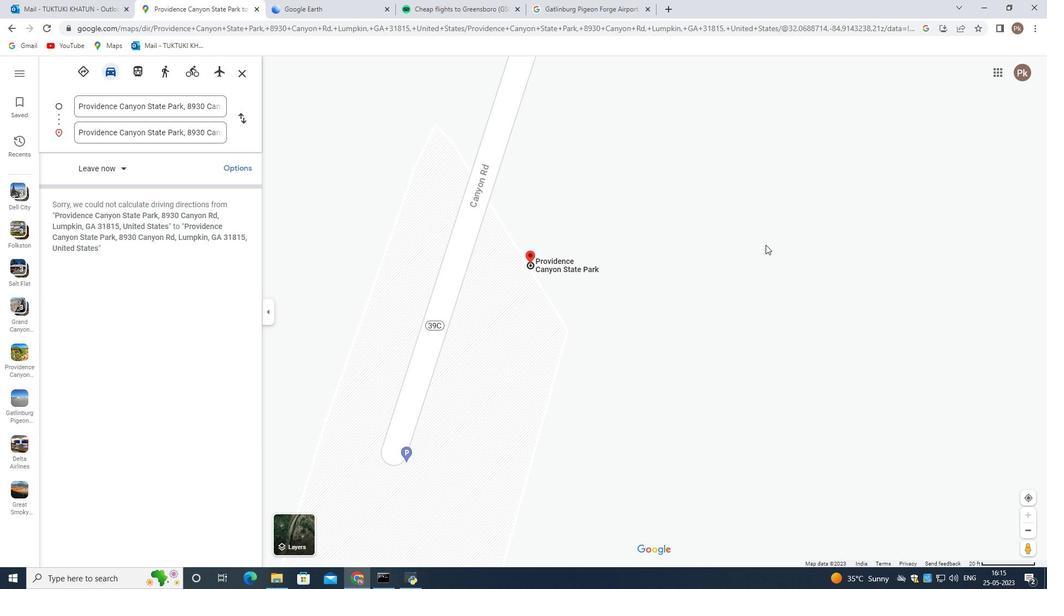 
Action: Mouse scrolled (182, 356) with delta (0, 0)
Screenshot: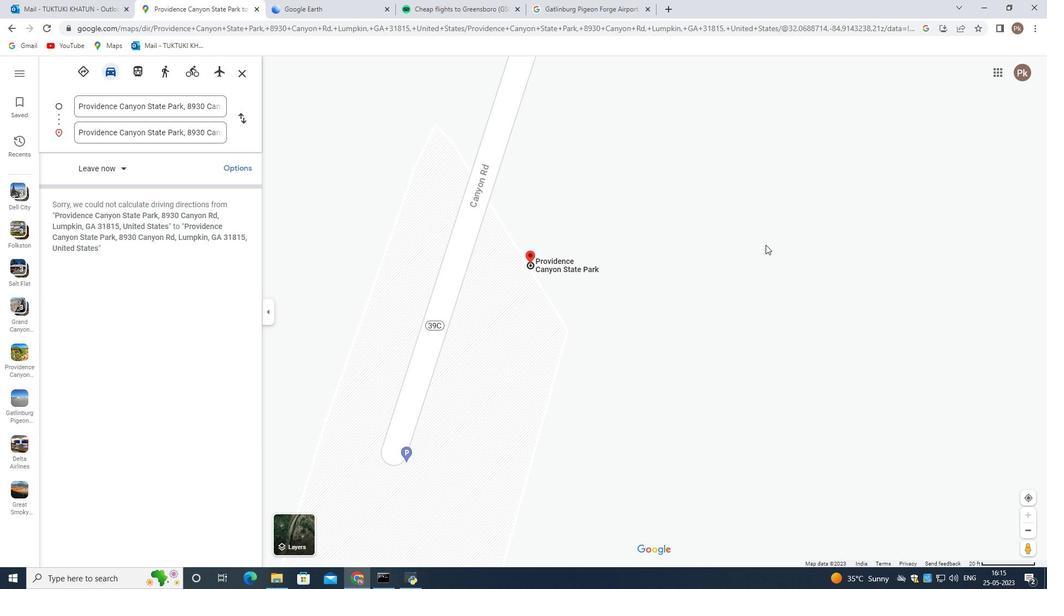 
Action: Mouse scrolled (182, 356) with delta (0, 0)
Screenshot: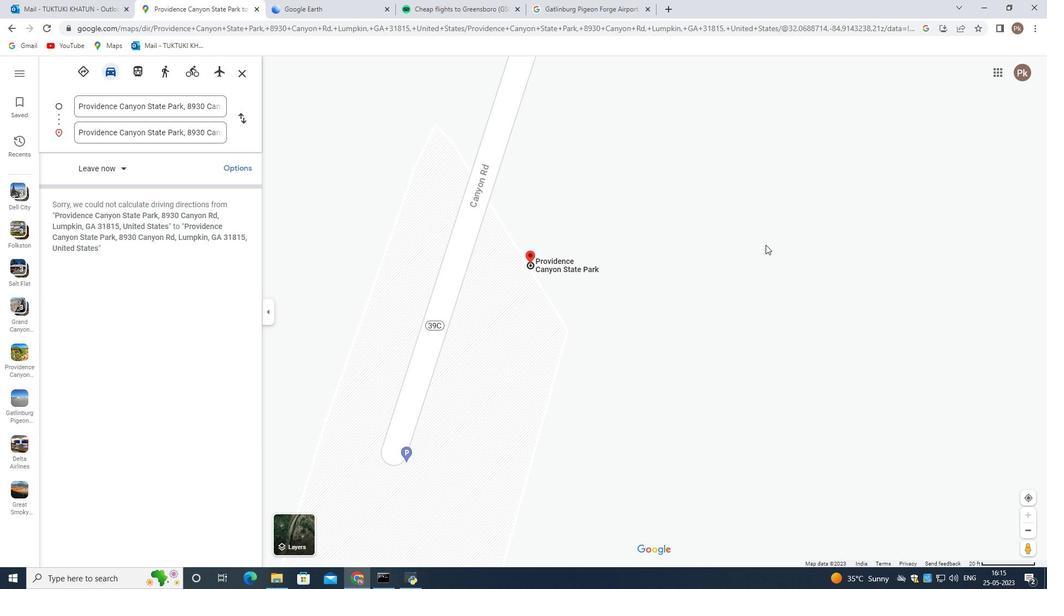 
Action: Mouse scrolled (182, 356) with delta (0, 0)
Screenshot: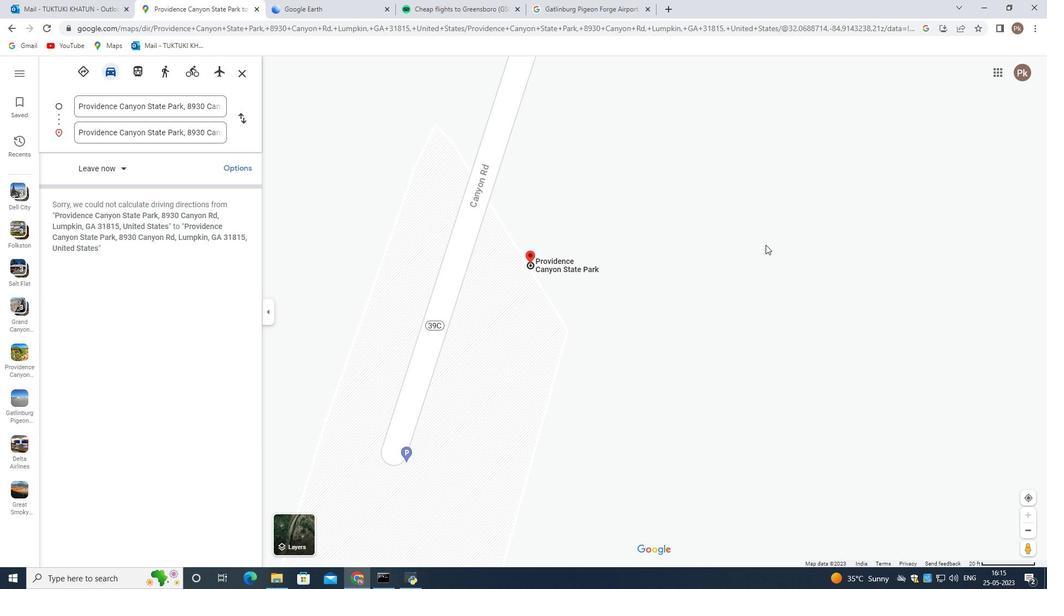 
Action: Mouse scrolled (182, 356) with delta (0, 0)
Screenshot: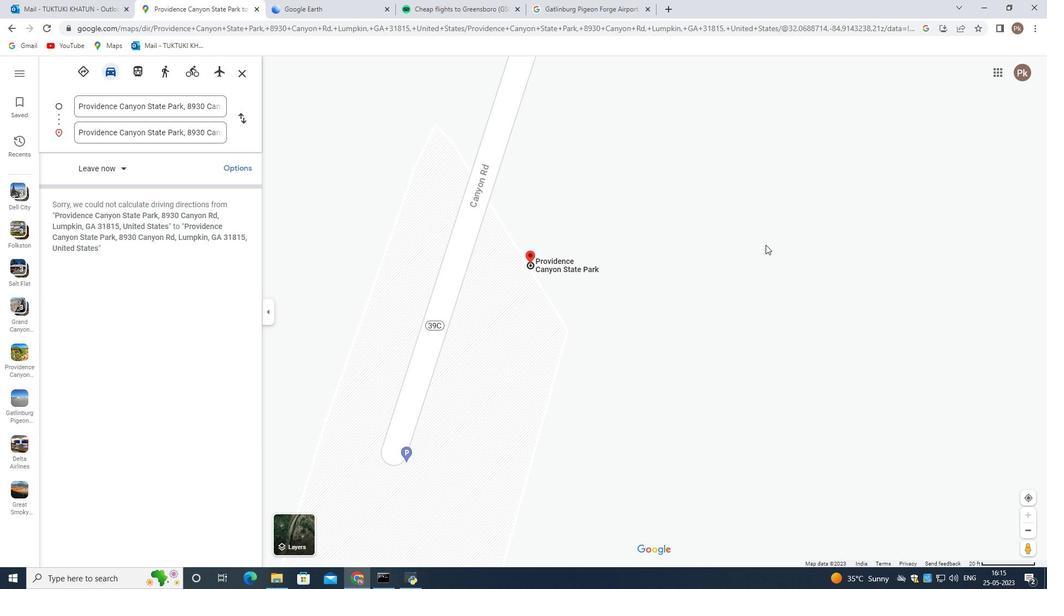 
Action: Mouse scrolled (182, 356) with delta (0, 0)
Screenshot: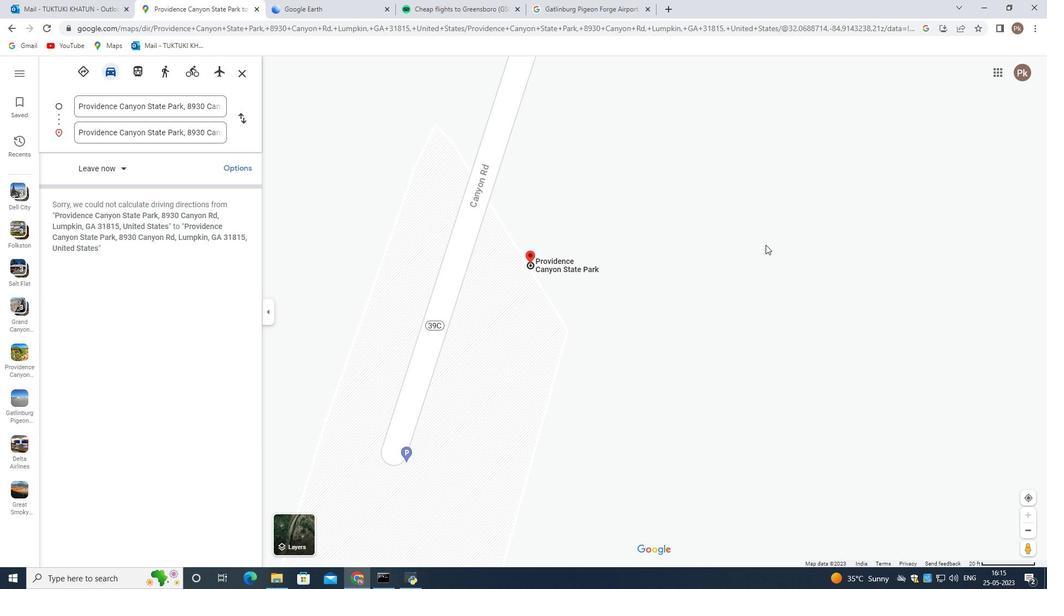 
Action: Mouse scrolled (182, 356) with delta (0, 0)
Screenshot: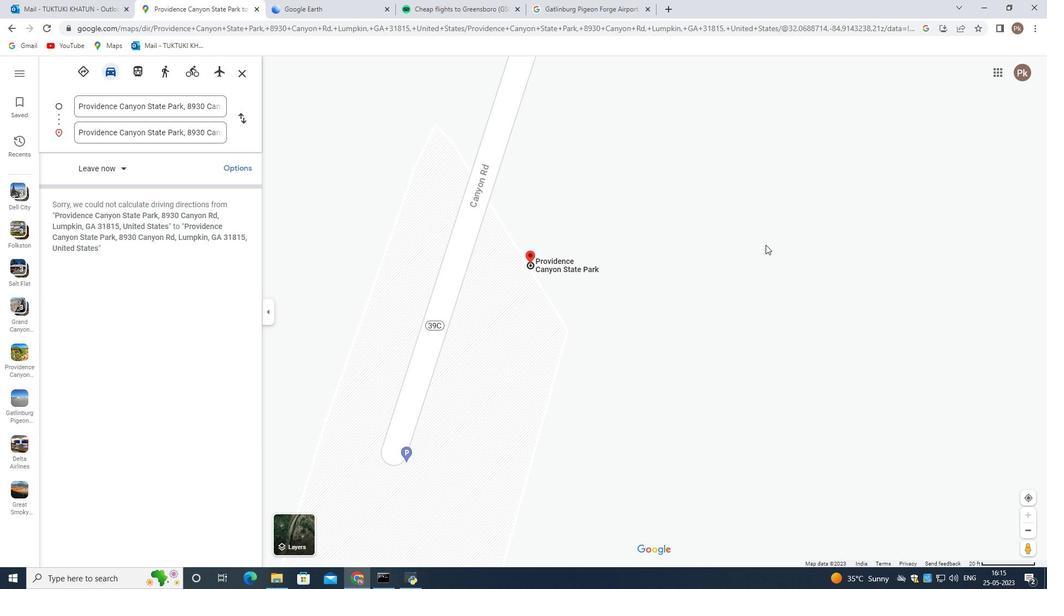 
Action: Mouse moved to (181, 359)
Screenshot: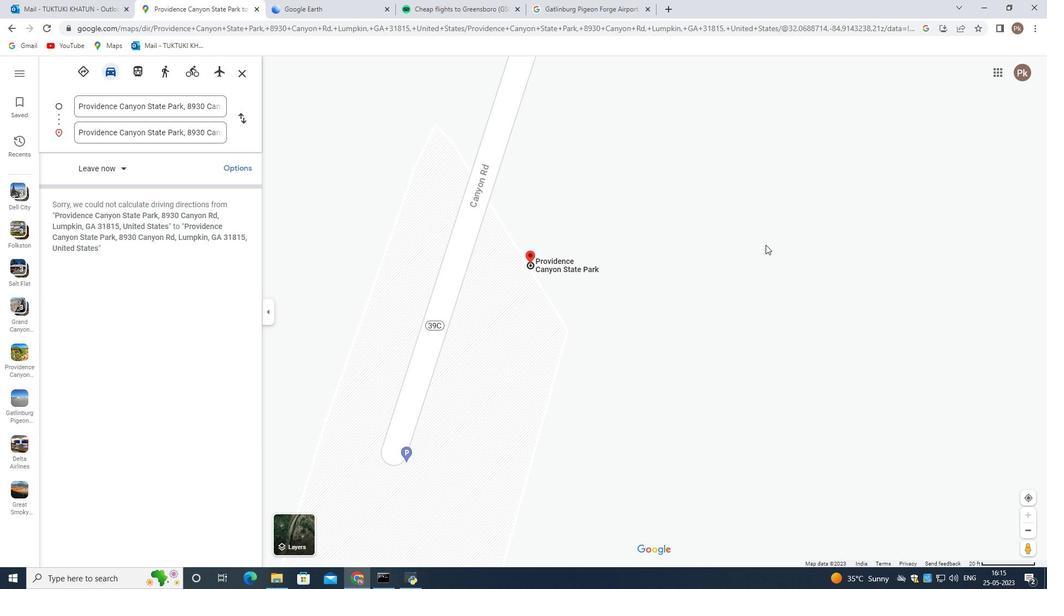 
Action: Mouse scrolled (181, 359) with delta (0, 0)
Screenshot: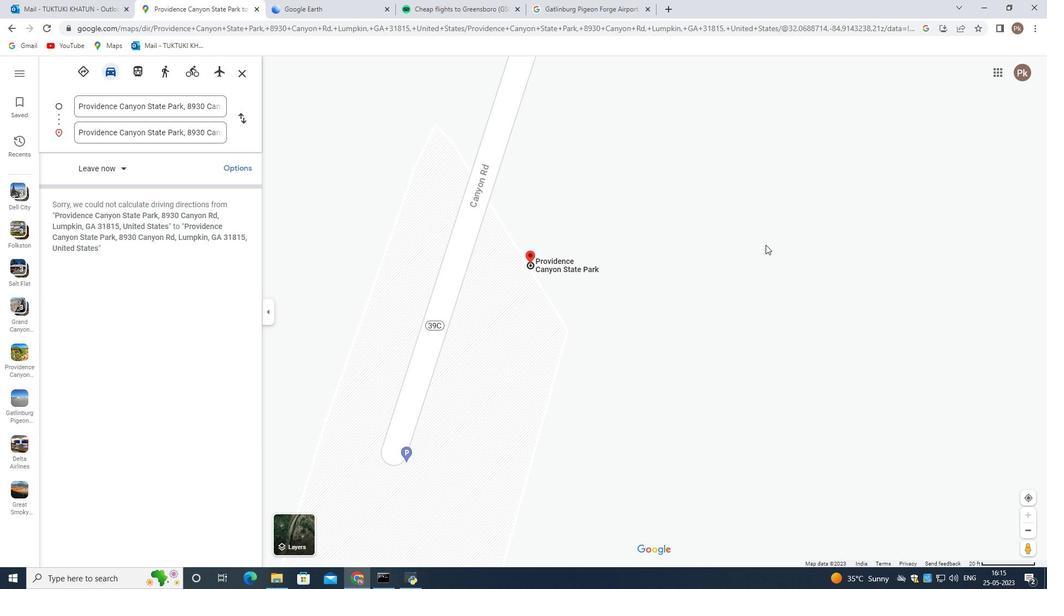
Action: Mouse moved to (181, 360)
Screenshot: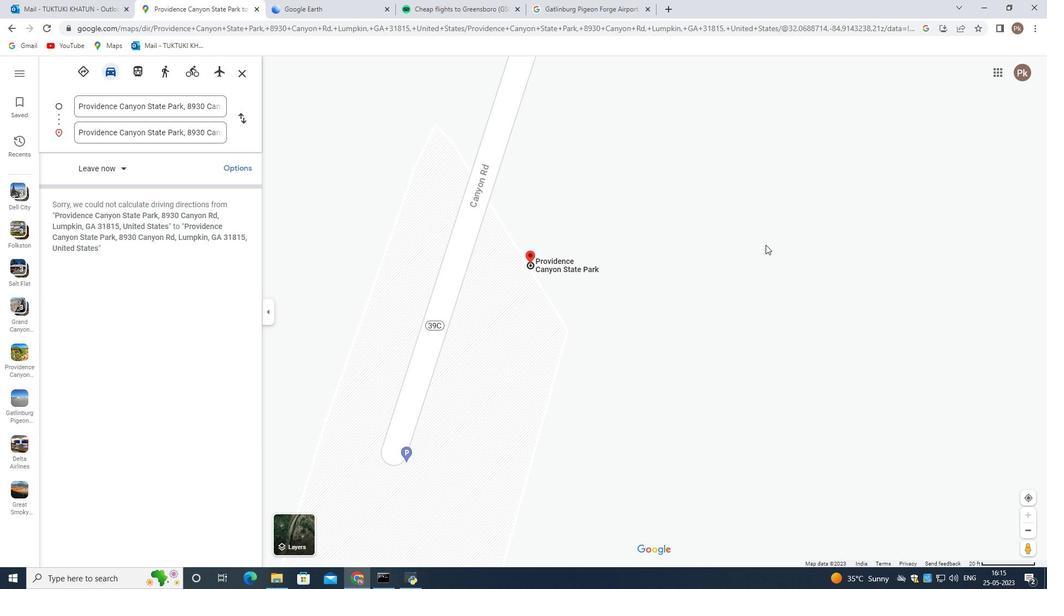 
Action: Mouse pressed left at (181, 360)
Screenshot: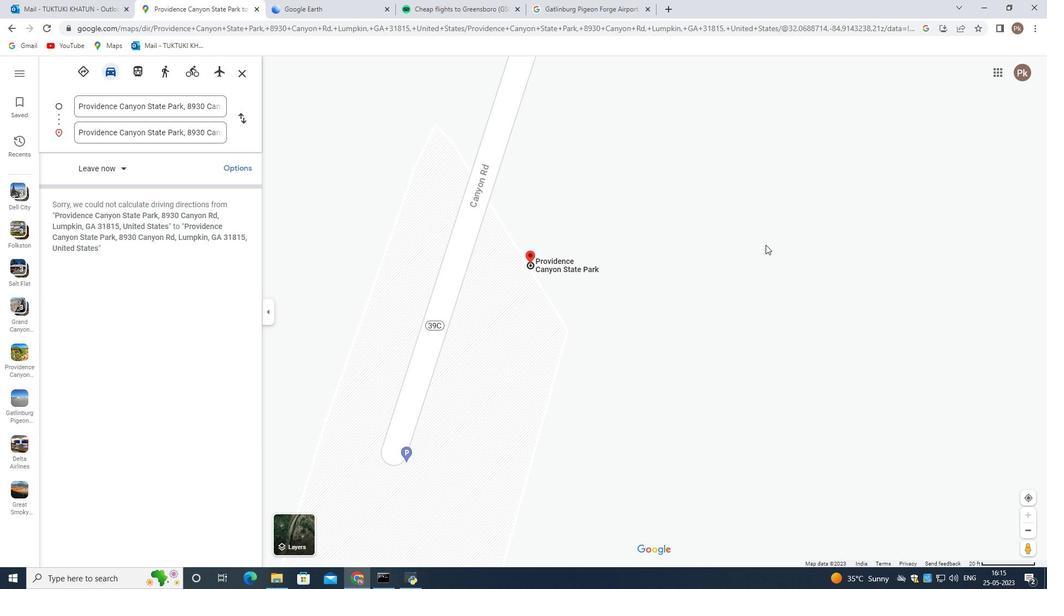 
Action: Mouse moved to (177, 357)
Screenshot: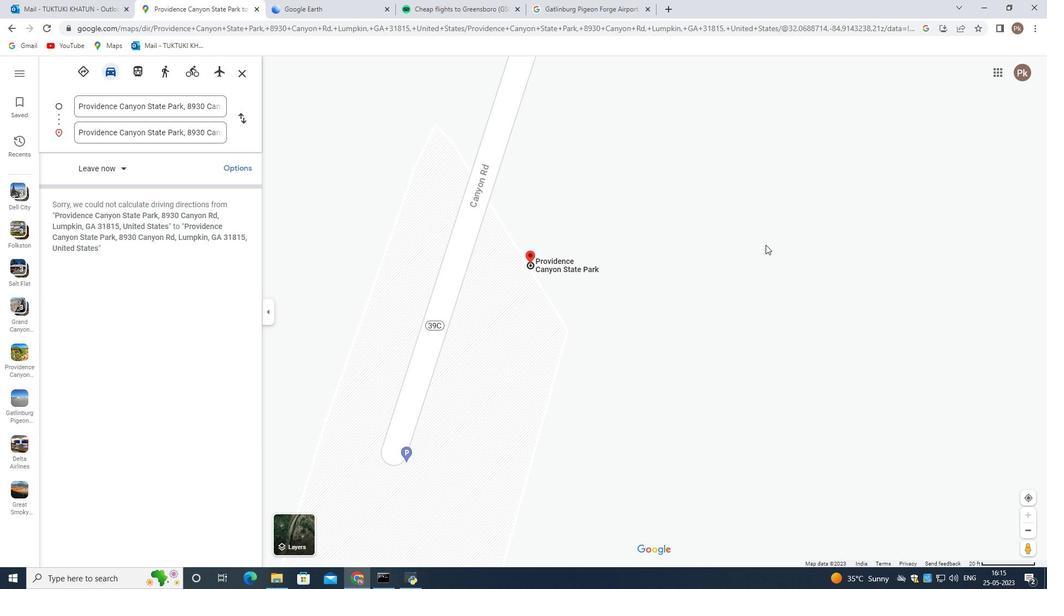
Action: Mouse scrolled (177, 356) with delta (0, 0)
Screenshot: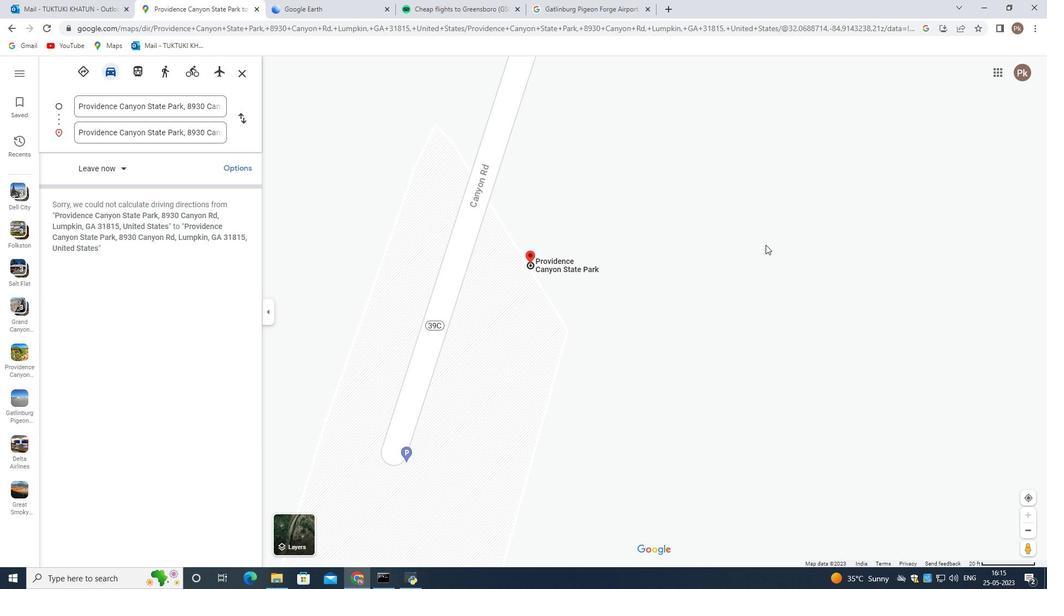 
Action: Mouse scrolled (177, 356) with delta (0, 0)
Screenshot: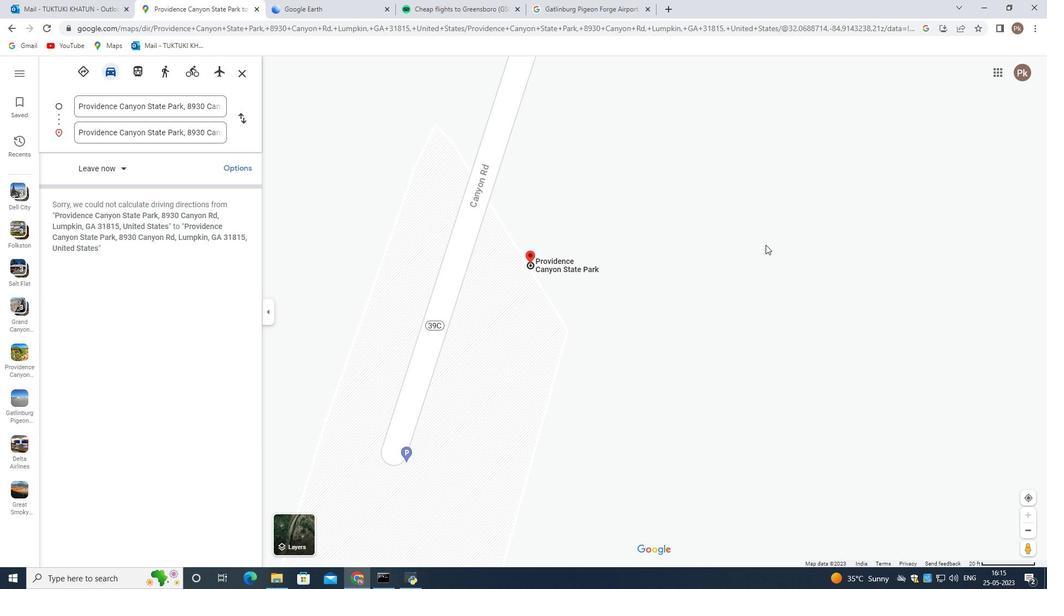 
Action: Mouse moved to (177, 359)
Screenshot: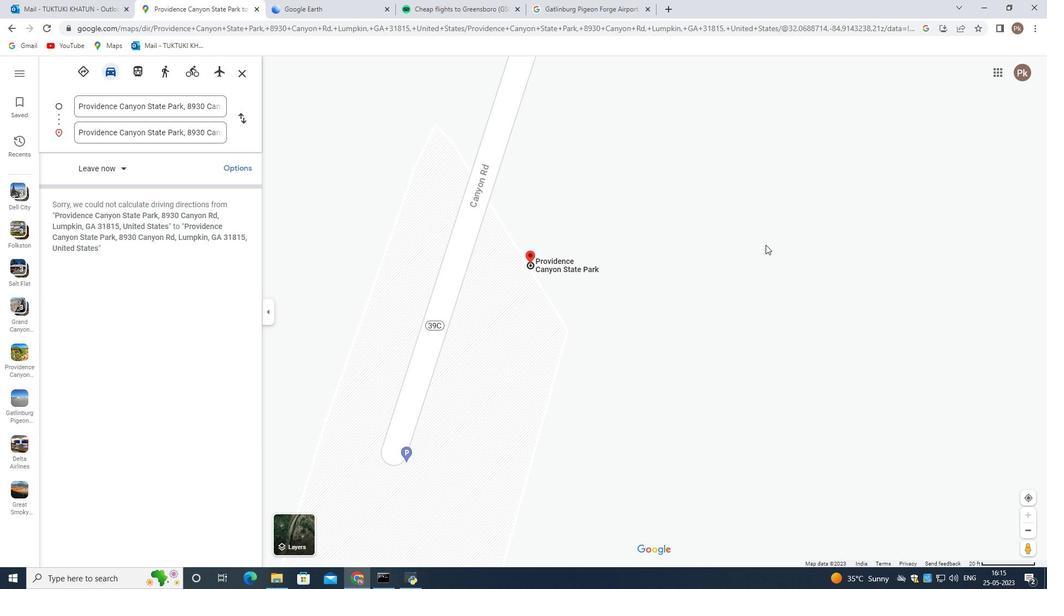 
Action: Mouse scrolled (177, 358) with delta (0, 0)
Screenshot: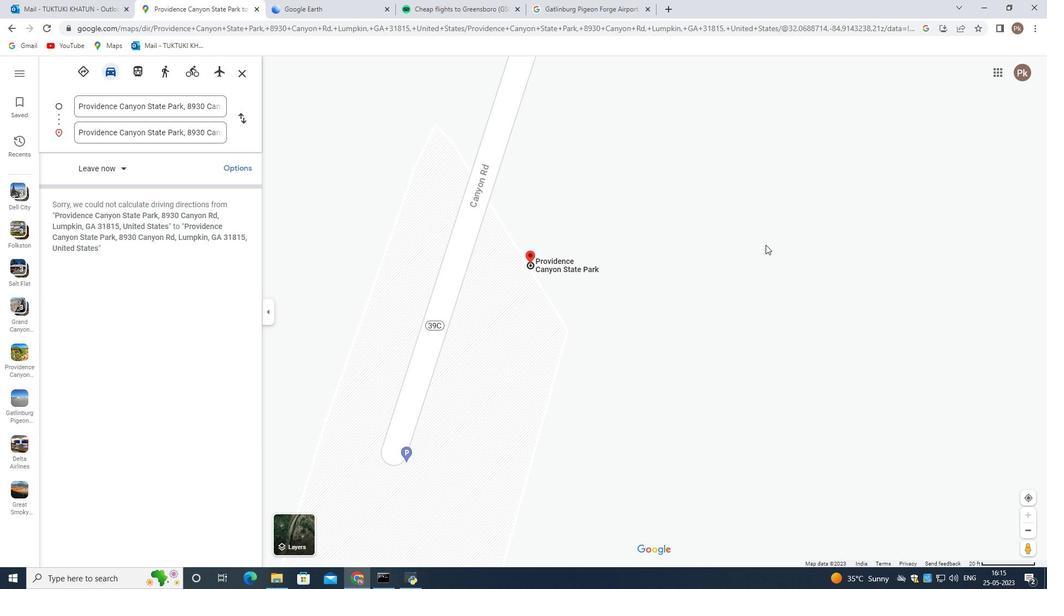 
Action: Mouse scrolled (177, 358) with delta (0, 0)
Screenshot: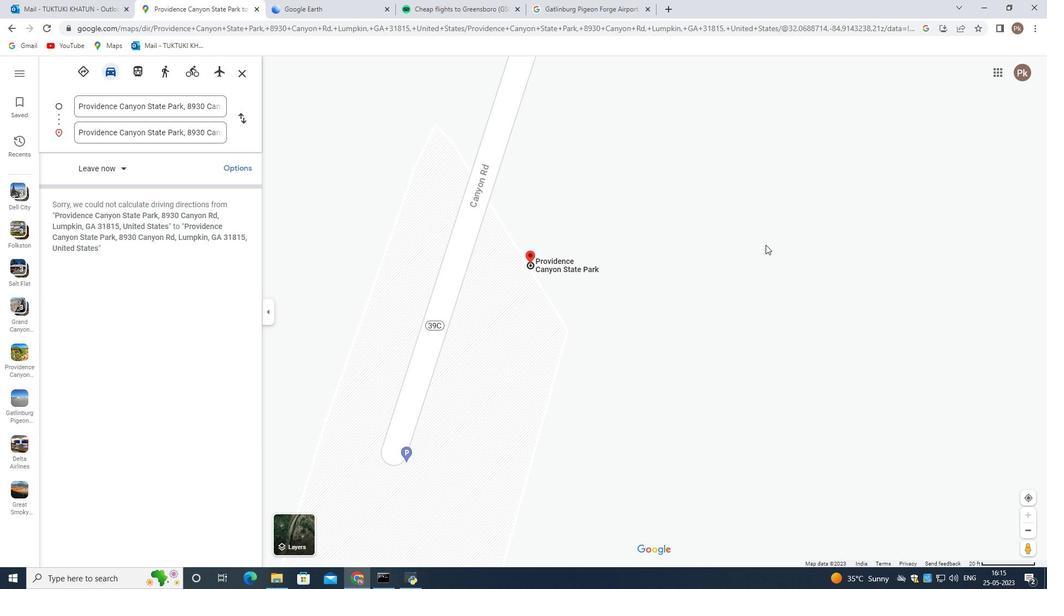 
Action: Mouse moved to (177, 357)
Screenshot: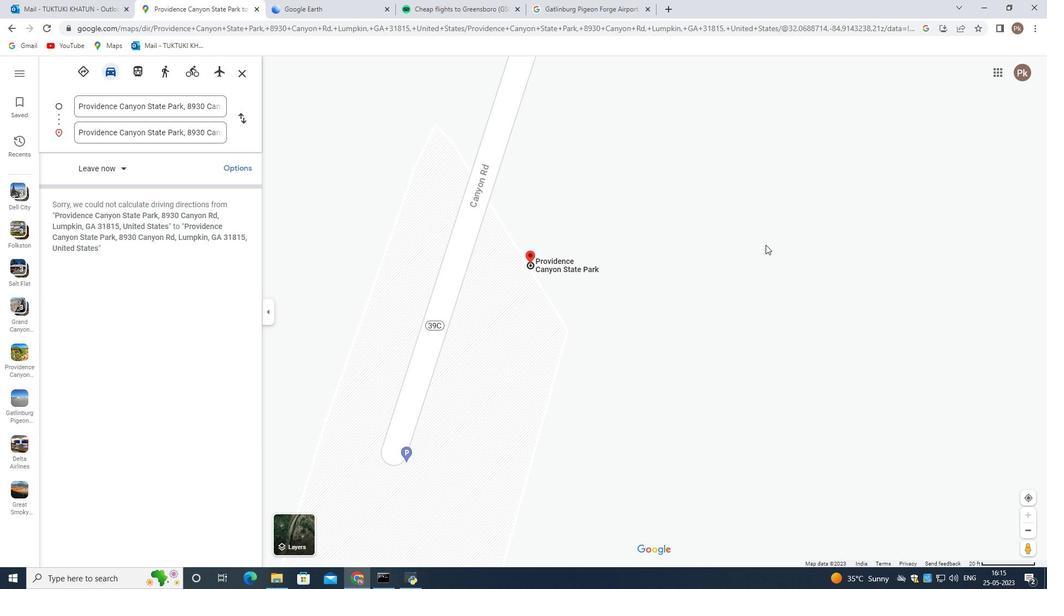 
Action: Mouse pressed left at (177, 357)
Screenshot: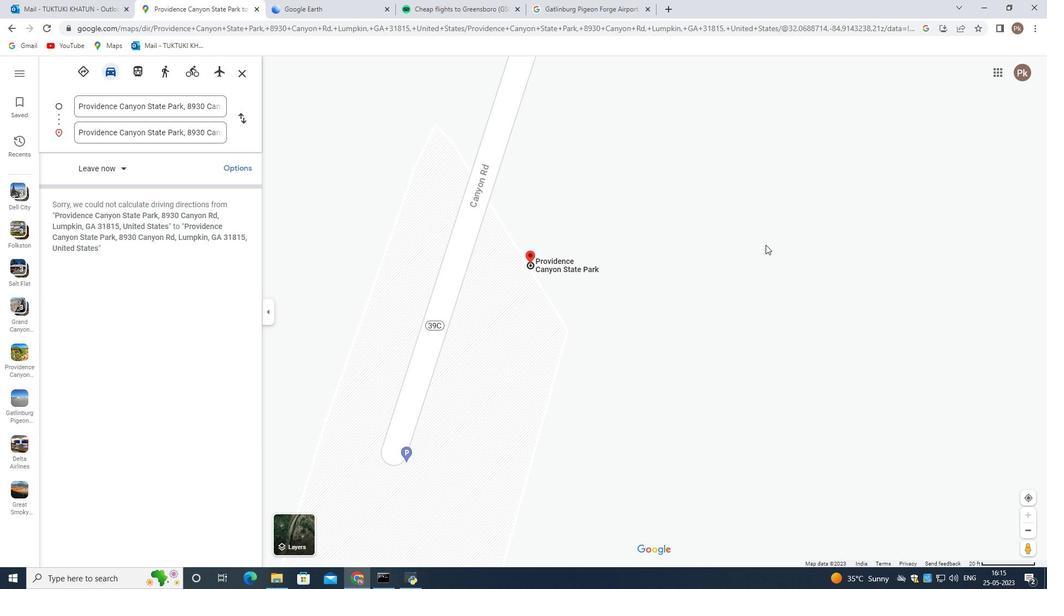 
Action: Mouse moved to (139, 334)
Screenshot: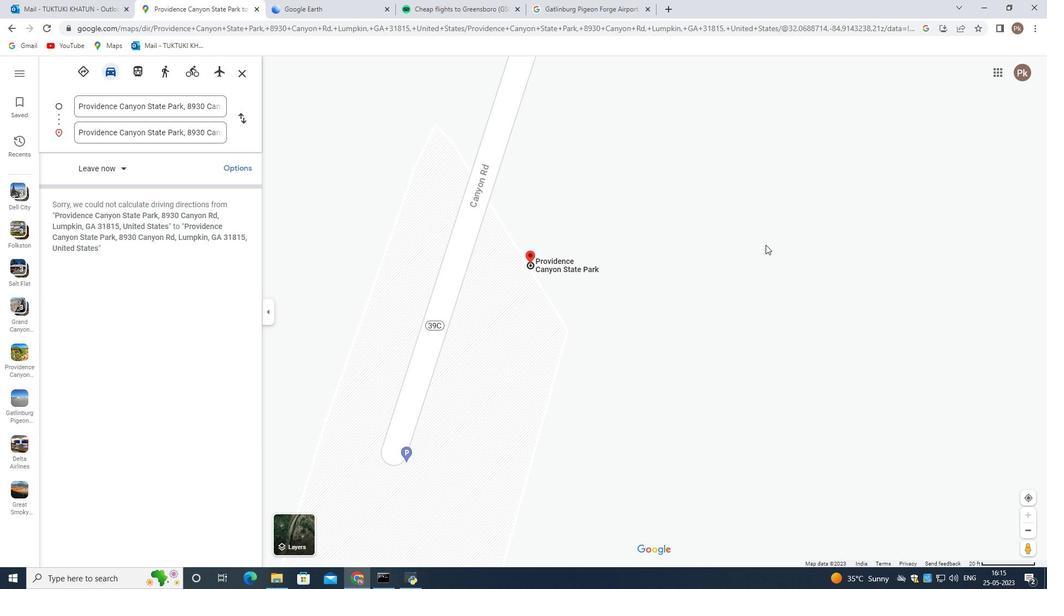 
Action: Mouse scrolled (139, 333) with delta (0, 0)
Screenshot: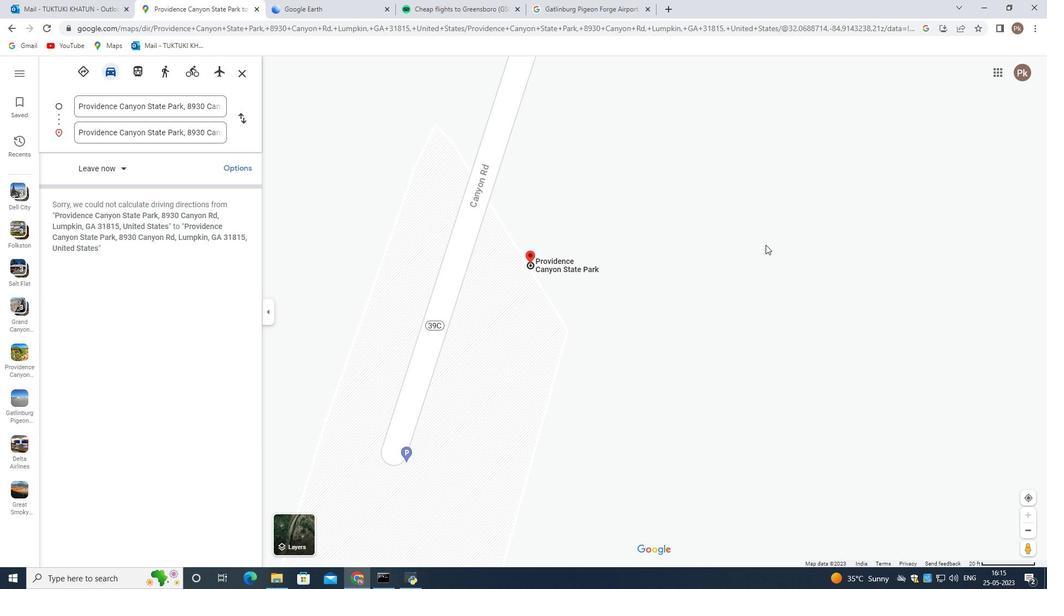 
Action: Mouse moved to (140, 335)
Screenshot: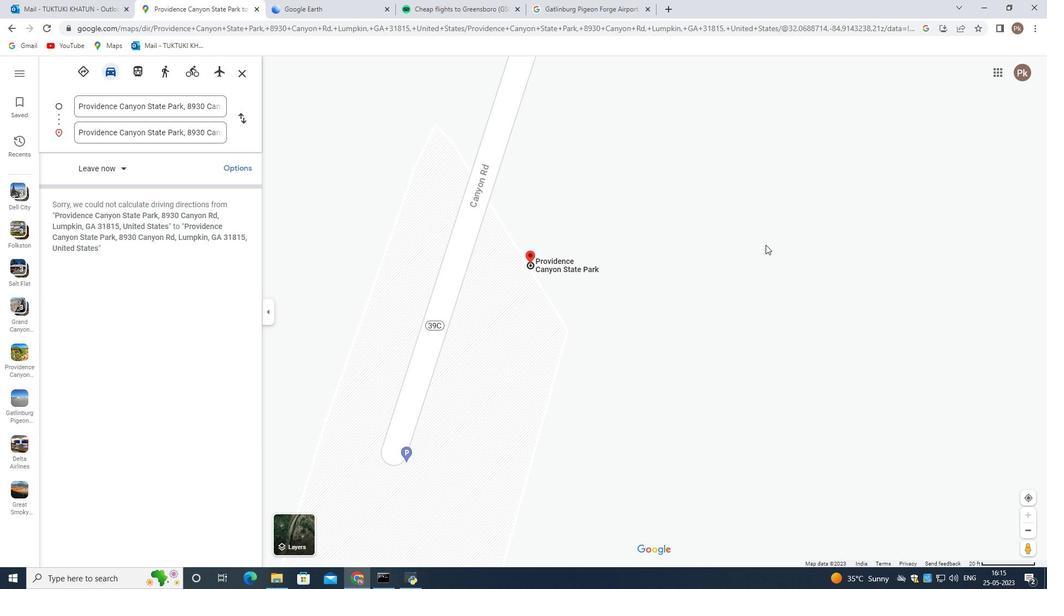 
Action: Mouse scrolled (140, 334) with delta (0, 0)
Screenshot: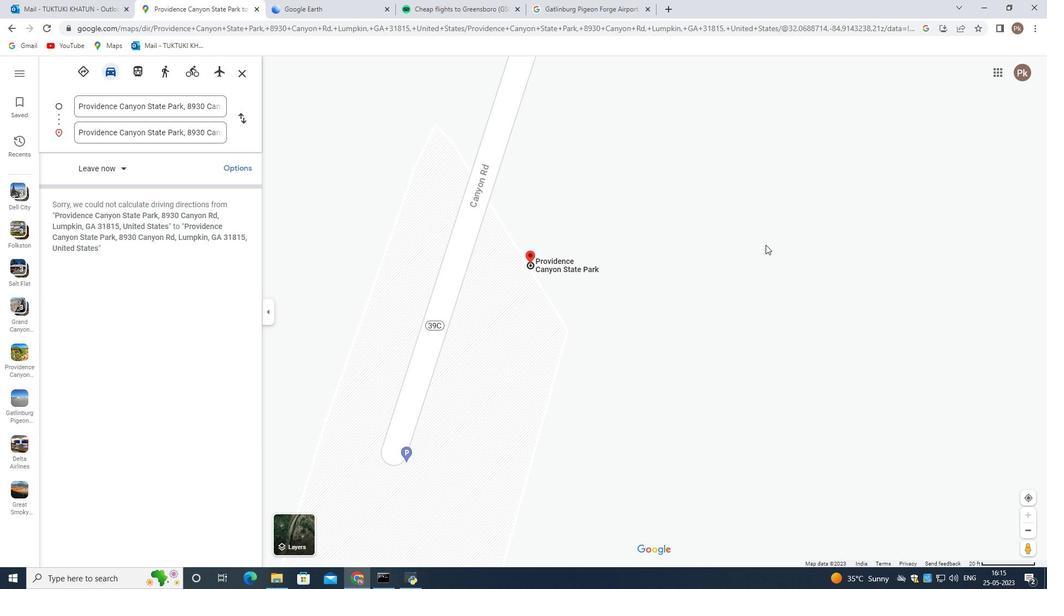 
Action: Mouse scrolled (140, 334) with delta (0, 0)
Screenshot: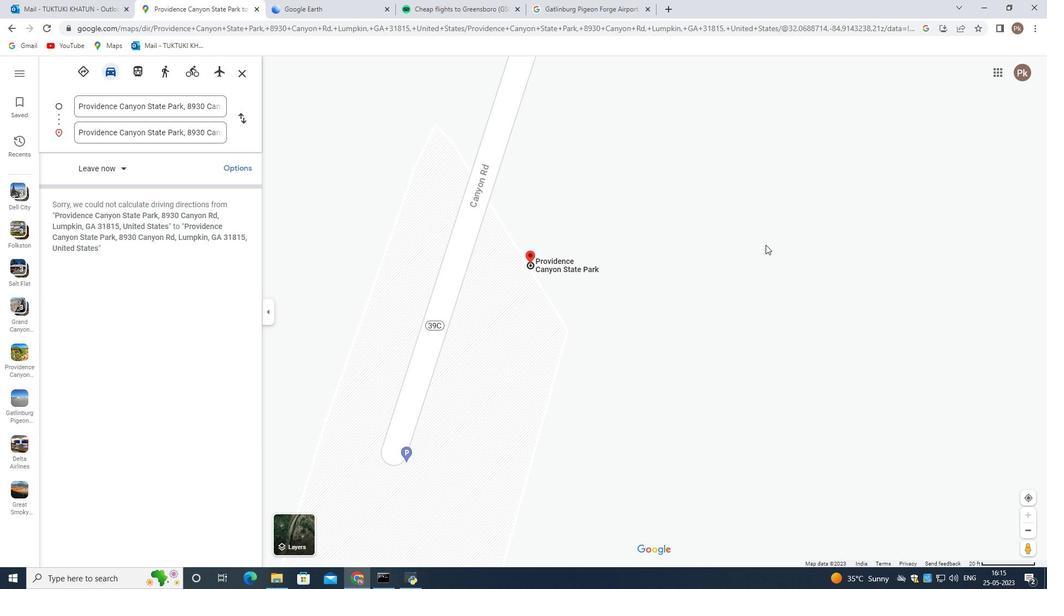 
Action: Mouse moved to (140, 335)
Screenshot: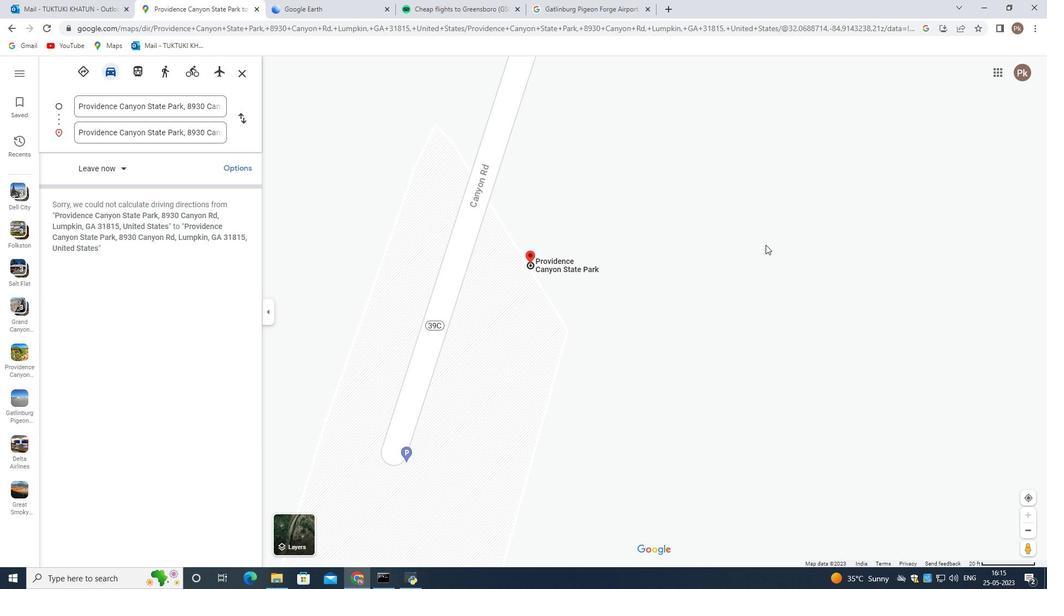 
Action: Mouse scrolled (140, 334) with delta (0, 0)
Screenshot: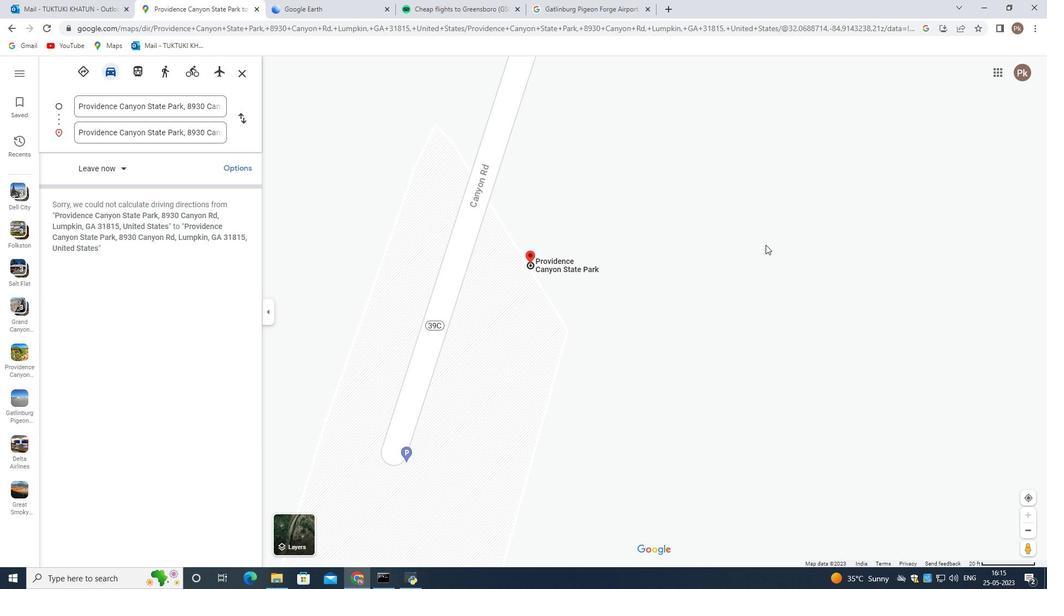 
Action: Mouse moved to (667, 482)
Screenshot: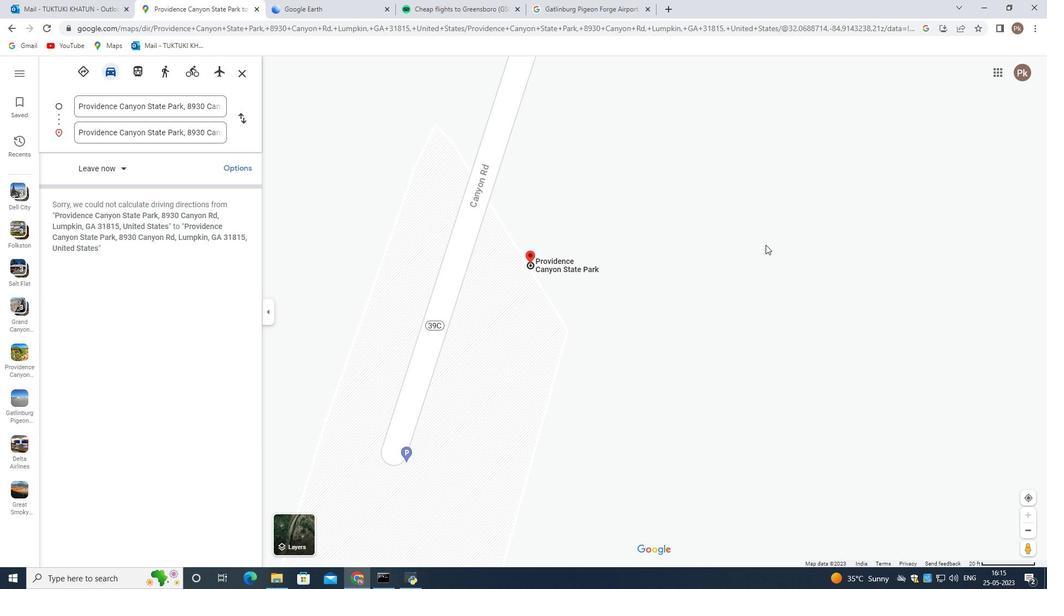 
Action: Mouse pressed left at (667, 482)
Screenshot: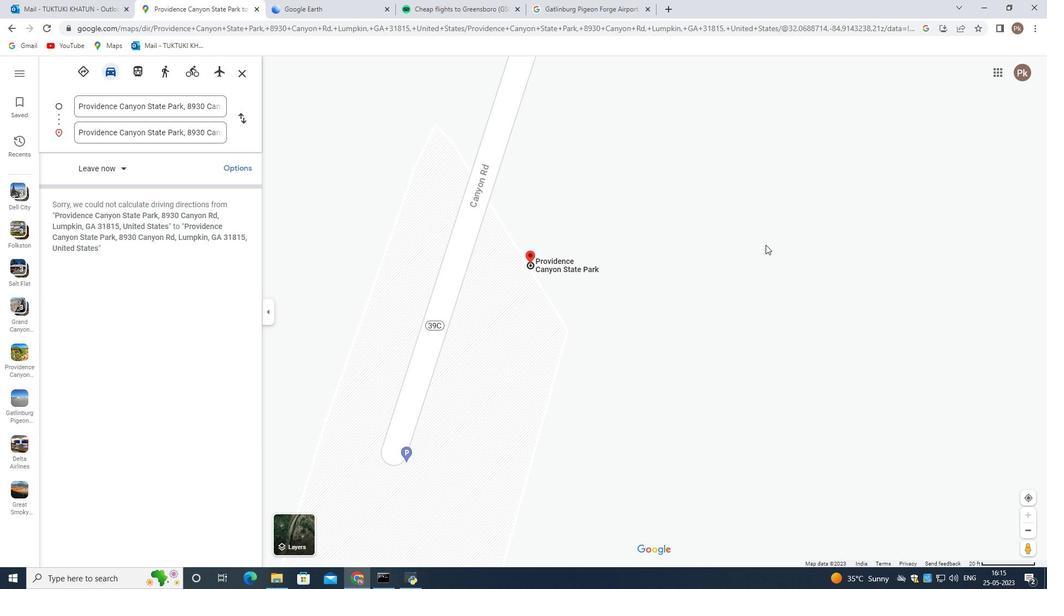 
Action: Mouse moved to (664, 481)
Screenshot: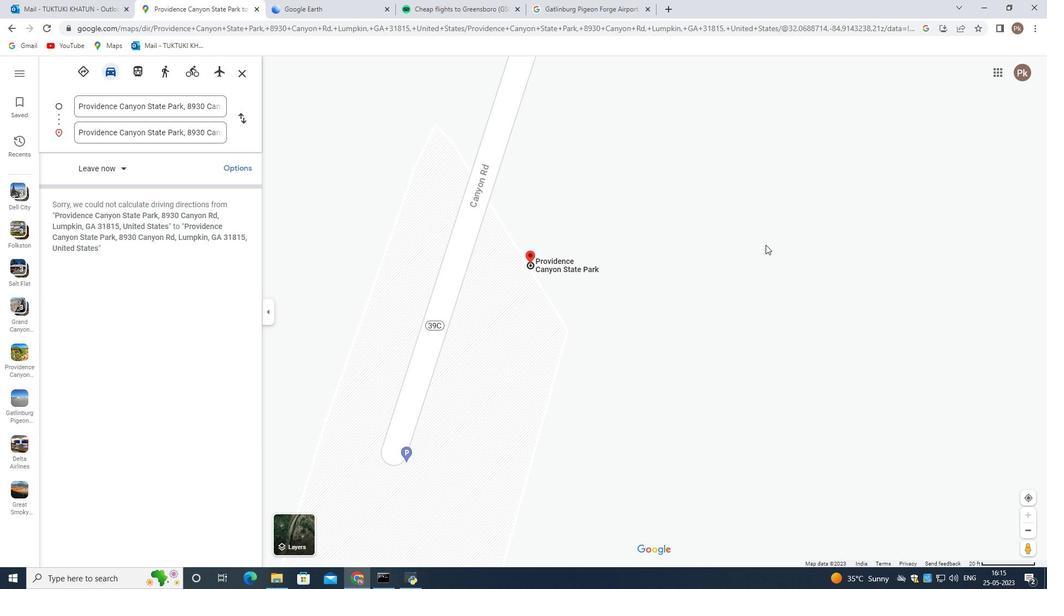 
Action: Mouse pressed left at (664, 481)
Screenshot: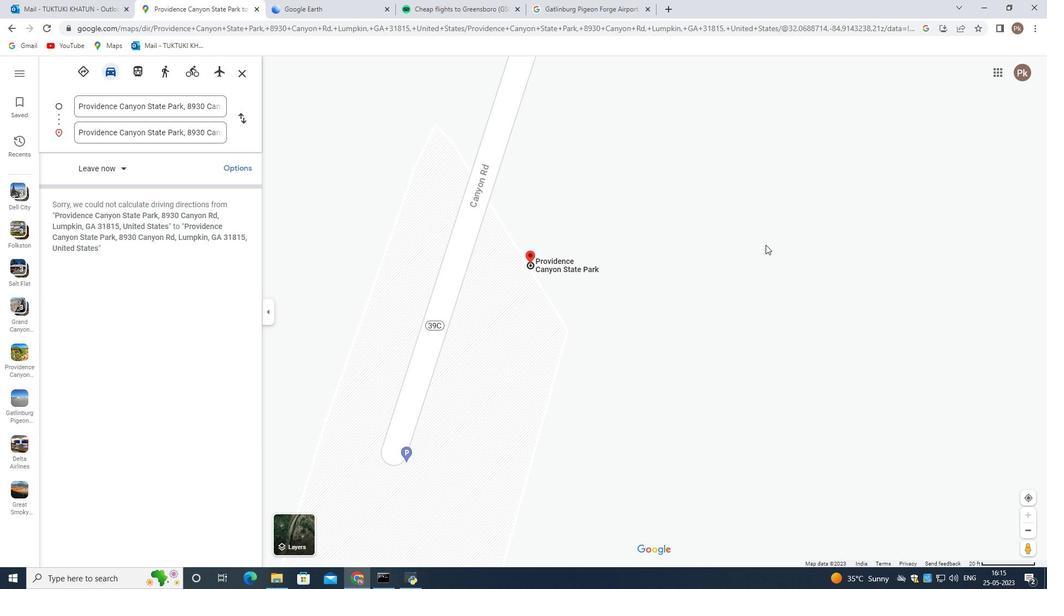 
Action: Mouse moved to (663, 481)
Screenshot: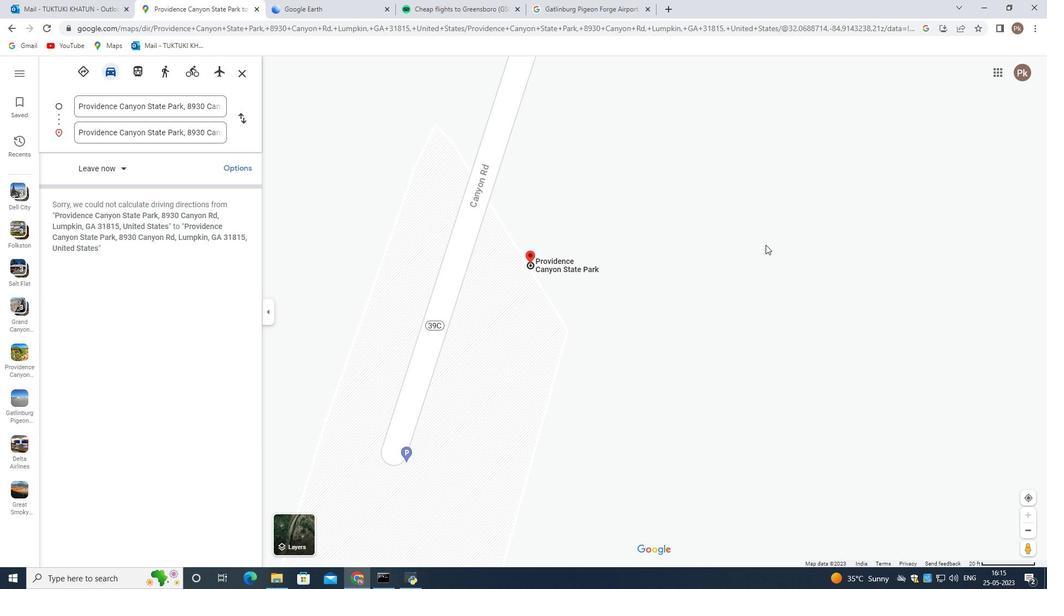 
Action: Mouse pressed left at (663, 481)
Screenshot: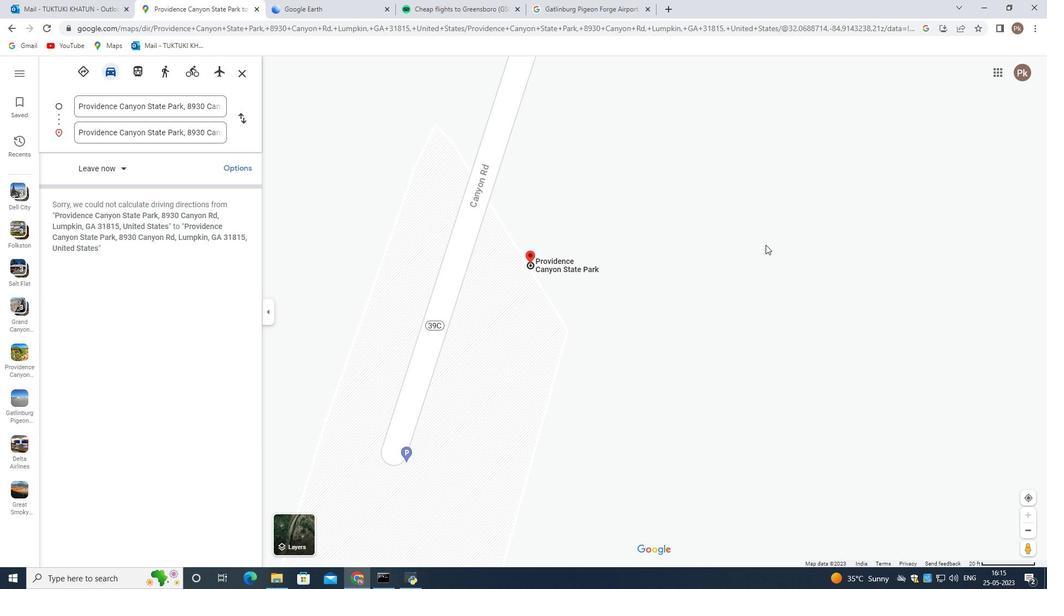 
Action: Mouse moved to (662, 480)
Screenshot: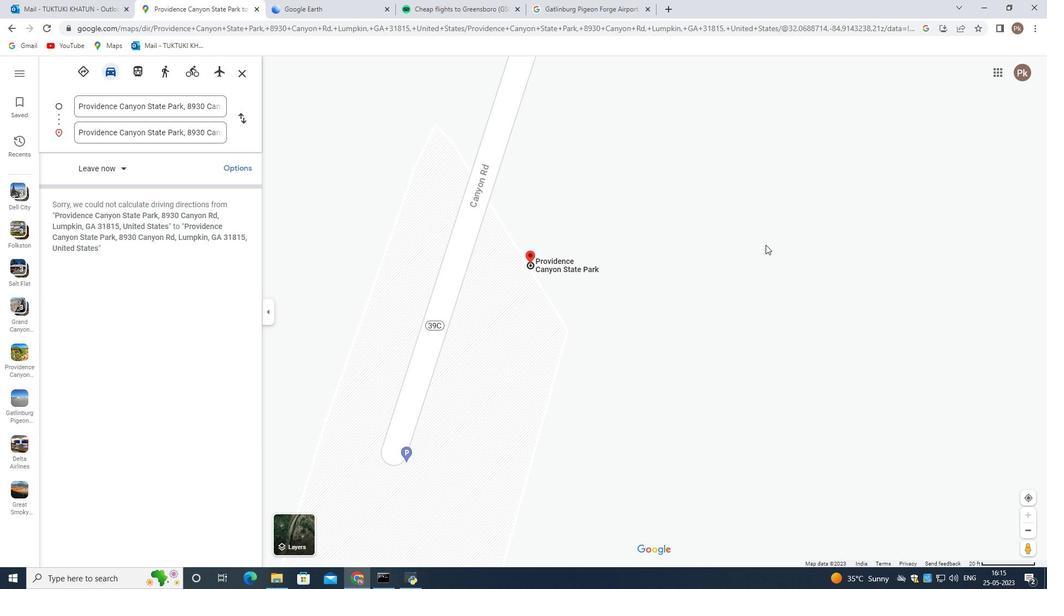 
Action: Mouse pressed left at (662, 480)
Screenshot: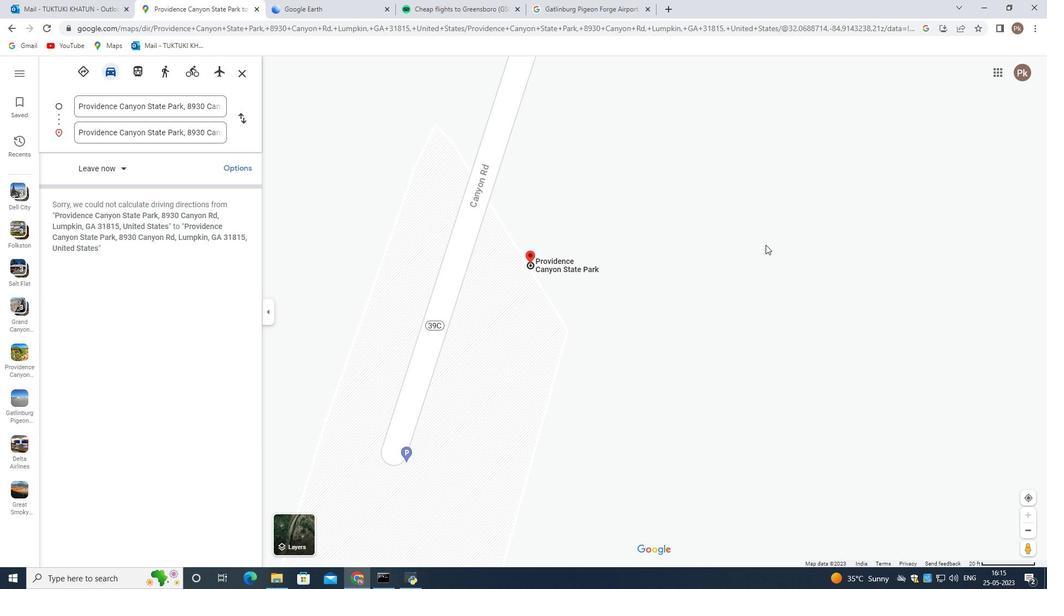 
Action: Mouse pressed left at (662, 480)
Screenshot: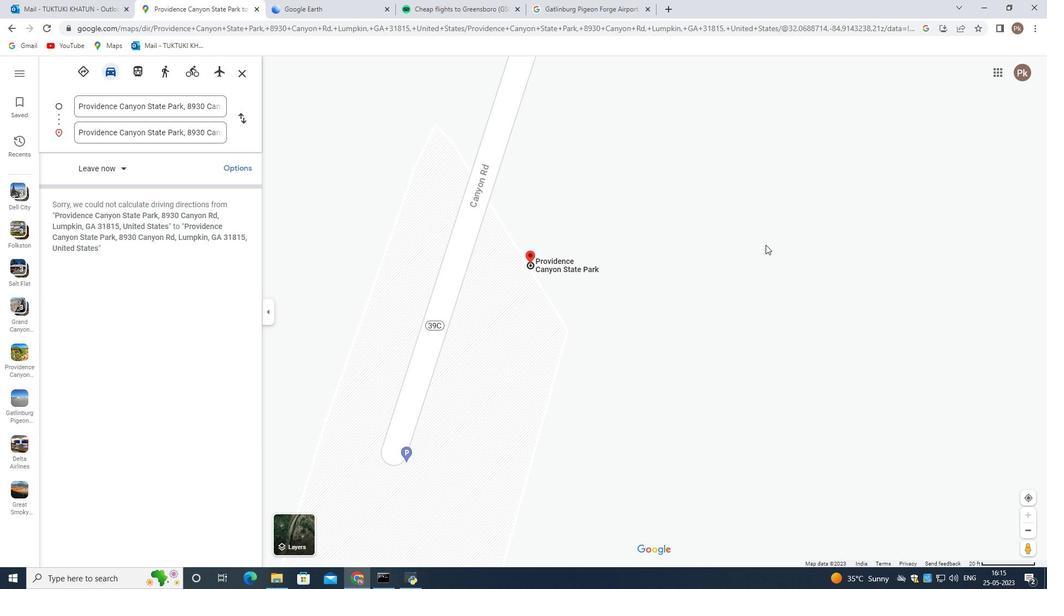 
Action: Mouse moved to (662, 480)
Screenshot: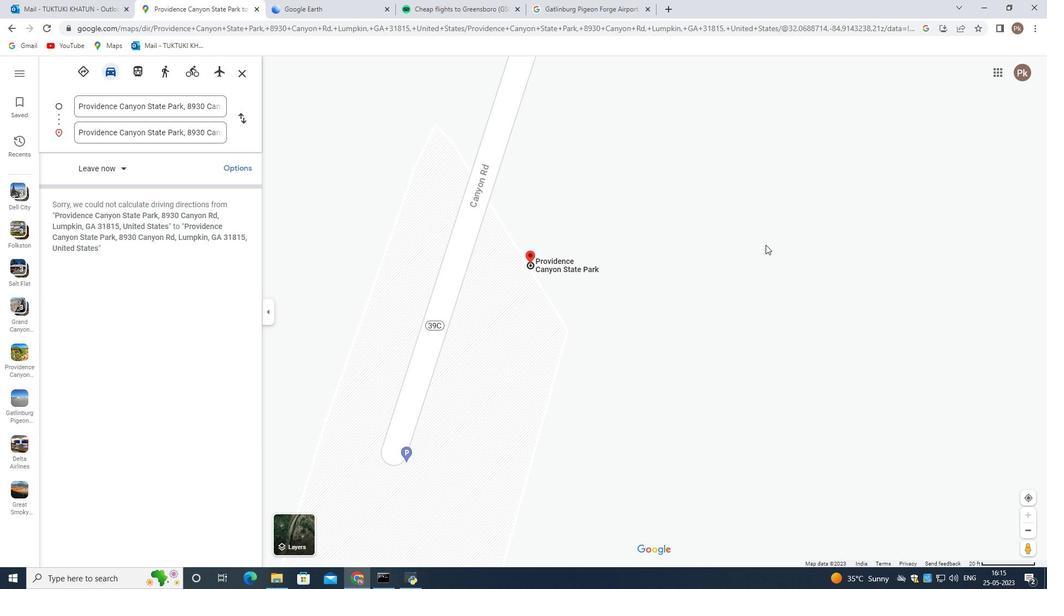 
Action: Mouse pressed left at (662, 480)
Screenshot: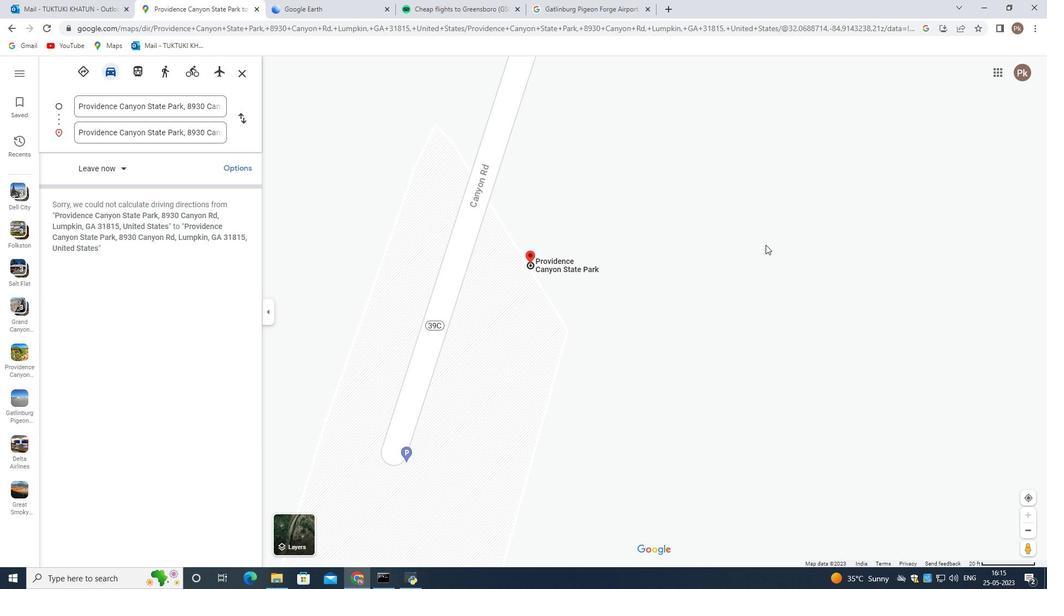 
Action: Mouse moved to (661, 480)
Screenshot: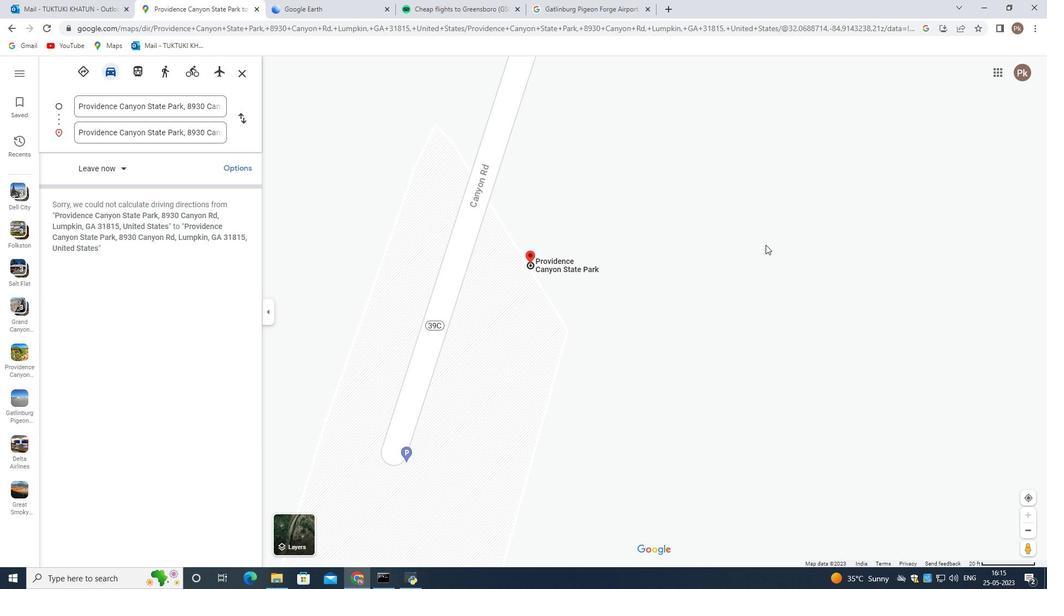 
Action: Mouse pressed left at (661, 480)
Screenshot: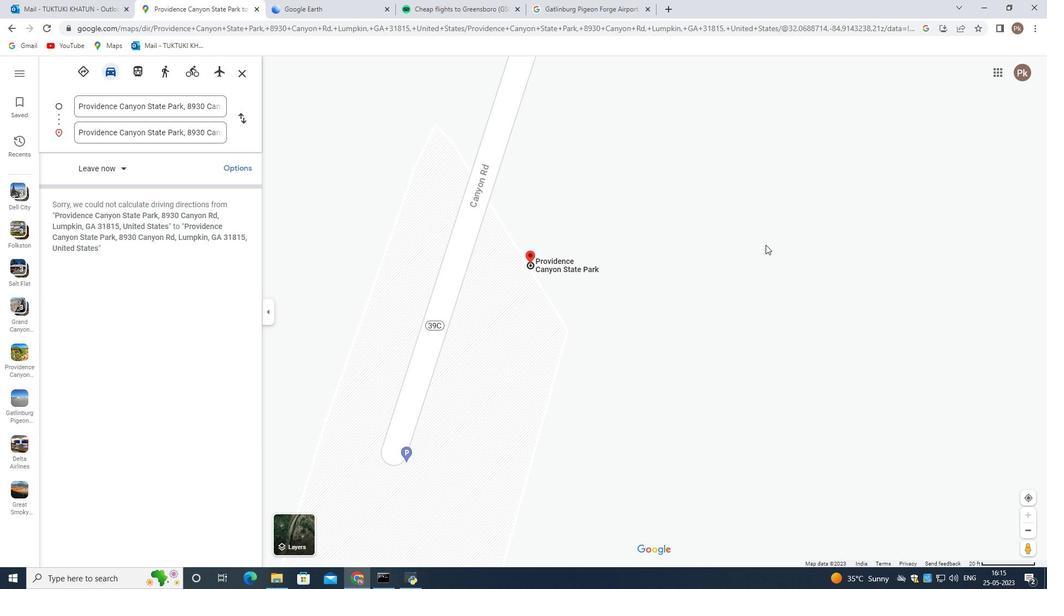 
Action: Mouse moved to (669, 484)
Screenshot: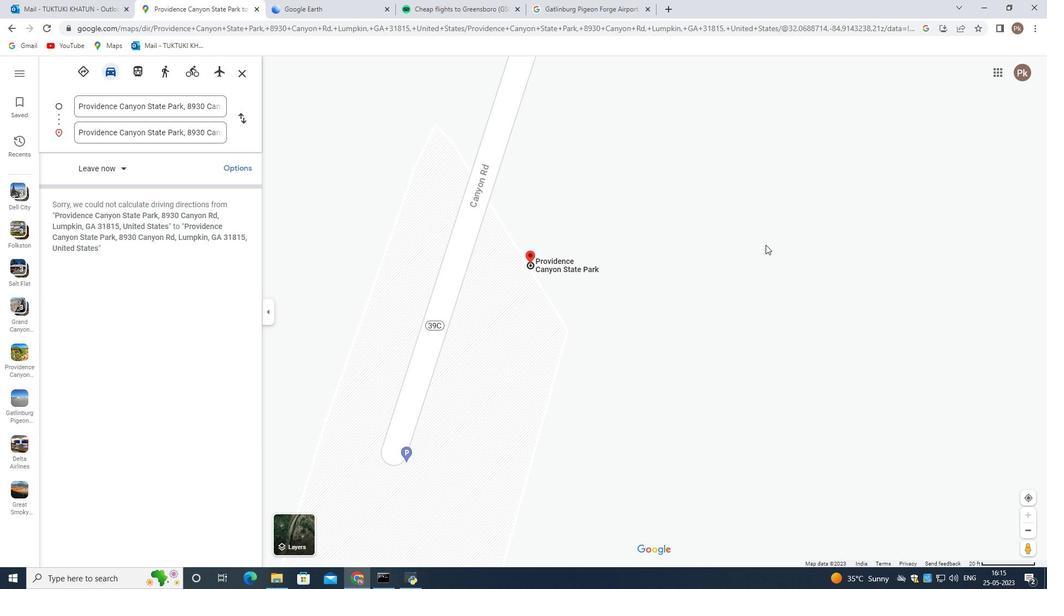 
Action: Mouse pressed left at (669, 484)
Screenshot: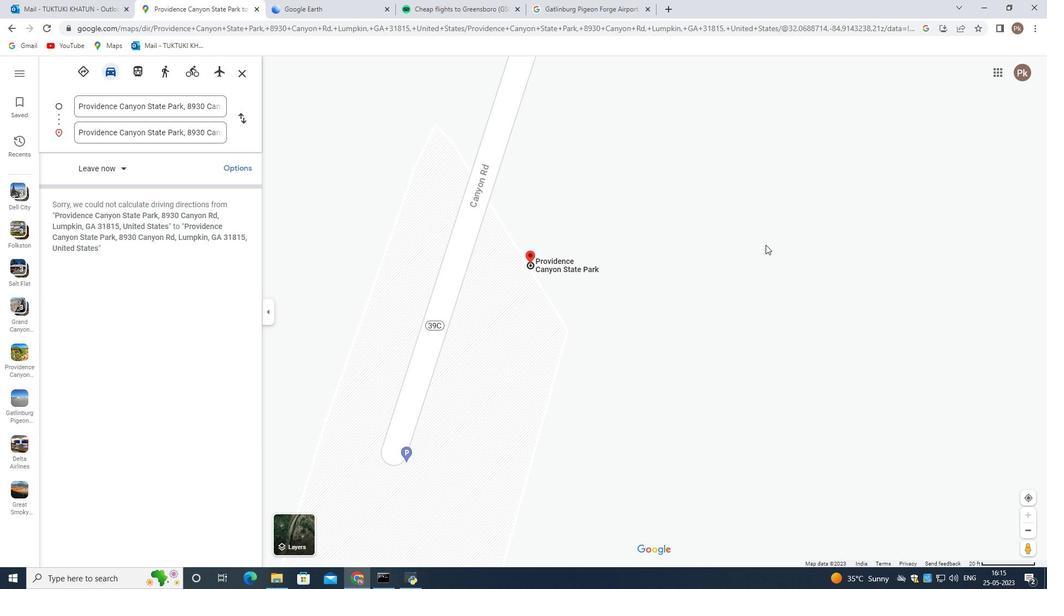 
Action: Mouse pressed left at (669, 484)
Screenshot: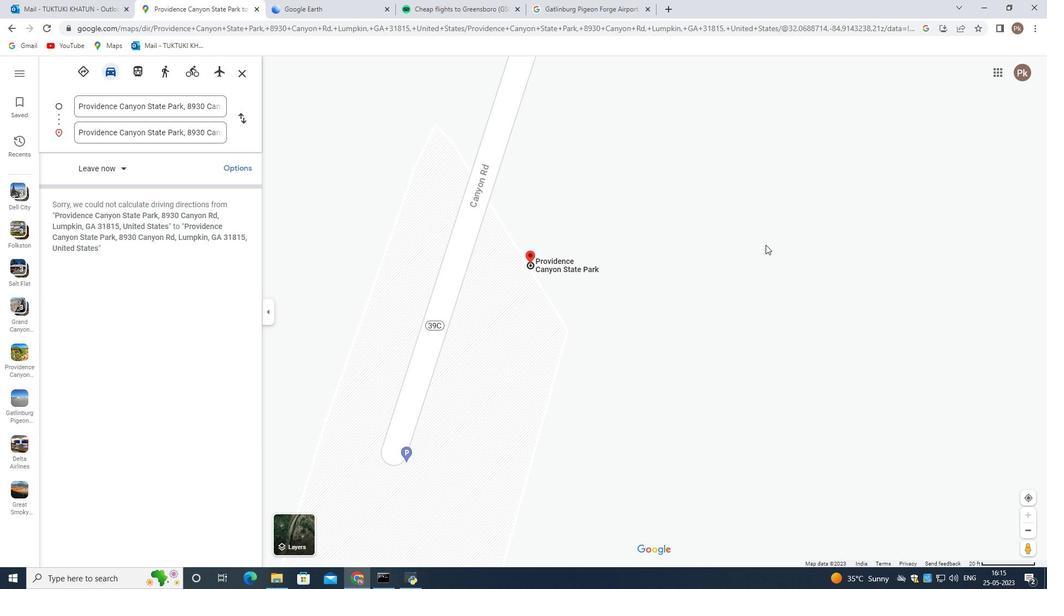 
Action: Mouse moved to (669, 484)
Screenshot: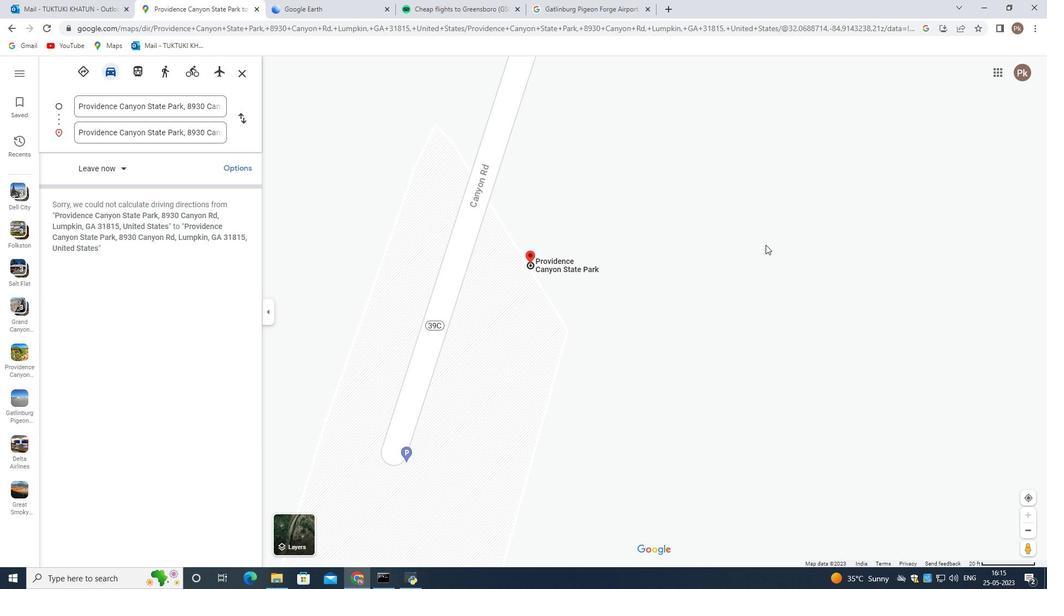 
Action: Mouse pressed left at (669, 484)
